 Task: Look for Airbnb properties in Rustavi, Georgia from 10th December, 2023 to 15th December, 2023 for 7 adults.4 bedrooms having 7 beds and 4 bathrooms. Property type can be house. Amenities needed are: wifi, TV, free parkinig on premises, gym, breakfast. Look for 4 properties as per requirement.
Action: Mouse moved to (514, 74)
Screenshot: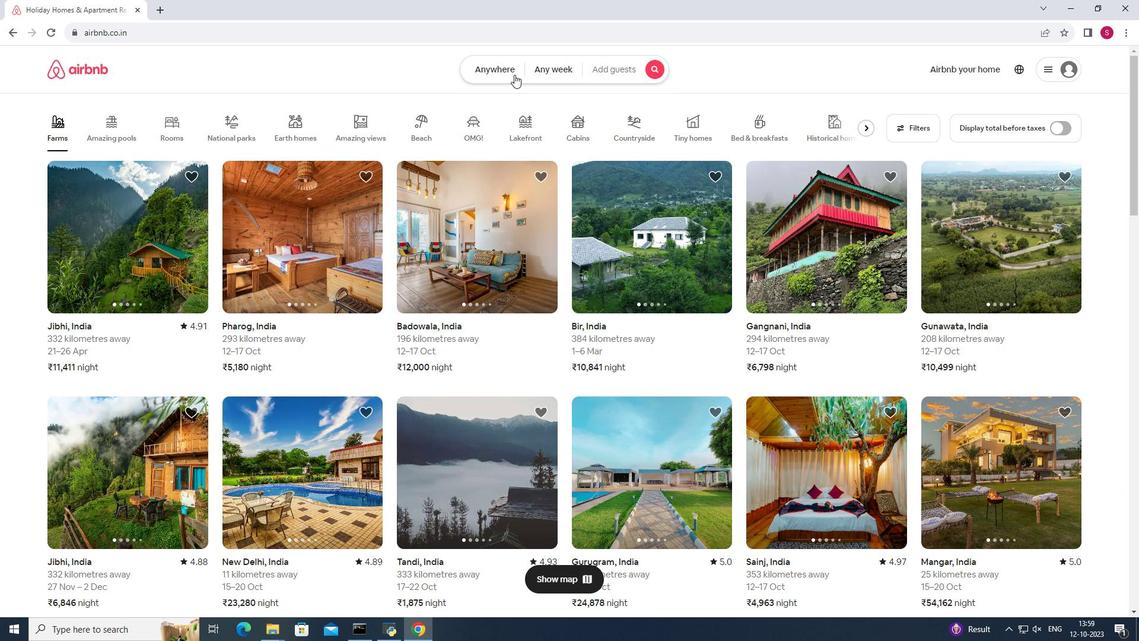 
Action: Mouse pressed left at (514, 74)
Screenshot: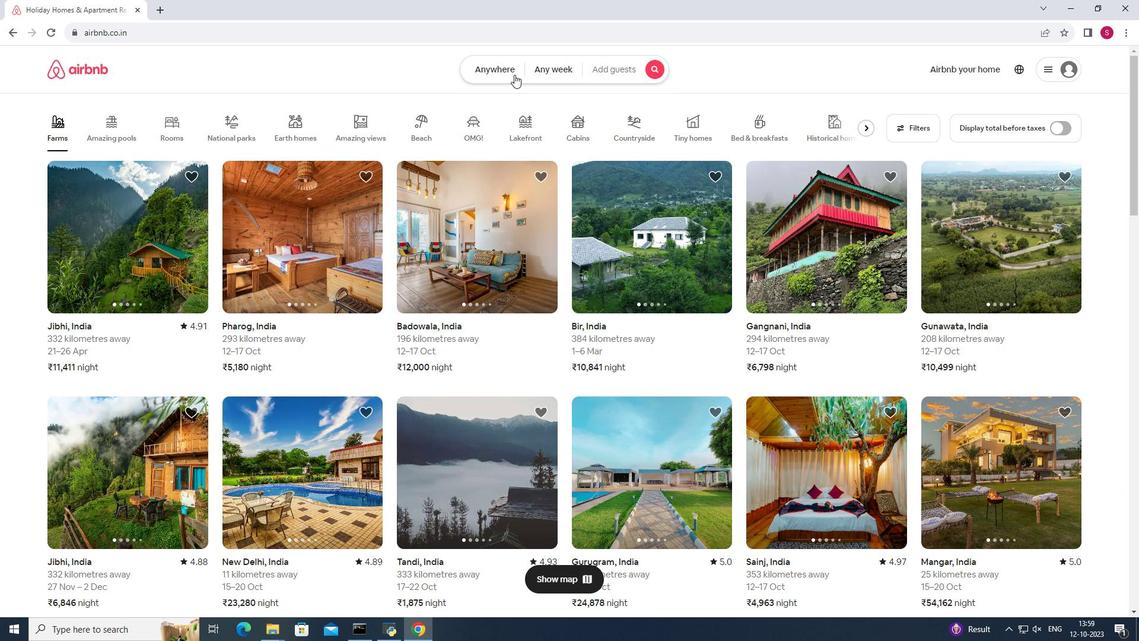 
Action: Mouse moved to (436, 122)
Screenshot: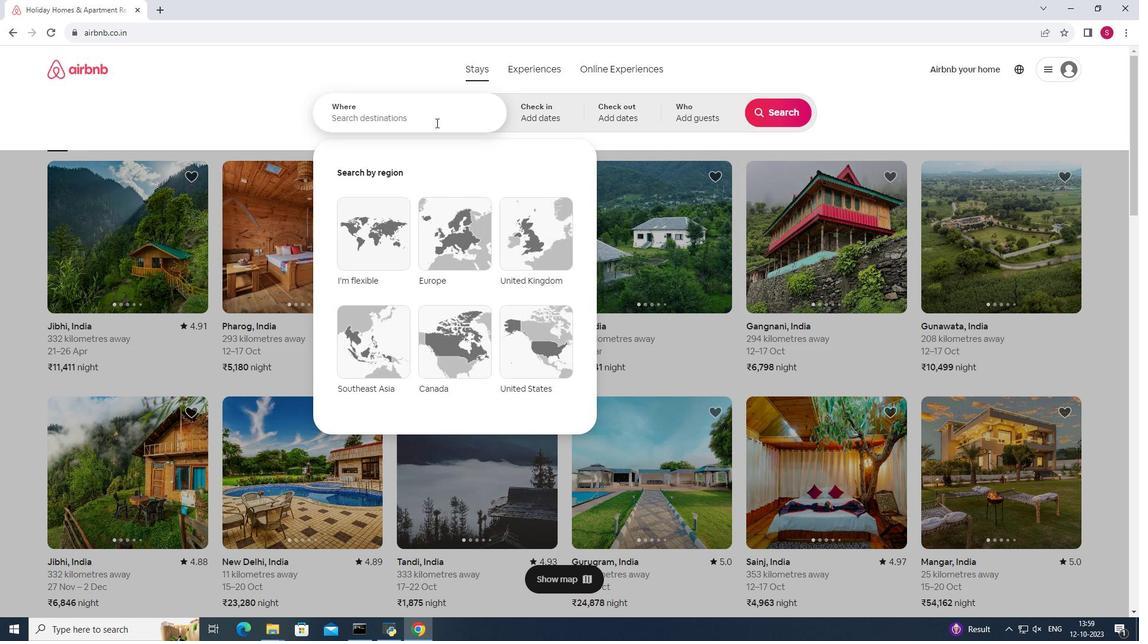 
Action: Mouse pressed left at (436, 122)
Screenshot: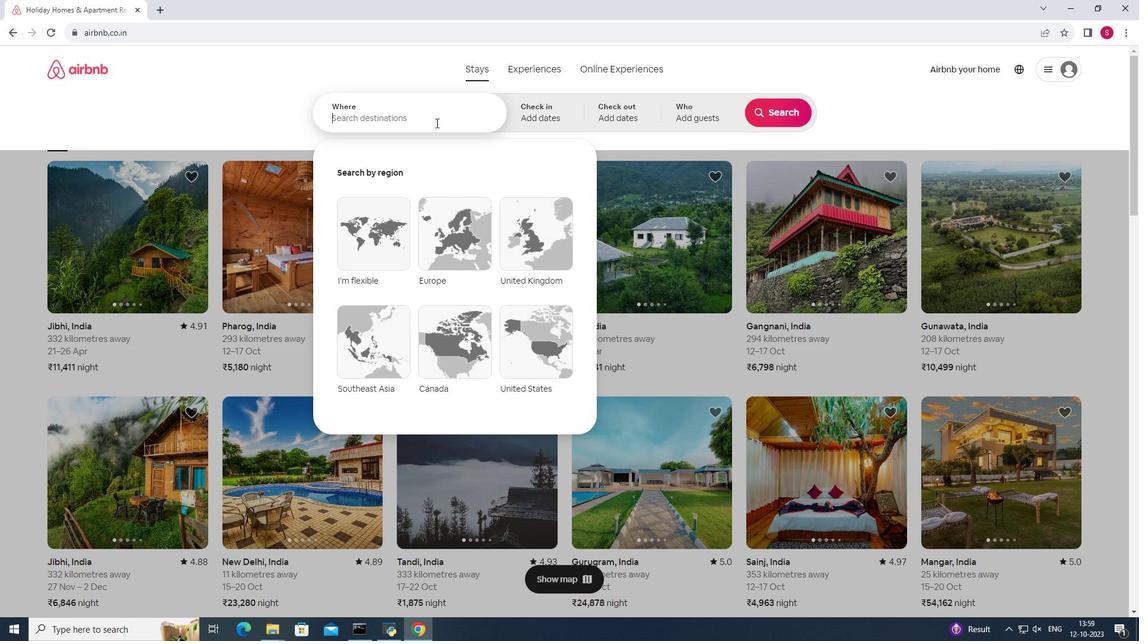 
Action: Key pressed <Key.shift>Rust'avi,<Key.space>georgia
Screenshot: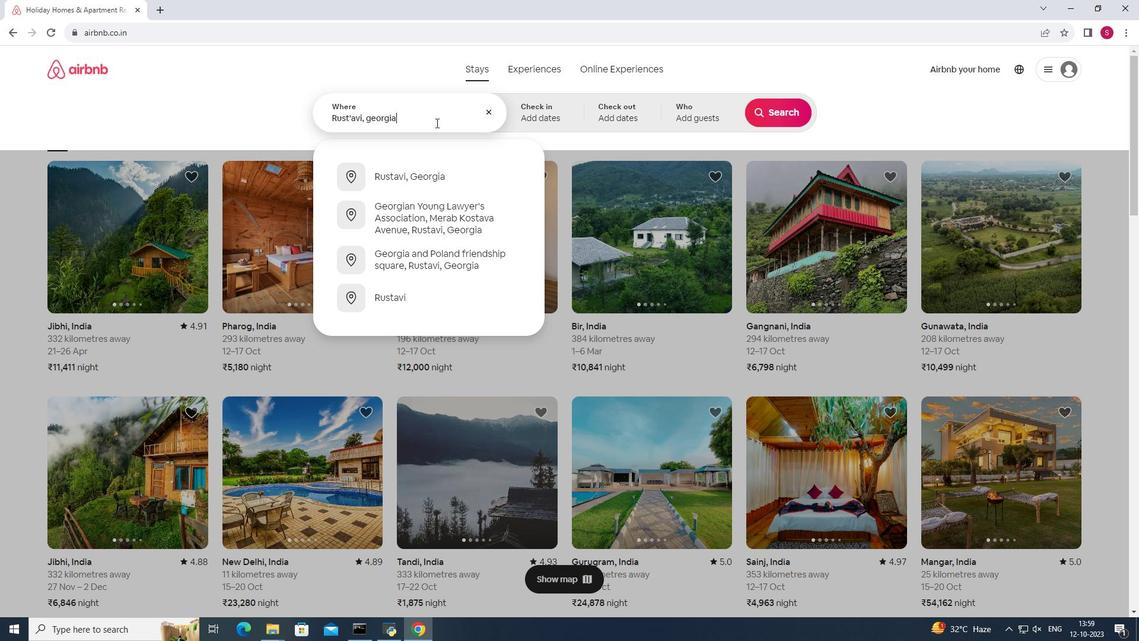 
Action: Mouse moved to (432, 179)
Screenshot: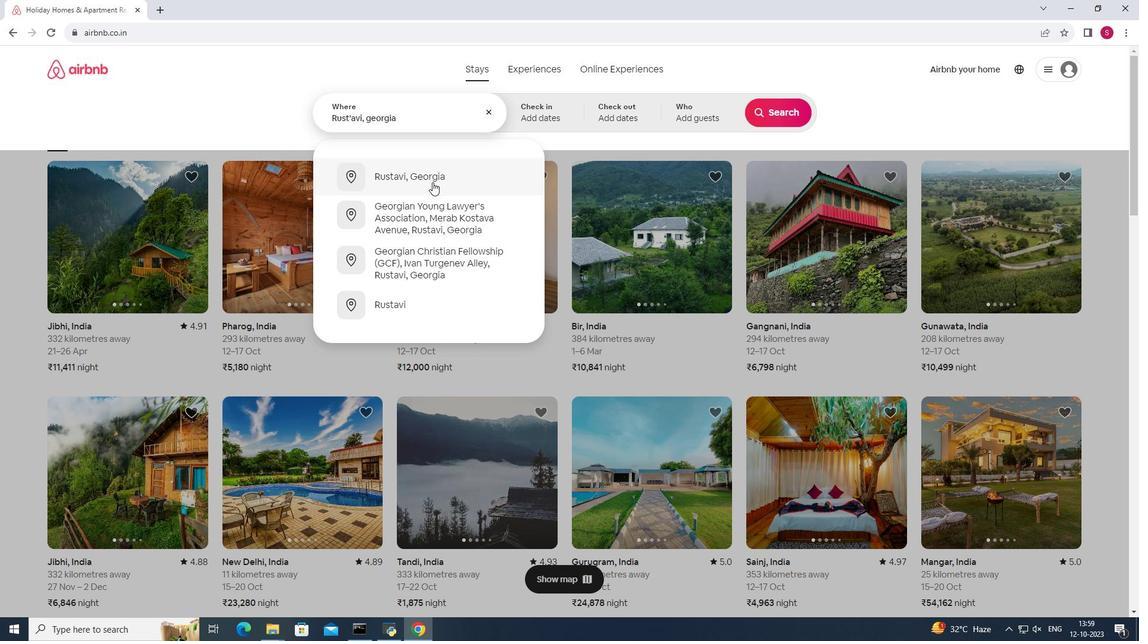 
Action: Mouse pressed left at (432, 179)
Screenshot: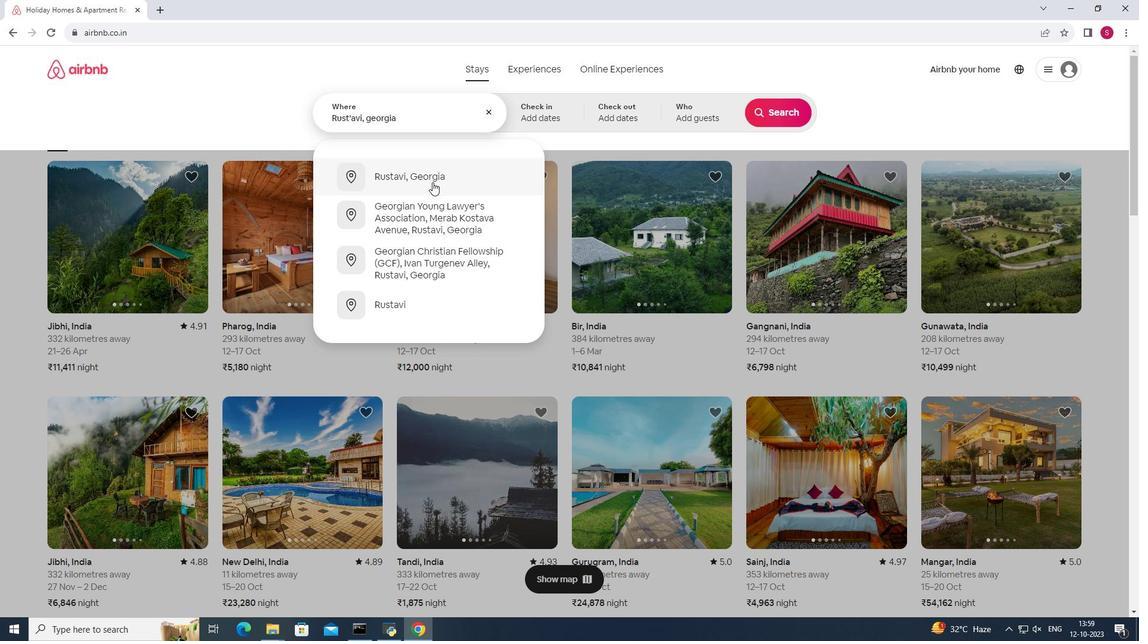
Action: Mouse moved to (776, 207)
Screenshot: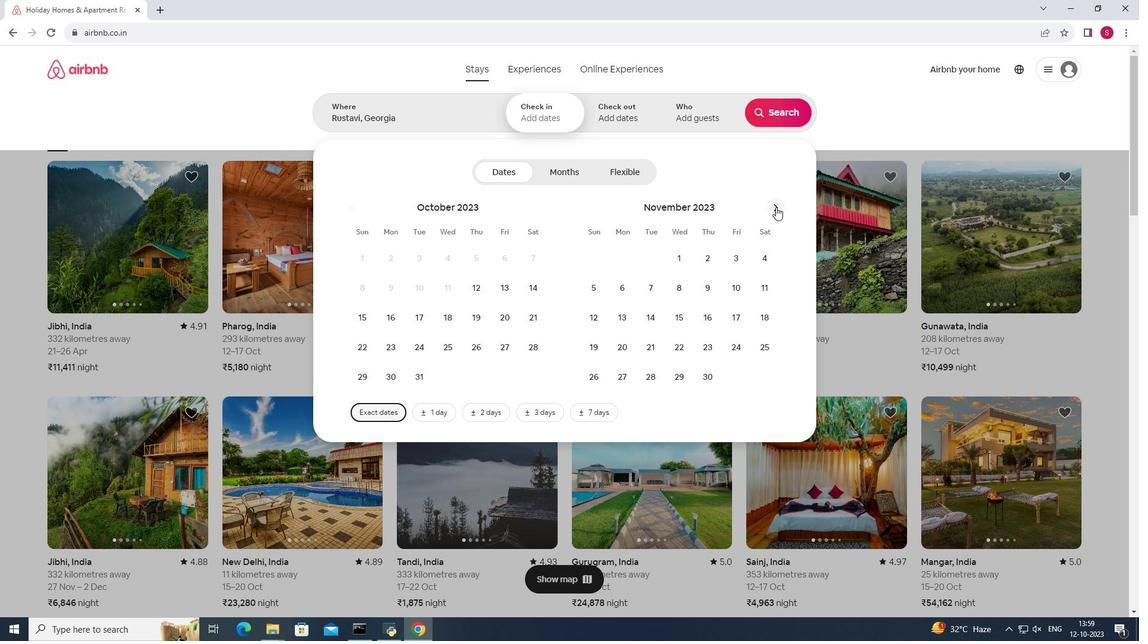 
Action: Mouse pressed left at (776, 207)
Screenshot: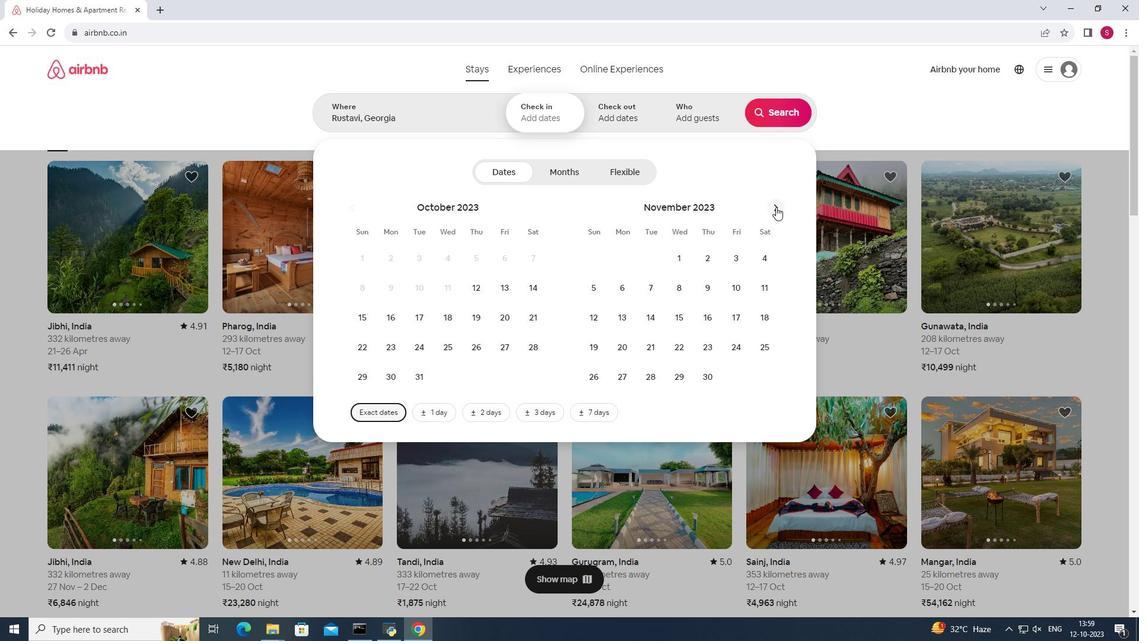 
Action: Mouse moved to (590, 312)
Screenshot: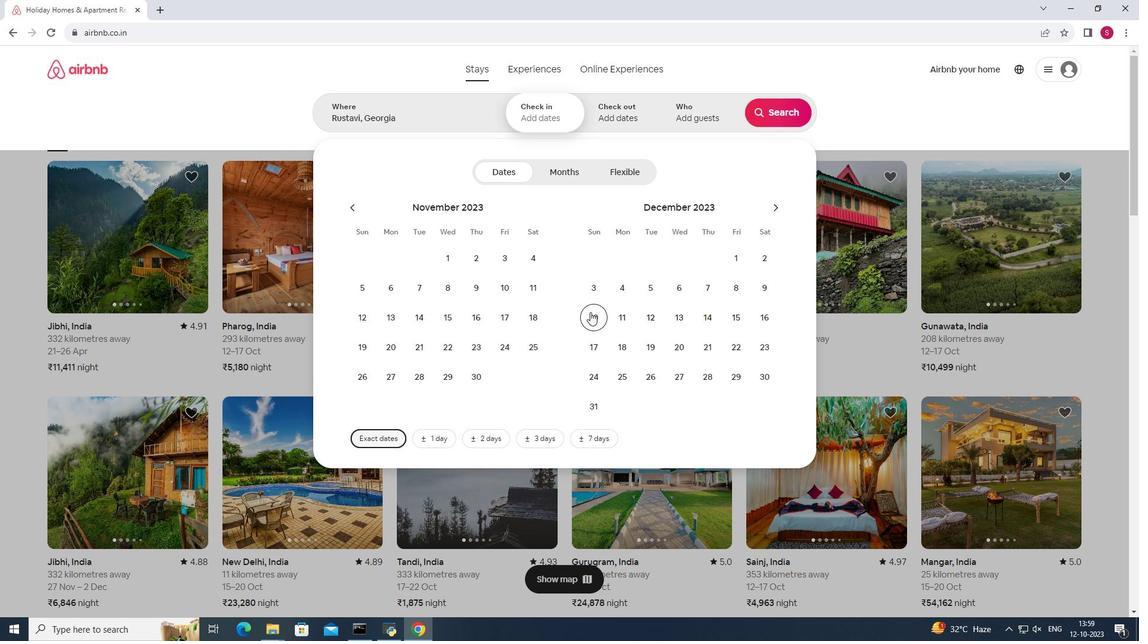 
Action: Mouse pressed left at (590, 312)
Screenshot: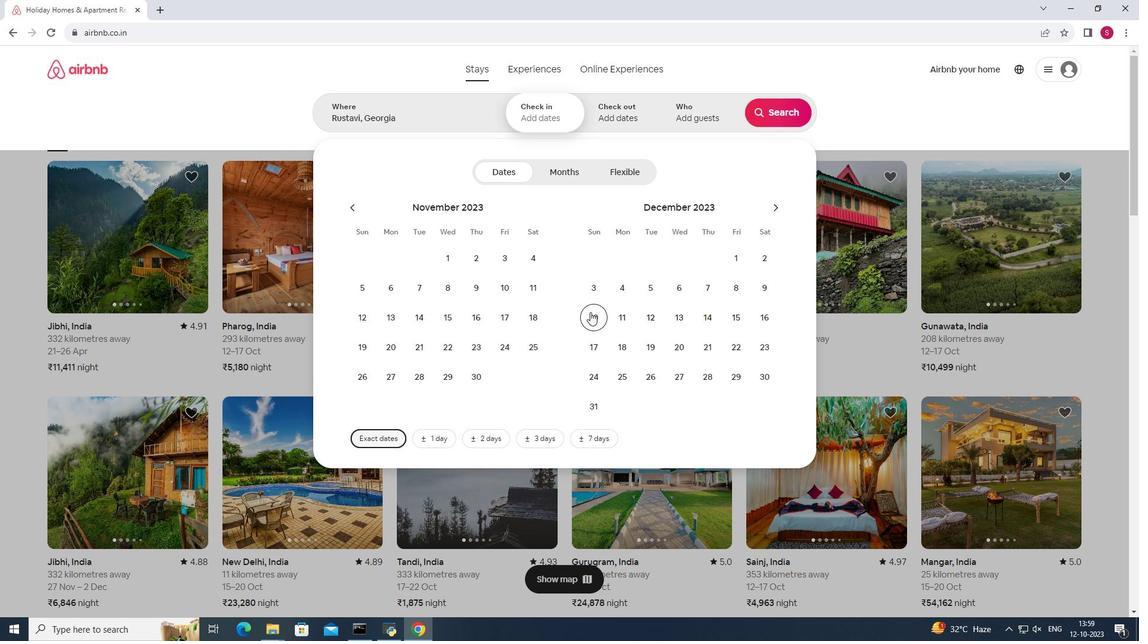 
Action: Mouse moved to (740, 316)
Screenshot: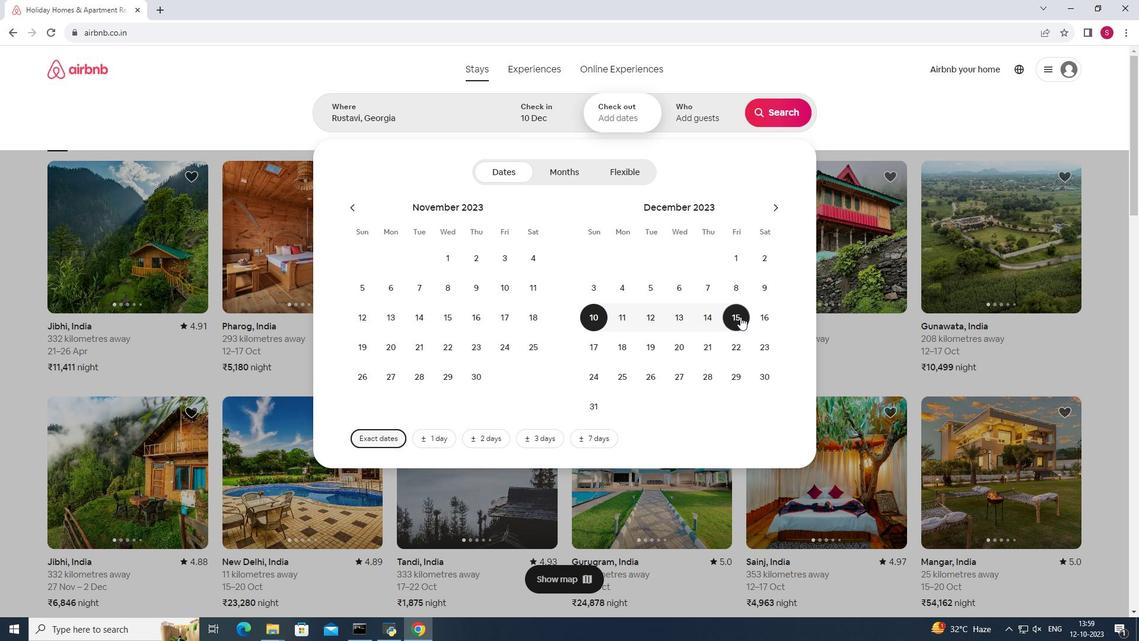 
Action: Mouse pressed left at (740, 316)
Screenshot: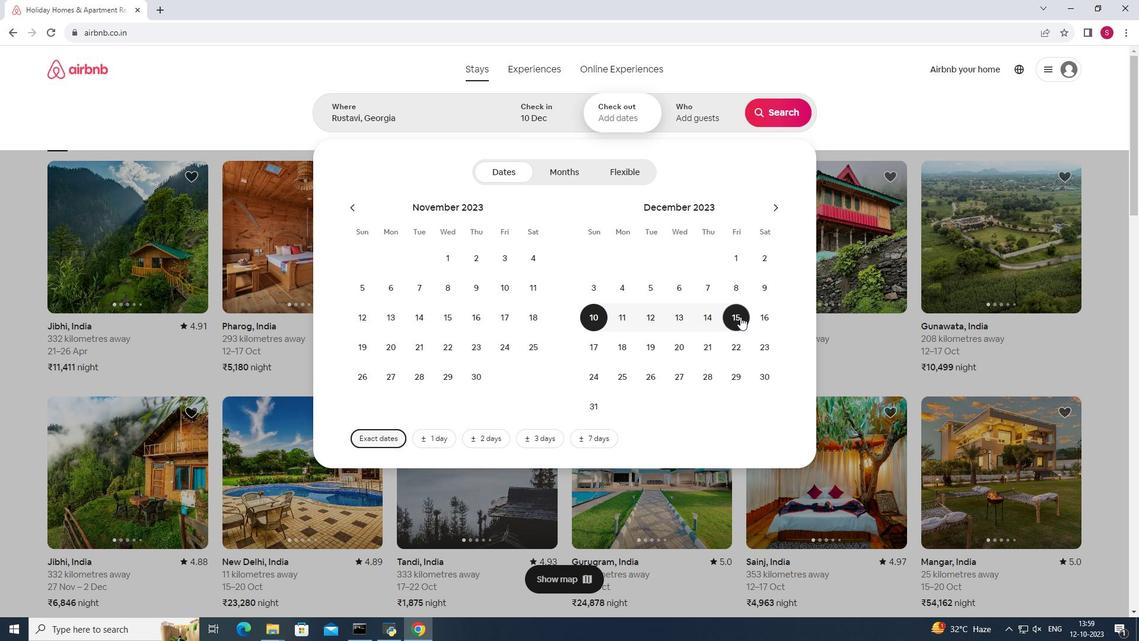 
Action: Mouse moved to (693, 112)
Screenshot: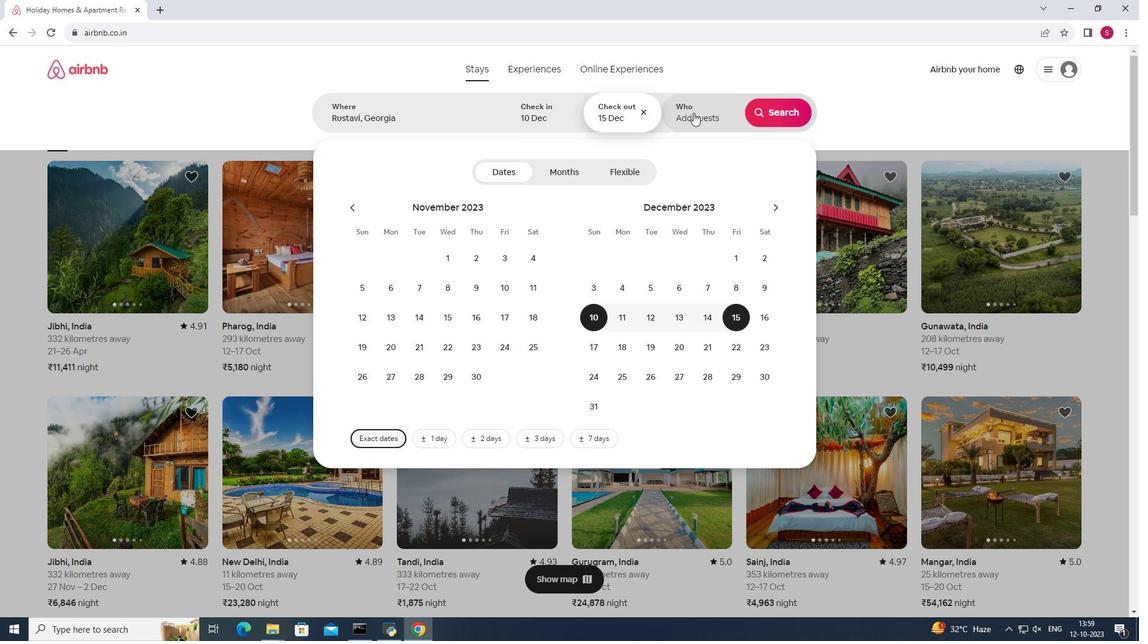 
Action: Mouse pressed left at (693, 112)
Screenshot: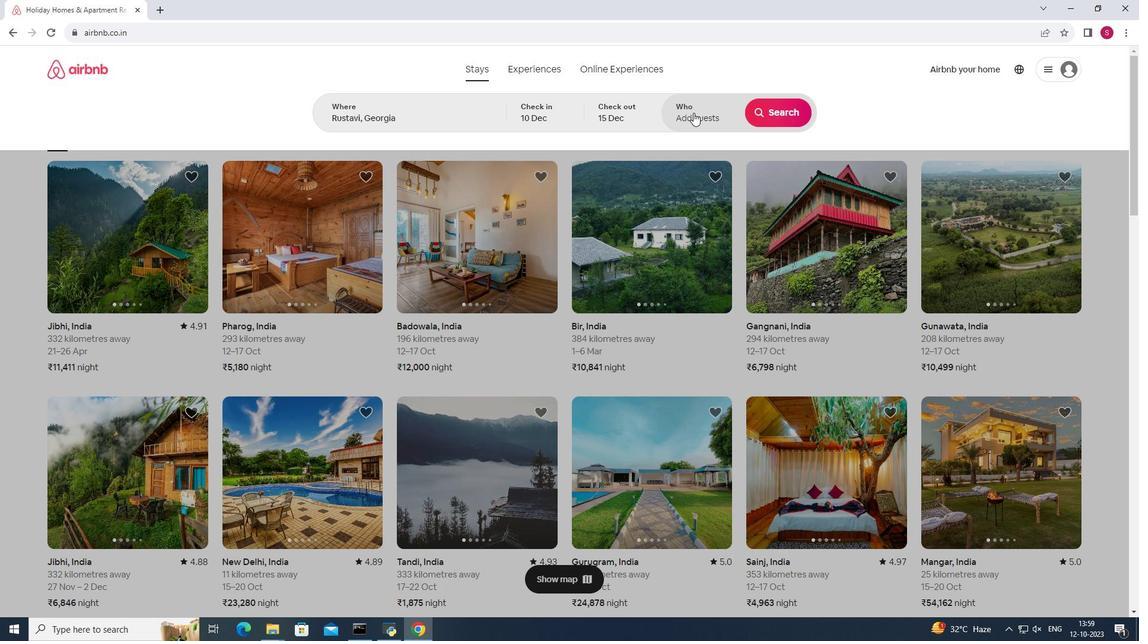 
Action: Mouse moved to (775, 176)
Screenshot: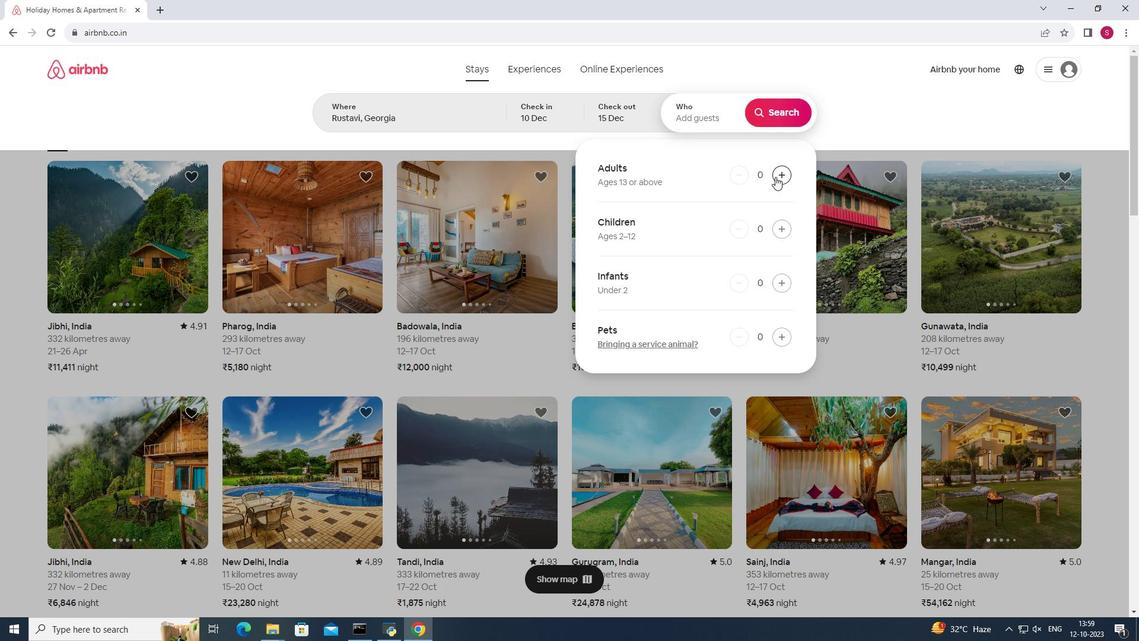 
Action: Mouse pressed left at (775, 176)
Screenshot: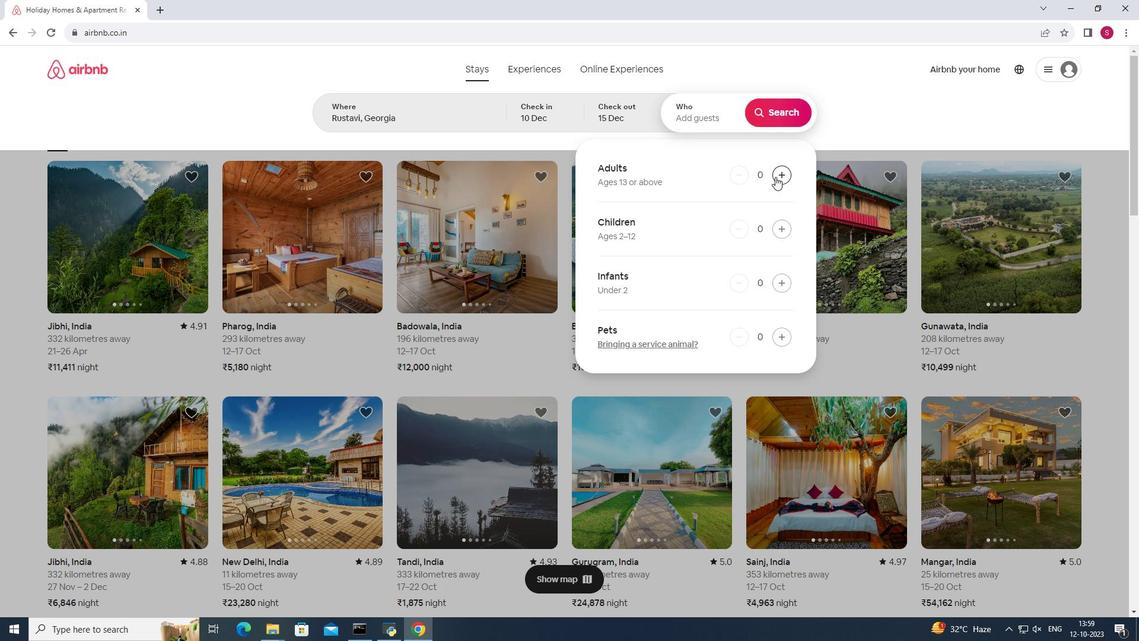 
Action: Mouse pressed left at (775, 176)
Screenshot: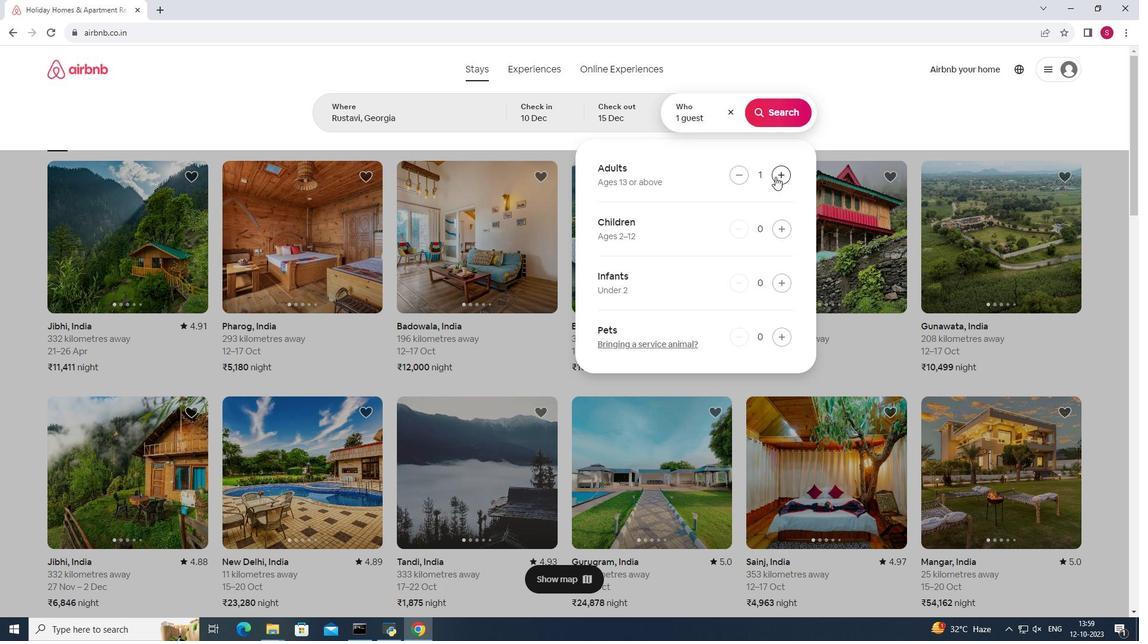 
Action: Mouse pressed left at (775, 176)
Screenshot: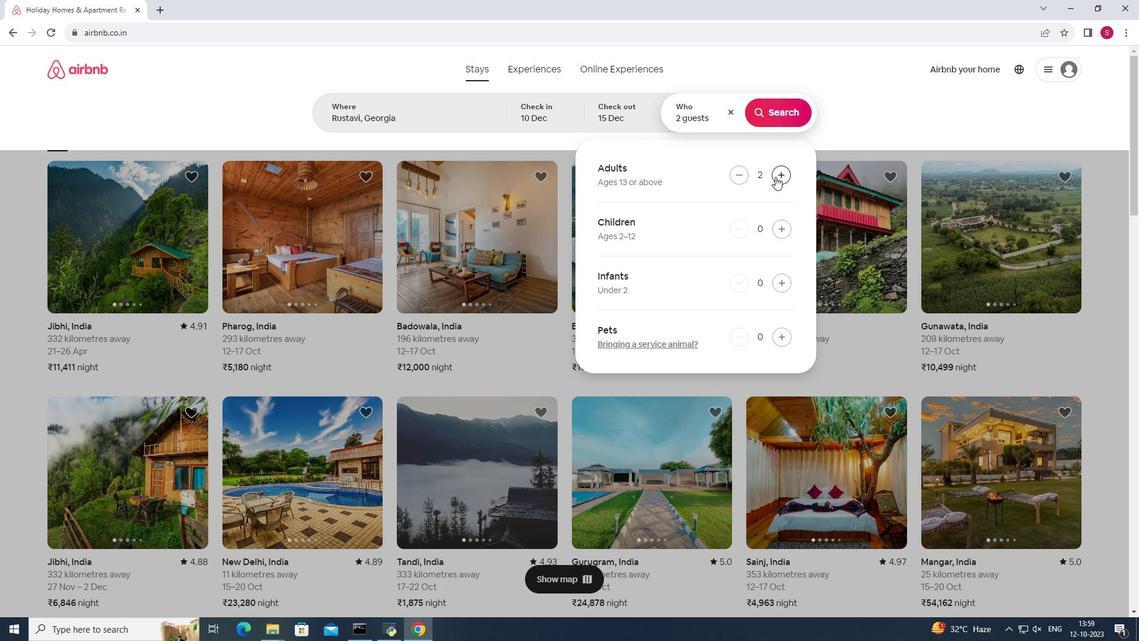 
Action: Mouse moved to (784, 177)
Screenshot: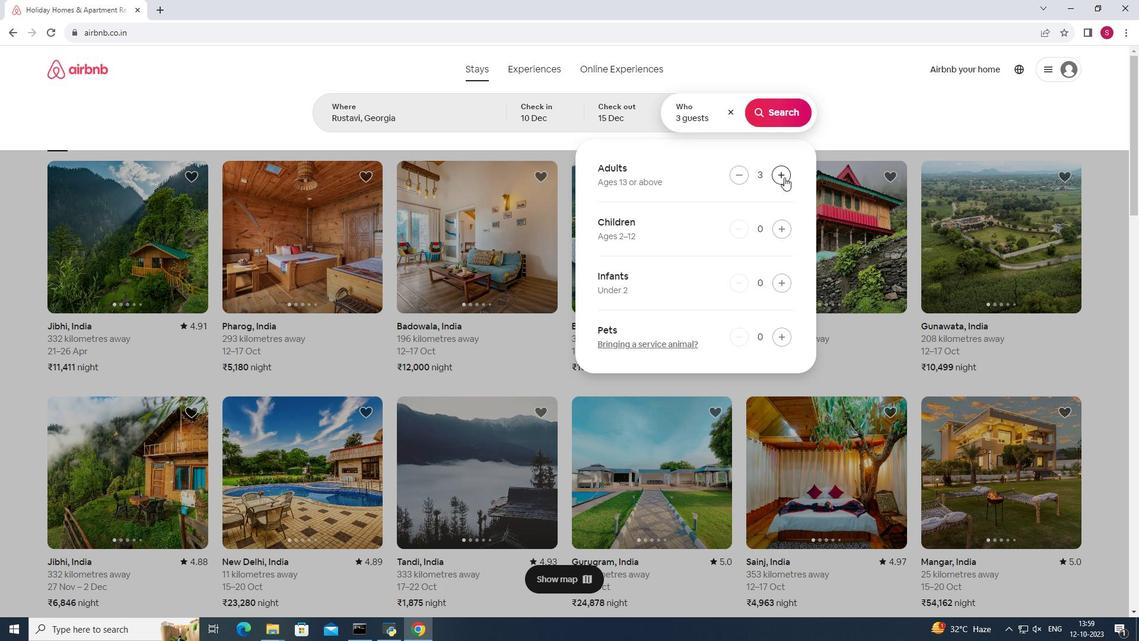 
Action: Mouse pressed left at (784, 177)
Screenshot: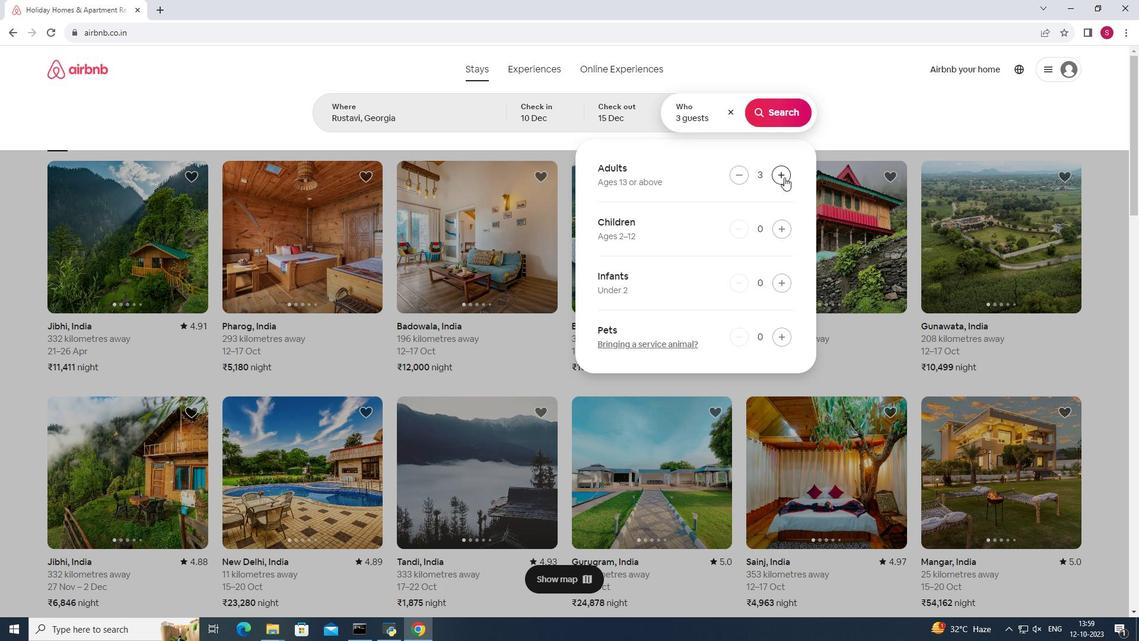 
Action: Mouse pressed left at (784, 177)
Screenshot: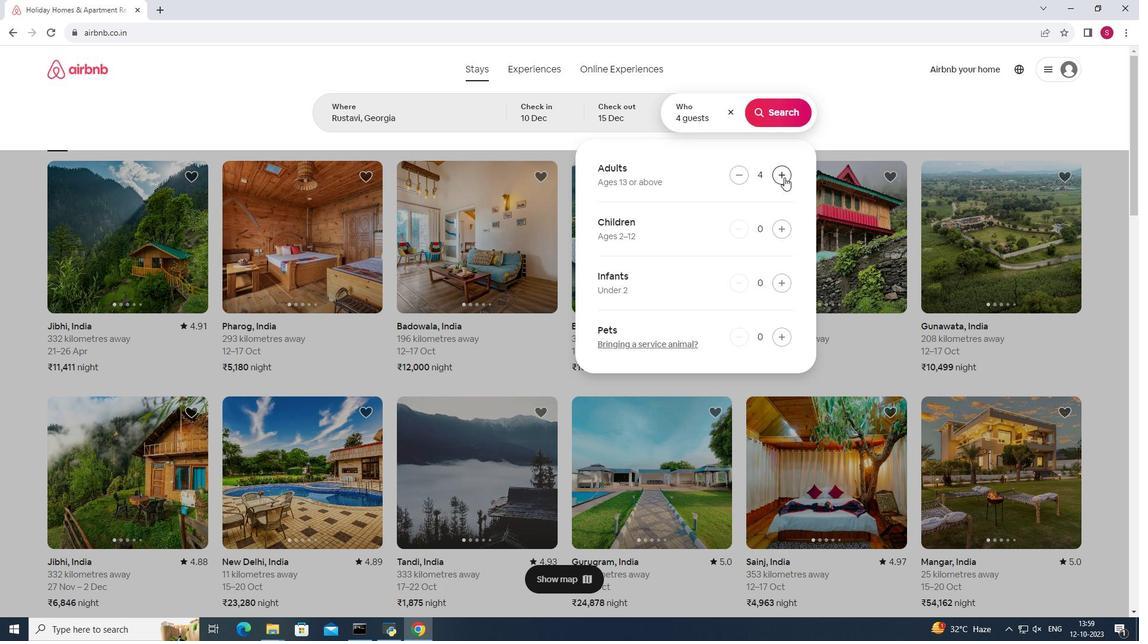 
Action: Mouse pressed left at (784, 177)
Screenshot: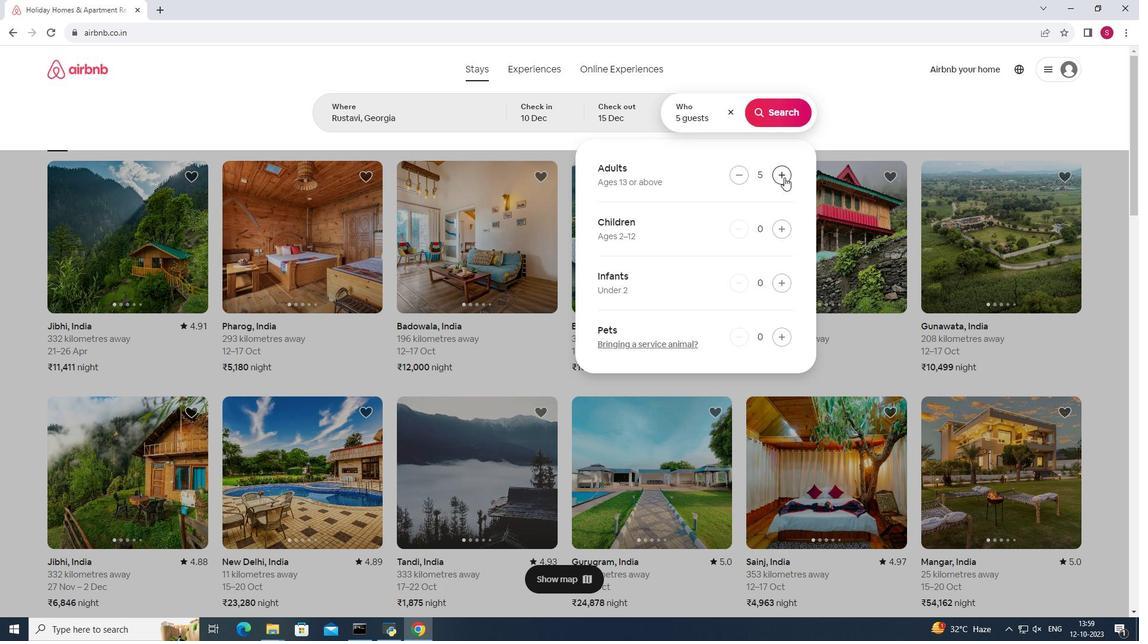 
Action: Mouse pressed left at (784, 177)
Screenshot: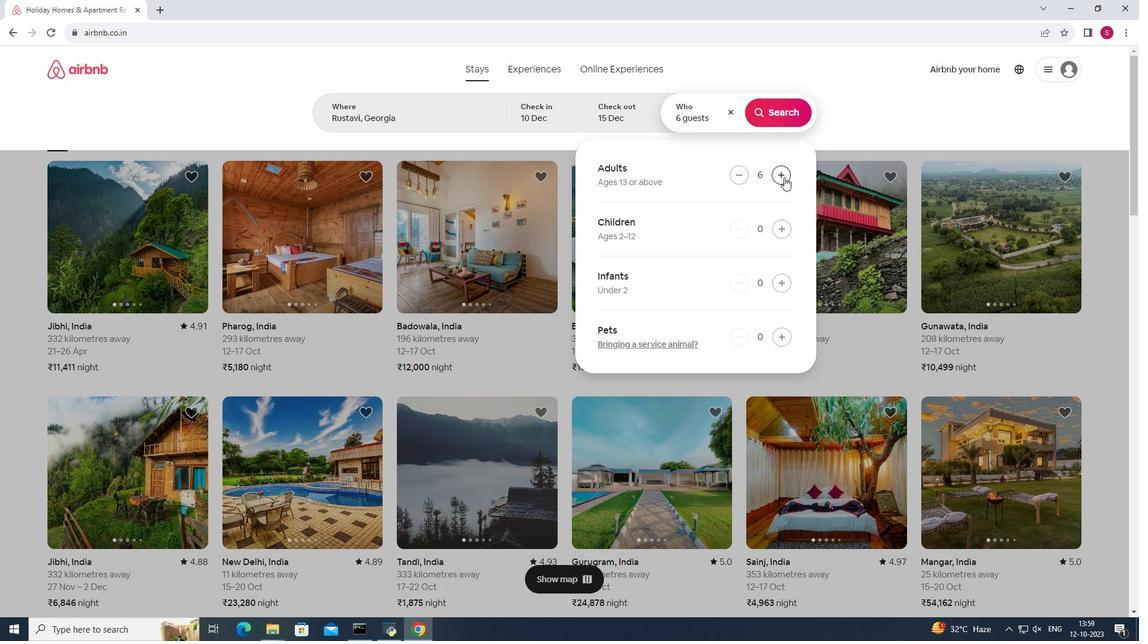 
Action: Mouse pressed left at (784, 177)
Screenshot: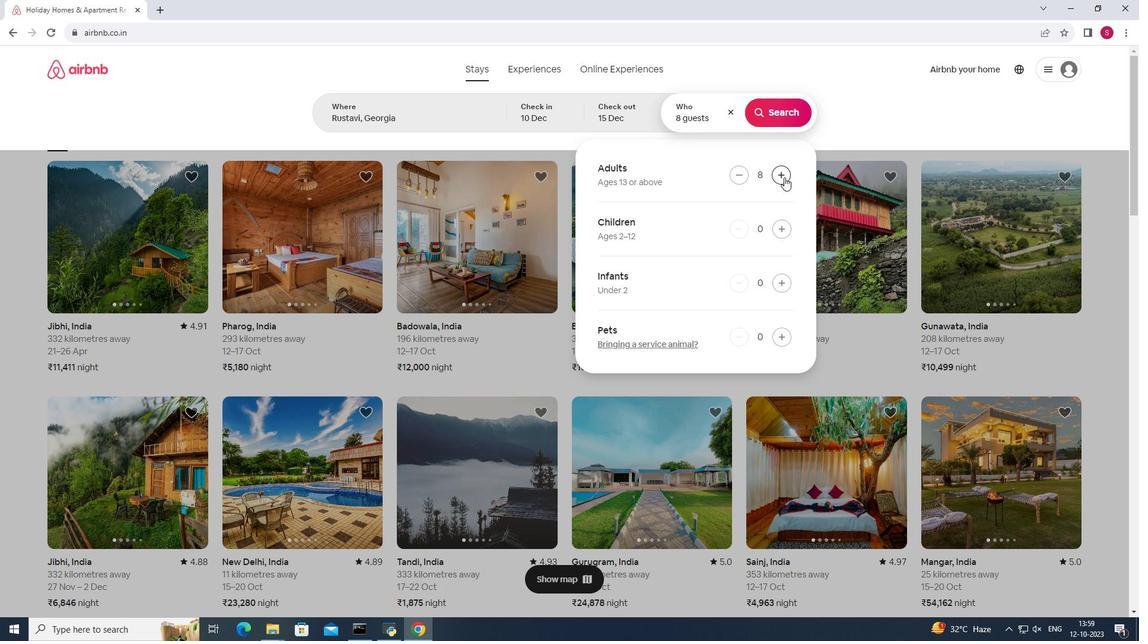 
Action: Mouse moved to (737, 177)
Screenshot: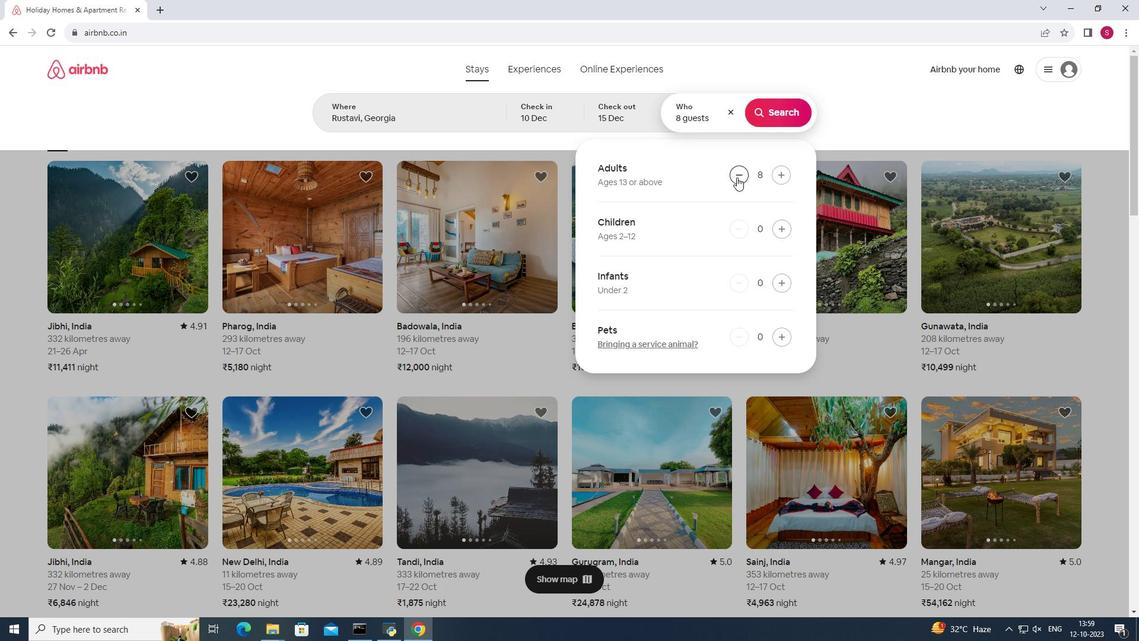 
Action: Mouse pressed left at (737, 177)
Screenshot: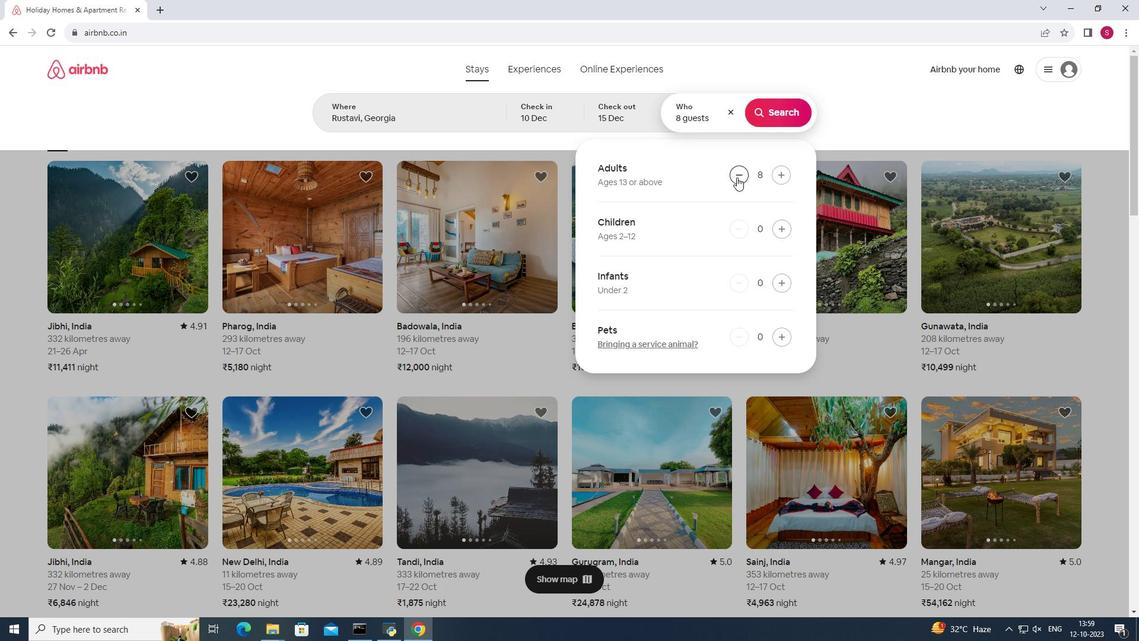 
Action: Mouse moved to (787, 115)
Screenshot: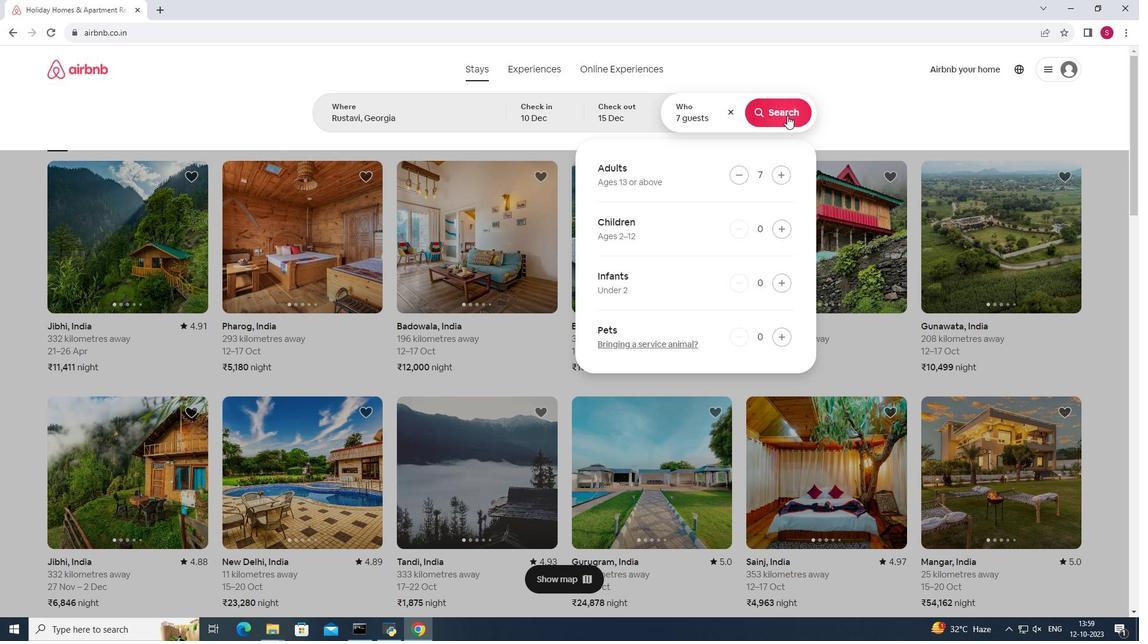 
Action: Mouse pressed left at (787, 115)
Screenshot: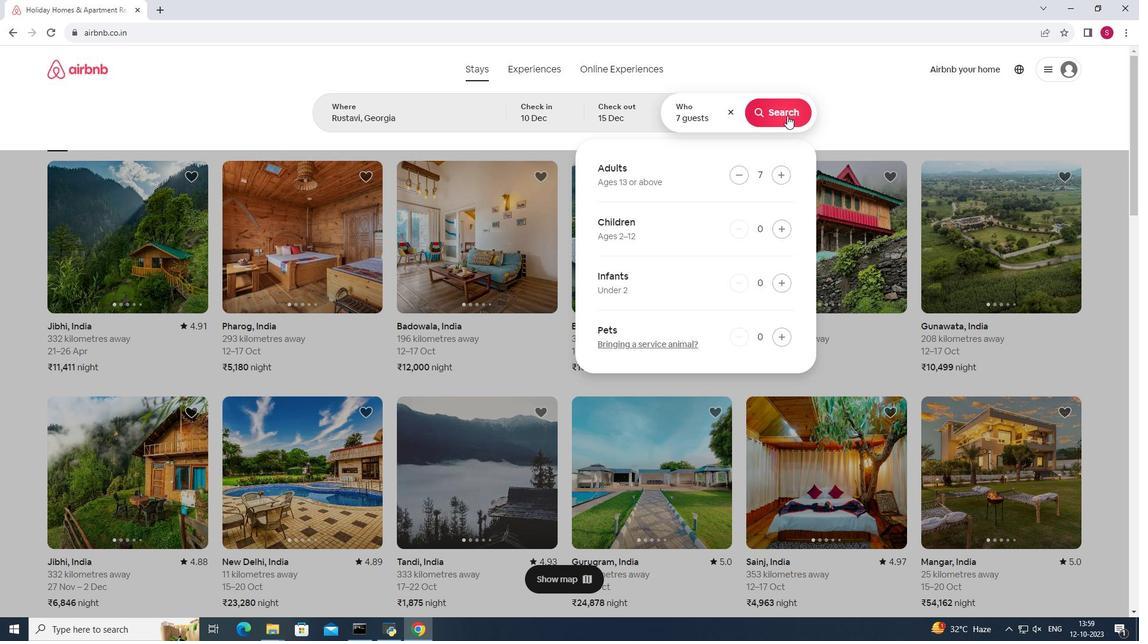 
Action: Mouse moved to (949, 118)
Screenshot: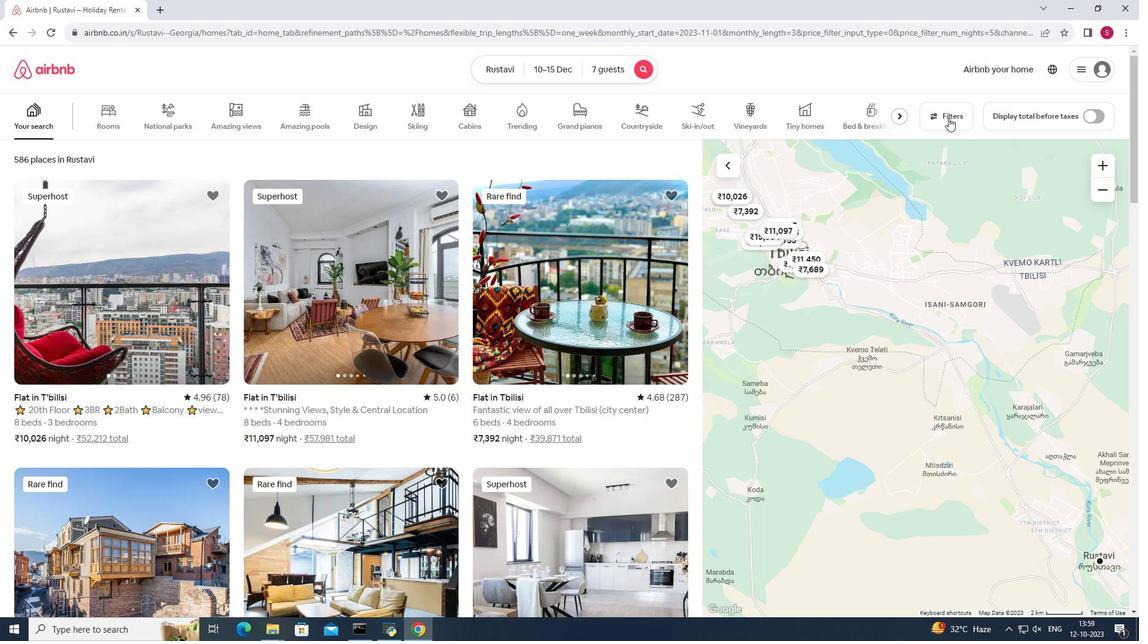 
Action: Mouse pressed left at (949, 118)
Screenshot: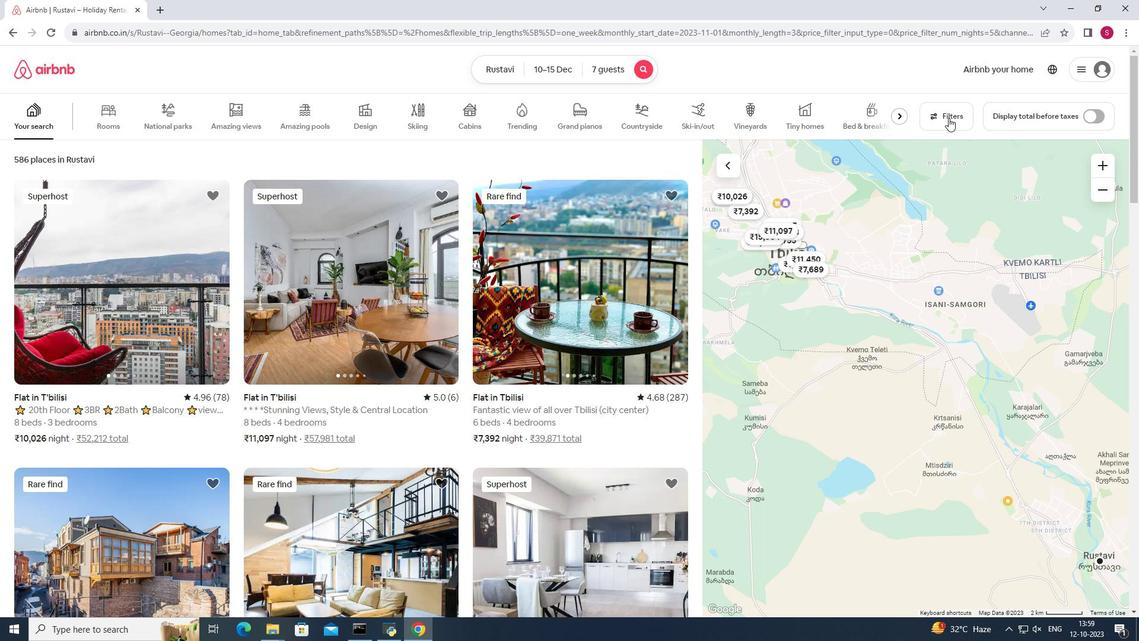 
Action: Mouse moved to (577, 318)
Screenshot: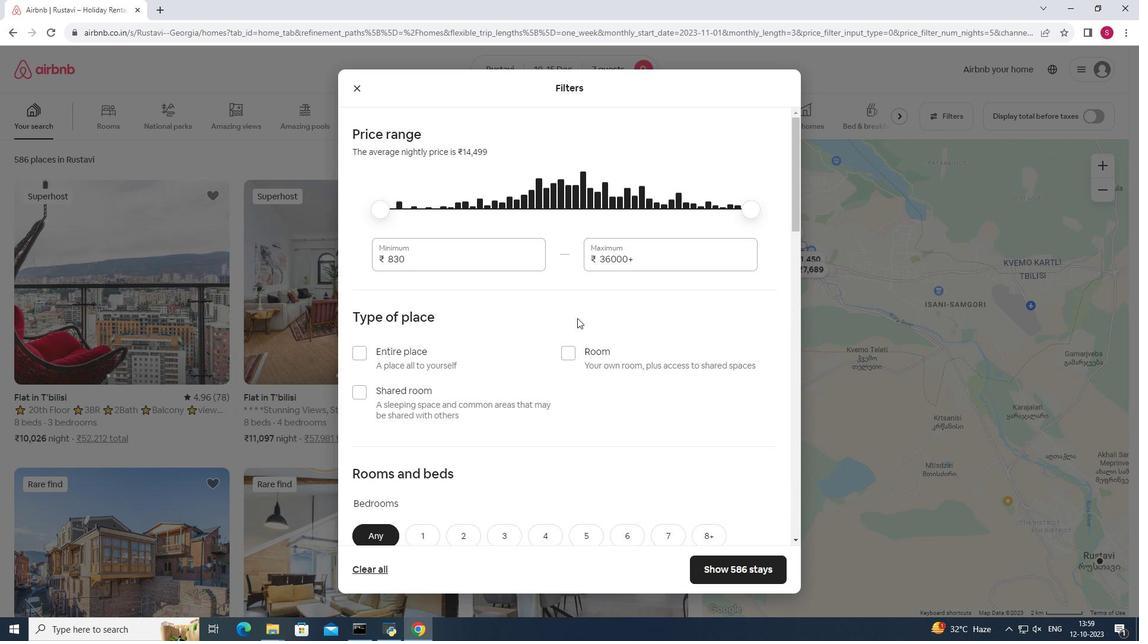
Action: Mouse scrolled (577, 317) with delta (0, 0)
Screenshot: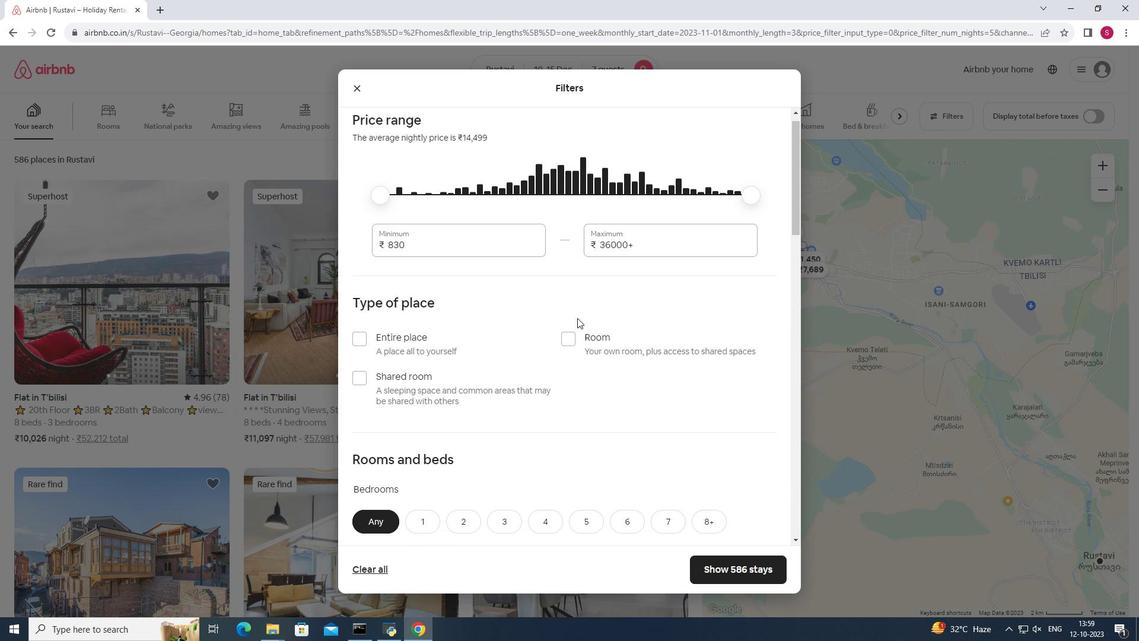 
Action: Mouse scrolled (577, 317) with delta (0, 0)
Screenshot: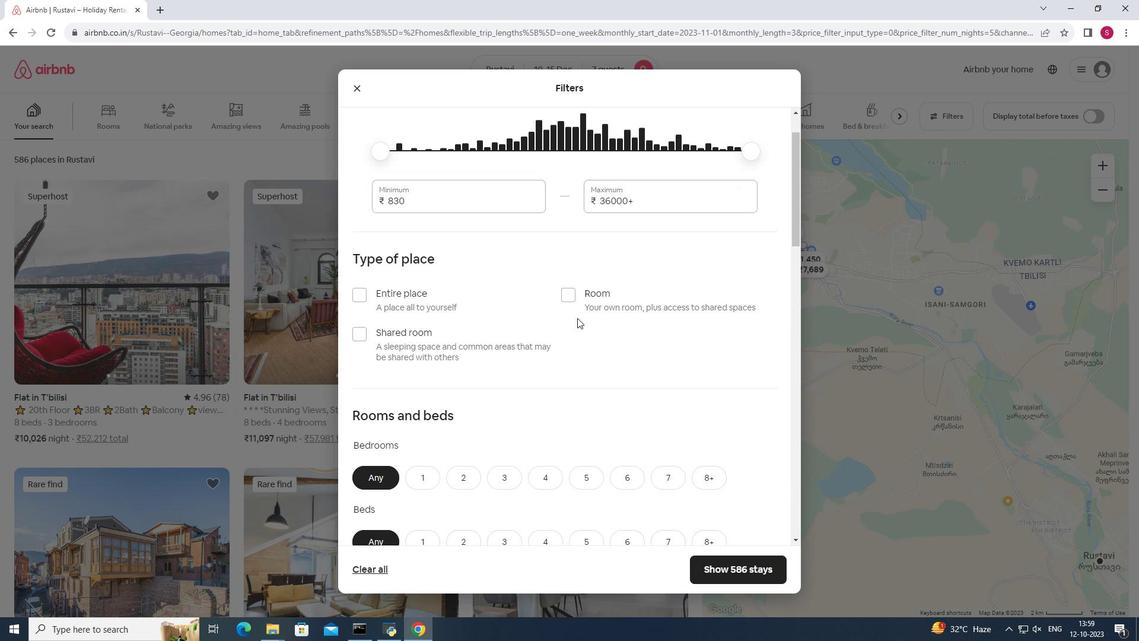 
Action: Mouse scrolled (577, 317) with delta (0, 0)
Screenshot: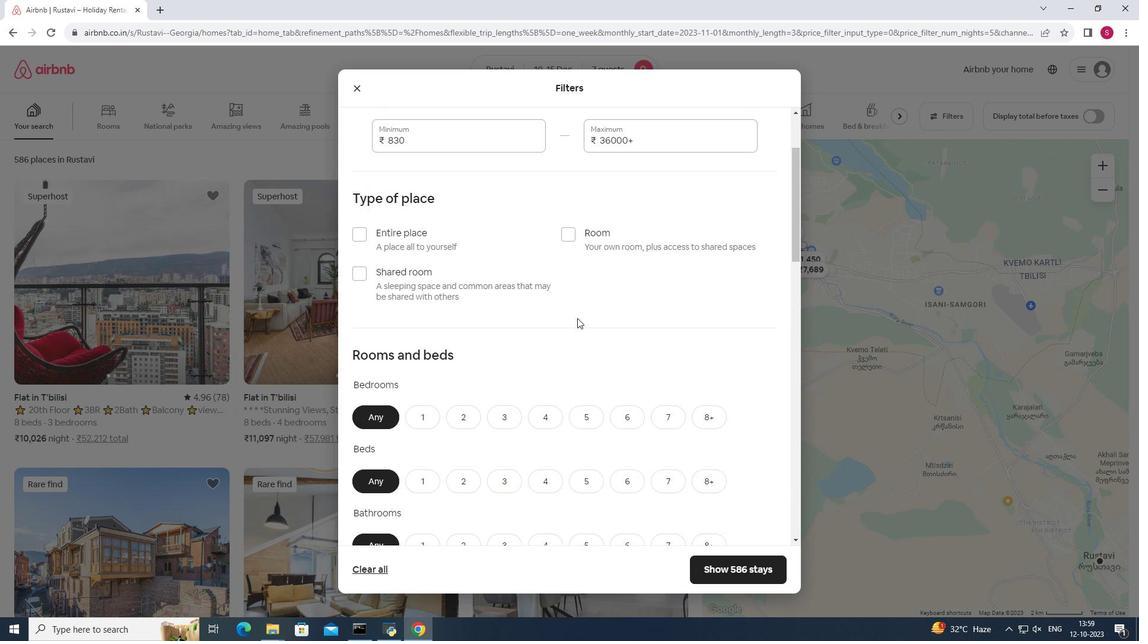 
Action: Mouse scrolled (577, 317) with delta (0, 0)
Screenshot: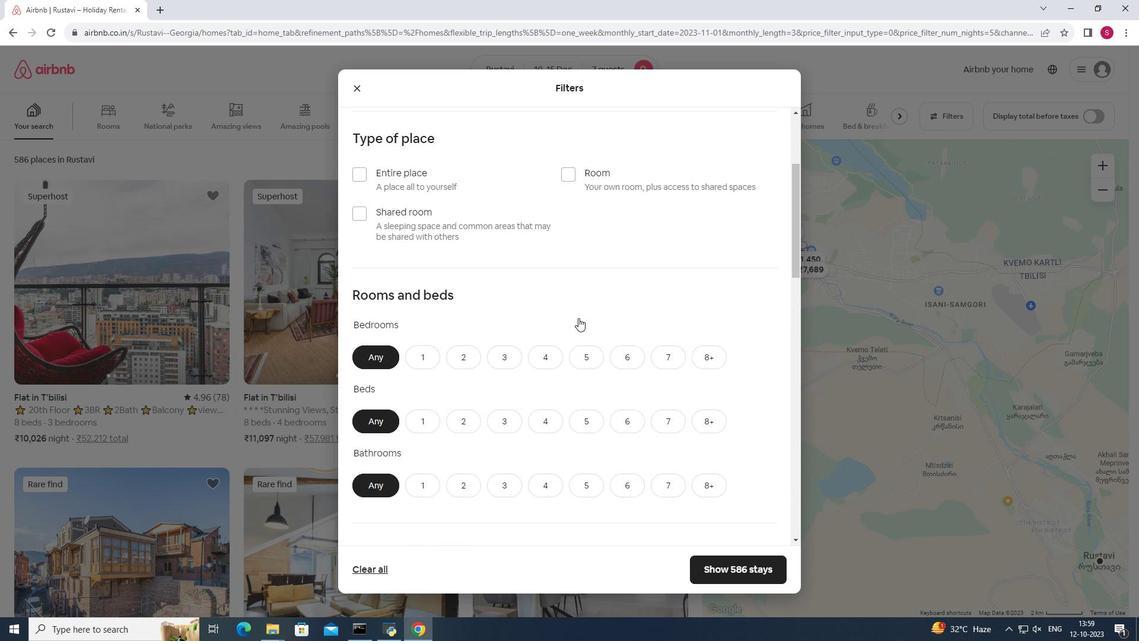 
Action: Mouse moved to (547, 308)
Screenshot: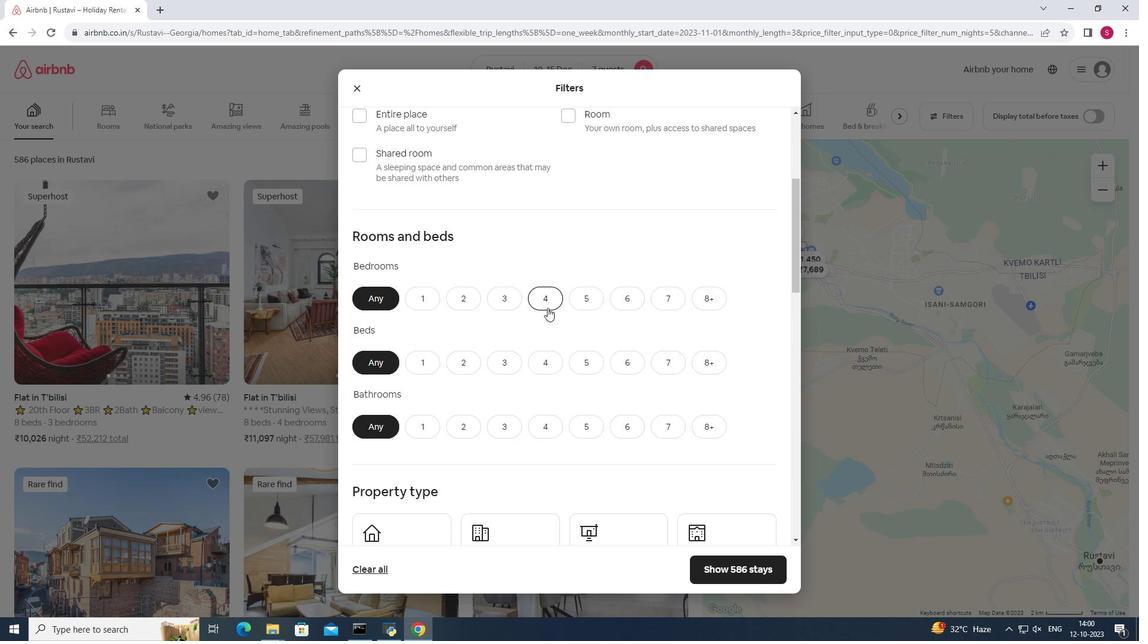 
Action: Mouse pressed left at (547, 308)
Screenshot: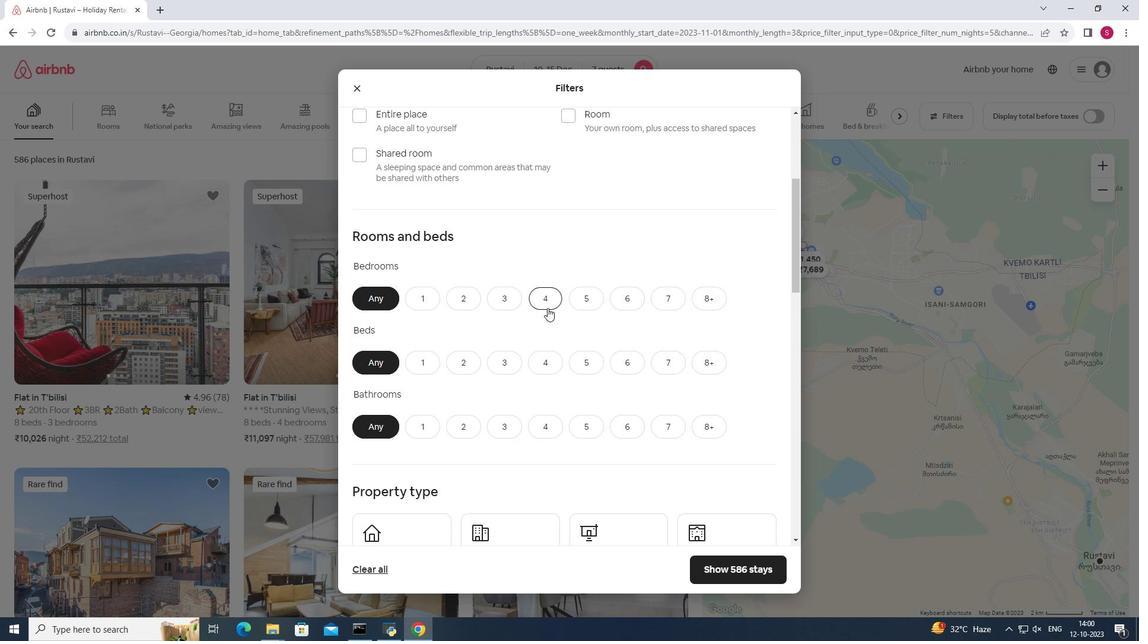 
Action: Mouse moved to (660, 367)
Screenshot: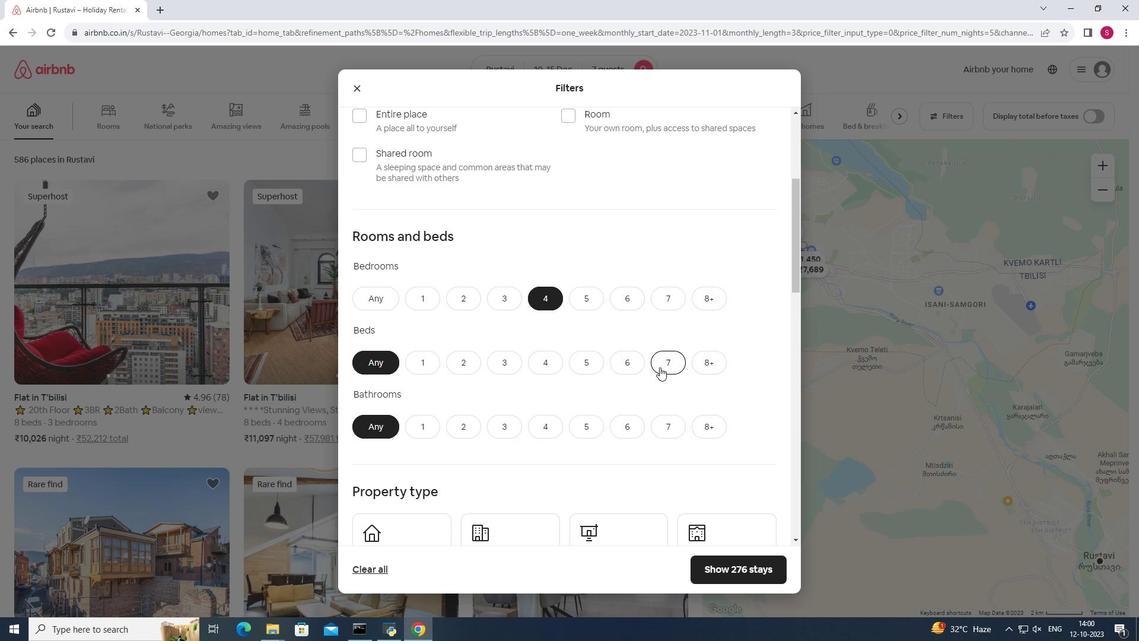 
Action: Mouse pressed left at (660, 367)
Screenshot: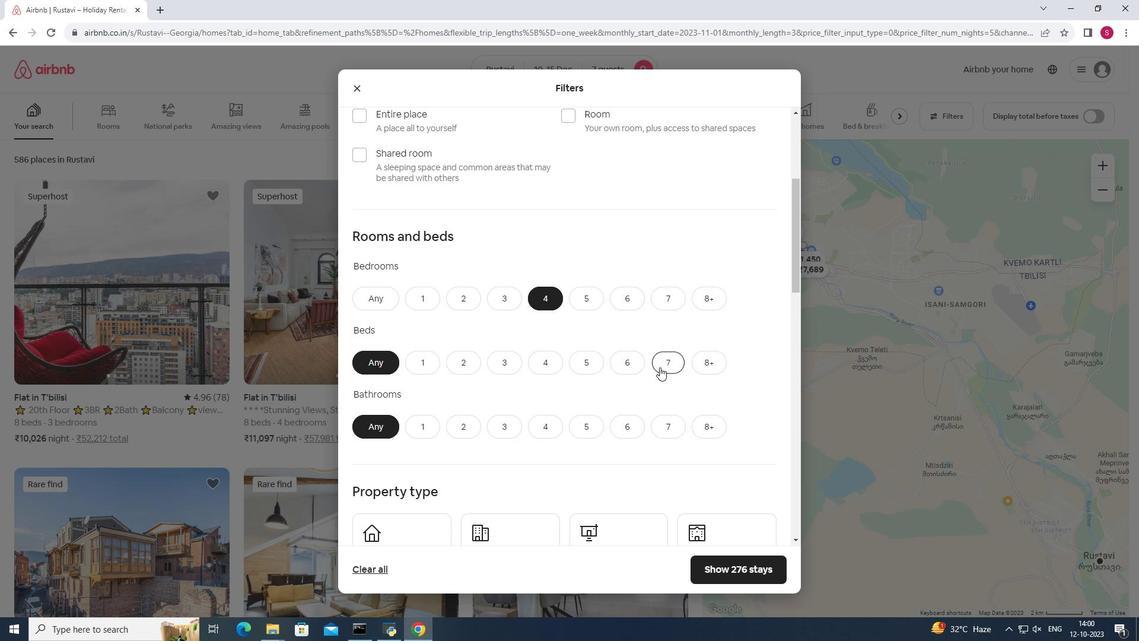 
Action: Mouse moved to (746, 338)
Screenshot: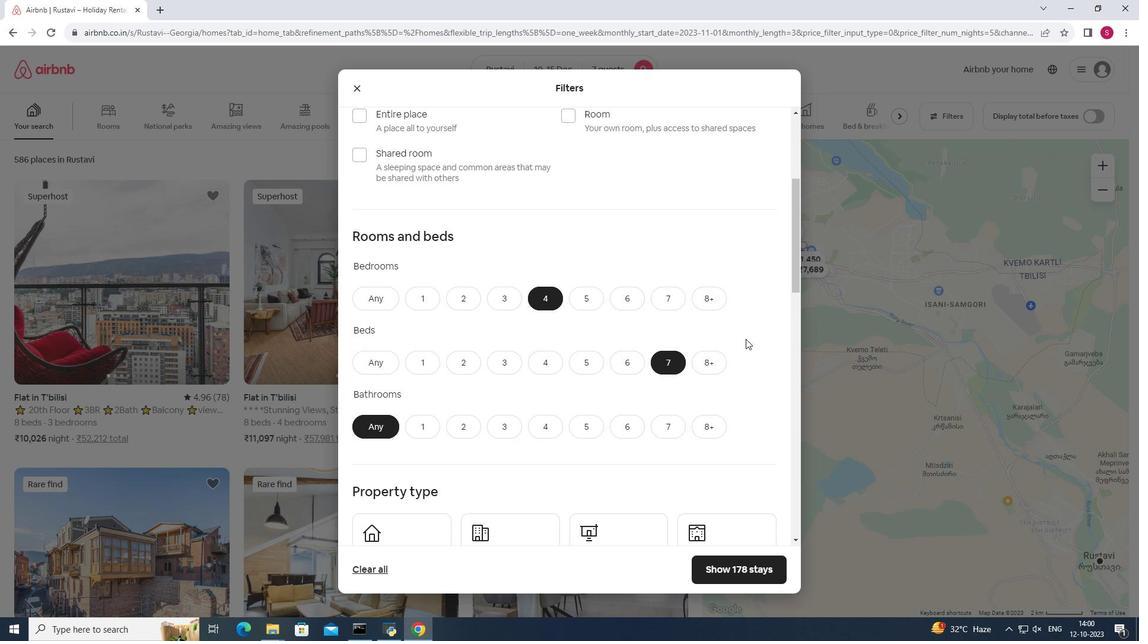 
Action: Mouse scrolled (746, 338) with delta (0, 0)
Screenshot: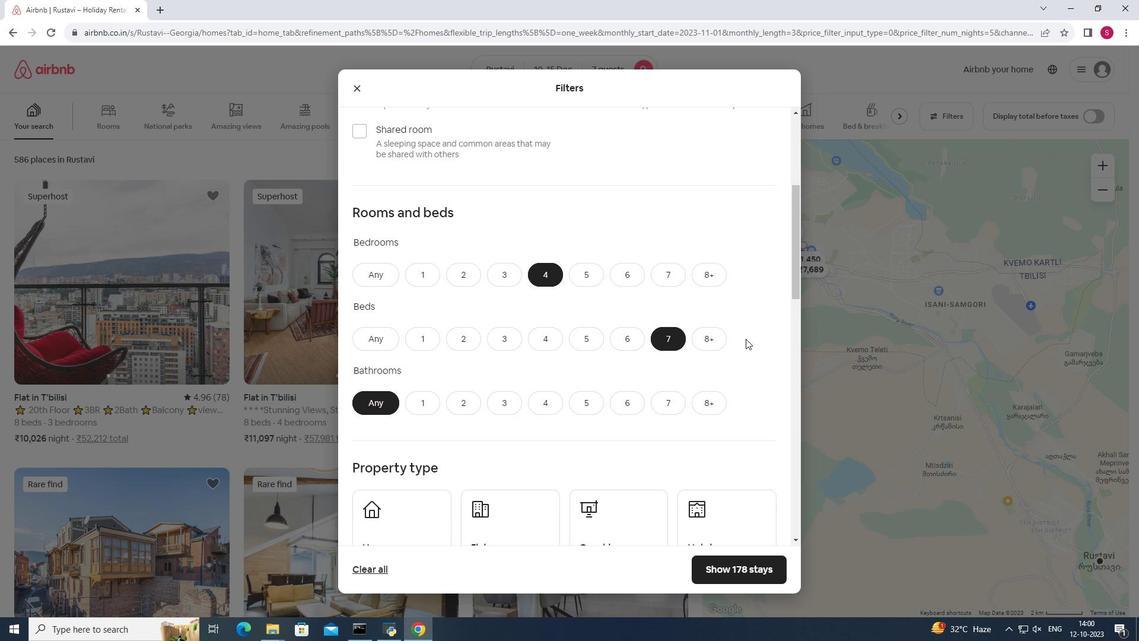 
Action: Mouse scrolled (746, 338) with delta (0, 0)
Screenshot: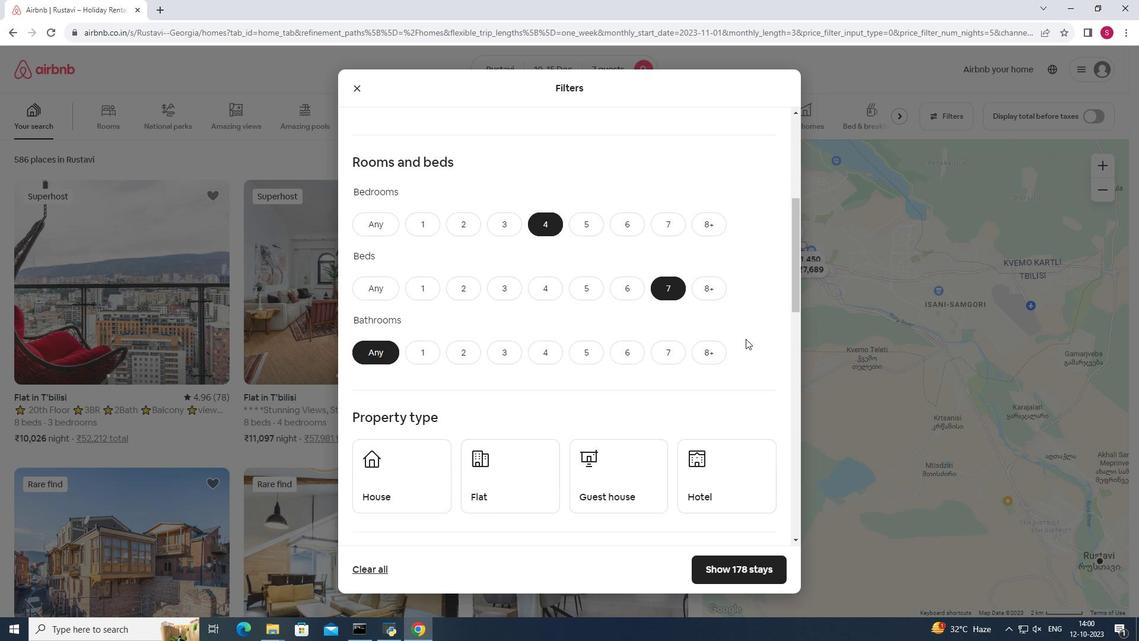
Action: Mouse moved to (544, 309)
Screenshot: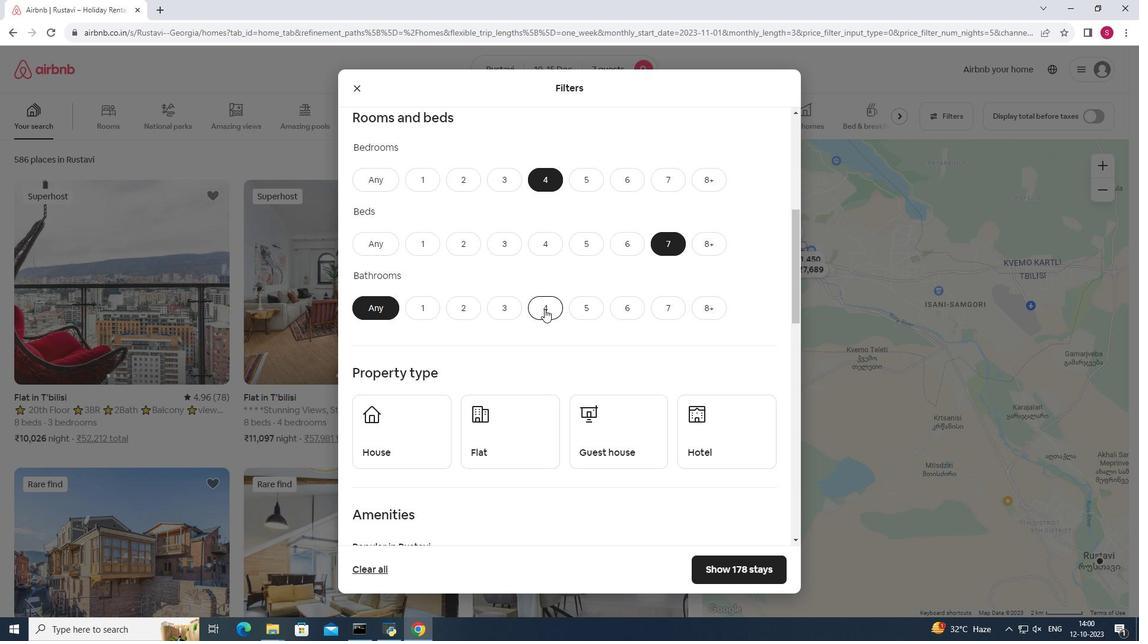 
Action: Mouse pressed left at (544, 309)
Screenshot: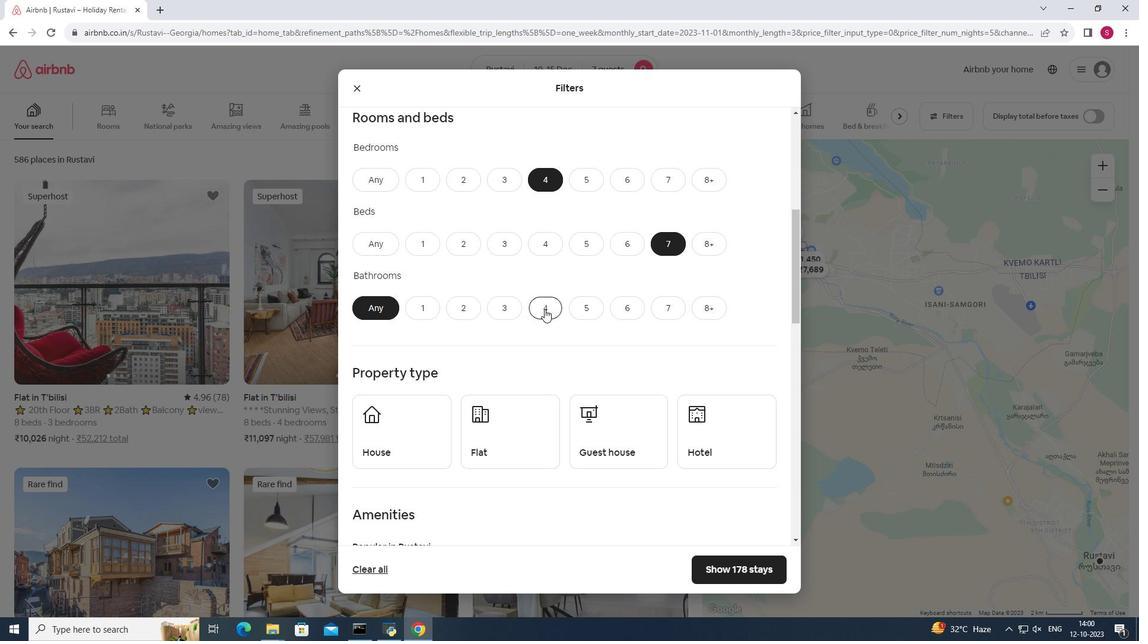 
Action: Mouse moved to (589, 319)
Screenshot: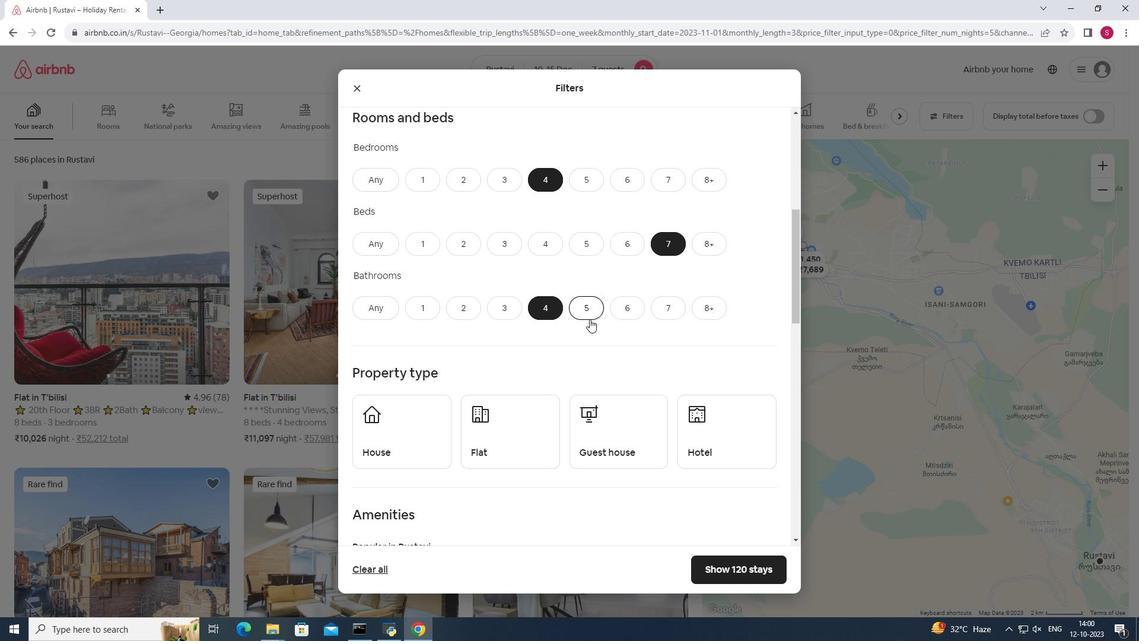 
Action: Mouse scrolled (589, 318) with delta (0, 0)
Screenshot: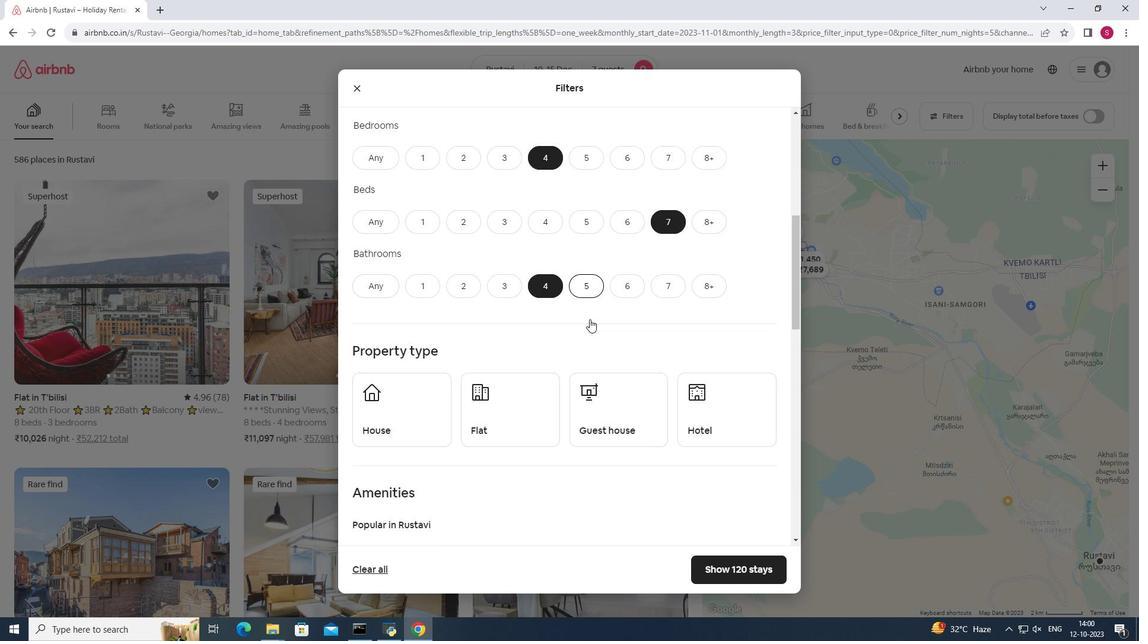 
Action: Mouse moved to (411, 375)
Screenshot: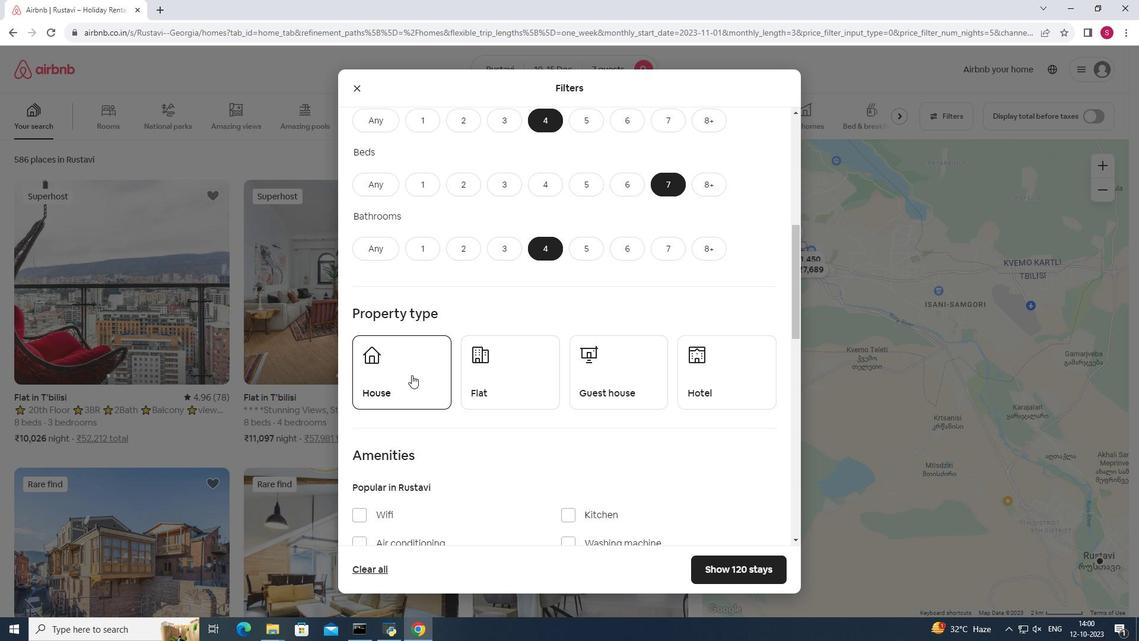 
Action: Mouse pressed left at (411, 375)
Screenshot: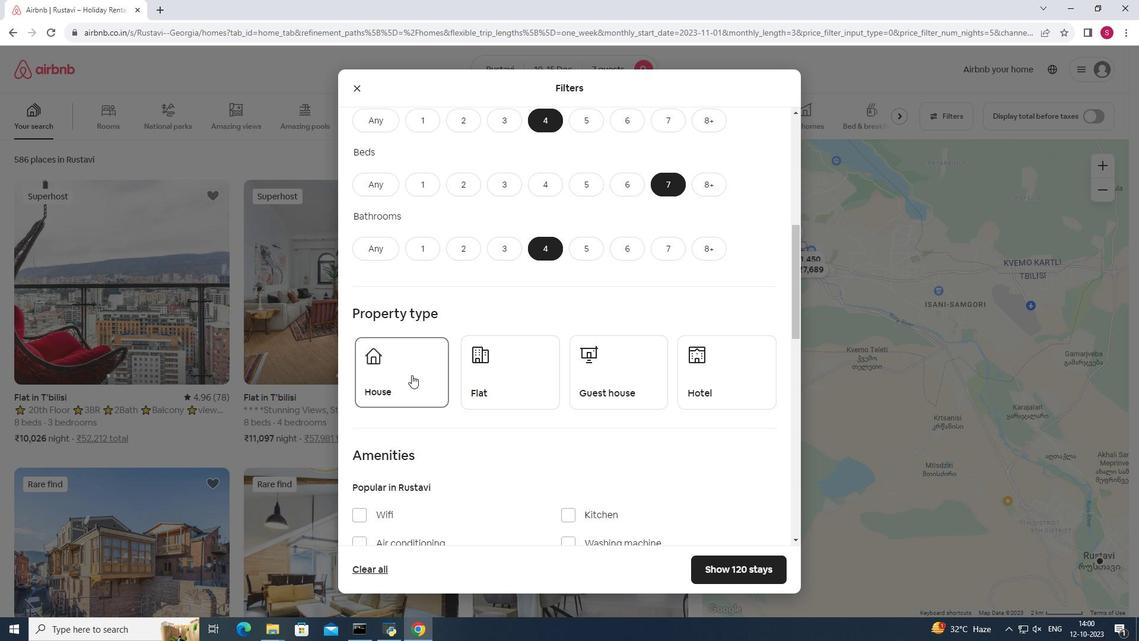 
Action: Mouse moved to (746, 306)
Screenshot: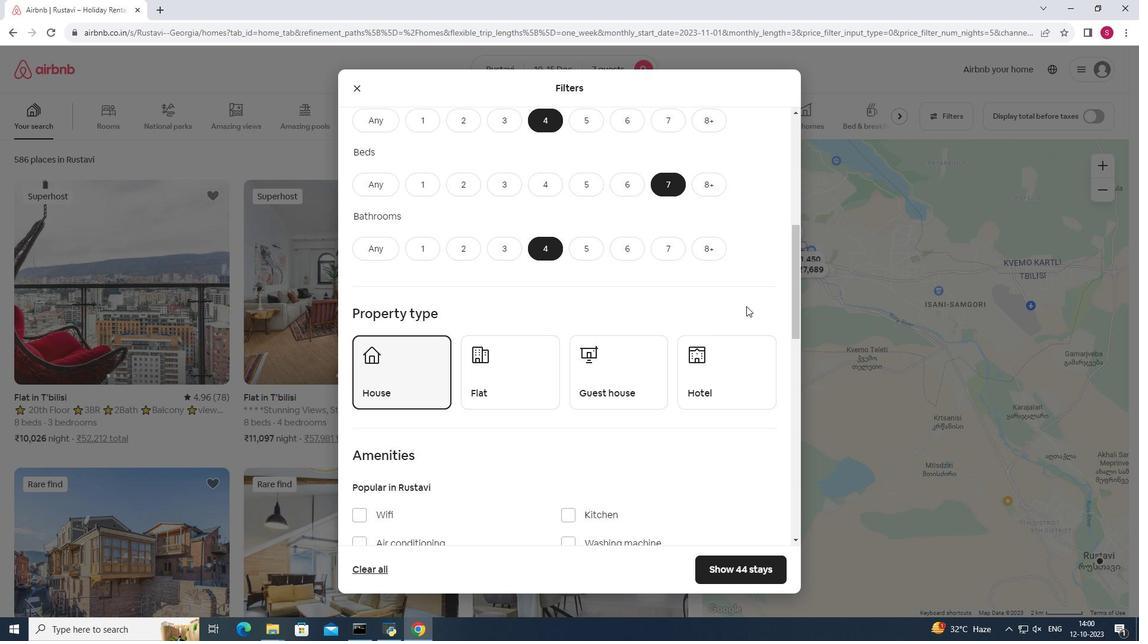 
Action: Mouse scrolled (746, 305) with delta (0, 0)
Screenshot: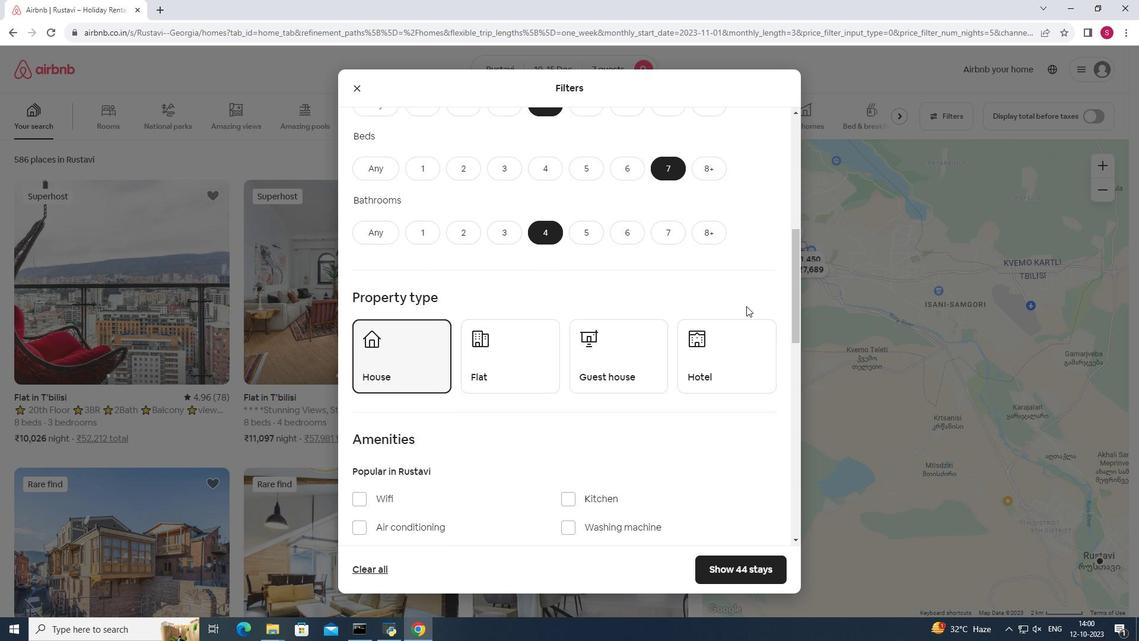 
Action: Mouse scrolled (746, 305) with delta (0, 0)
Screenshot: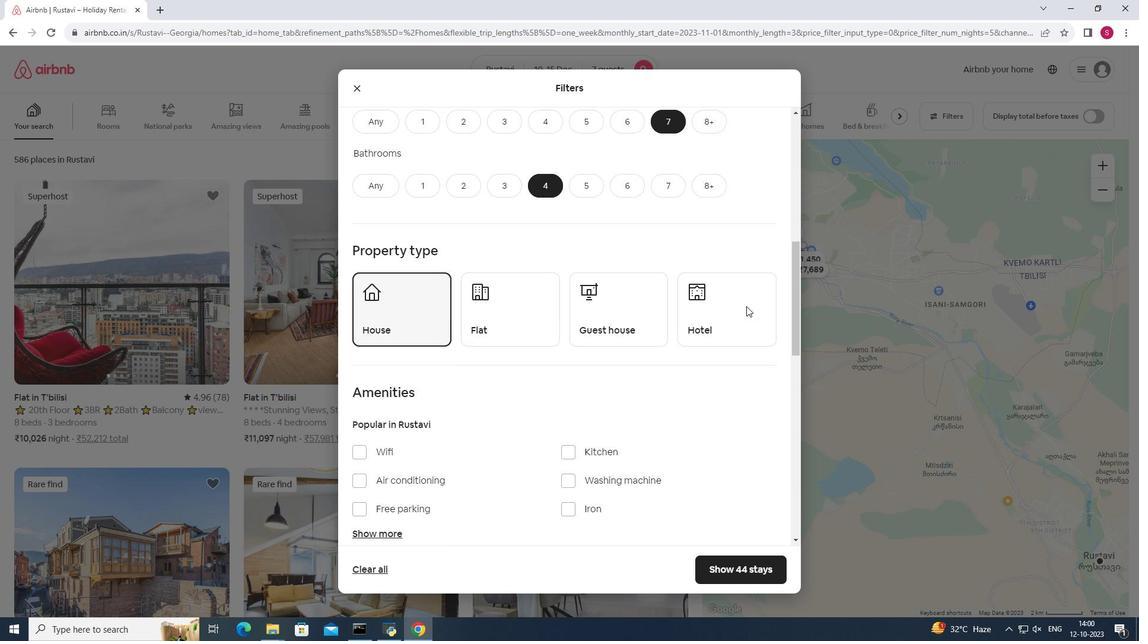 
Action: Mouse scrolled (746, 305) with delta (0, 0)
Screenshot: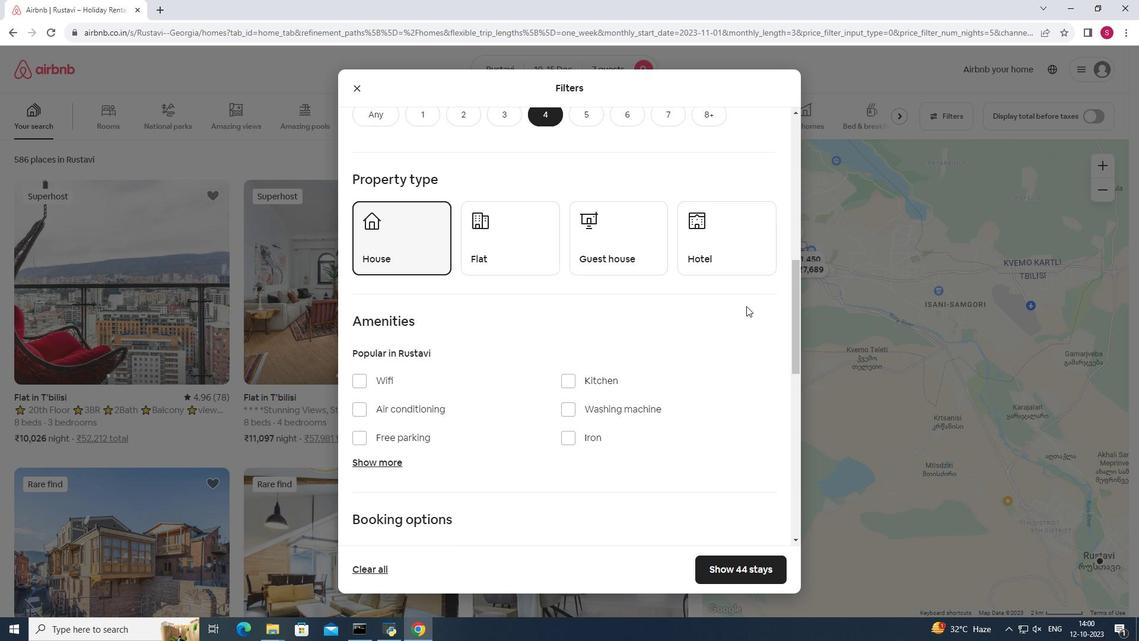 
Action: Mouse scrolled (746, 305) with delta (0, 0)
Screenshot: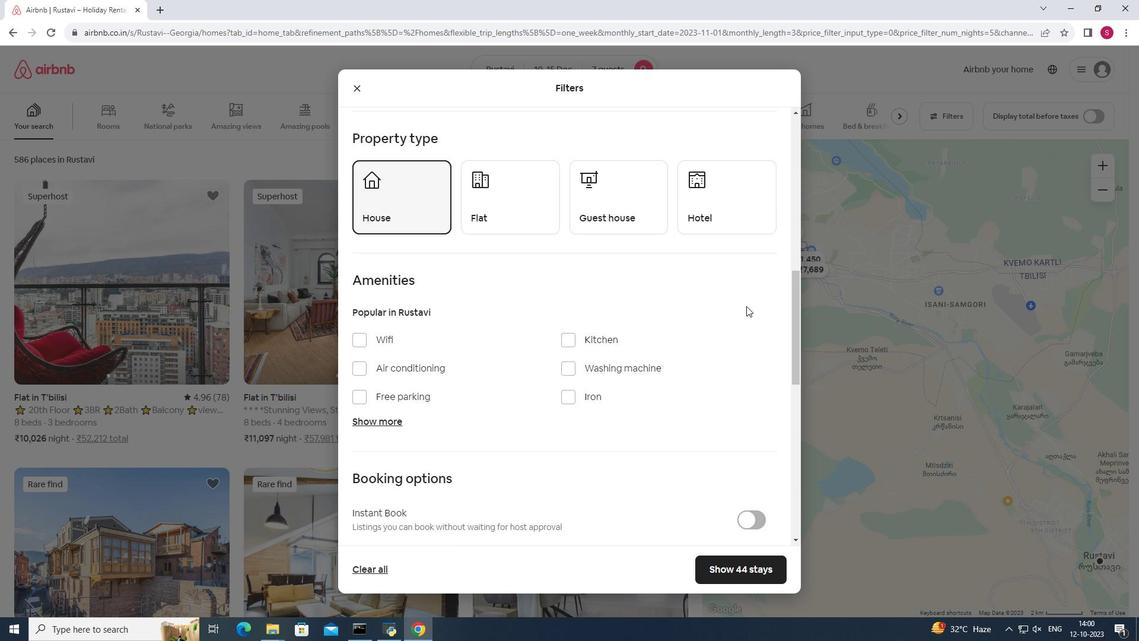 
Action: Mouse moved to (359, 284)
Screenshot: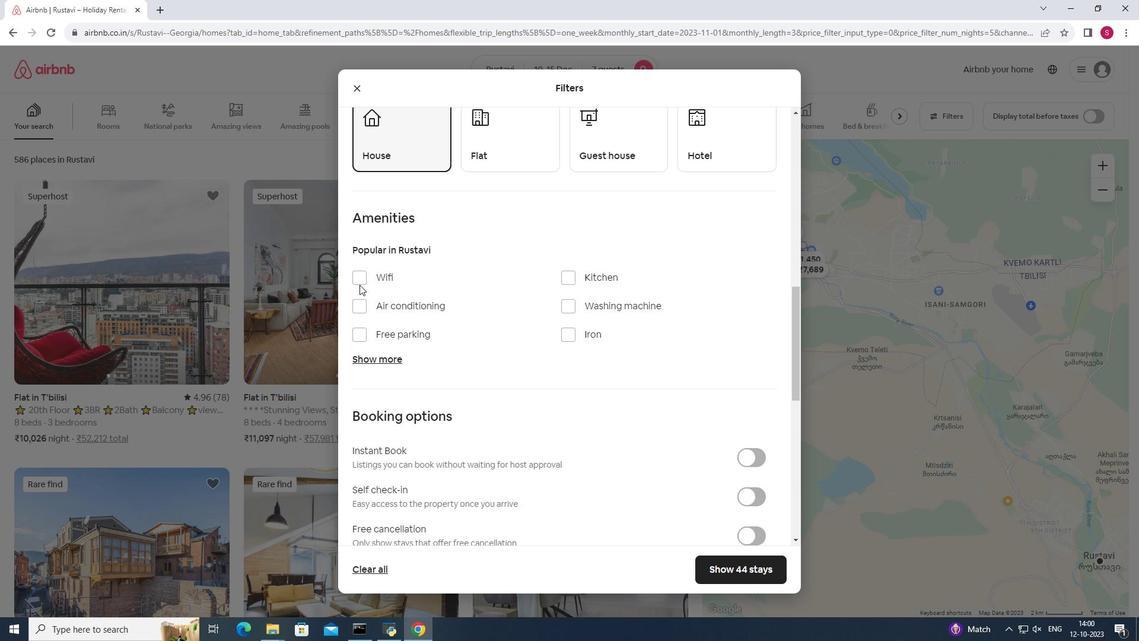 
Action: Mouse pressed left at (359, 284)
Screenshot: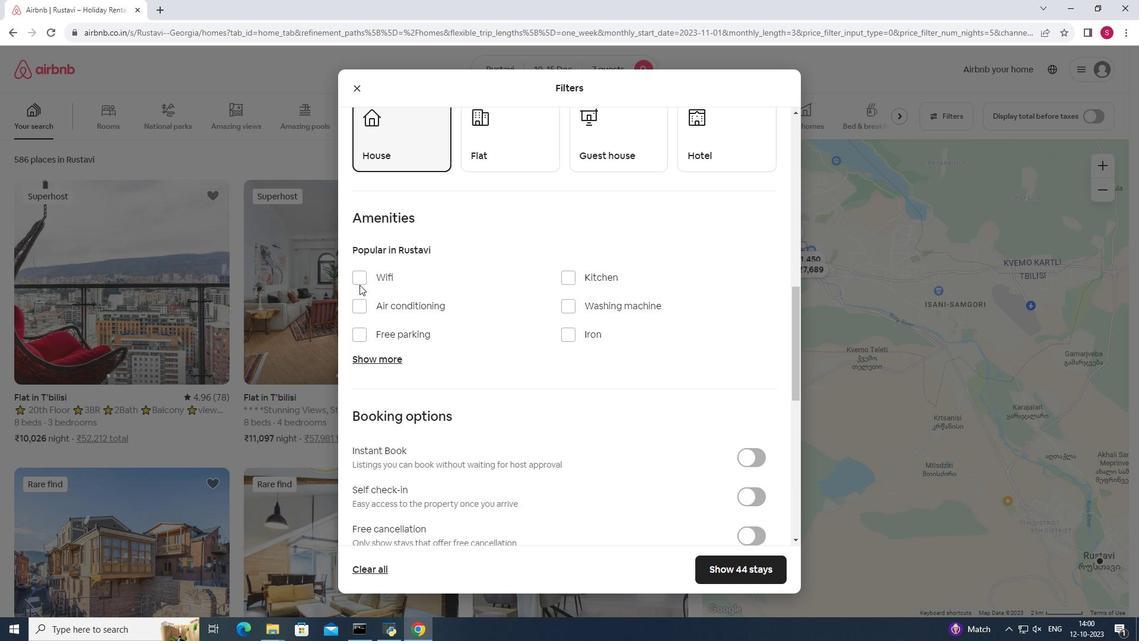 
Action: Mouse moved to (360, 279)
Screenshot: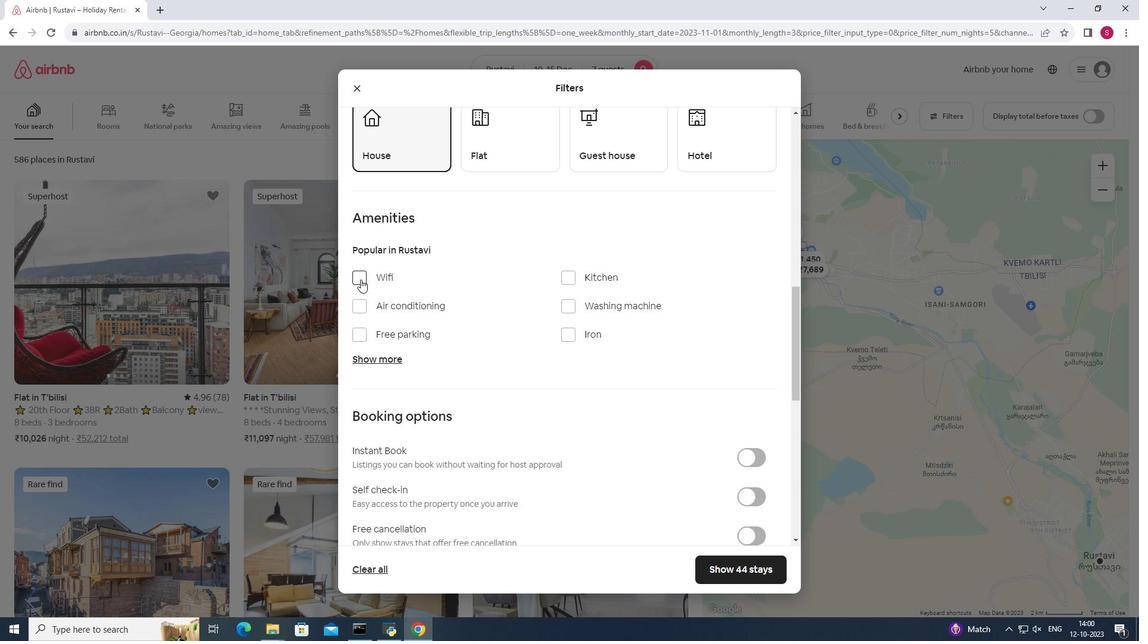 
Action: Mouse pressed left at (360, 279)
Screenshot: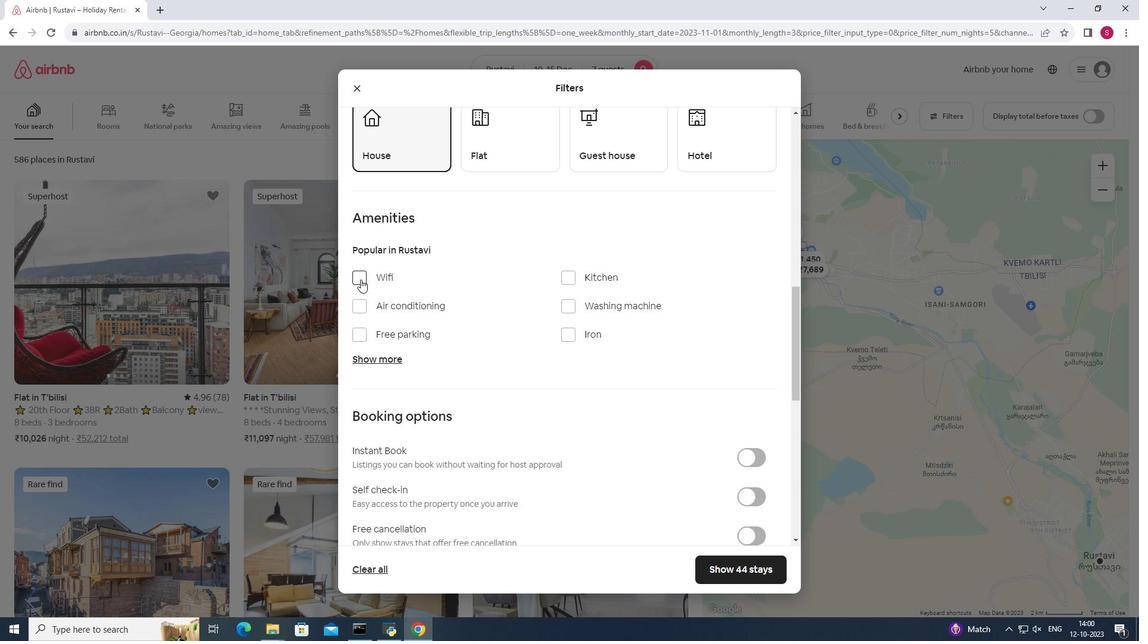 
Action: Mouse moved to (382, 359)
Screenshot: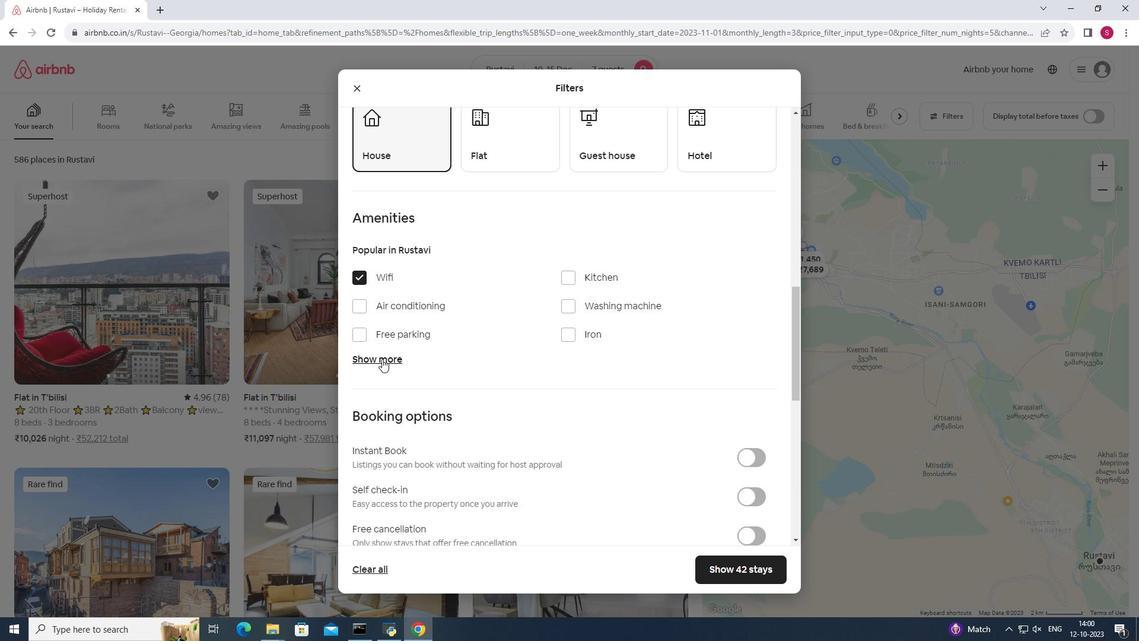 
Action: Mouse pressed left at (382, 359)
Screenshot: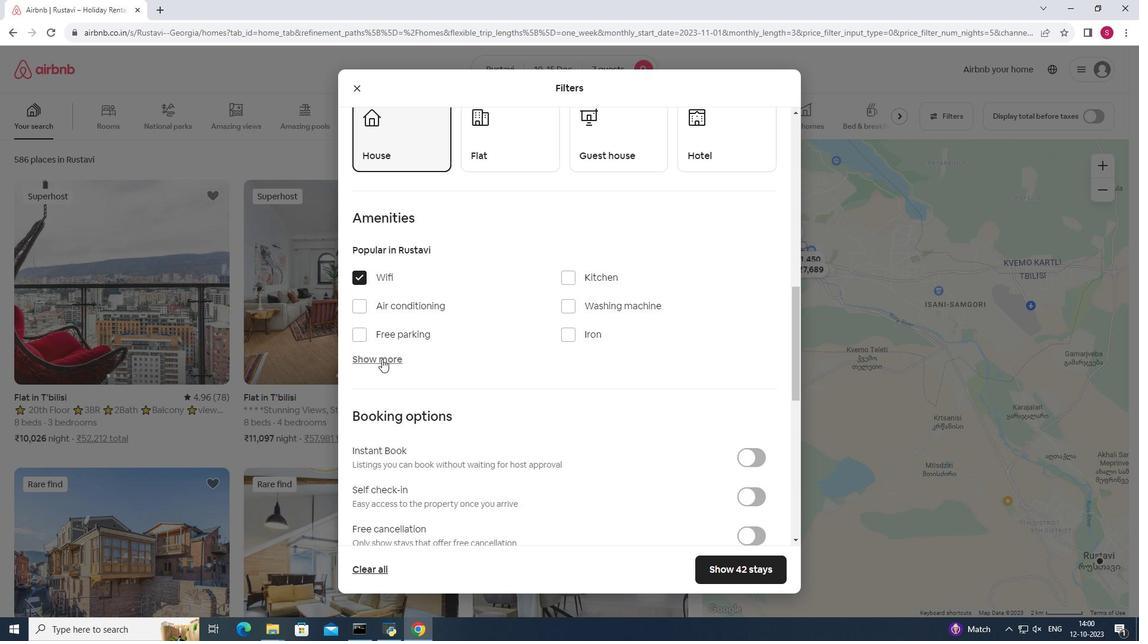 
Action: Mouse moved to (622, 350)
Screenshot: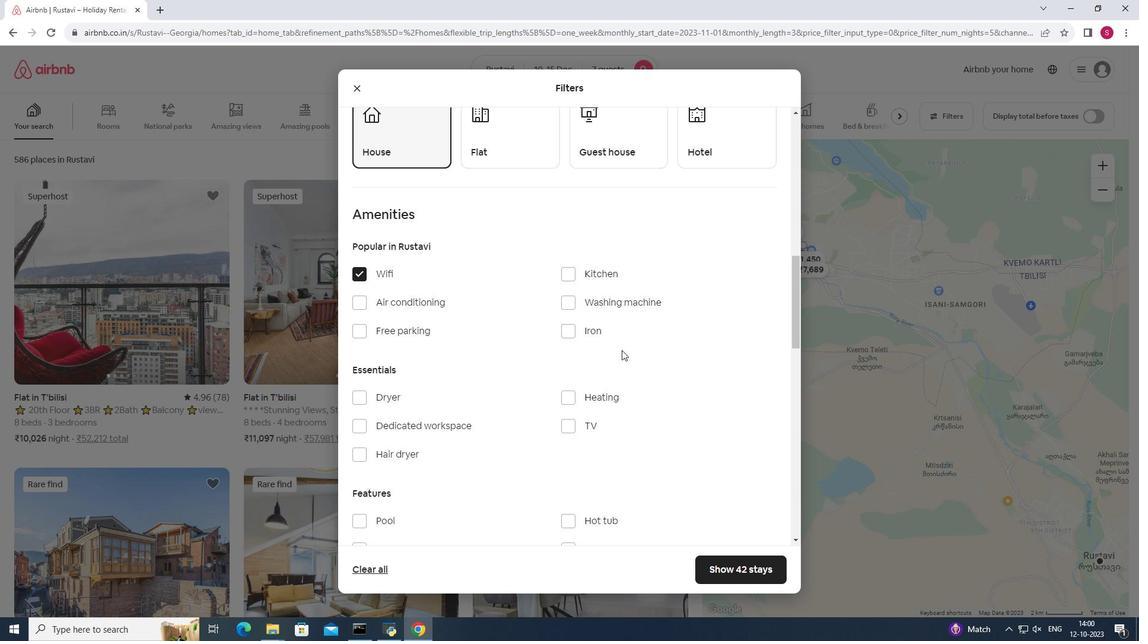 
Action: Mouse scrolled (622, 349) with delta (0, 0)
Screenshot: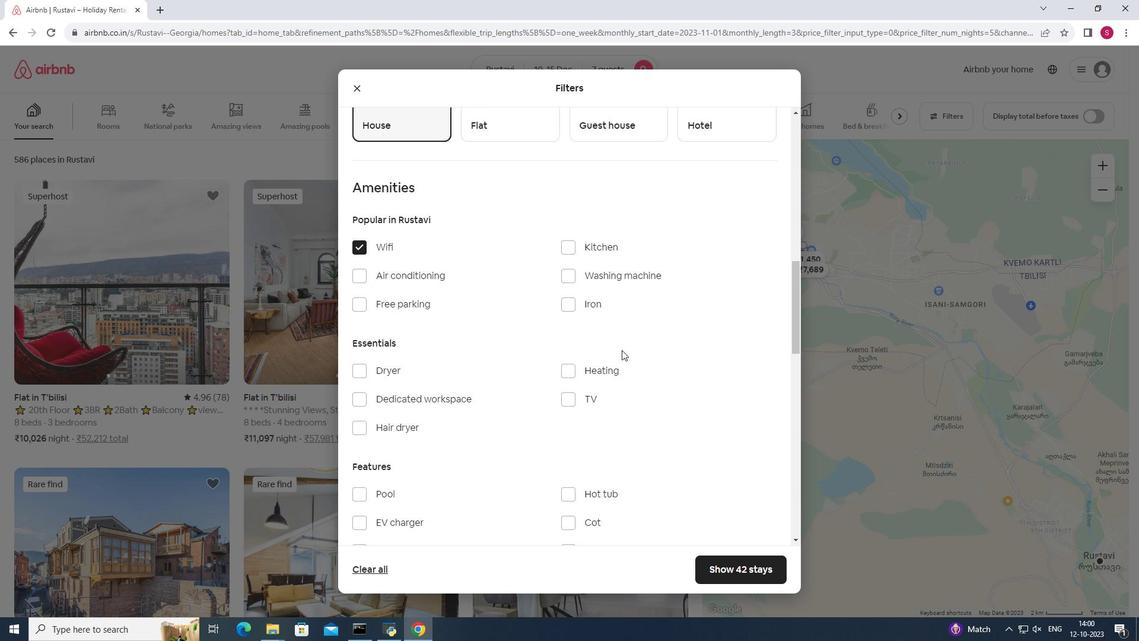 
Action: Mouse scrolled (622, 349) with delta (0, 0)
Screenshot: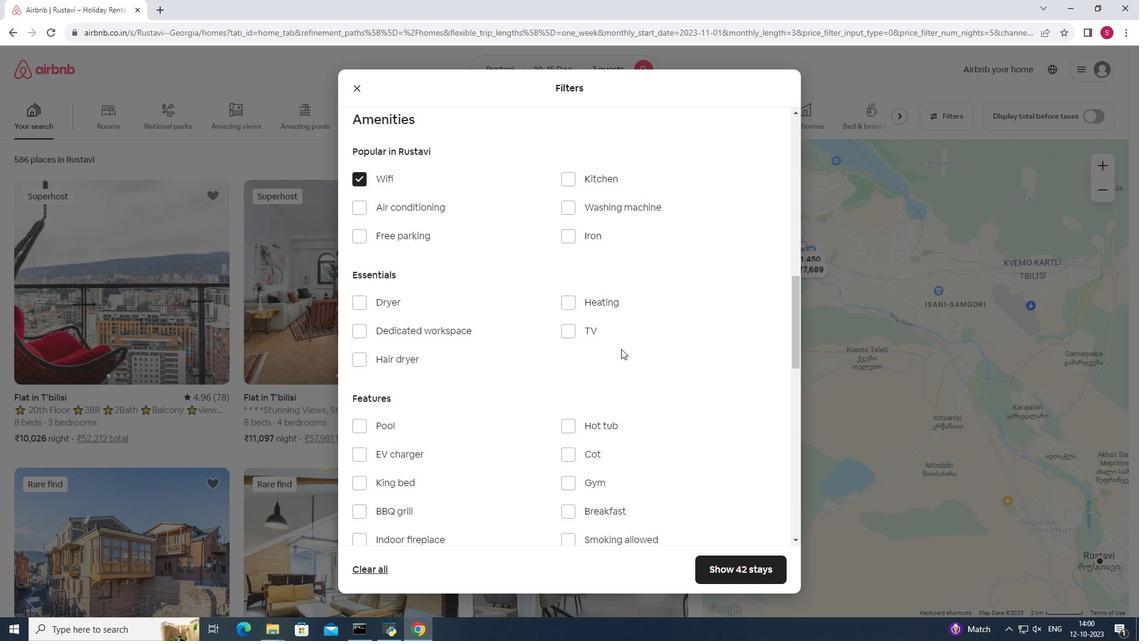 
Action: Mouse moved to (563, 309)
Screenshot: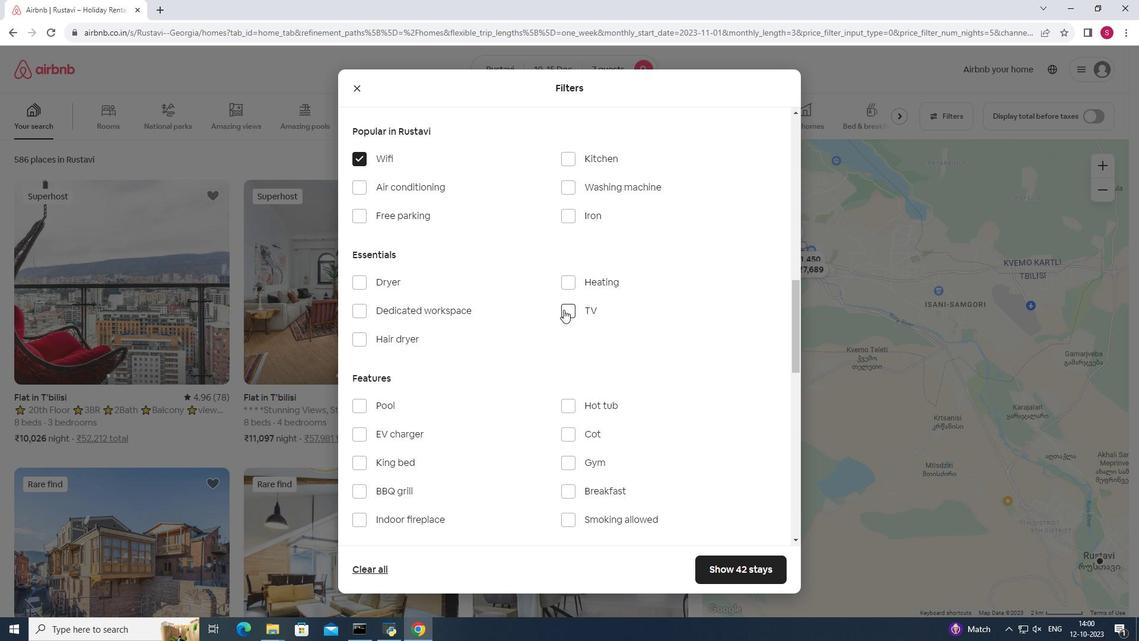 
Action: Mouse pressed left at (563, 309)
Screenshot: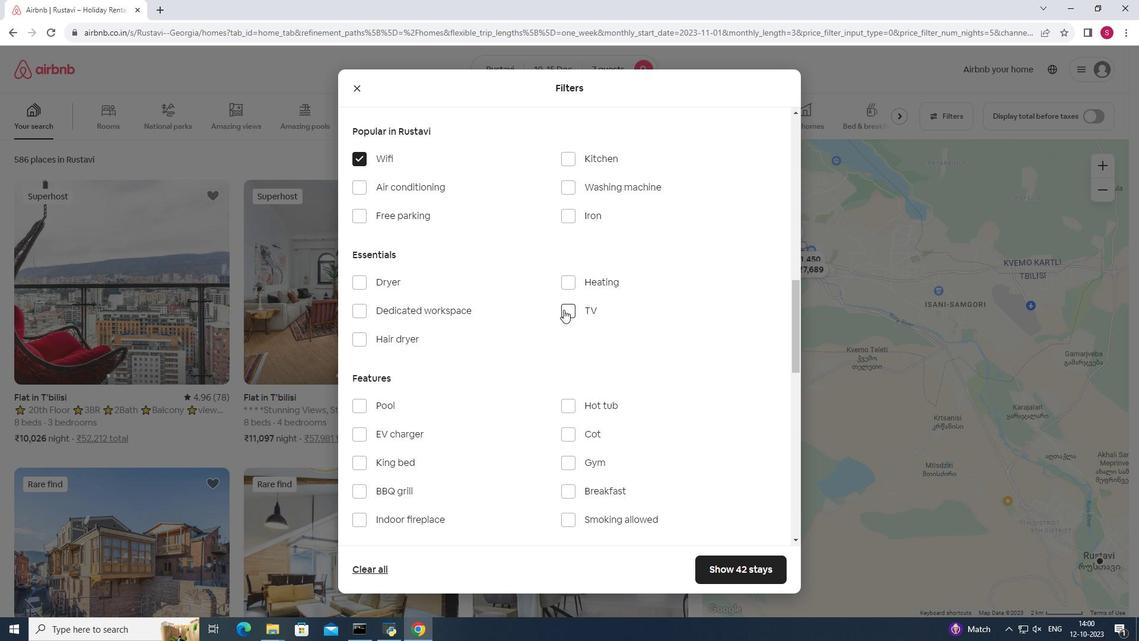 
Action: Mouse moved to (459, 347)
Screenshot: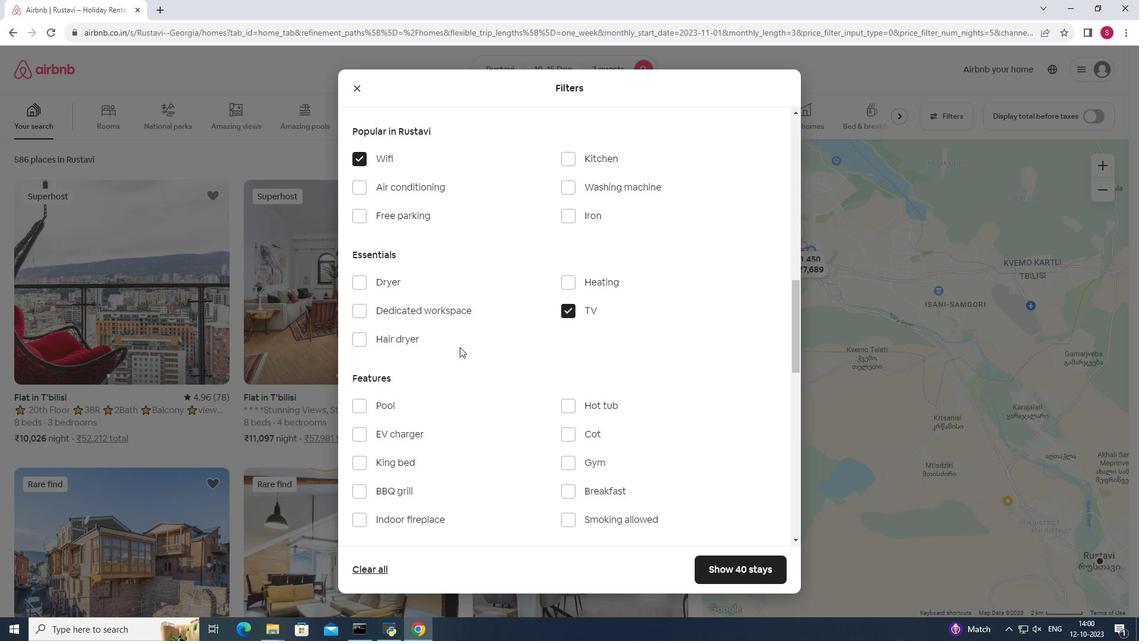 
Action: Mouse scrolled (459, 346) with delta (0, 0)
Screenshot: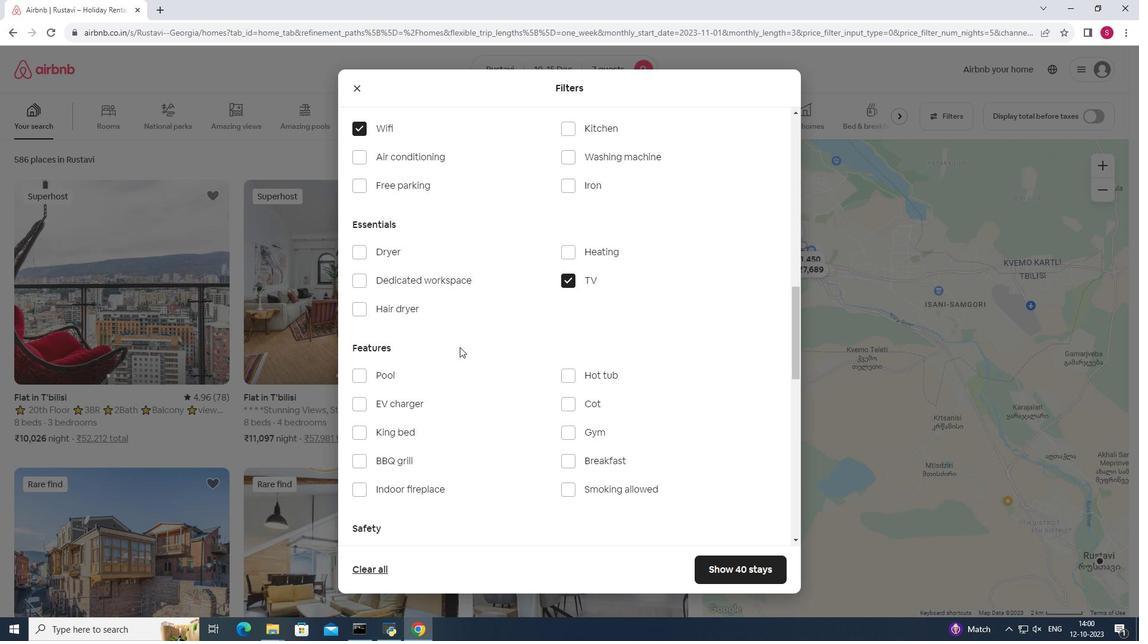 
Action: Mouse scrolled (459, 346) with delta (0, 0)
Screenshot: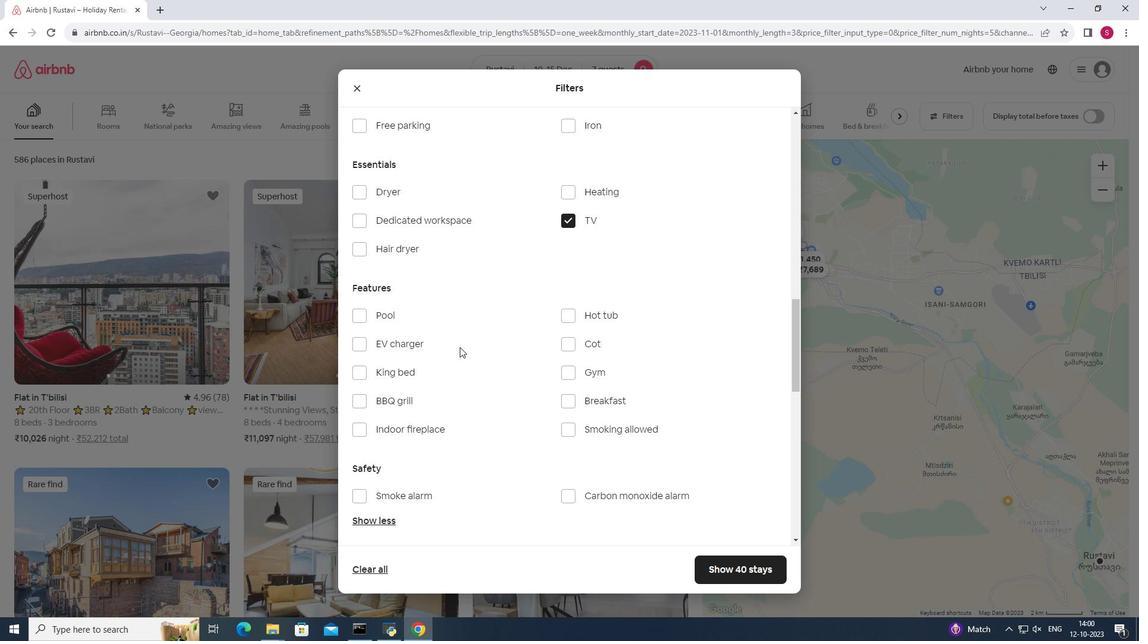 
Action: Mouse scrolled (459, 346) with delta (0, 0)
Screenshot: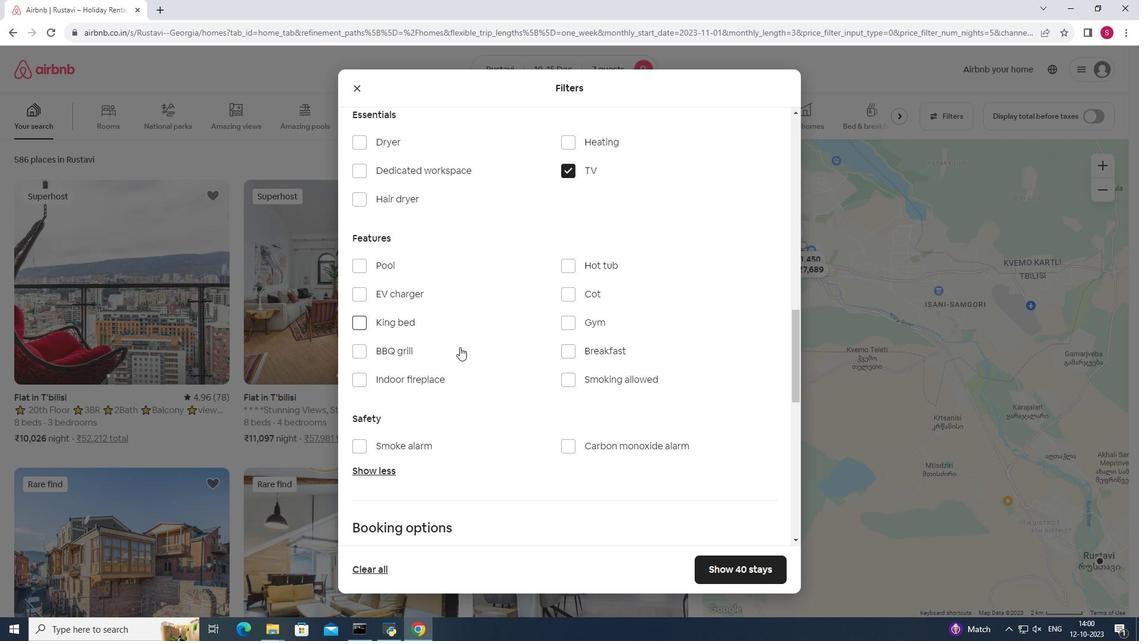 
Action: Mouse scrolled (459, 346) with delta (0, 0)
Screenshot: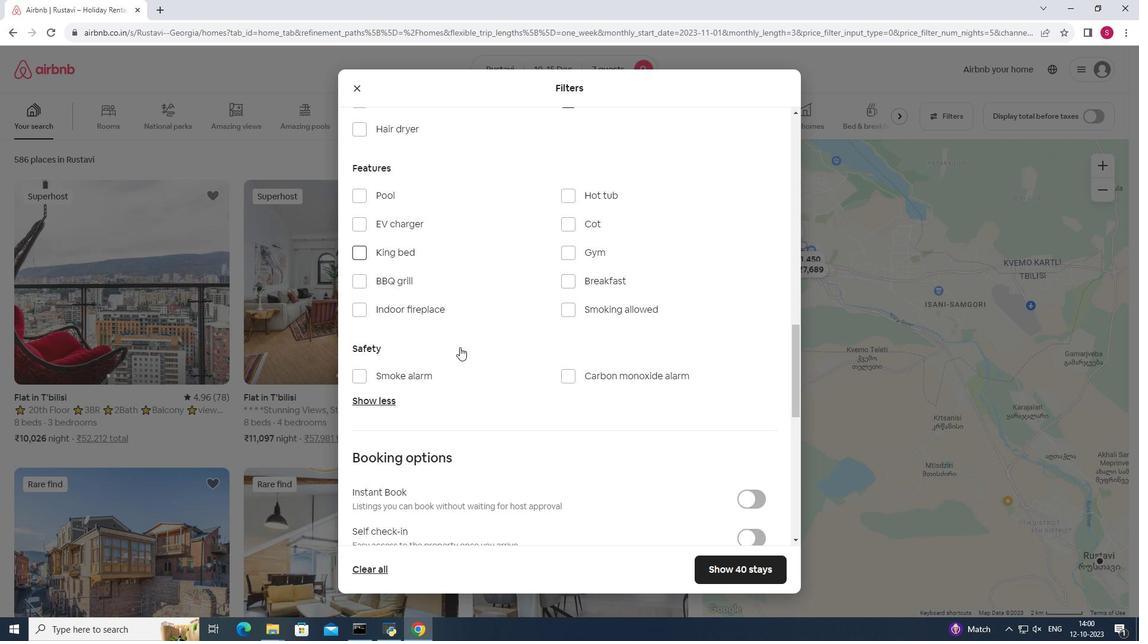 
Action: Mouse scrolled (459, 347) with delta (0, 0)
Screenshot: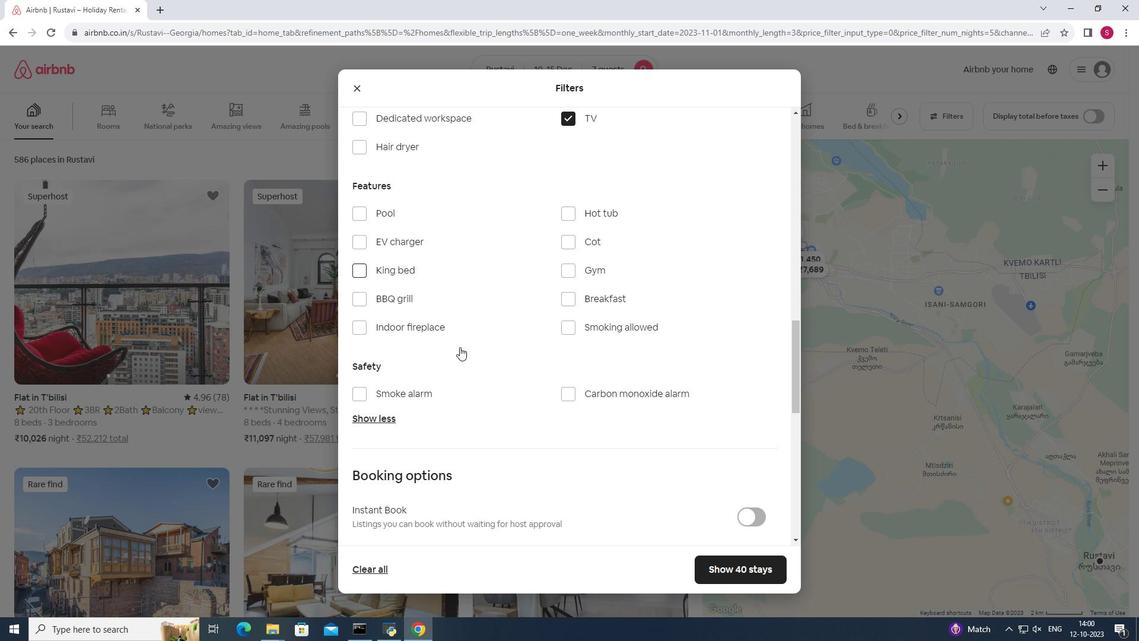 
Action: Mouse scrolled (459, 347) with delta (0, 0)
Screenshot: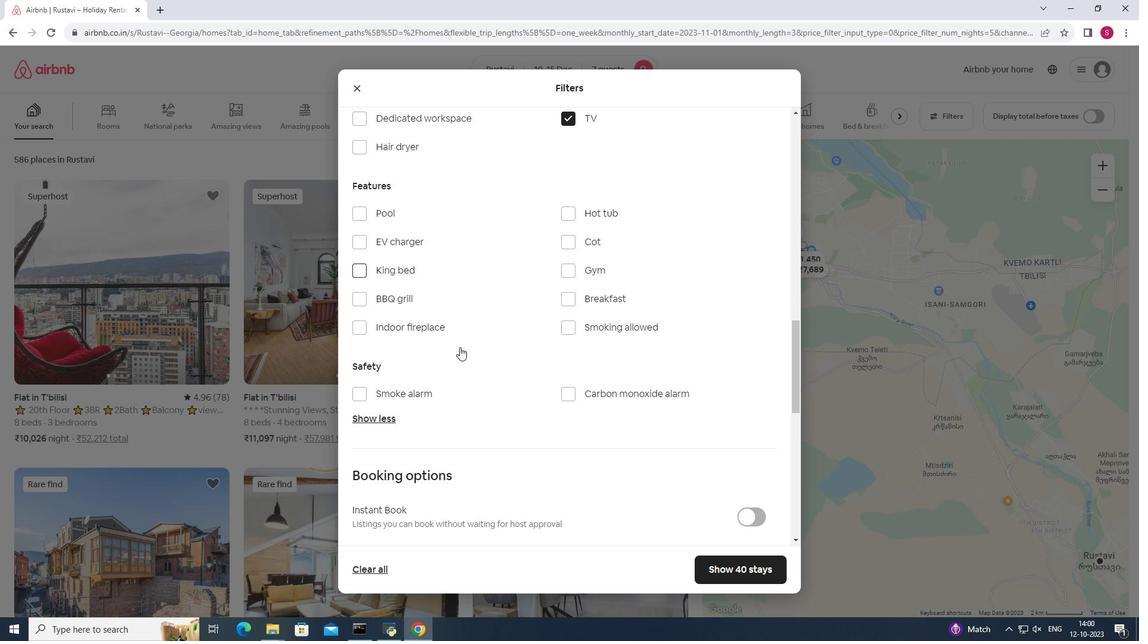 
Action: Mouse scrolled (459, 347) with delta (0, 0)
Screenshot: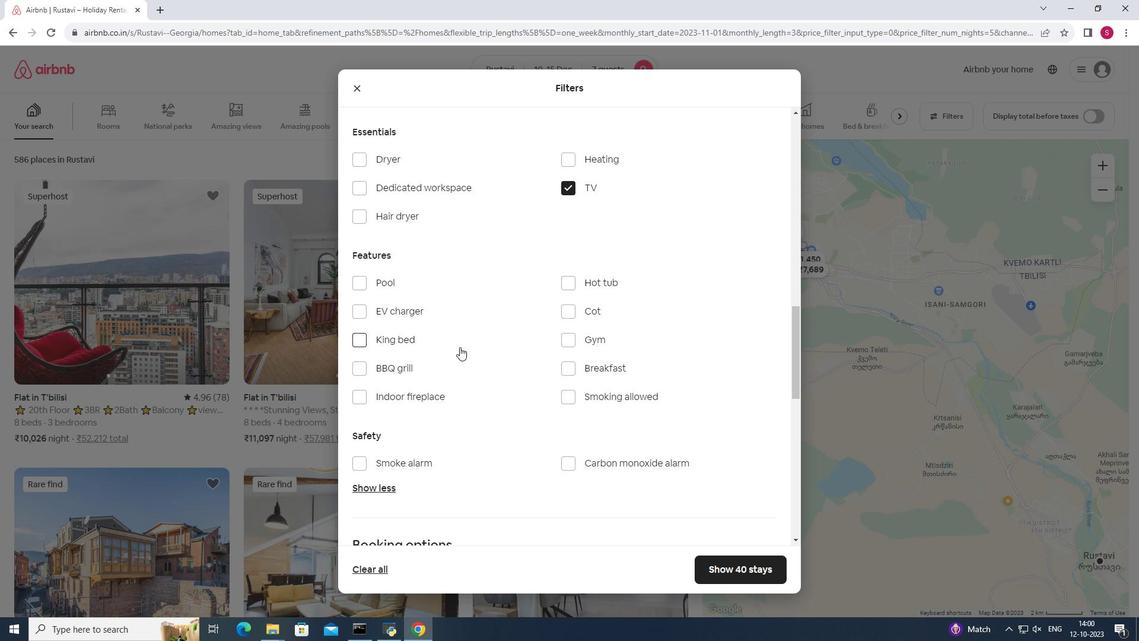 
Action: Mouse moved to (690, 357)
Screenshot: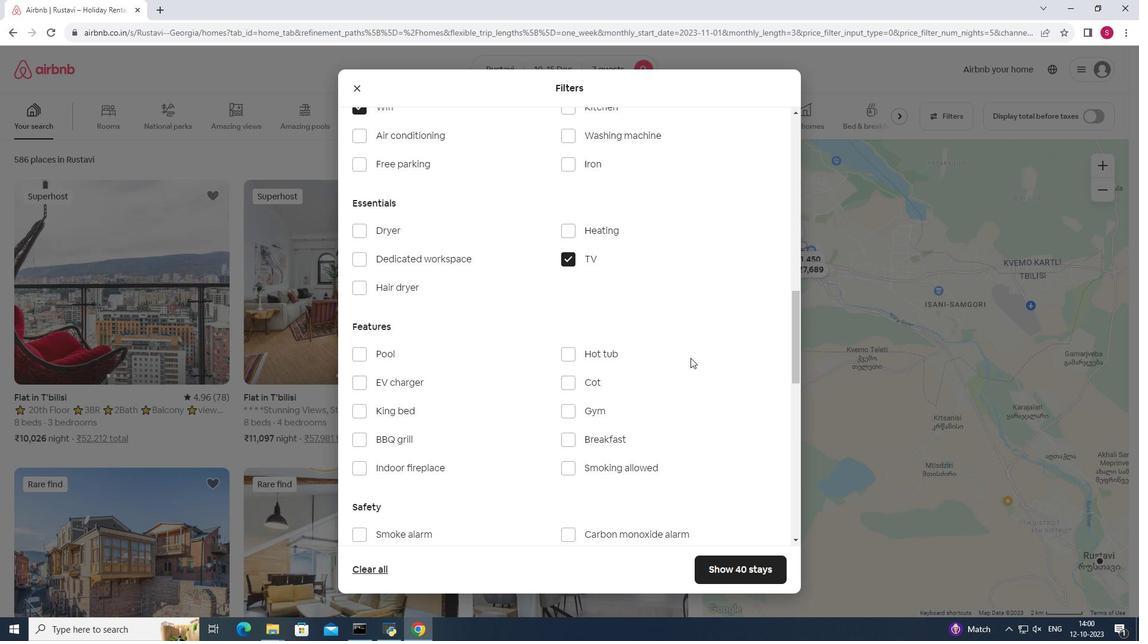 
Action: Mouse scrolled (690, 358) with delta (0, 0)
Screenshot: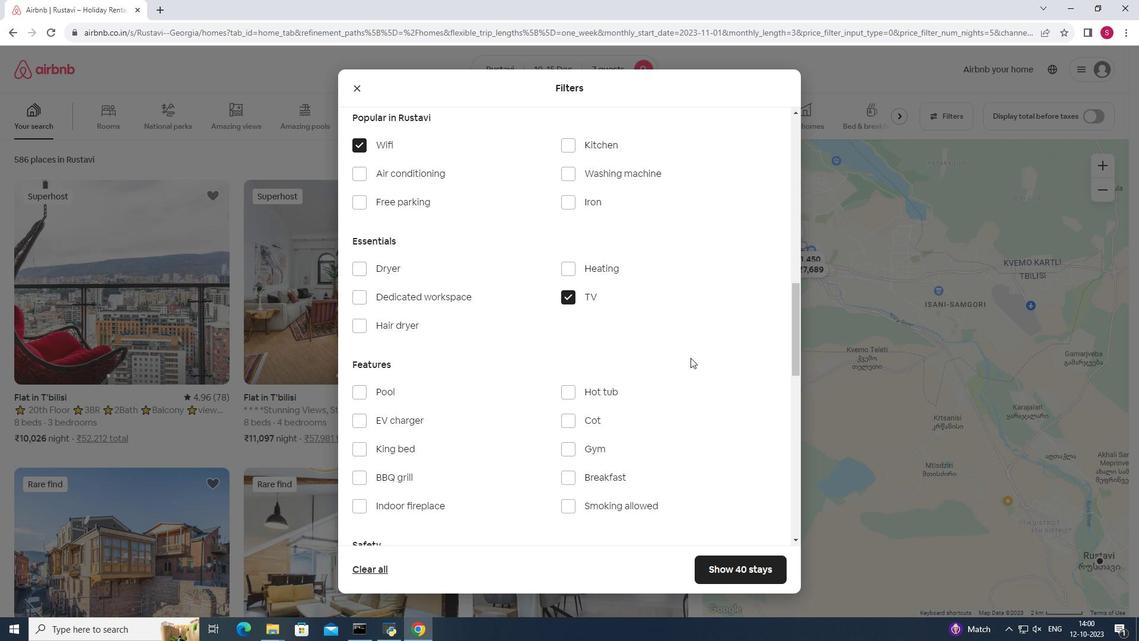 
Action: Mouse scrolled (690, 358) with delta (0, 0)
Screenshot: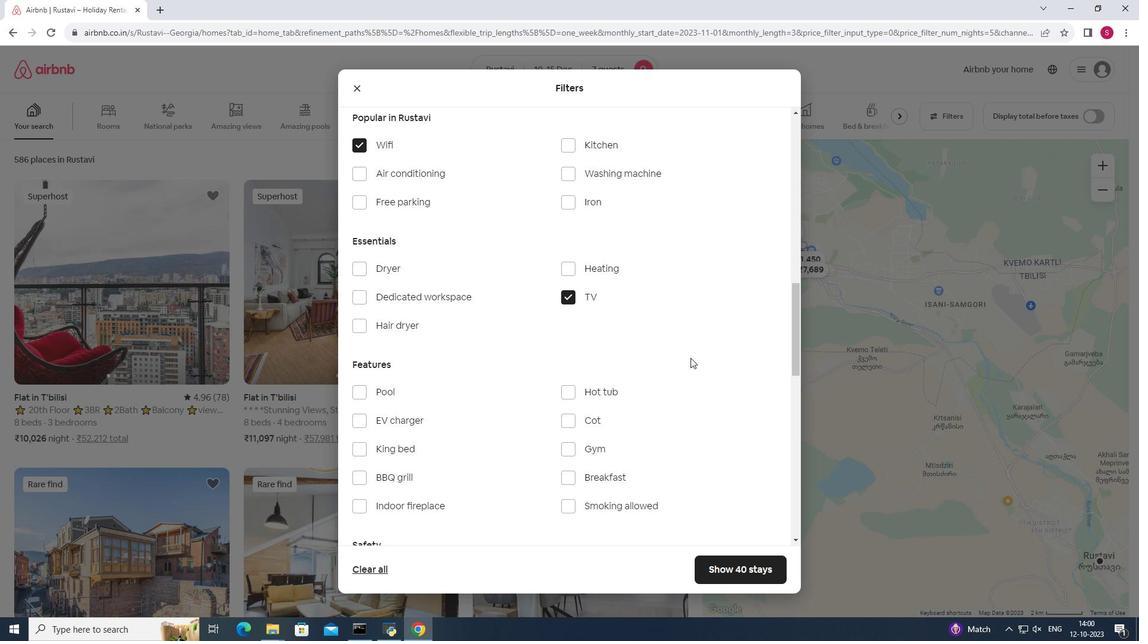 
Action: Mouse moved to (359, 278)
Screenshot: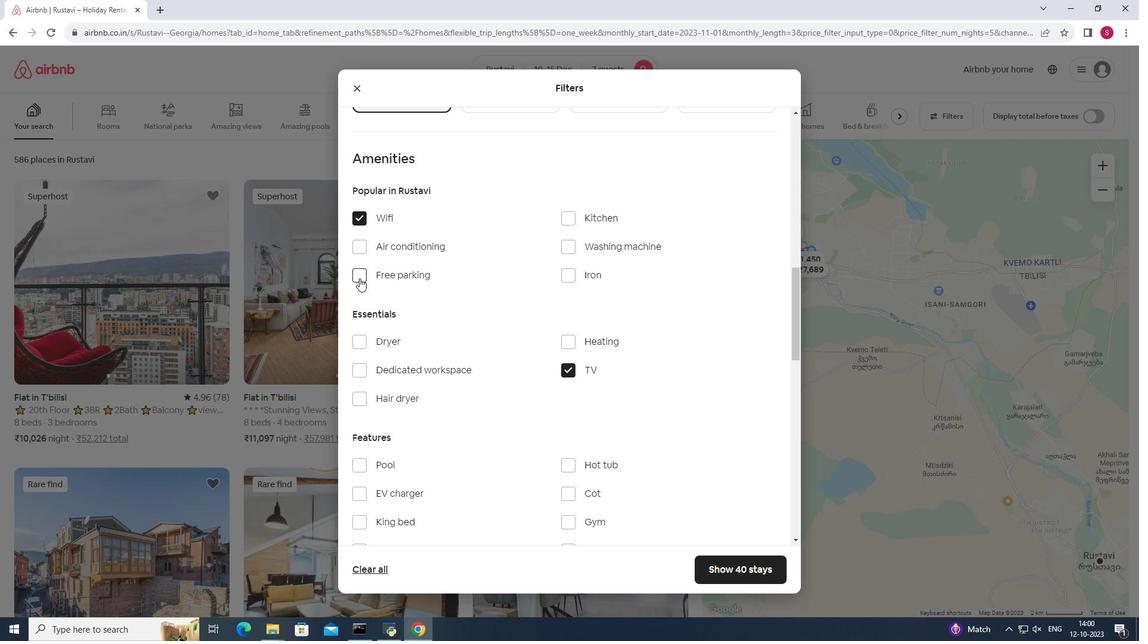 
Action: Mouse pressed left at (359, 278)
Screenshot: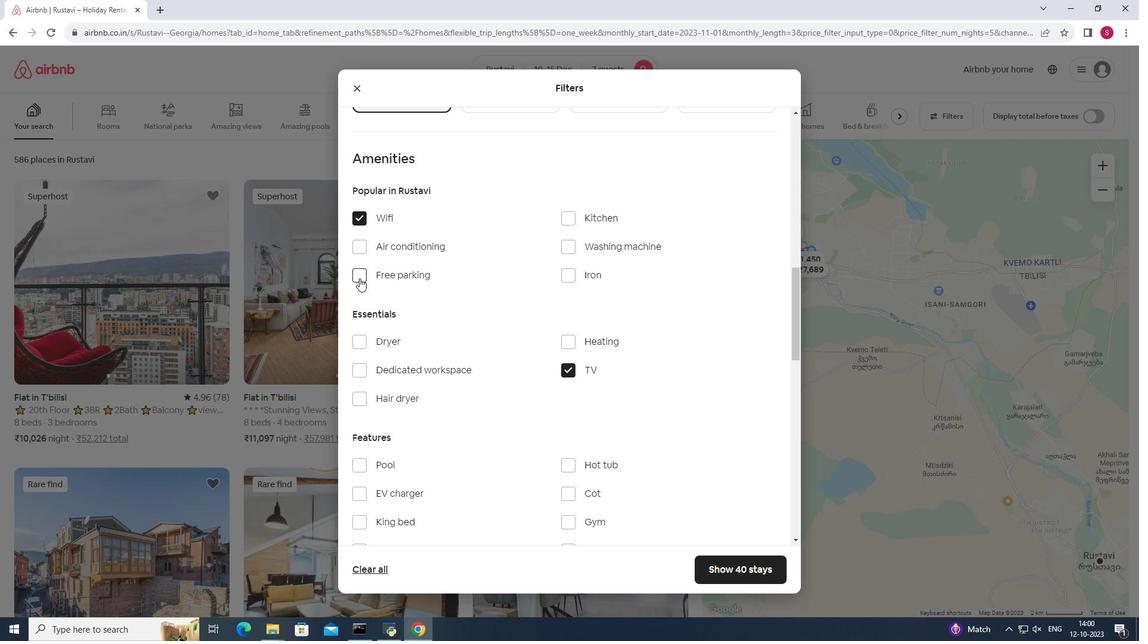 
Action: Mouse moved to (623, 367)
Screenshot: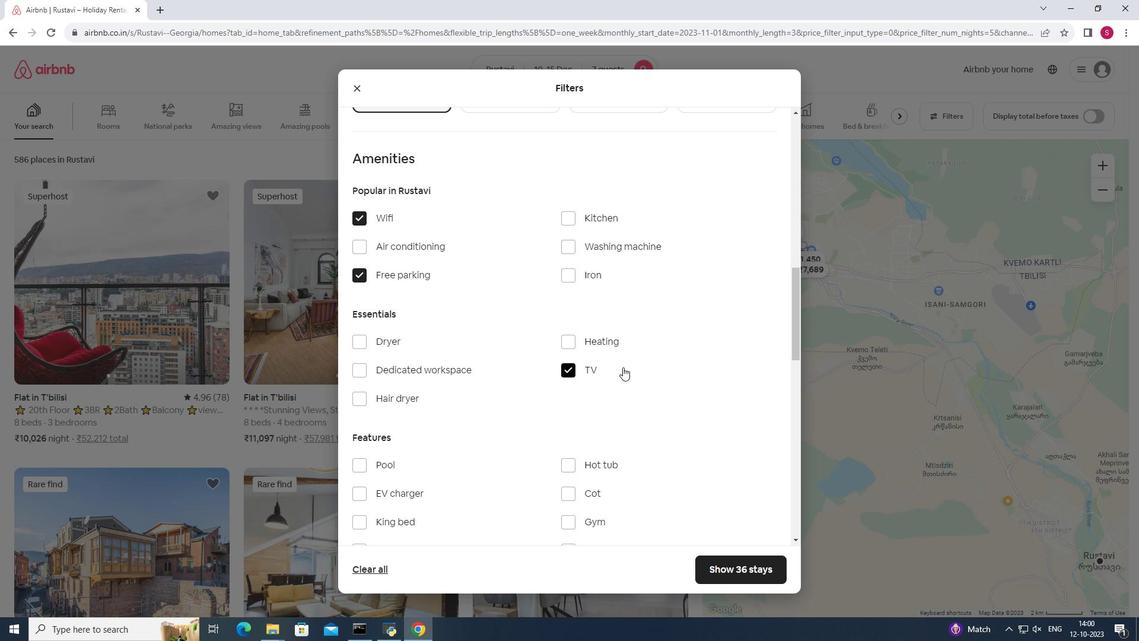 
Action: Mouse scrolled (623, 366) with delta (0, 0)
Screenshot: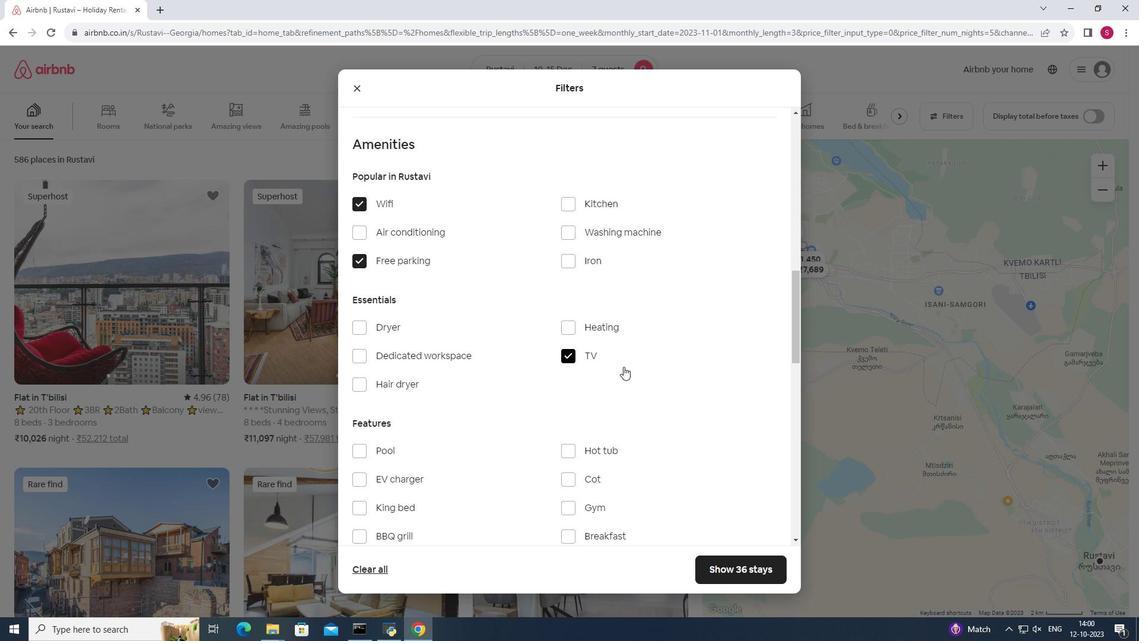 
Action: Mouse moved to (569, 463)
Screenshot: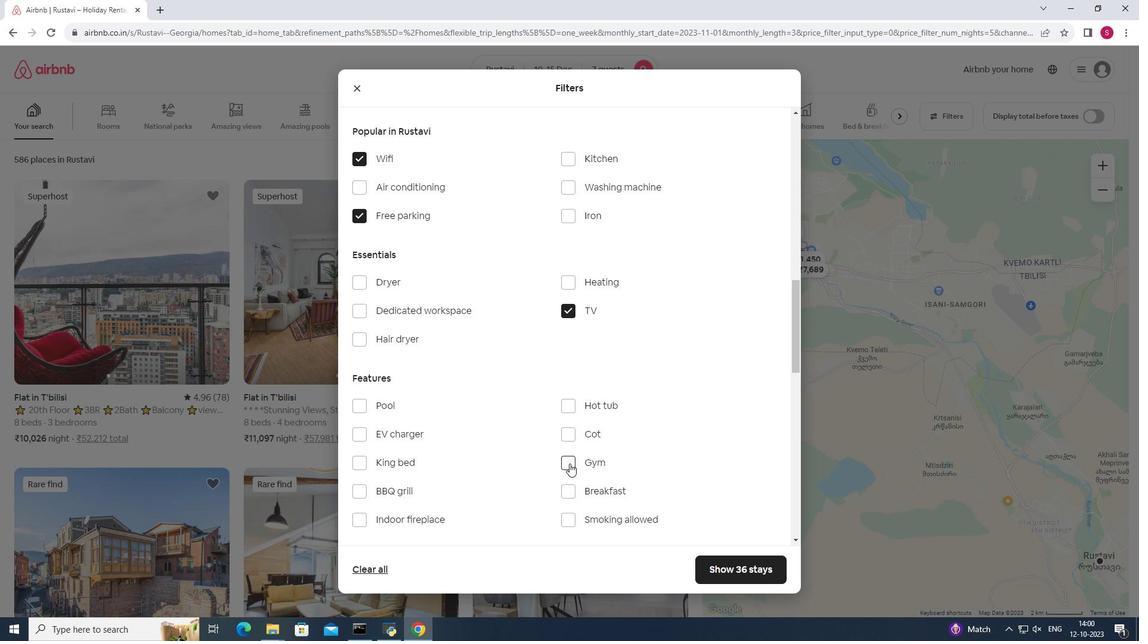 
Action: Mouse pressed left at (569, 463)
Screenshot: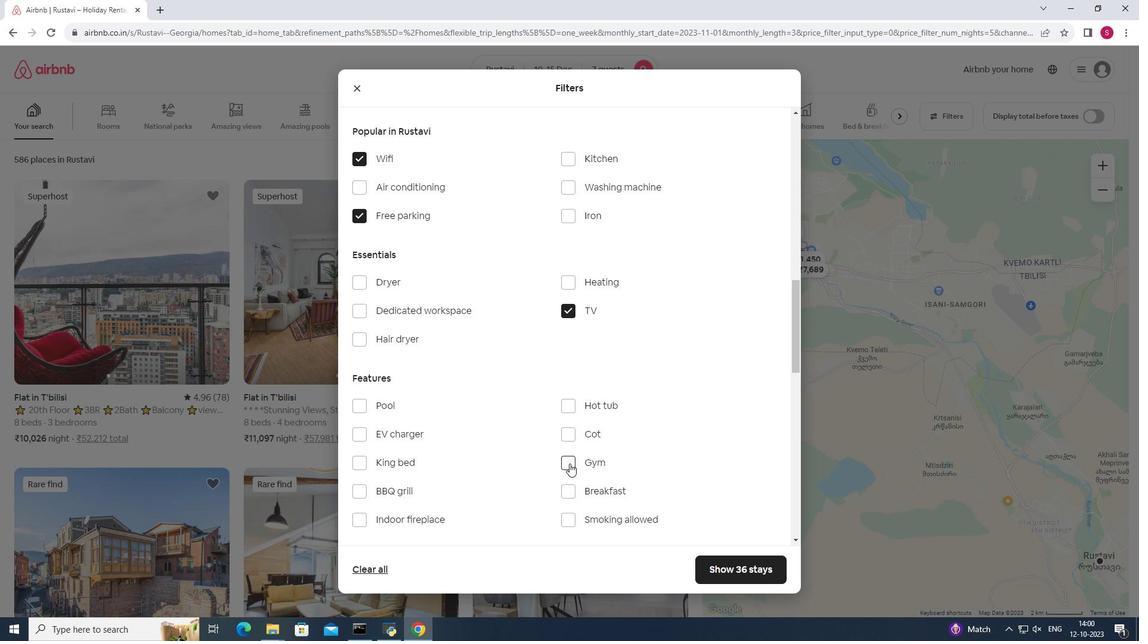 
Action: Mouse moved to (569, 492)
Screenshot: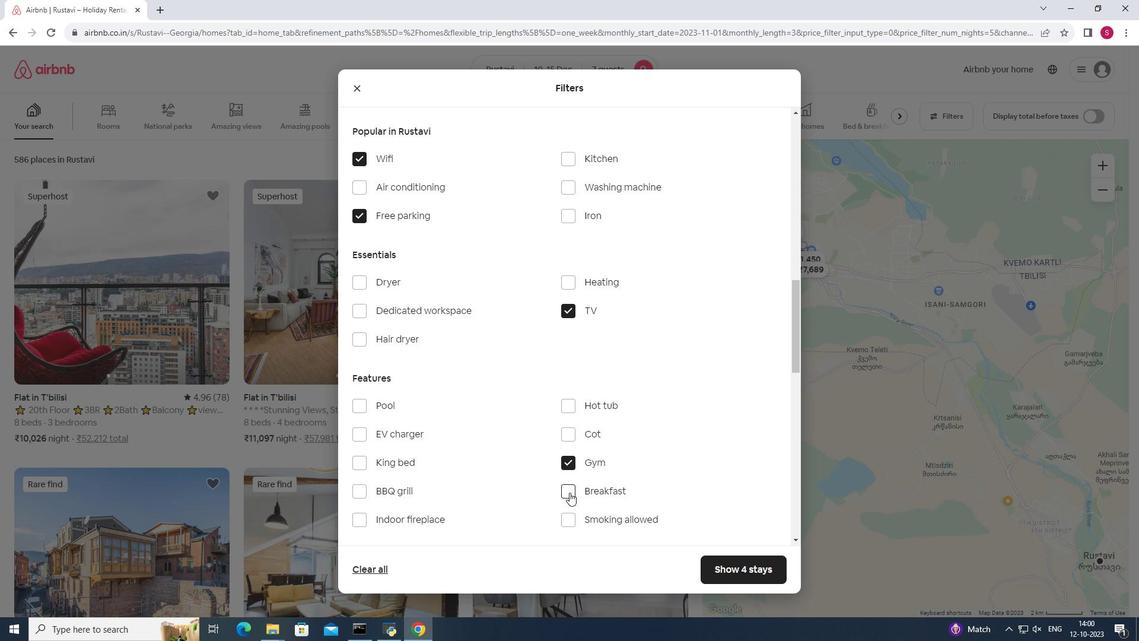
Action: Mouse pressed left at (569, 492)
Screenshot: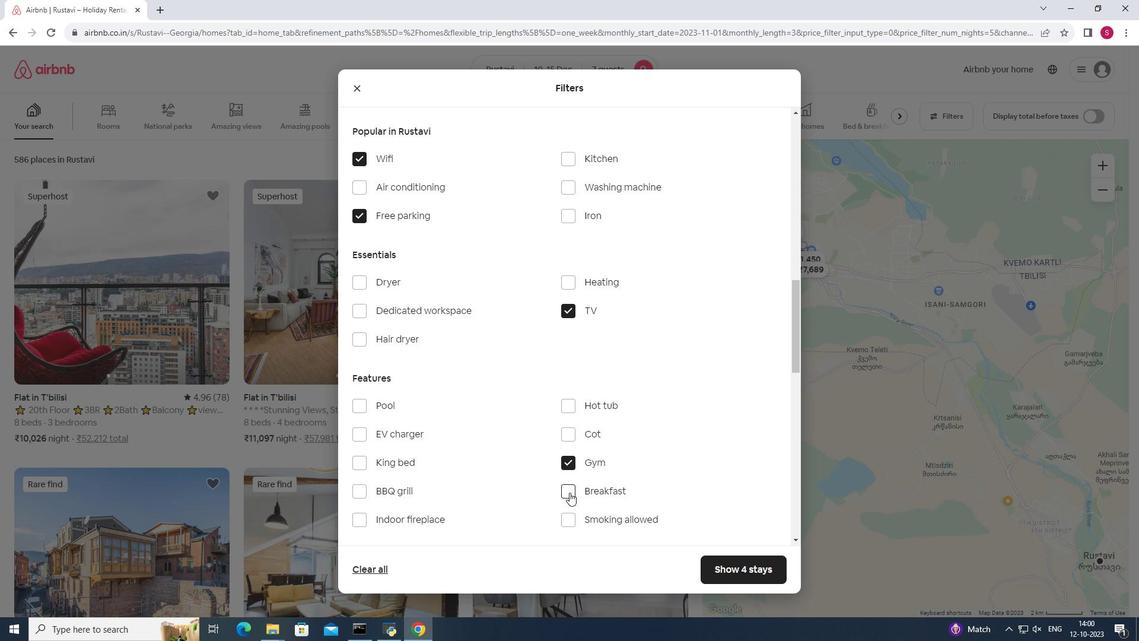 
Action: Mouse moved to (737, 568)
Screenshot: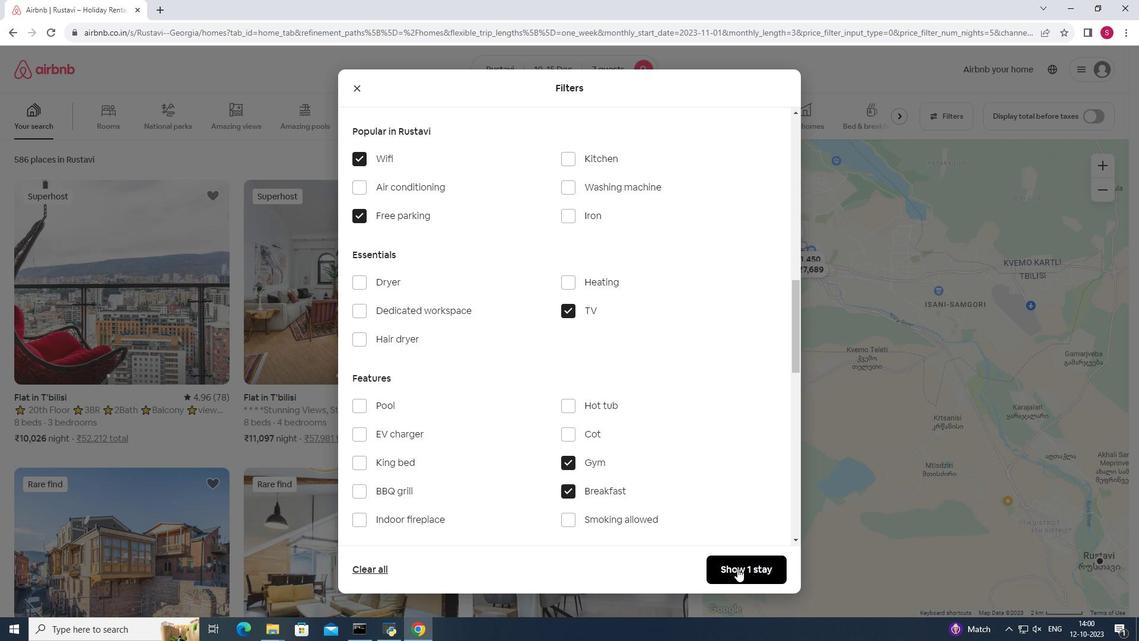 
Action: Mouse pressed left at (737, 568)
Screenshot: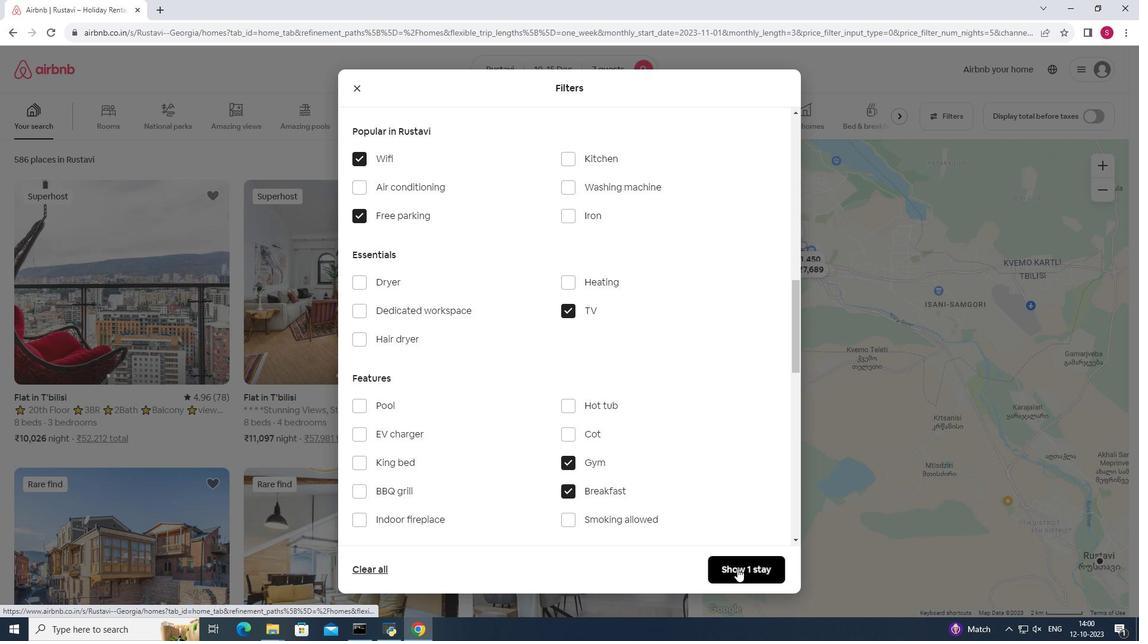 
Action: Mouse moved to (92, 267)
Screenshot: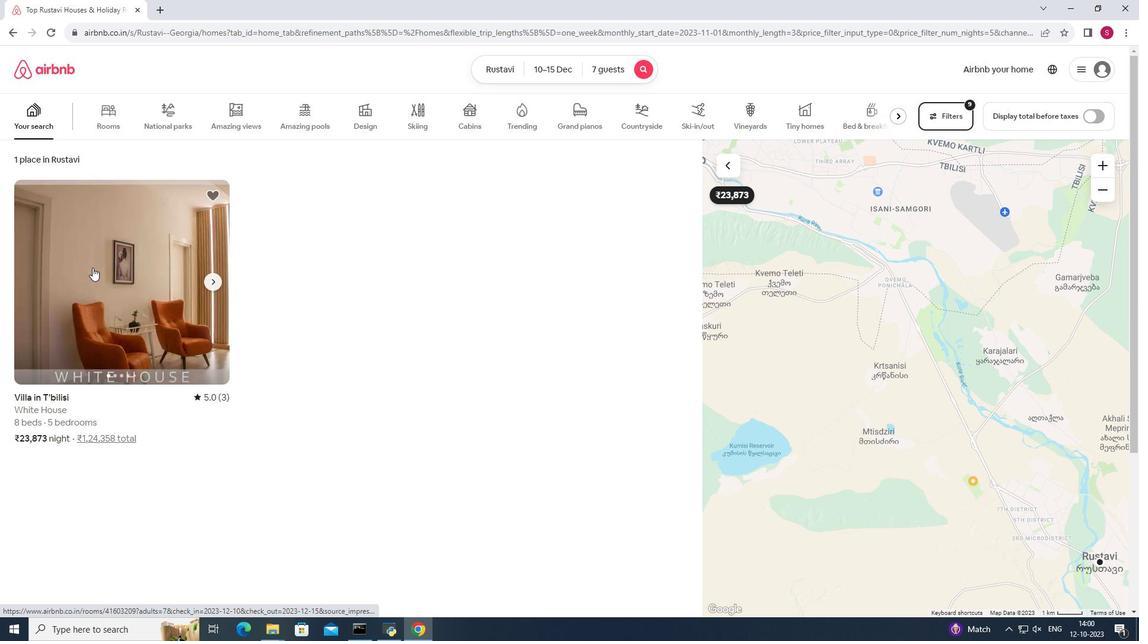 
Action: Mouse pressed left at (92, 267)
Screenshot: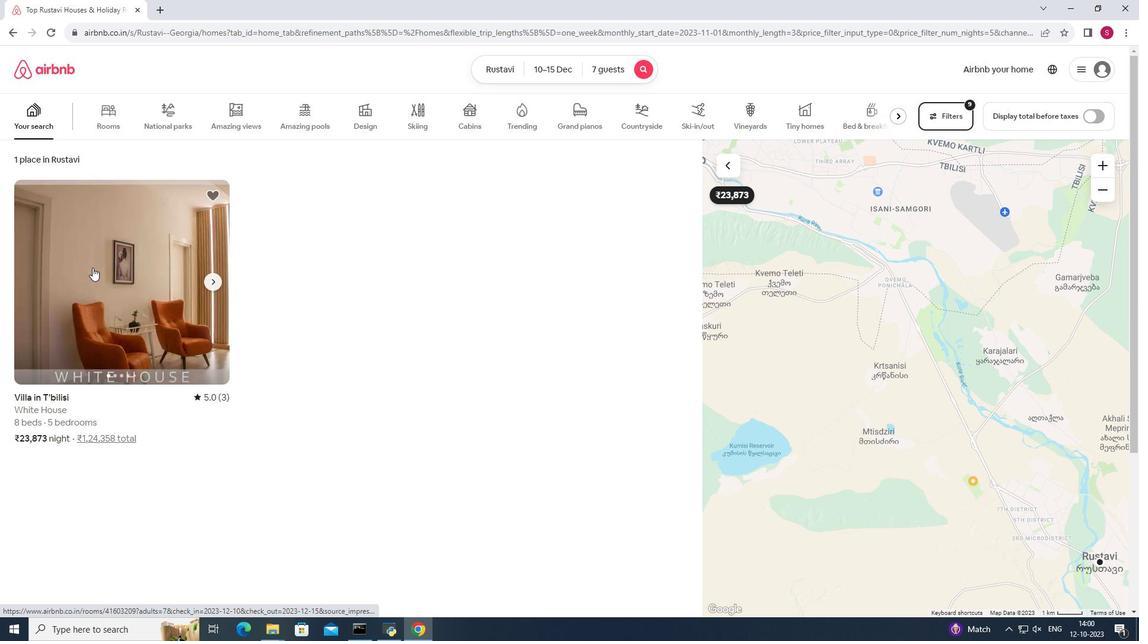 
Action: Mouse moved to (857, 439)
Screenshot: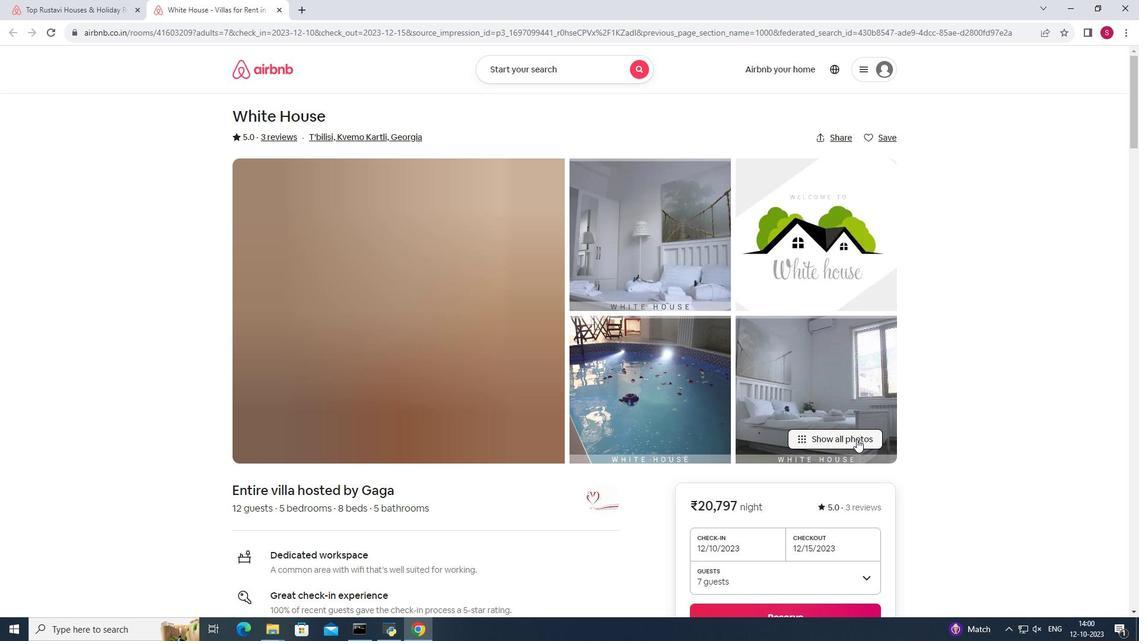 
Action: Mouse pressed left at (857, 439)
Screenshot: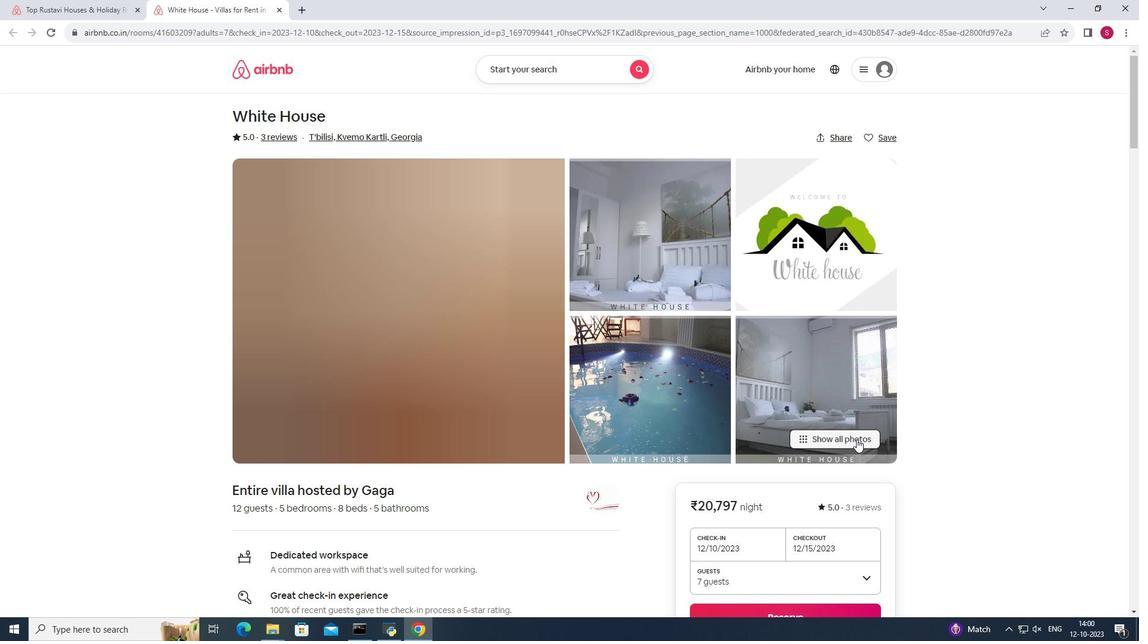 
Action: Mouse moved to (835, 388)
Screenshot: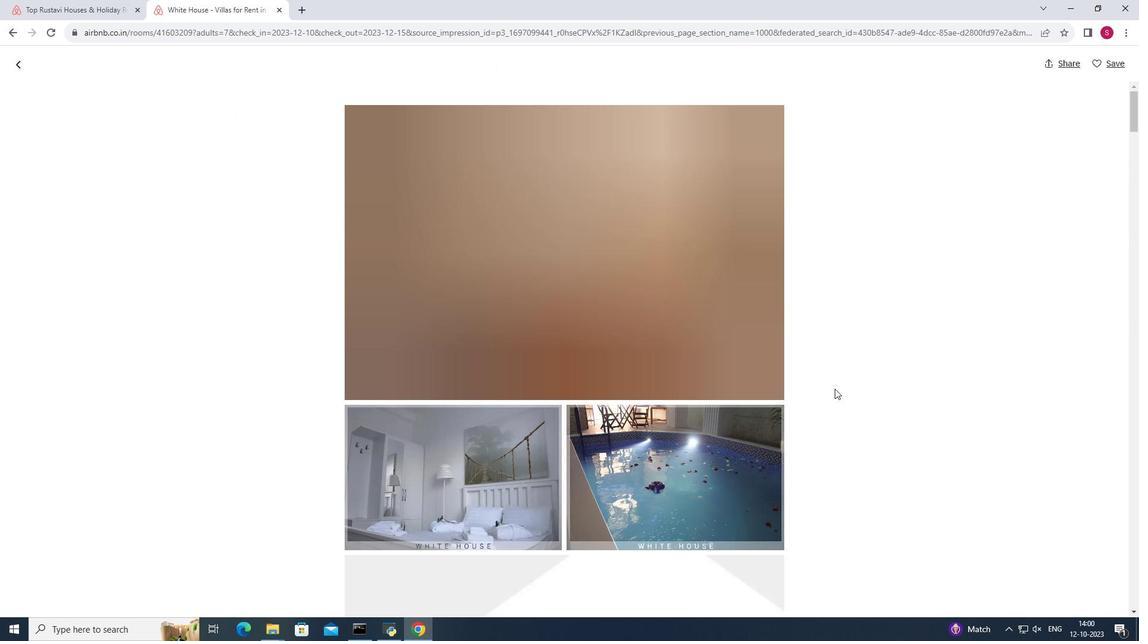 
Action: Mouse scrolled (835, 388) with delta (0, 0)
Screenshot: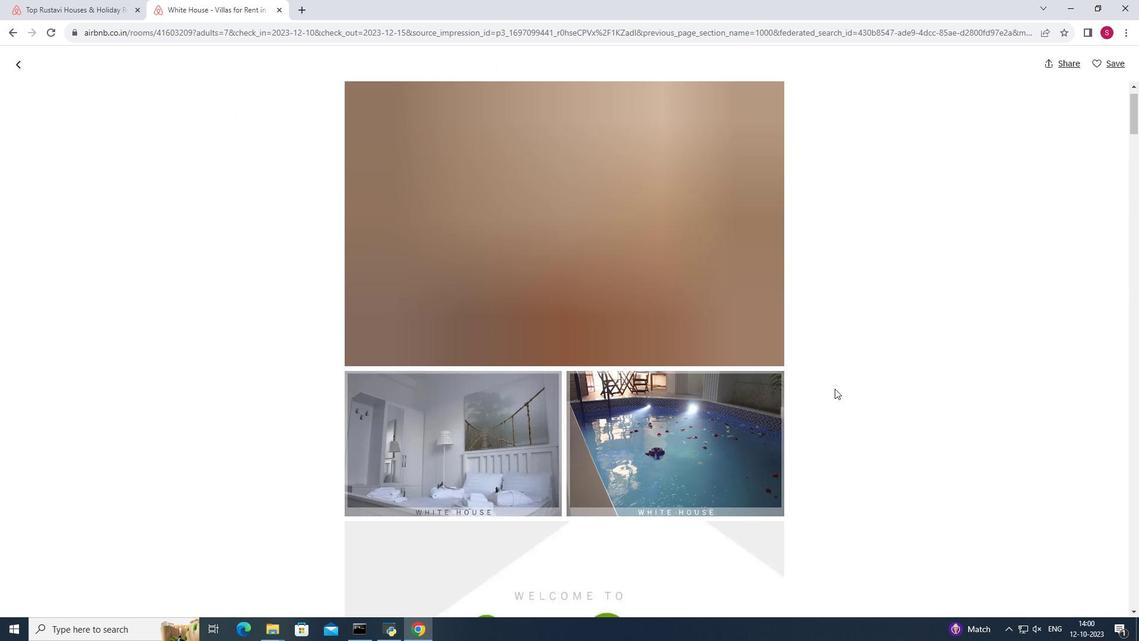 
Action: Mouse scrolled (835, 388) with delta (0, 0)
Screenshot: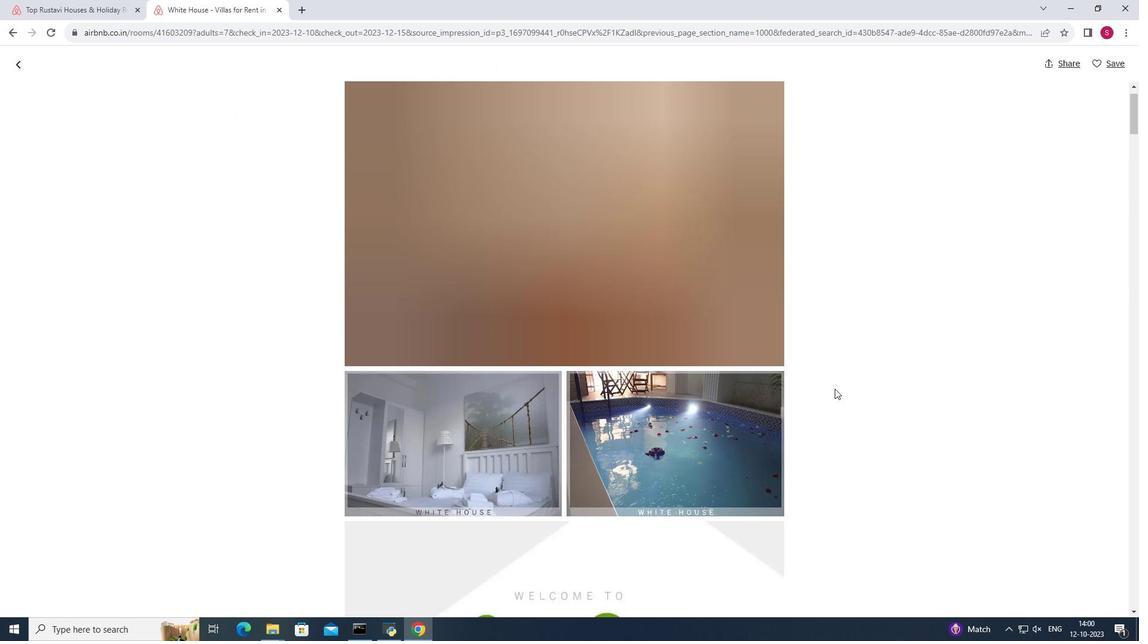 
Action: Mouse scrolled (835, 388) with delta (0, 0)
Screenshot: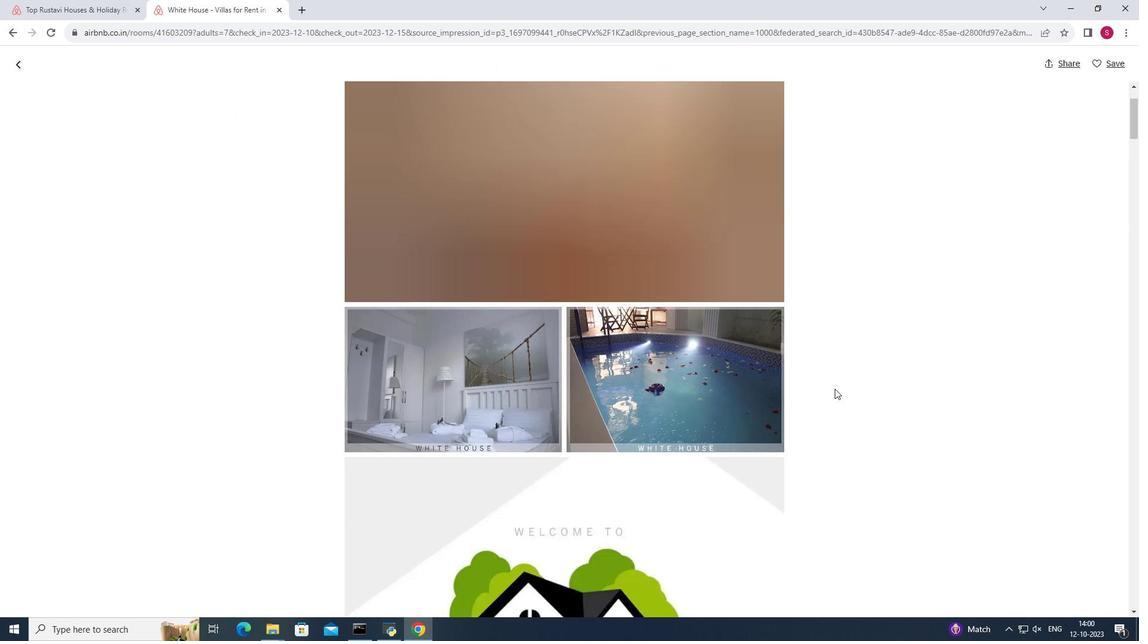 
Action: Mouse scrolled (835, 388) with delta (0, 0)
Screenshot: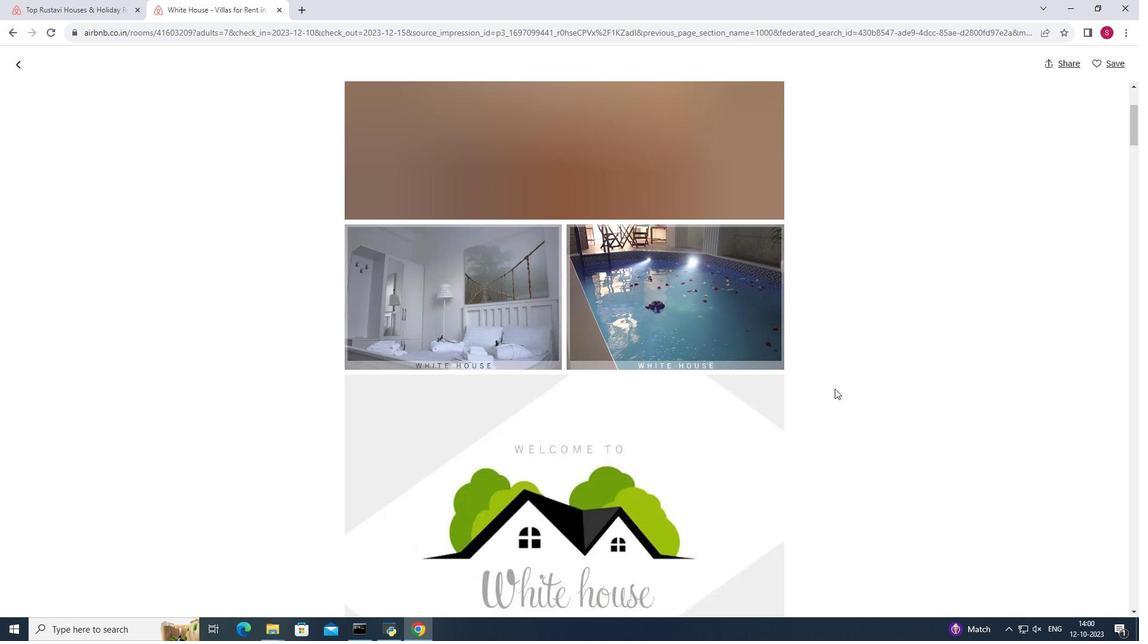 
Action: Mouse scrolled (835, 388) with delta (0, 0)
Screenshot: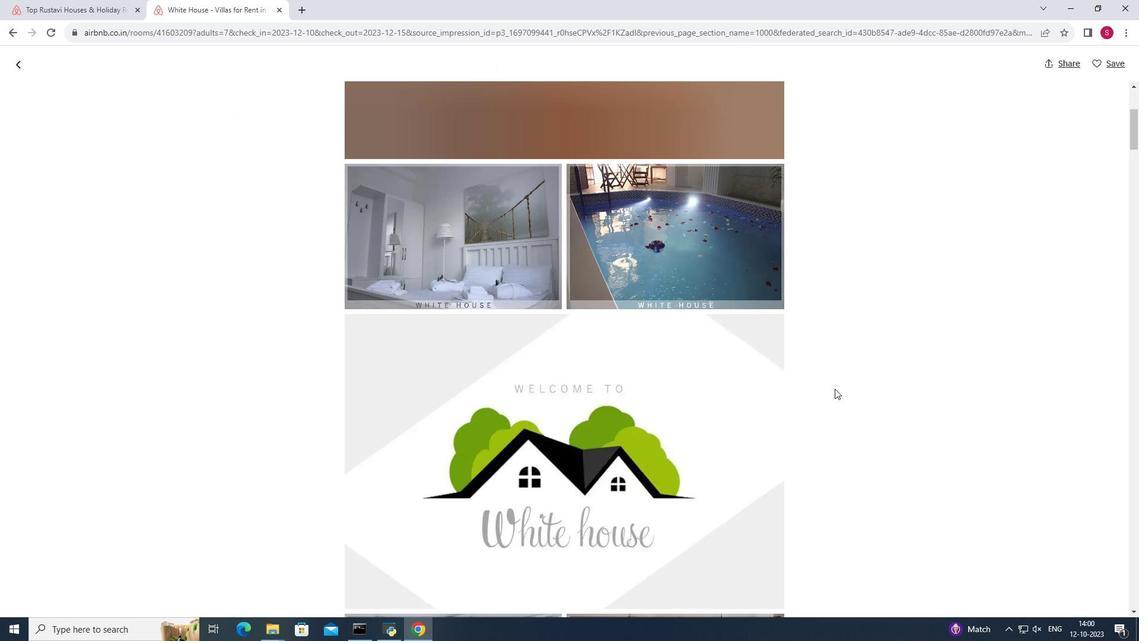 
Action: Mouse scrolled (835, 388) with delta (0, 0)
Screenshot: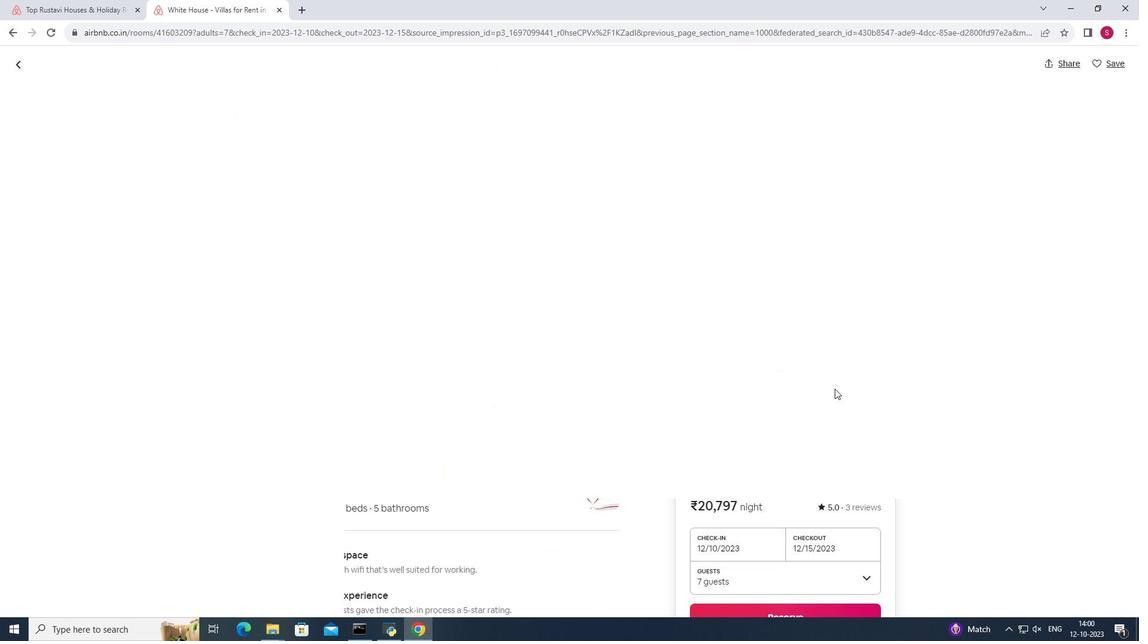 
Action: Mouse scrolled (835, 388) with delta (0, 0)
Screenshot: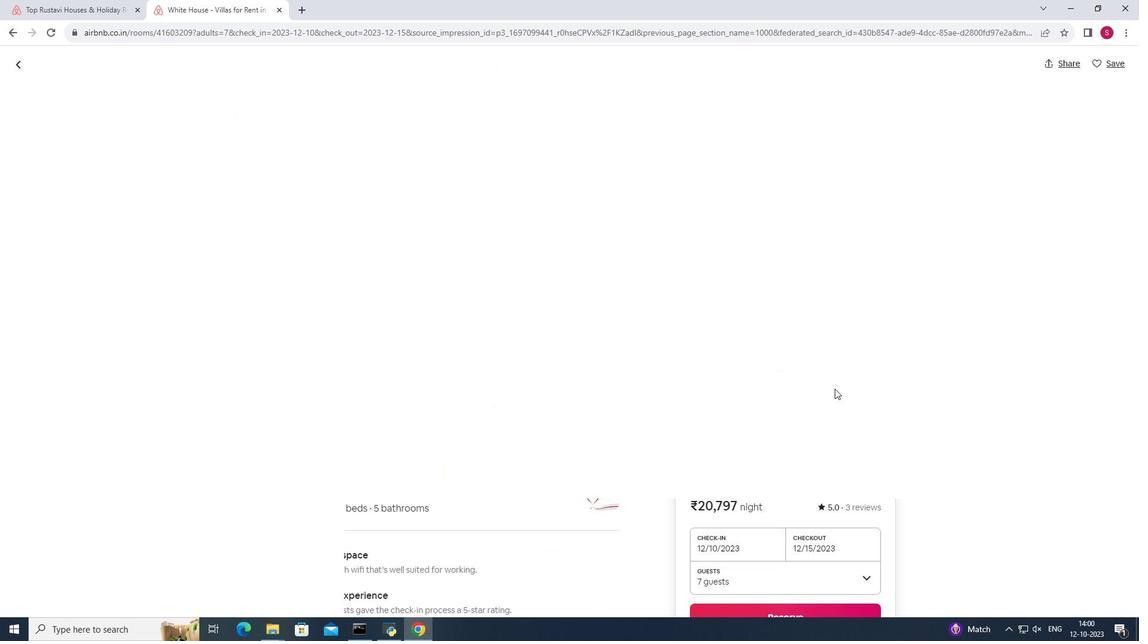 
Action: Mouse scrolled (835, 388) with delta (0, 0)
Screenshot: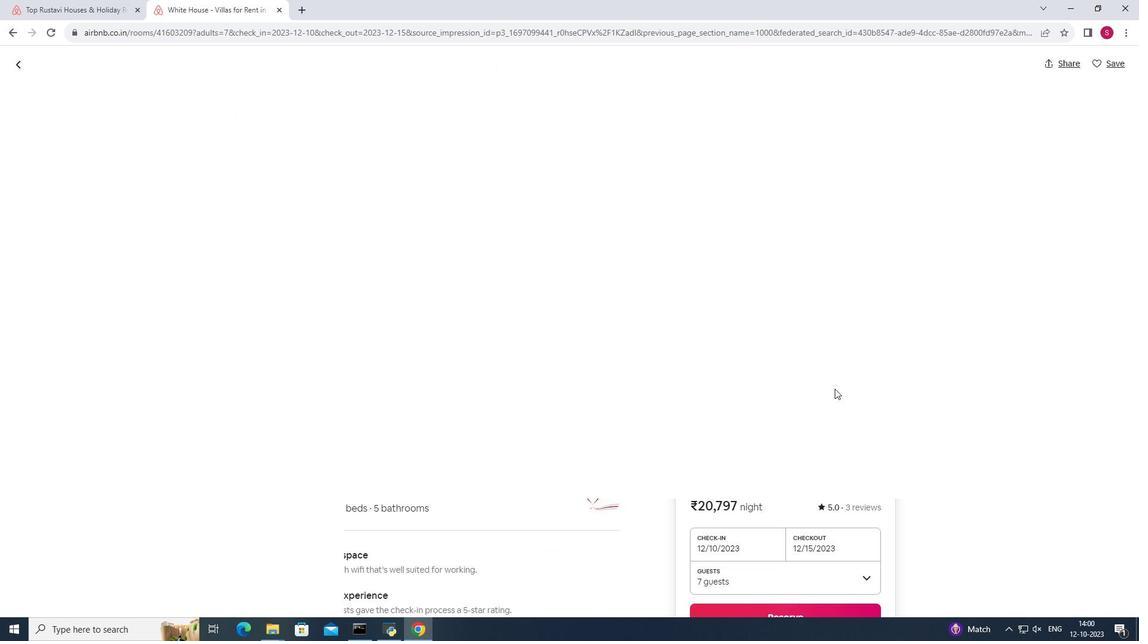 
Action: Mouse scrolled (835, 388) with delta (0, 0)
Screenshot: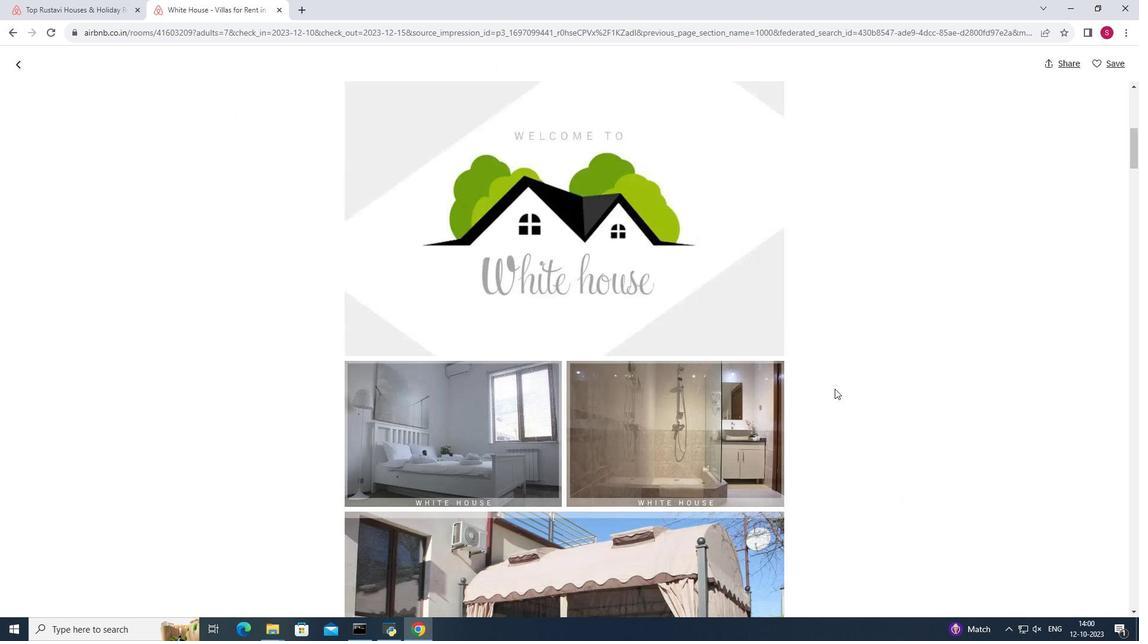 
Action: Mouse scrolled (835, 388) with delta (0, 0)
Screenshot: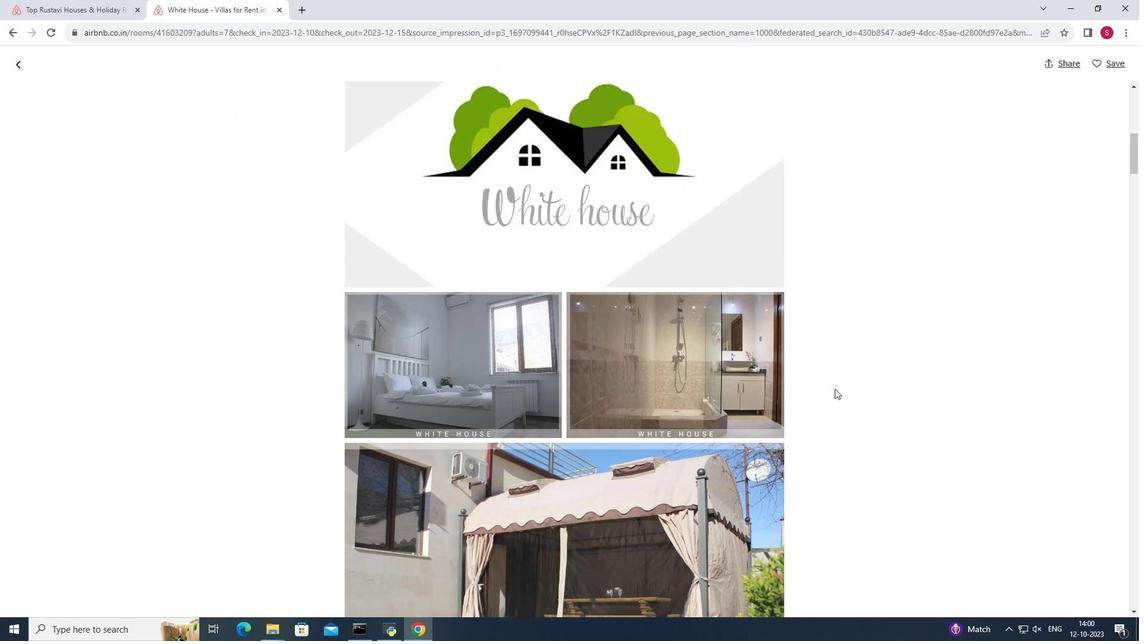 
Action: Mouse scrolled (835, 388) with delta (0, 0)
Screenshot: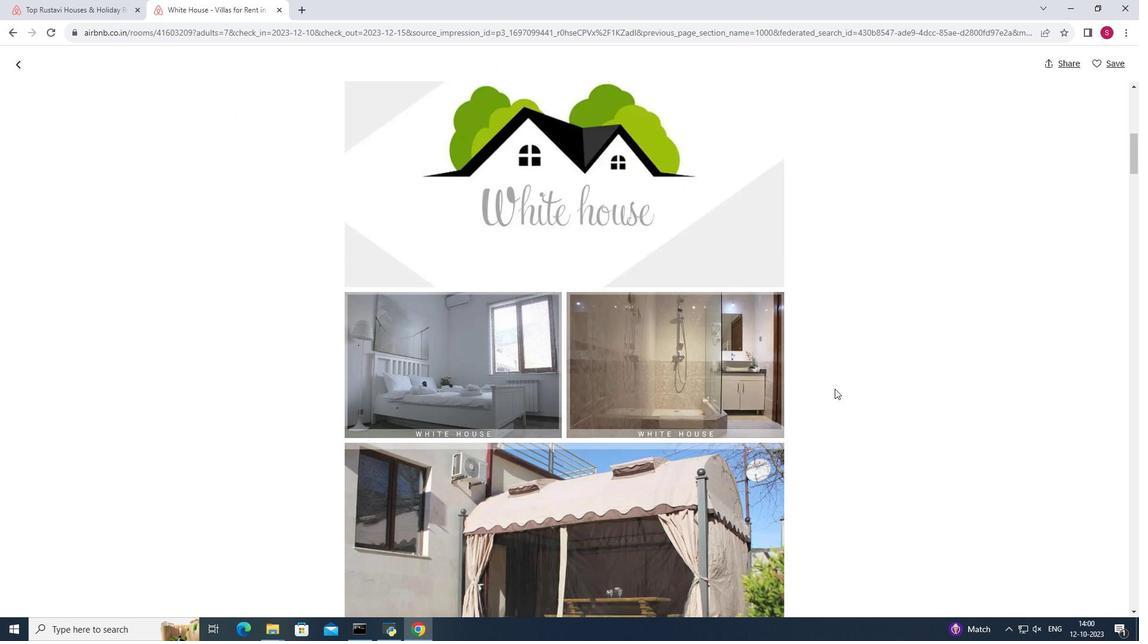 
Action: Mouse scrolled (835, 388) with delta (0, 0)
Screenshot: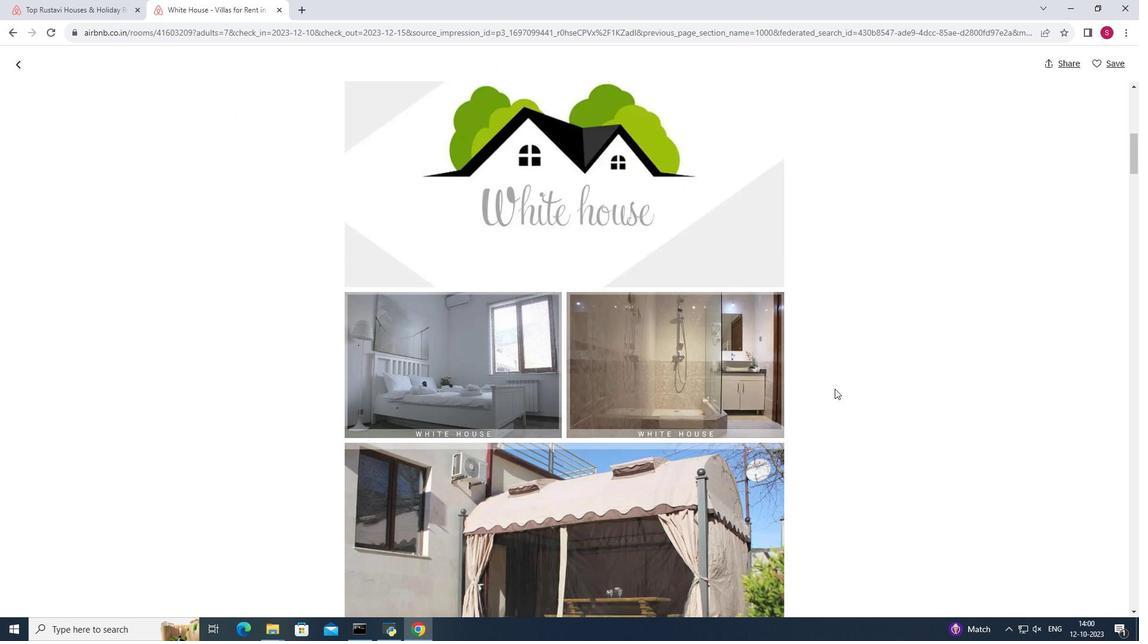 
Action: Mouse scrolled (835, 388) with delta (0, 0)
Screenshot: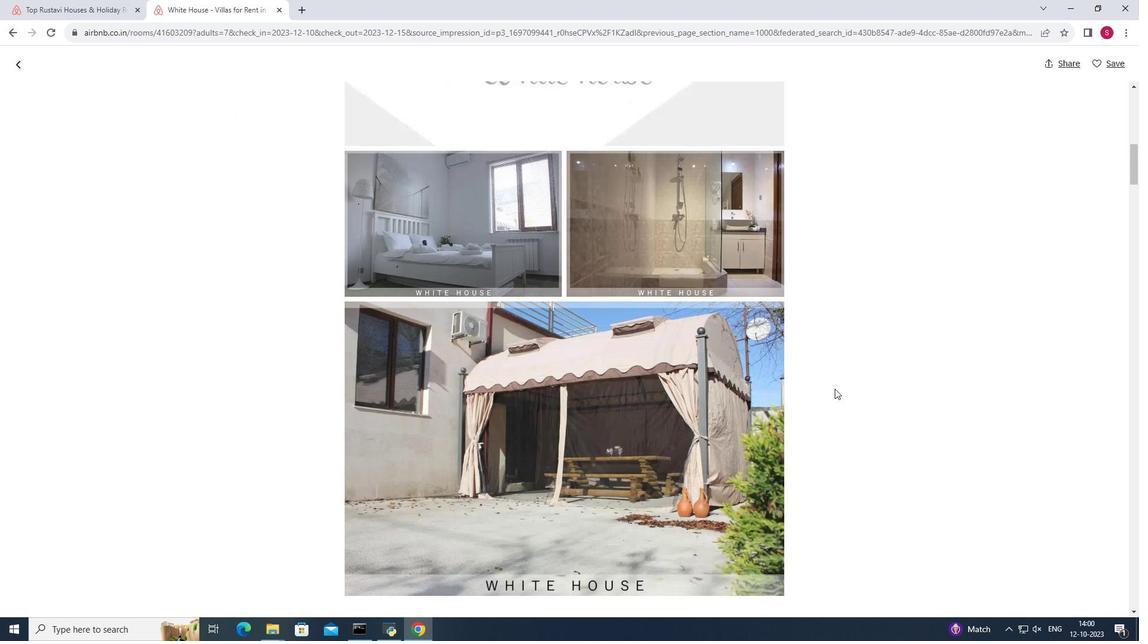 
Action: Mouse scrolled (835, 388) with delta (0, 0)
Screenshot: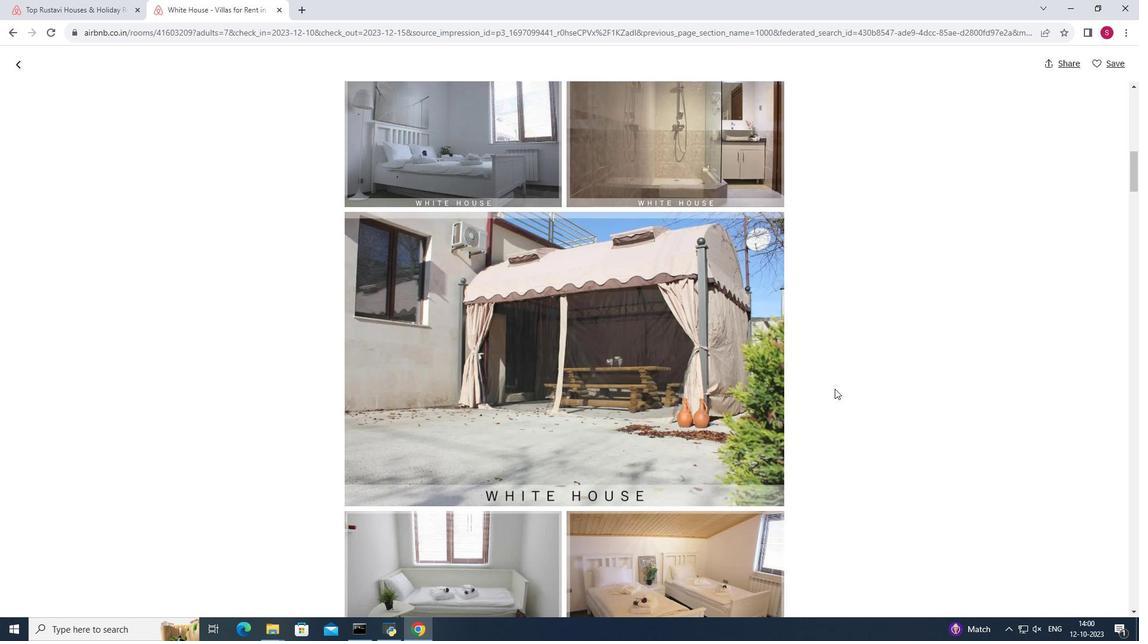 
Action: Mouse scrolled (835, 388) with delta (0, 0)
Screenshot: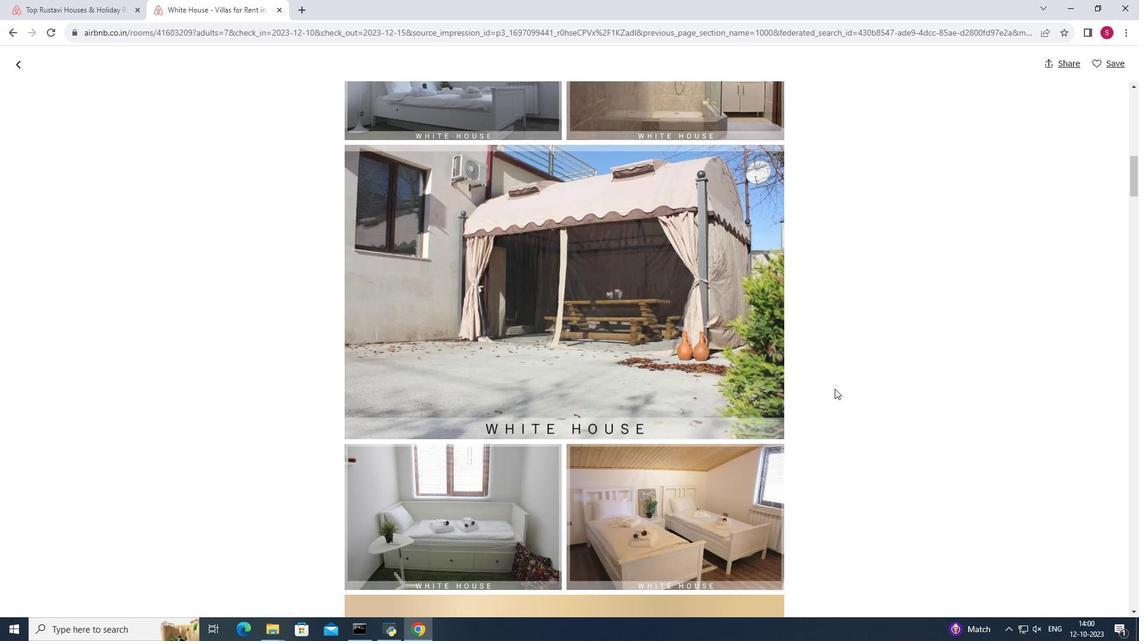 
Action: Mouse scrolled (835, 388) with delta (0, 0)
Screenshot: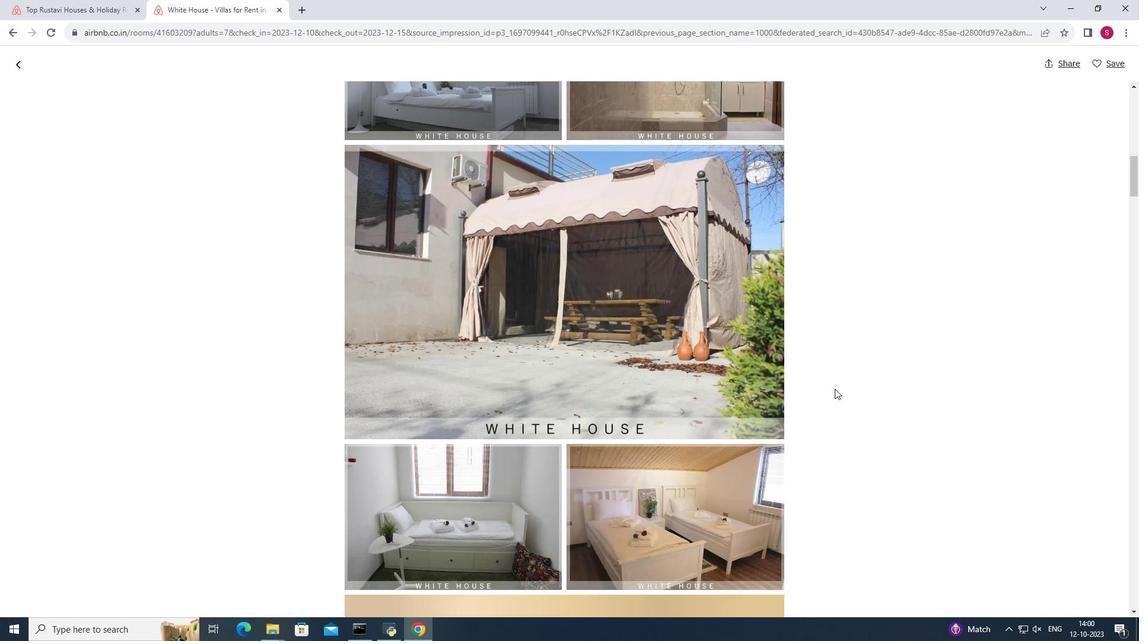 
Action: Mouse scrolled (835, 388) with delta (0, 0)
Screenshot: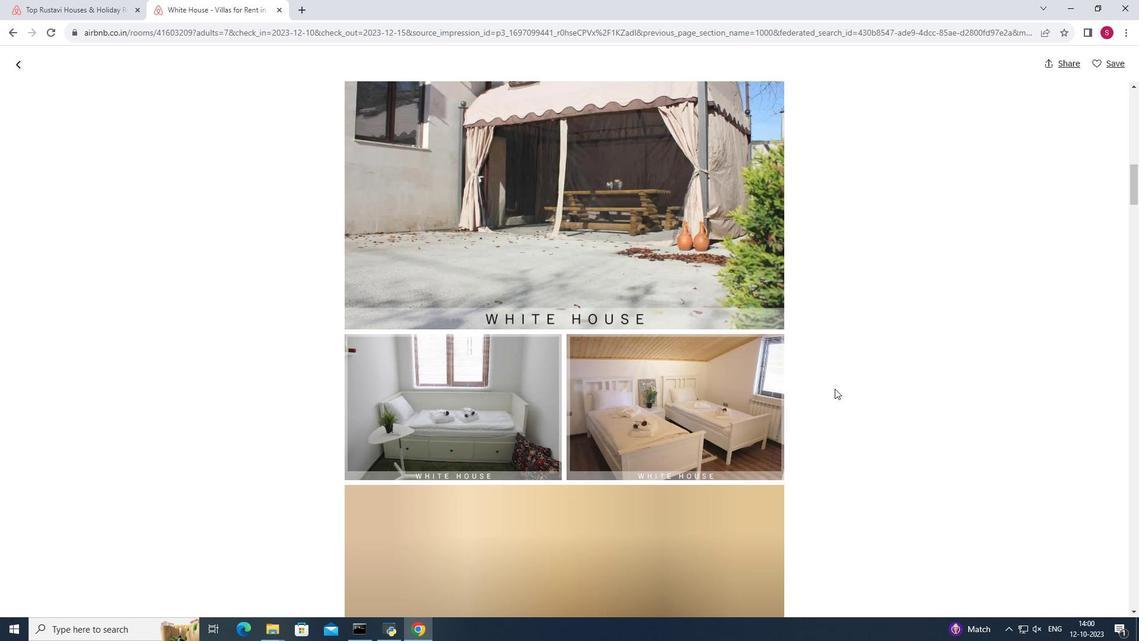 
Action: Mouse scrolled (835, 388) with delta (0, 0)
Screenshot: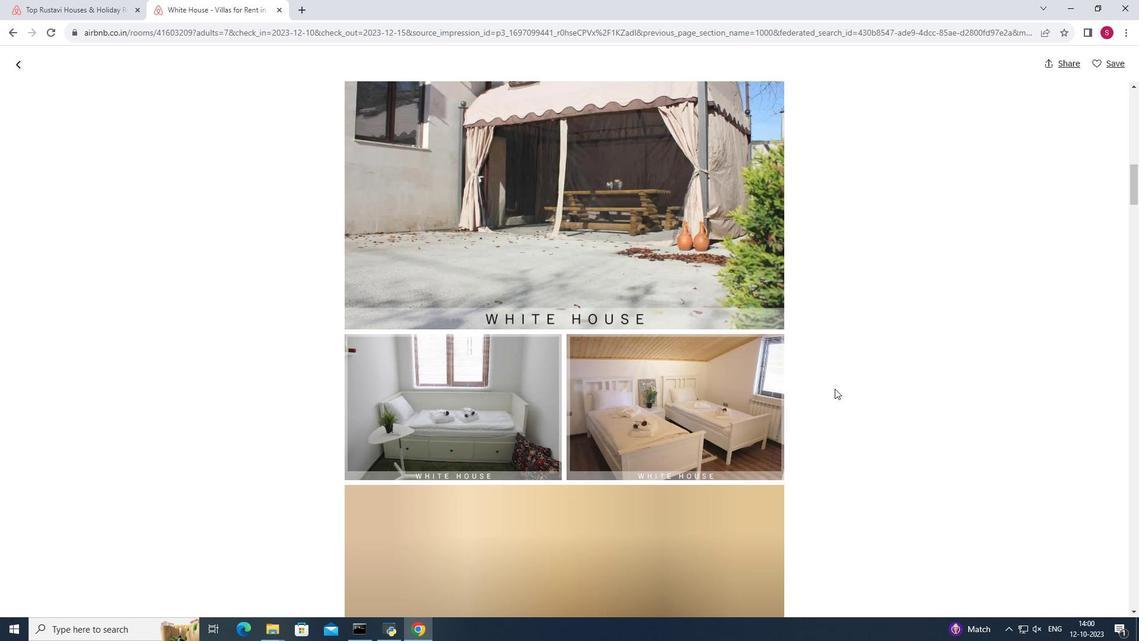 
Action: Mouse scrolled (835, 388) with delta (0, 0)
Screenshot: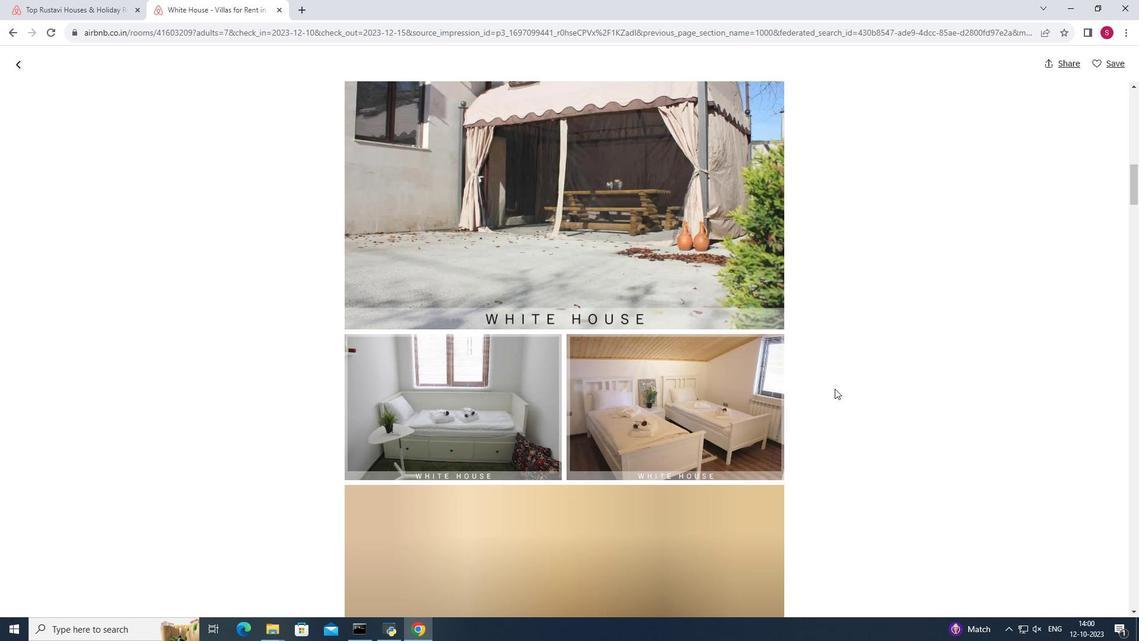 
Action: Mouse scrolled (835, 388) with delta (0, 0)
Screenshot: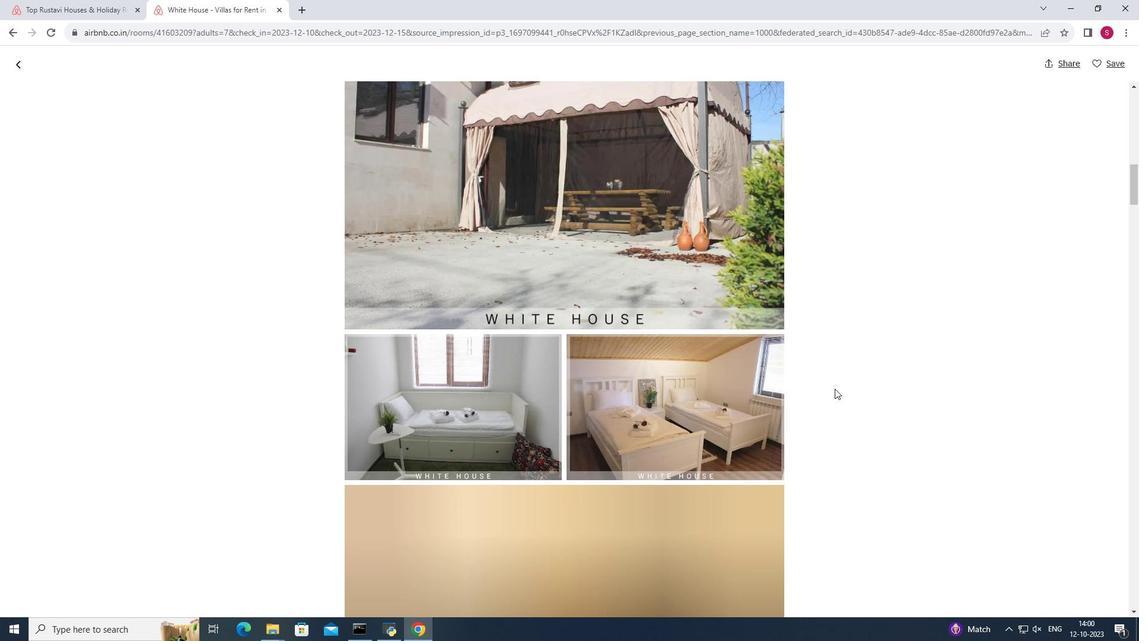 
Action: Mouse scrolled (835, 388) with delta (0, 0)
Screenshot: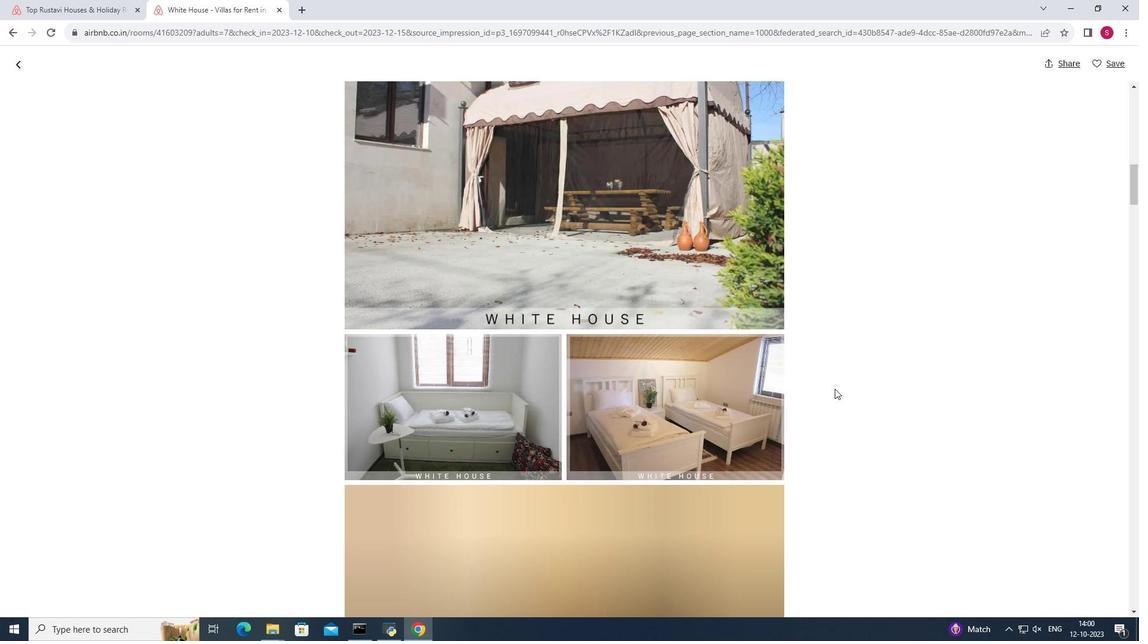 
Action: Mouse scrolled (835, 388) with delta (0, 0)
Screenshot: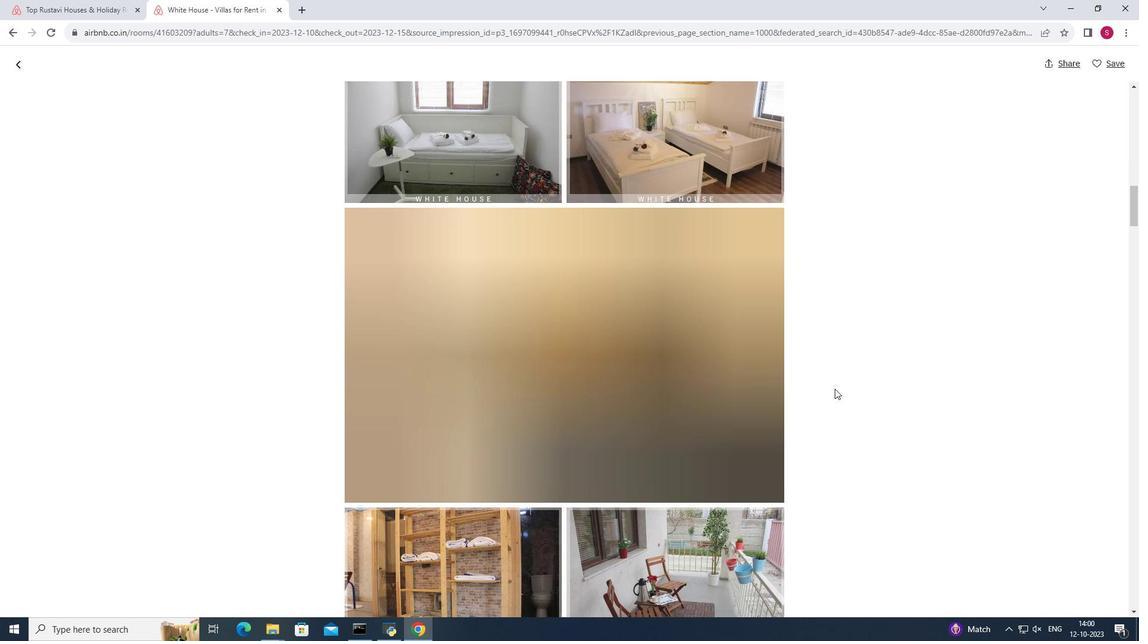
Action: Mouse scrolled (835, 388) with delta (0, 0)
Screenshot: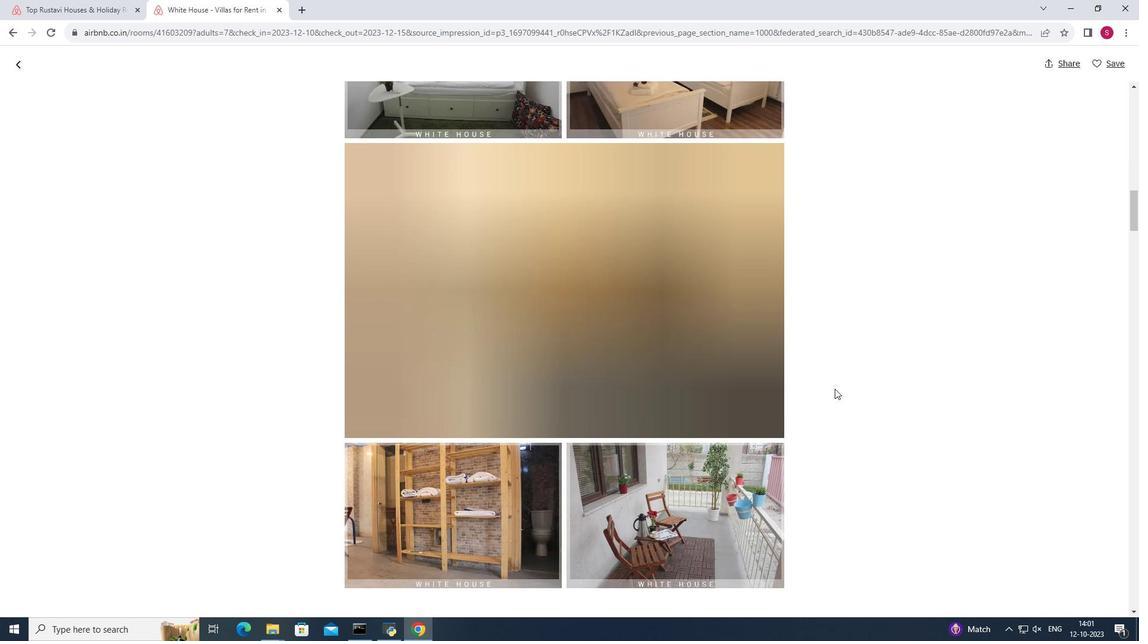 
Action: Mouse scrolled (835, 388) with delta (0, 0)
Screenshot: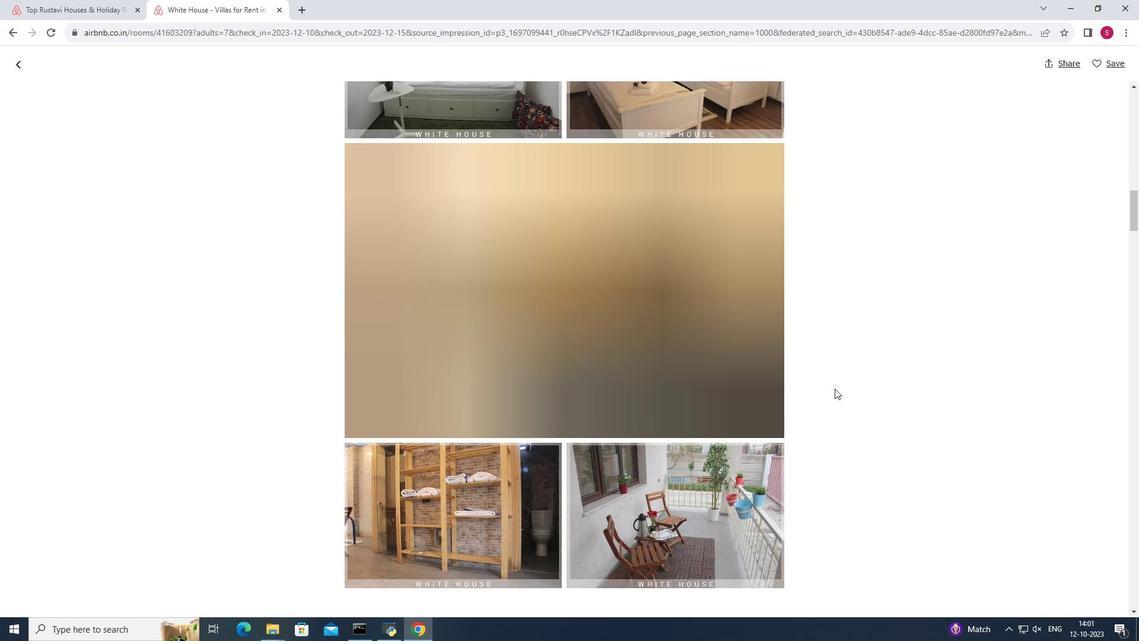 
Action: Mouse scrolled (835, 388) with delta (0, 0)
Screenshot: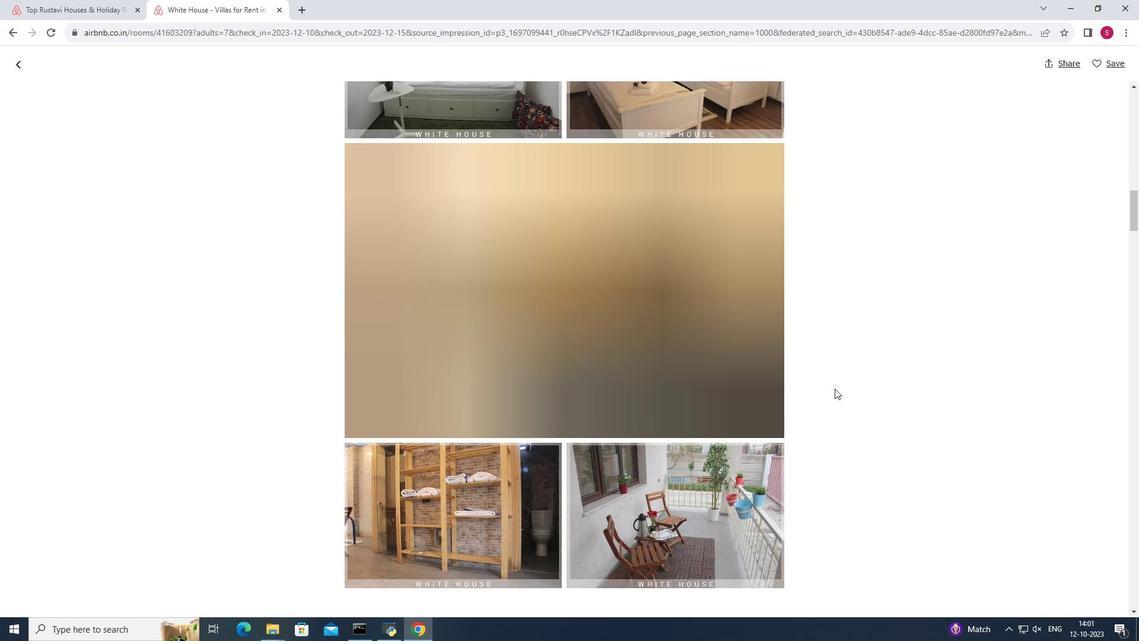 
Action: Mouse scrolled (835, 388) with delta (0, 0)
Screenshot: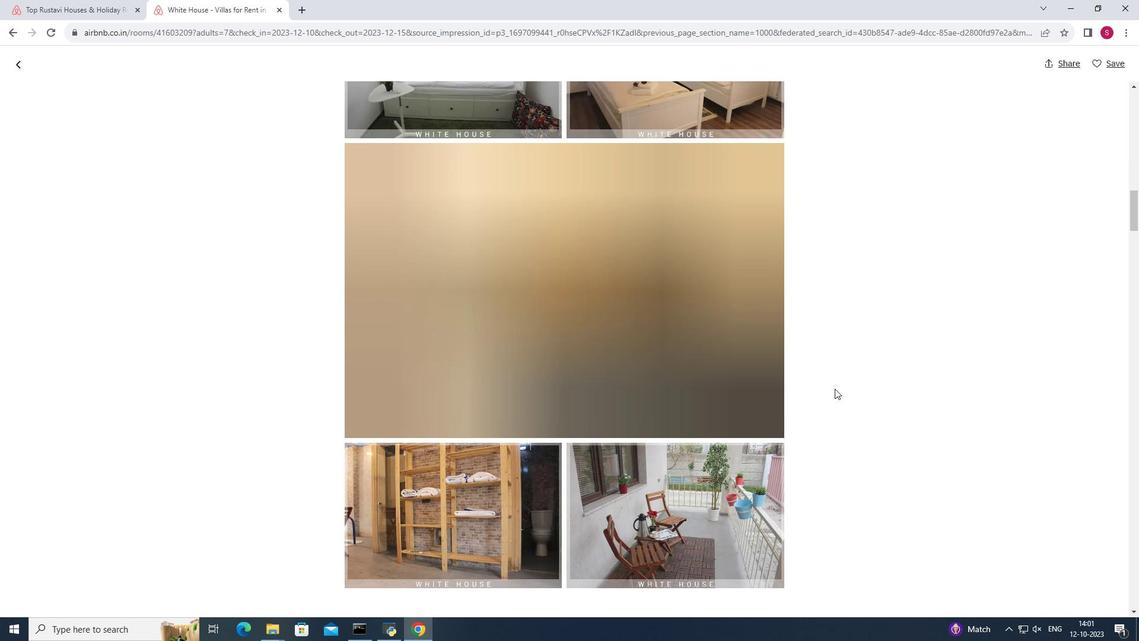 
Action: Mouse scrolled (835, 388) with delta (0, 0)
Screenshot: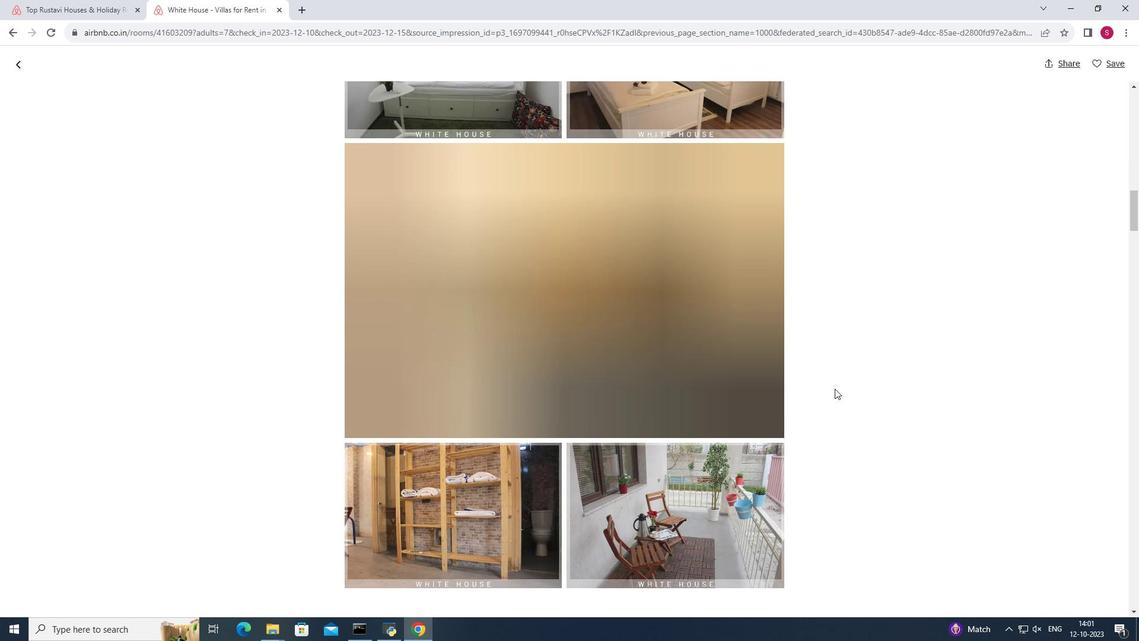 
Action: Mouse moved to (835, 388)
Screenshot: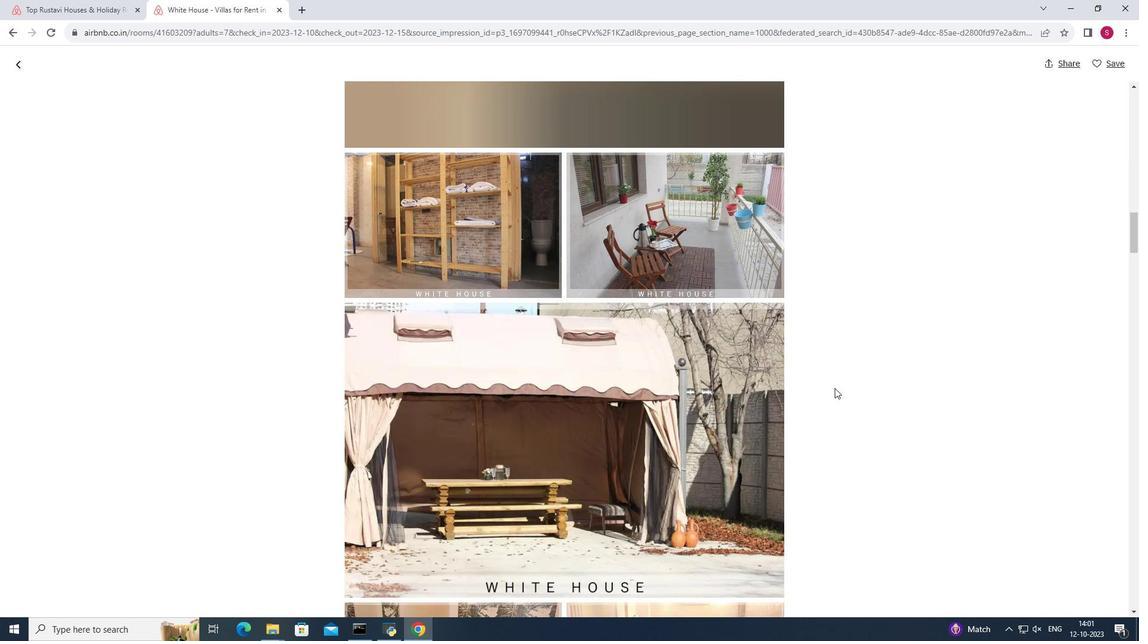 
Action: Mouse scrolled (835, 387) with delta (0, 0)
Screenshot: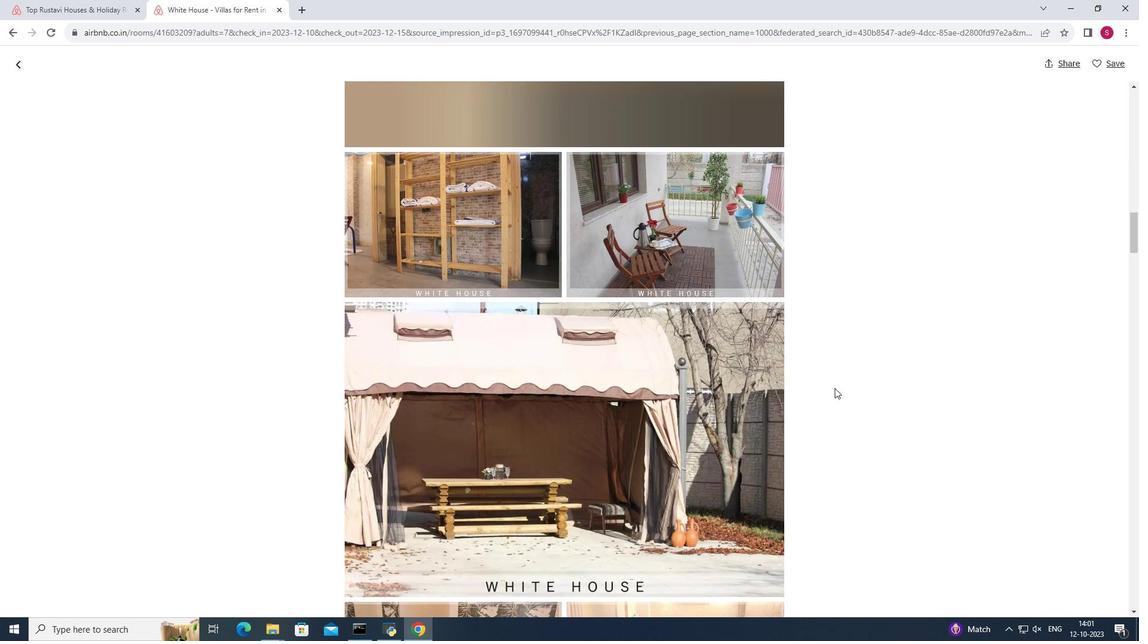 
Action: Mouse scrolled (835, 387) with delta (0, 0)
Screenshot: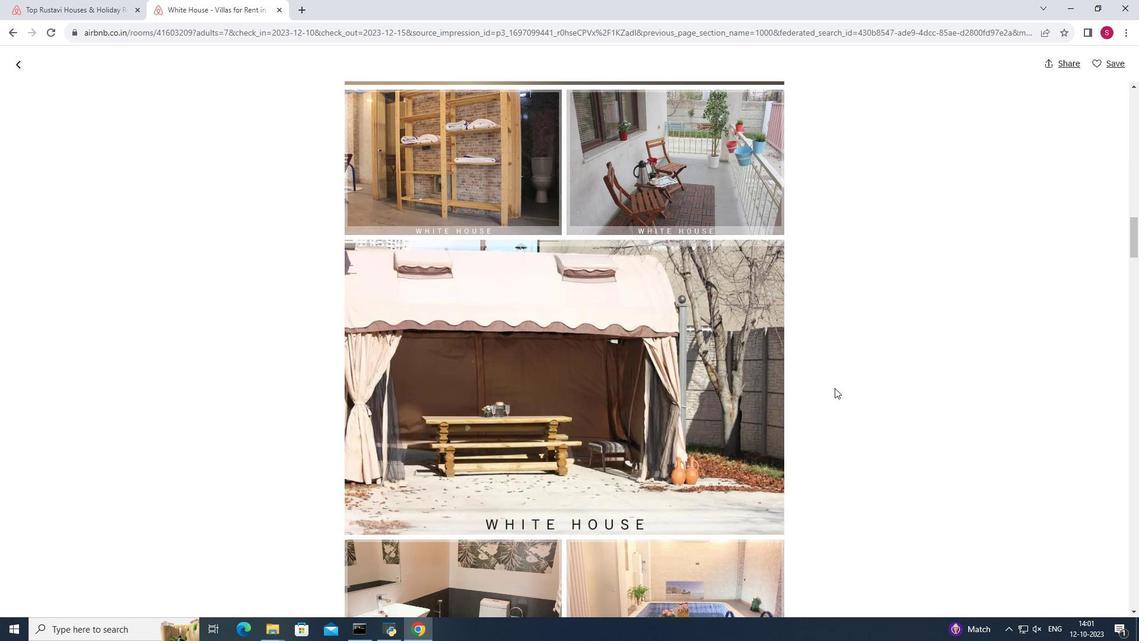 
Action: Mouse scrolled (835, 387) with delta (0, 0)
Screenshot: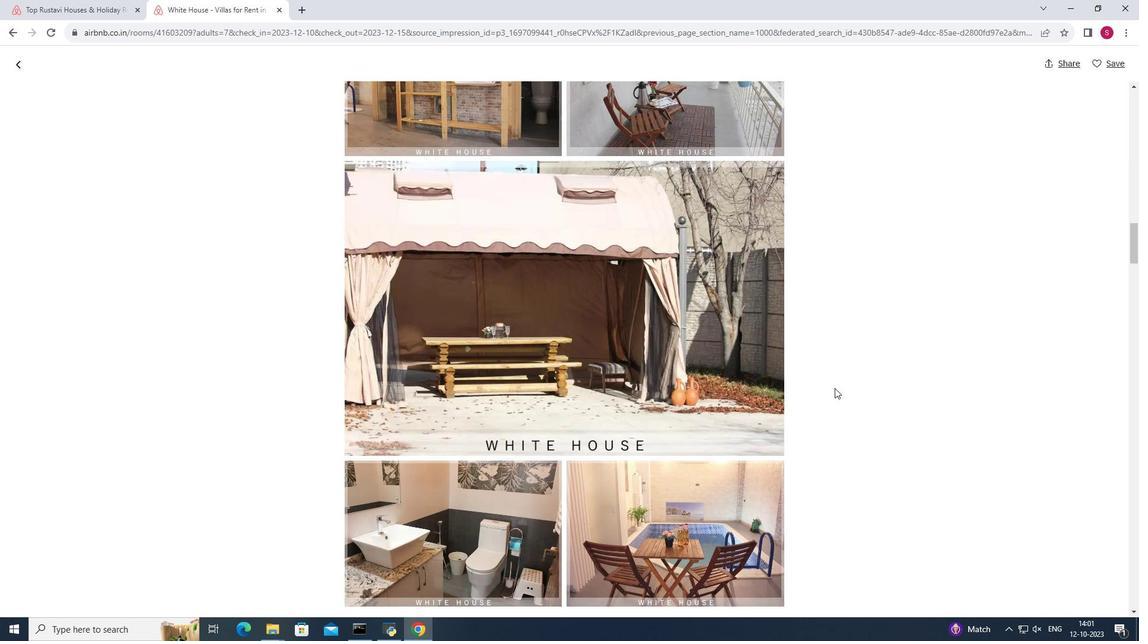 
Action: Mouse scrolled (835, 387) with delta (0, 0)
Screenshot: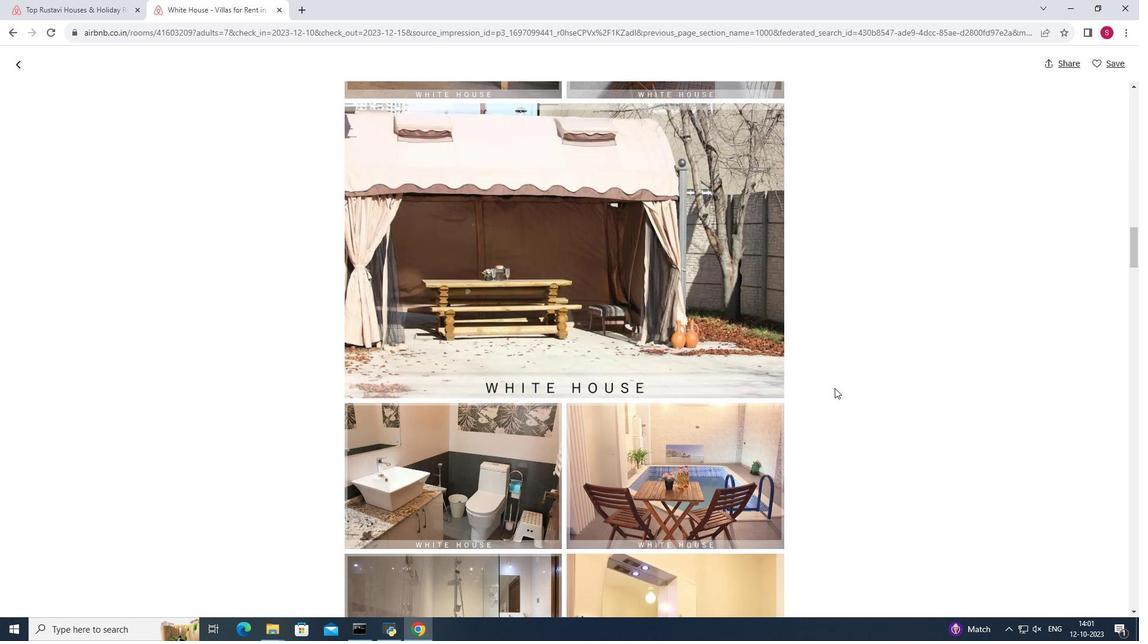 
Action: Mouse scrolled (835, 387) with delta (0, 0)
Screenshot: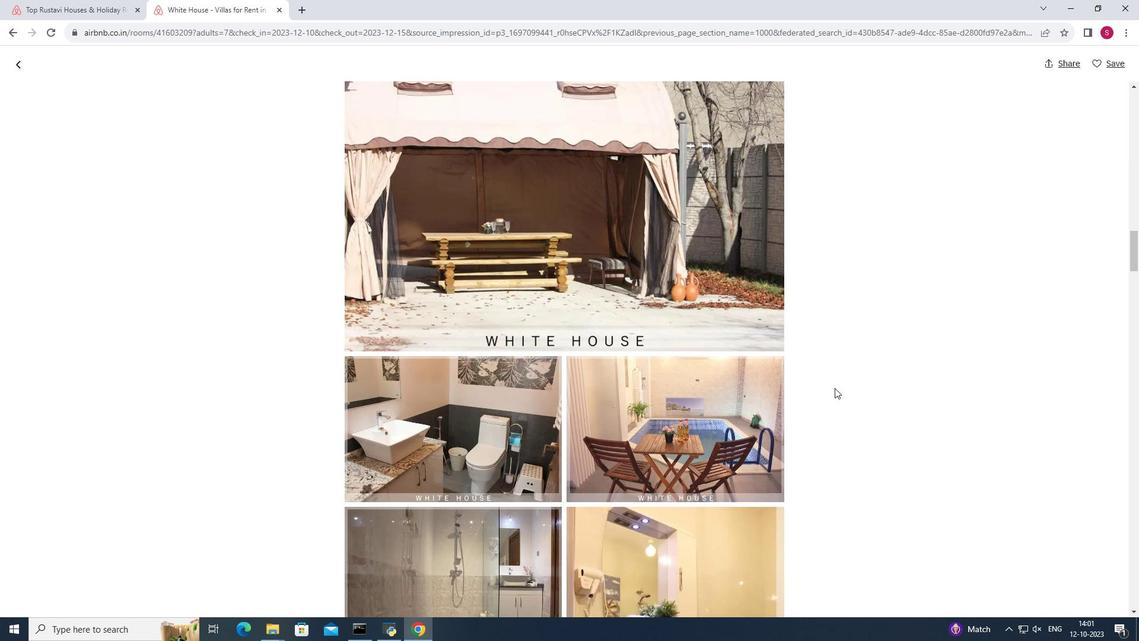 
Action: Mouse scrolled (835, 387) with delta (0, 0)
Screenshot: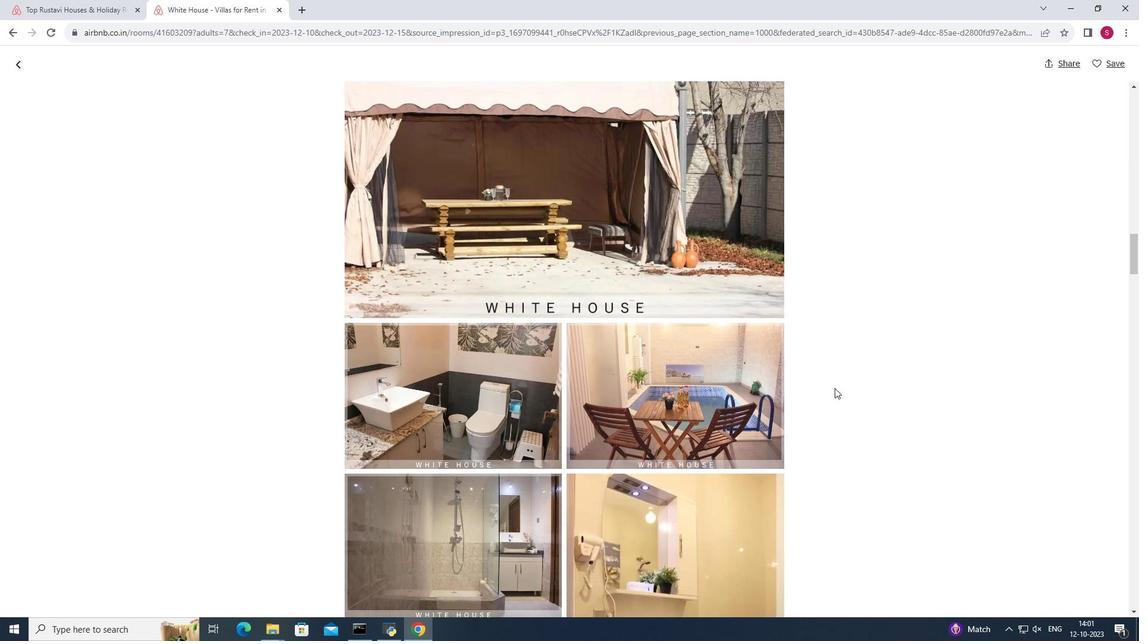 
Action: Mouse scrolled (835, 387) with delta (0, 0)
Screenshot: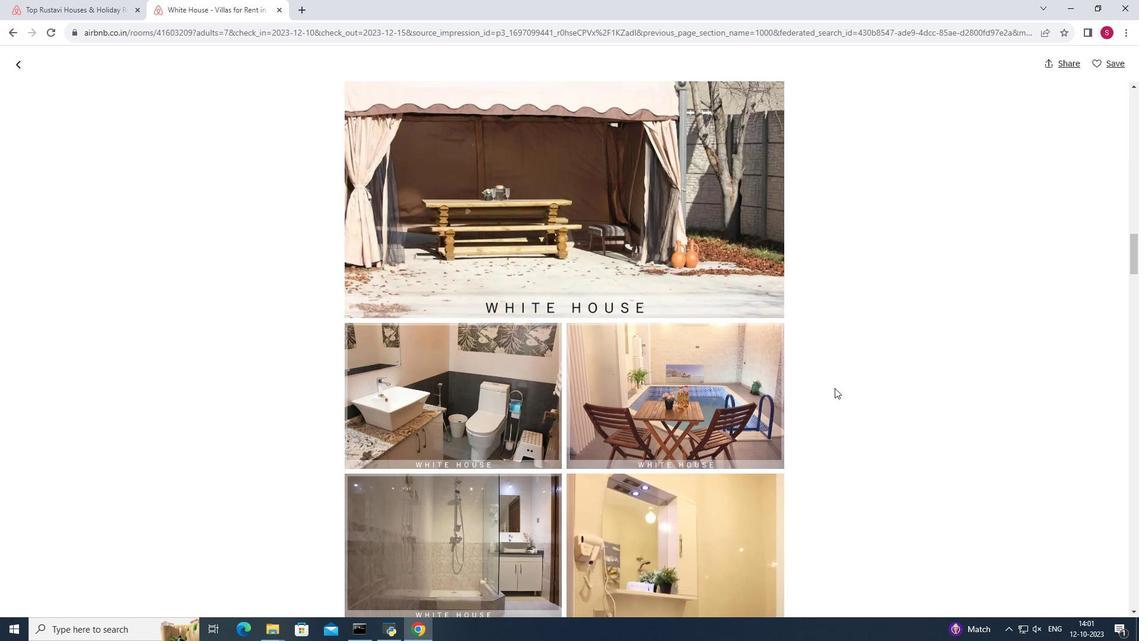 
Action: Mouse scrolled (835, 387) with delta (0, 0)
Screenshot: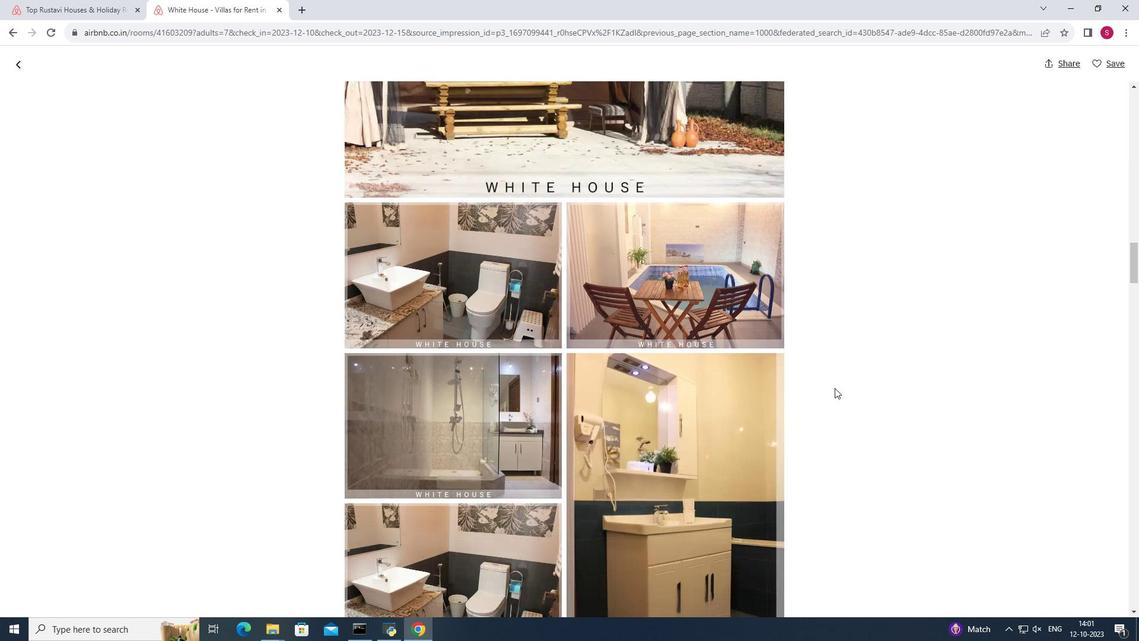 
Action: Mouse scrolled (835, 388) with delta (0, 0)
Screenshot: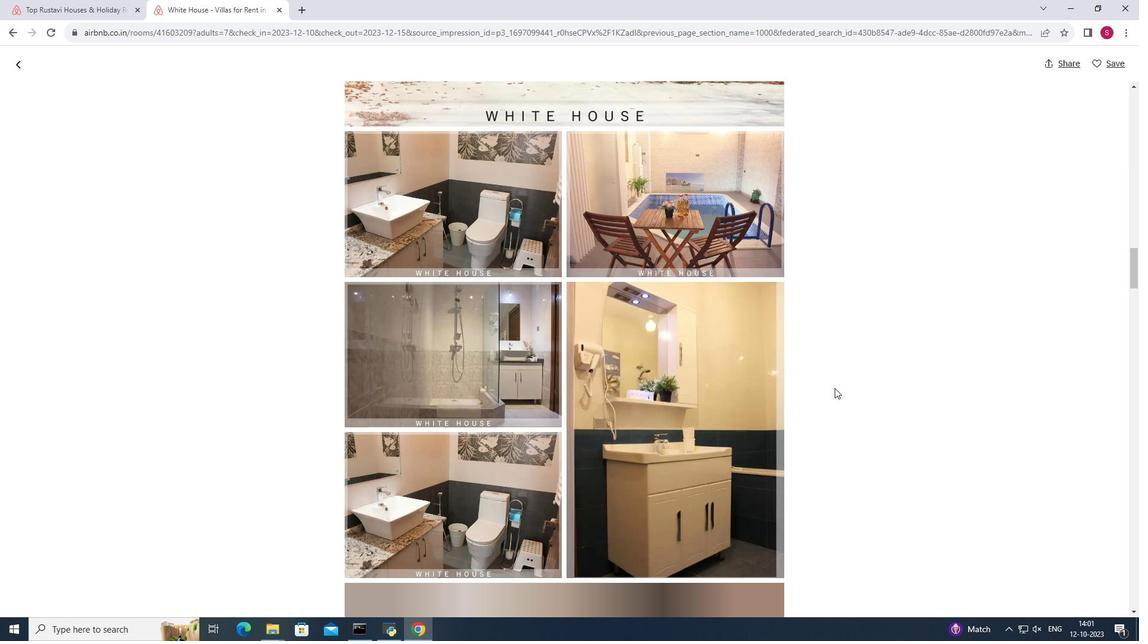 
Action: Mouse moved to (19, 61)
Screenshot: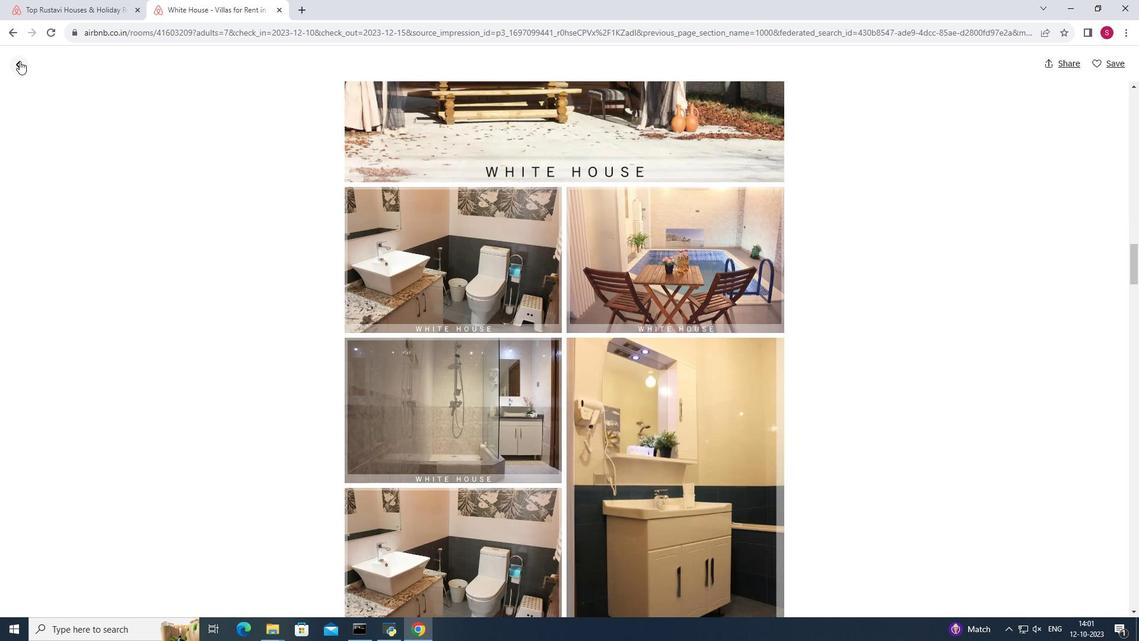 
Action: Mouse pressed left at (19, 61)
Screenshot: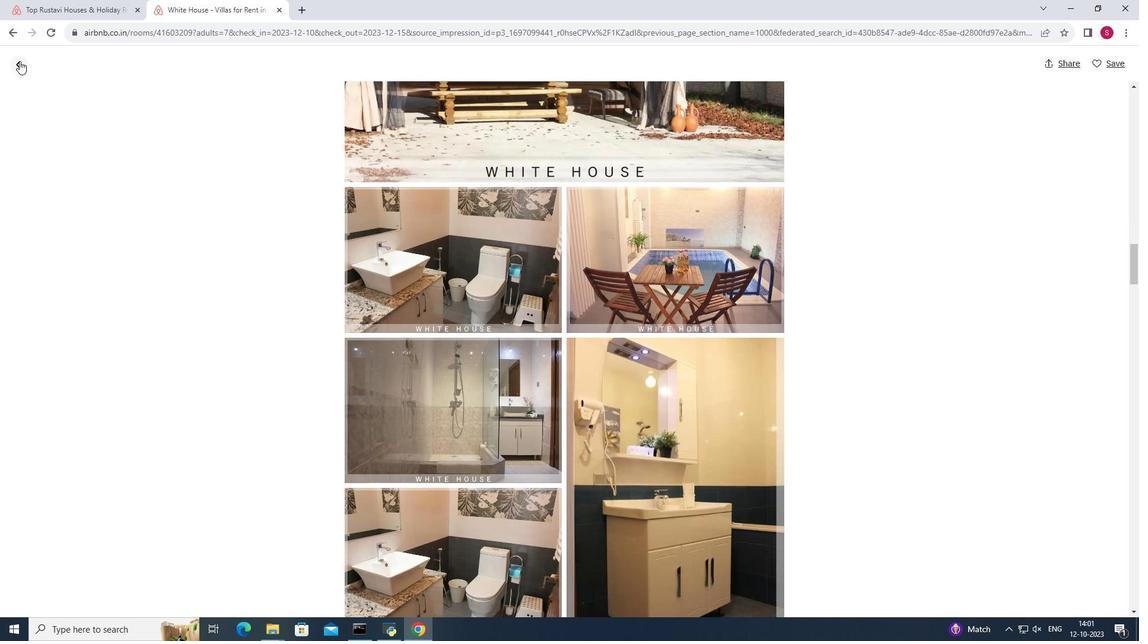 
Action: Mouse moved to (969, 341)
Screenshot: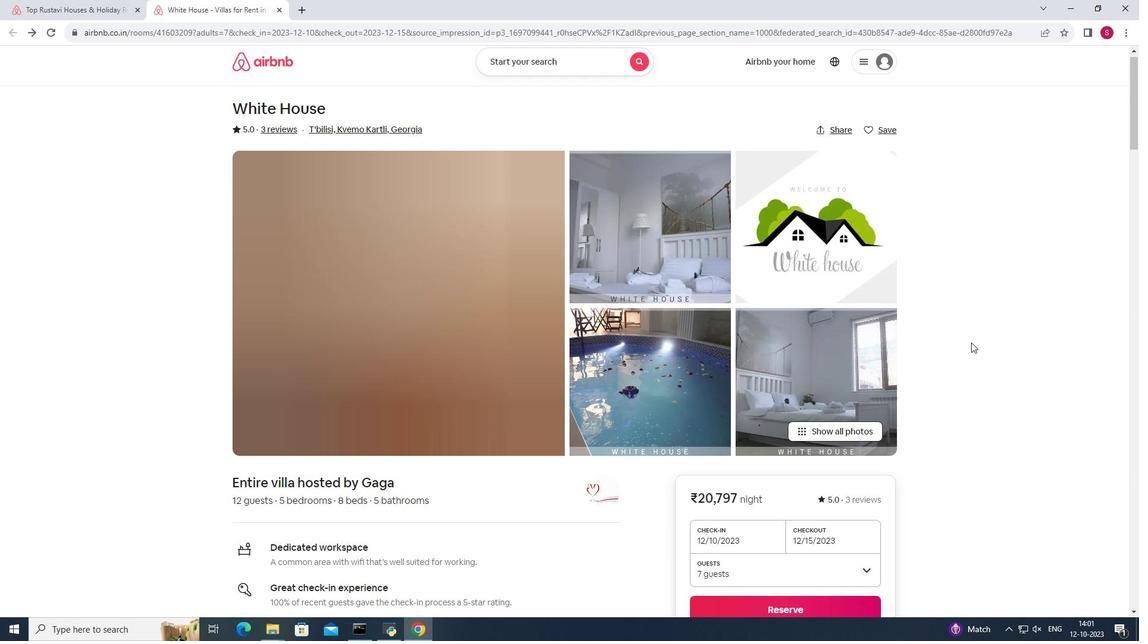 
Action: Mouse scrolled (969, 341) with delta (0, 0)
Screenshot: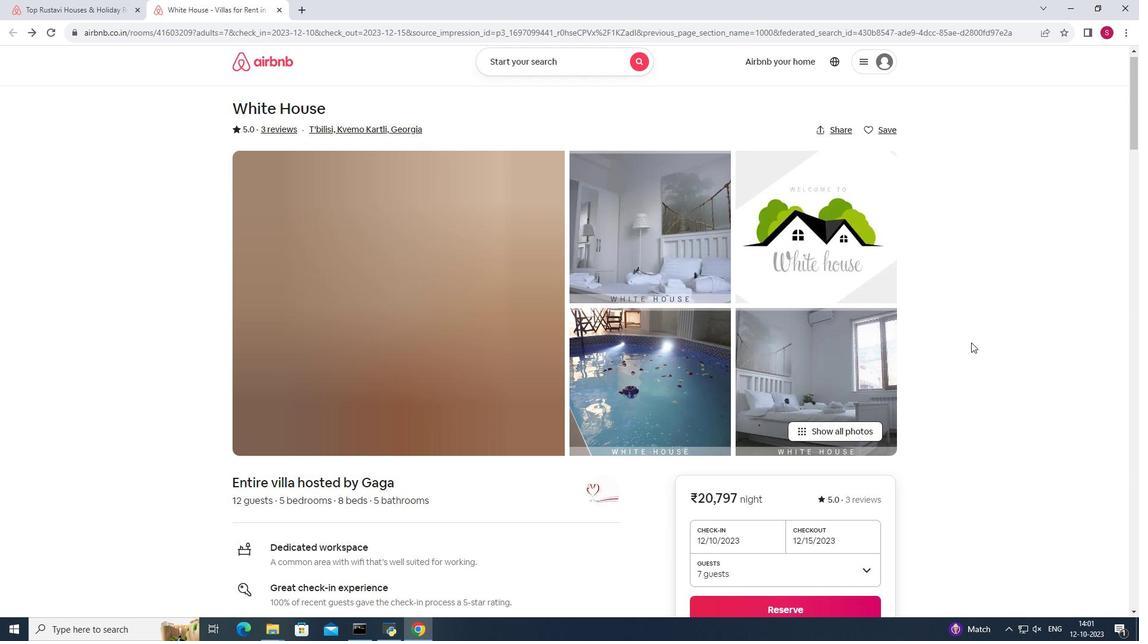 
Action: Mouse moved to (969, 341)
Screenshot: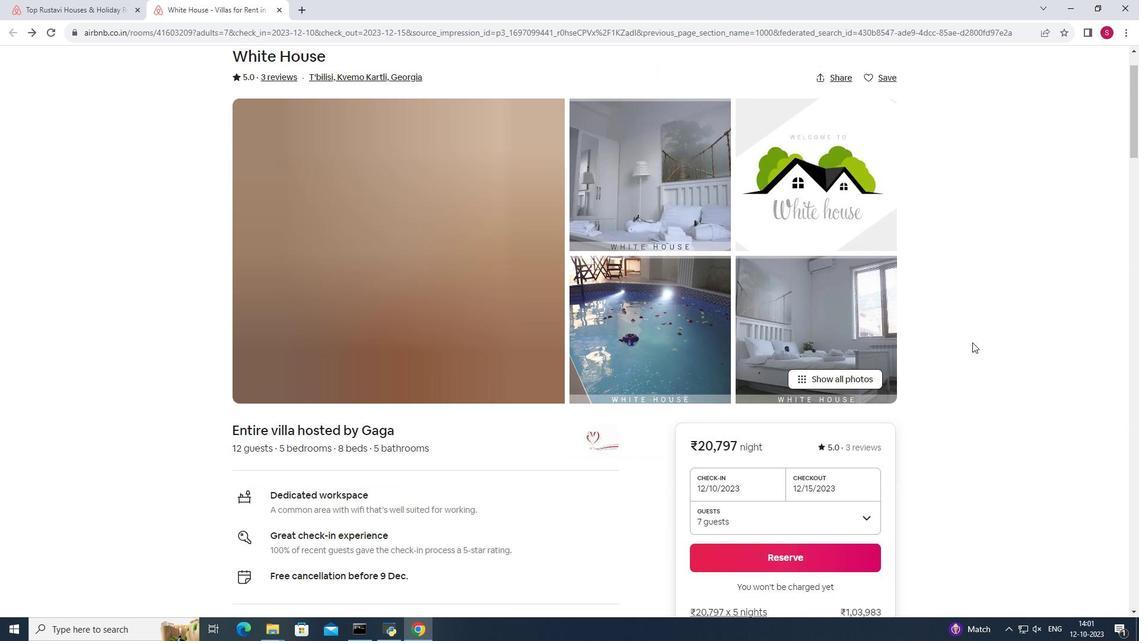 
Action: Mouse scrolled (969, 341) with delta (0, 0)
Screenshot: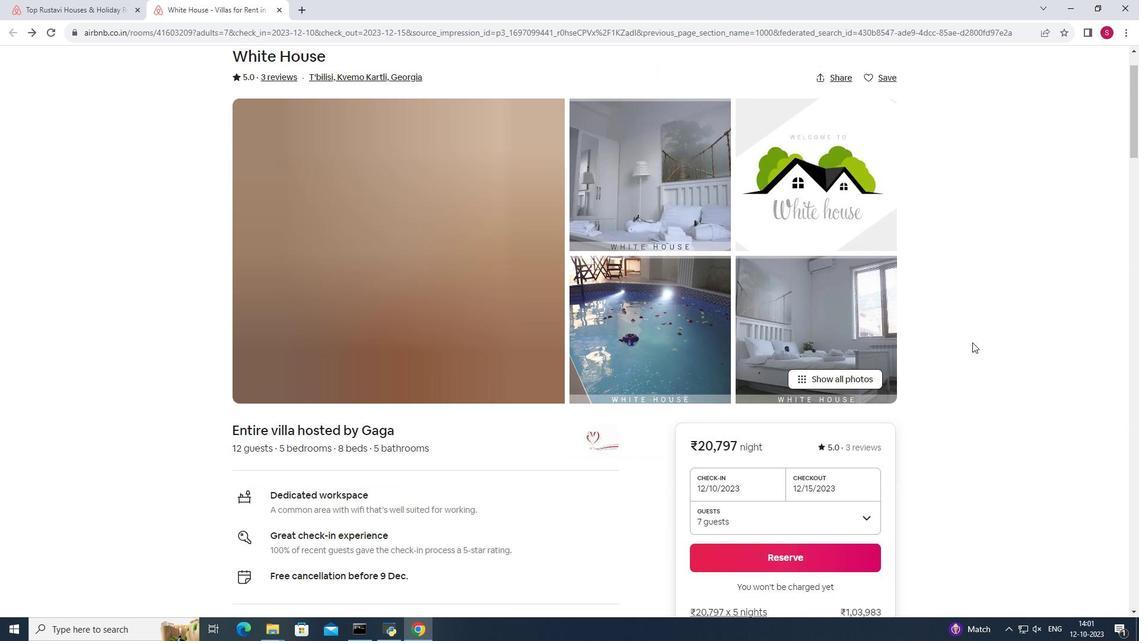 
Action: Mouse moved to (971, 342)
Screenshot: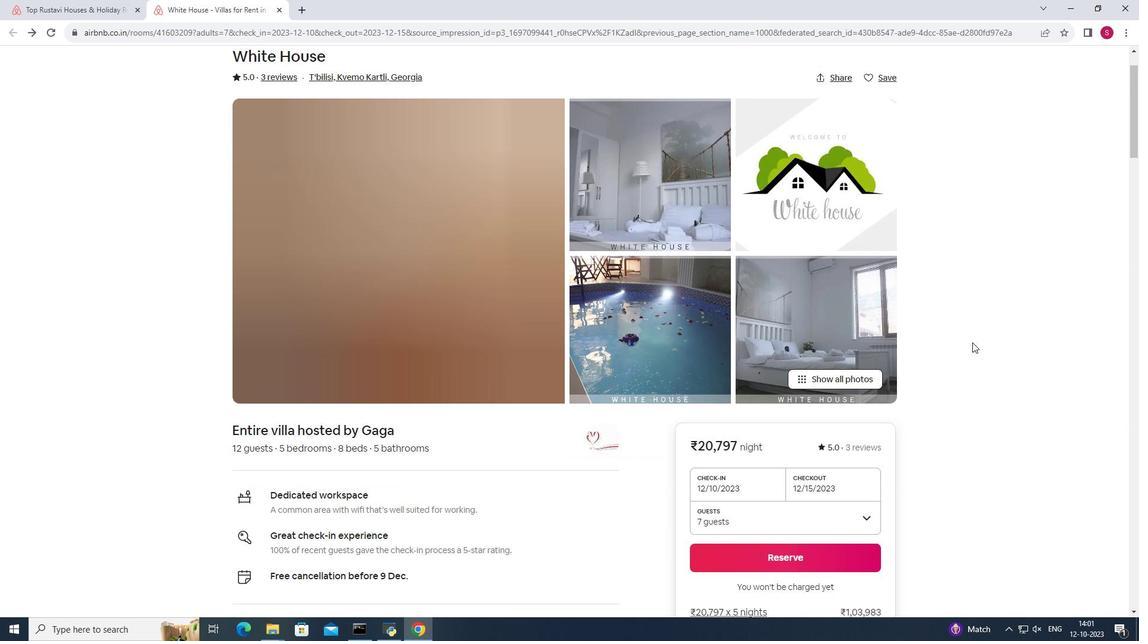 
Action: Mouse scrolled (971, 341) with delta (0, 0)
Screenshot: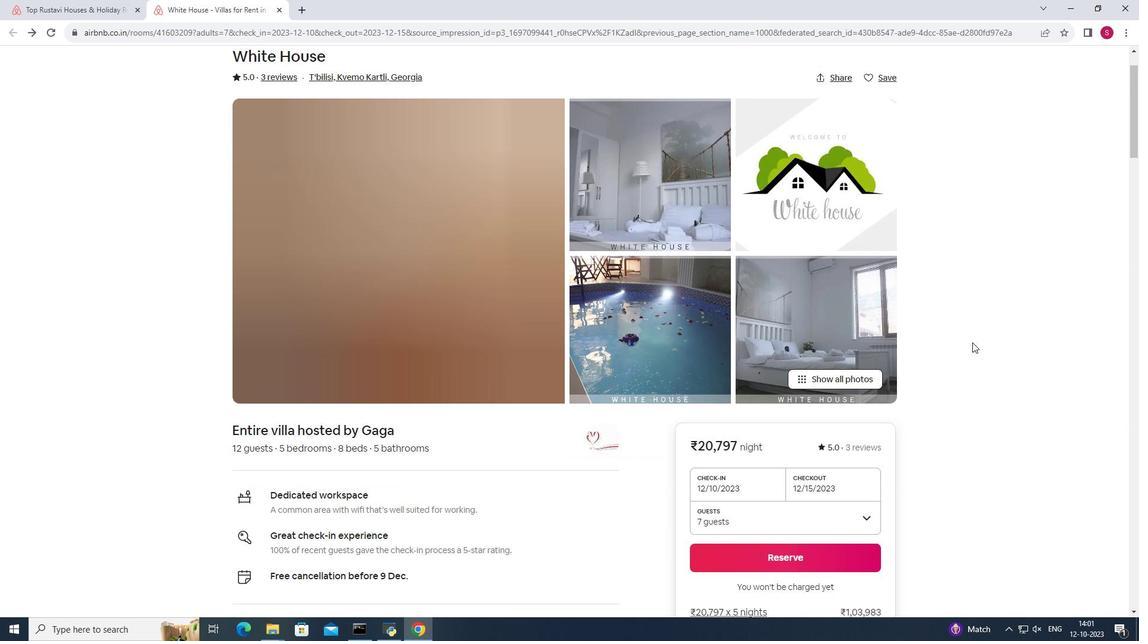
Action: Mouse moved to (972, 342)
Screenshot: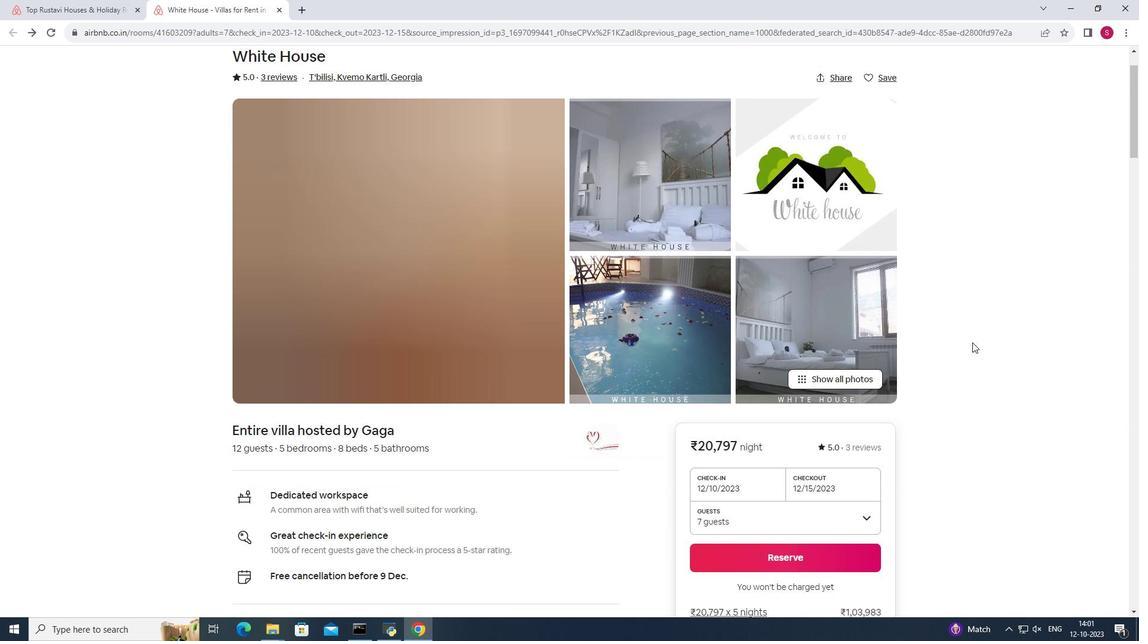 
Action: Mouse scrolled (972, 341) with delta (0, 0)
Screenshot: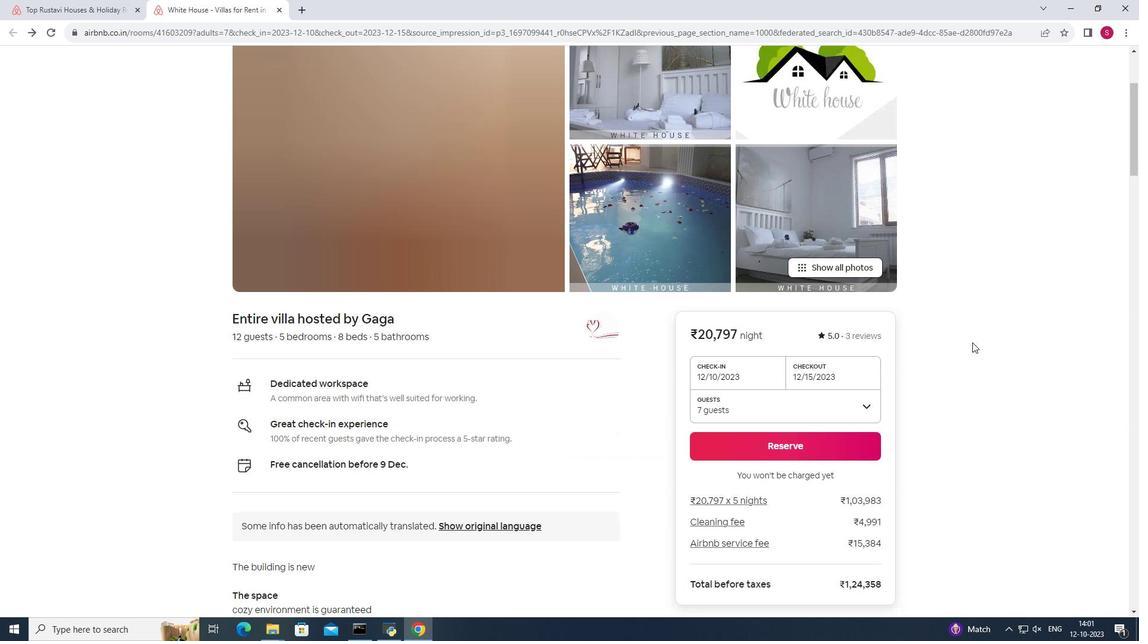 
Action: Mouse moved to (978, 338)
Screenshot: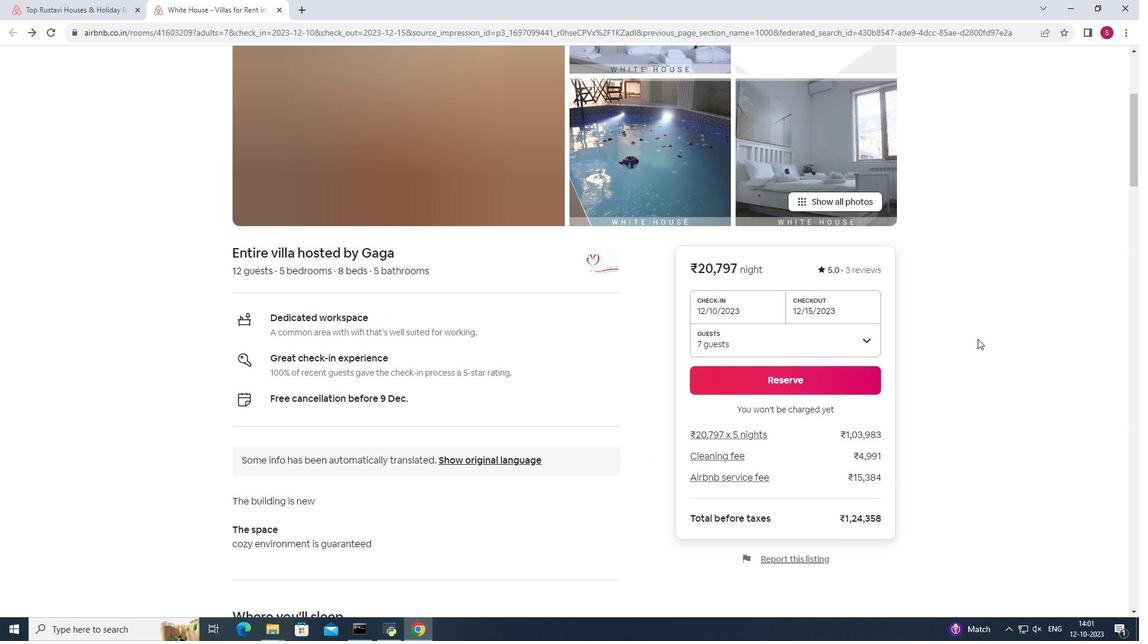 
Action: Mouse scrolled (978, 338) with delta (0, 0)
Screenshot: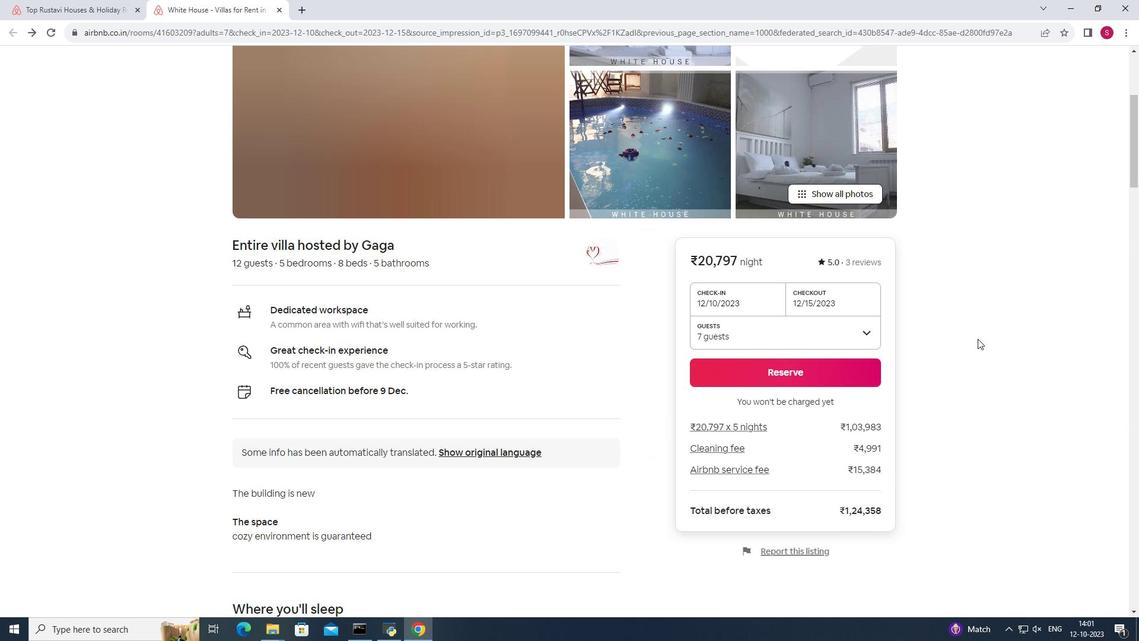 
Action: Mouse scrolled (978, 338) with delta (0, 0)
Screenshot: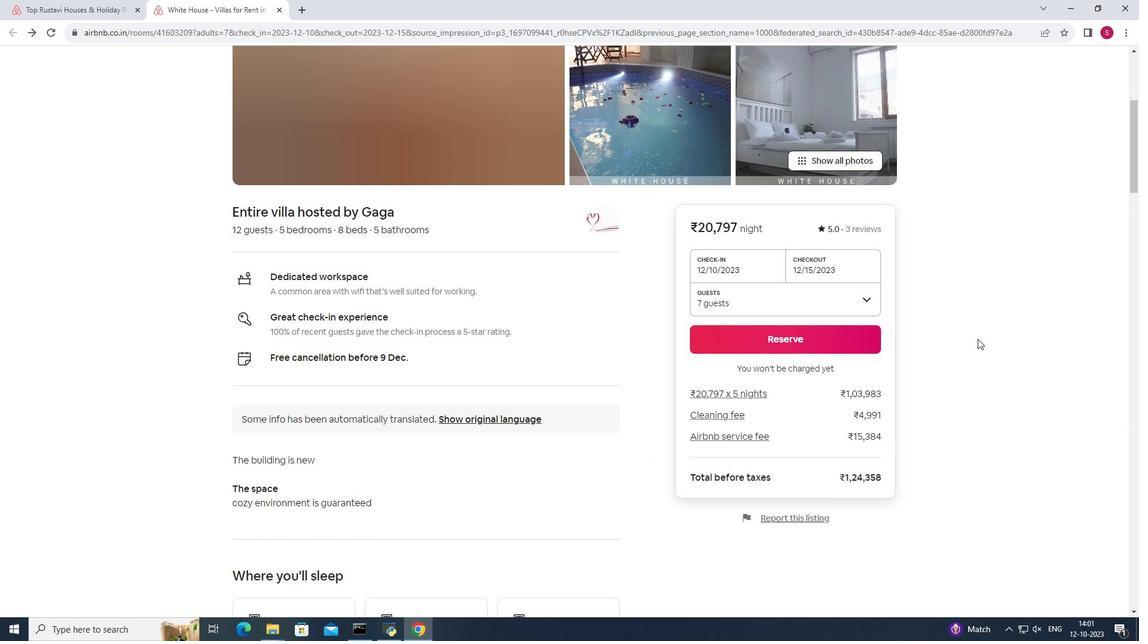 
Action: Mouse scrolled (978, 338) with delta (0, 0)
Screenshot: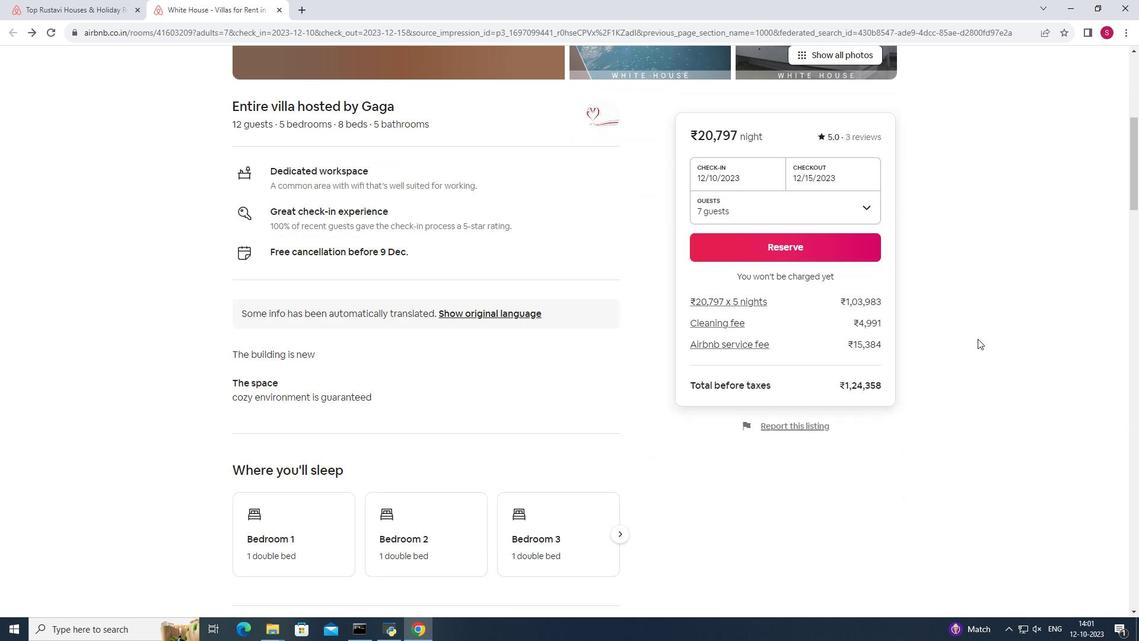 
Action: Mouse moved to (590, 274)
Screenshot: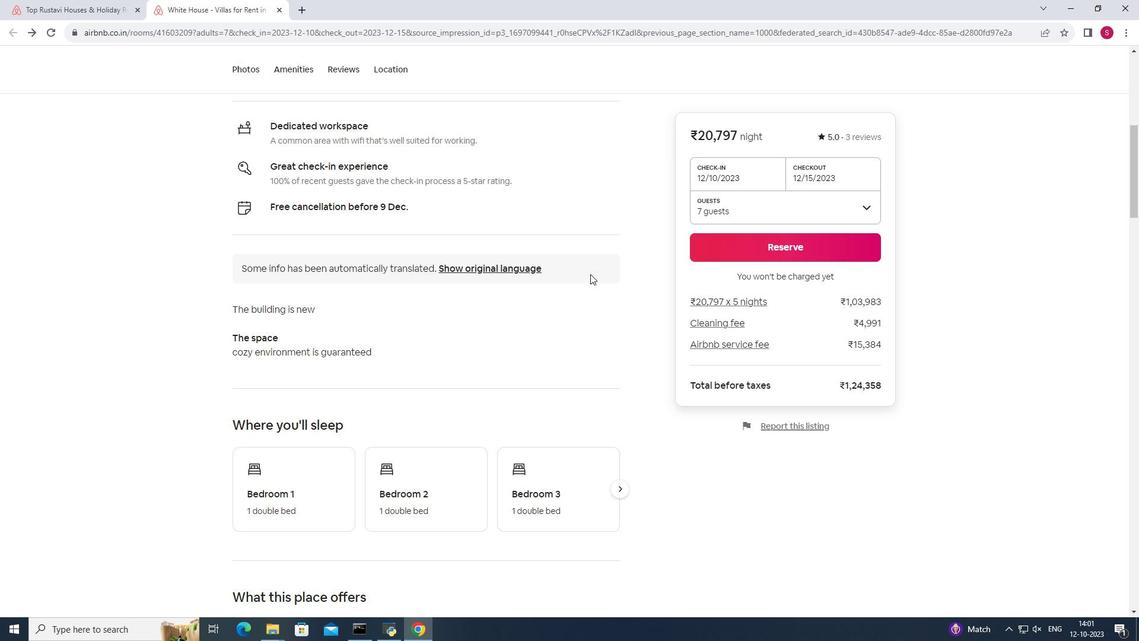 
Action: Mouse scrolled (590, 273) with delta (0, 0)
Screenshot: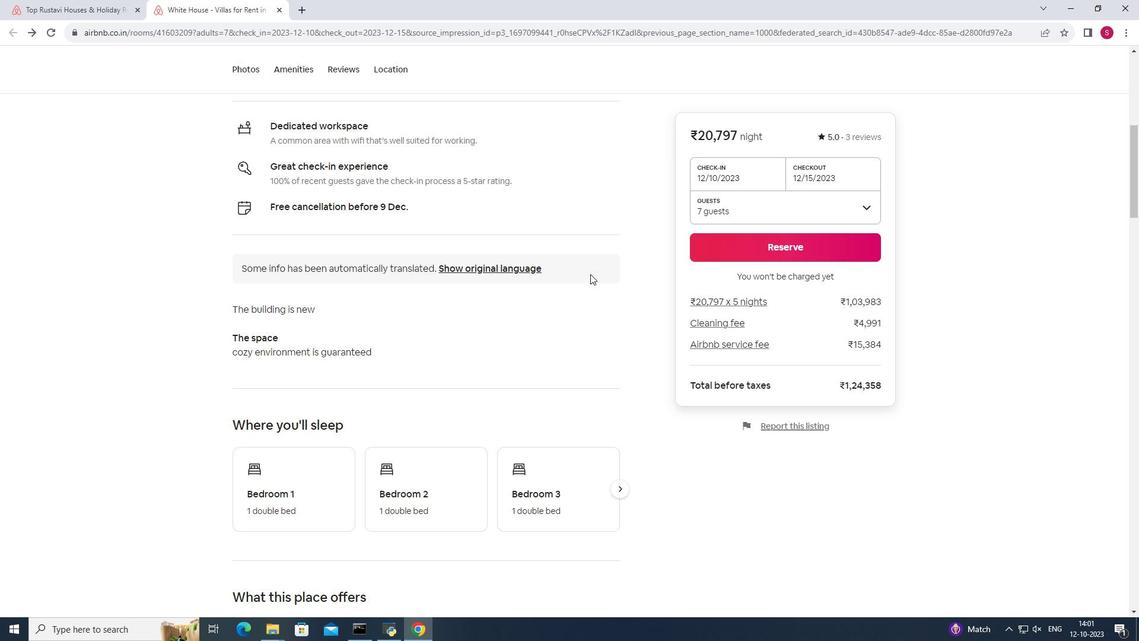 
Action: Mouse scrolled (590, 273) with delta (0, 0)
Screenshot: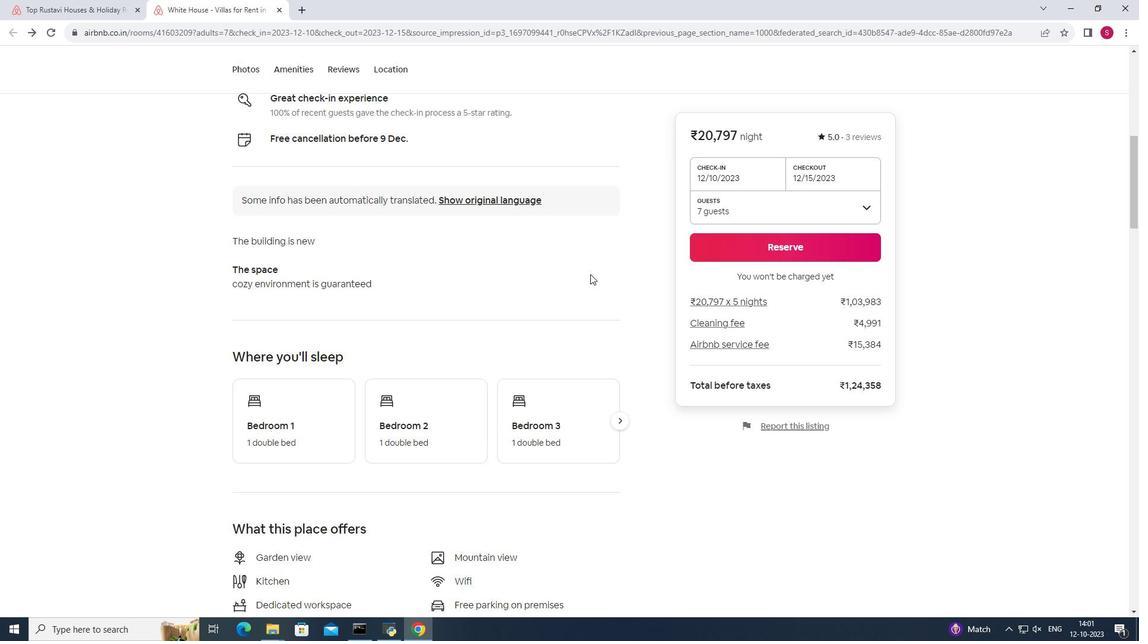 
Action: Mouse scrolled (590, 273) with delta (0, 0)
Screenshot: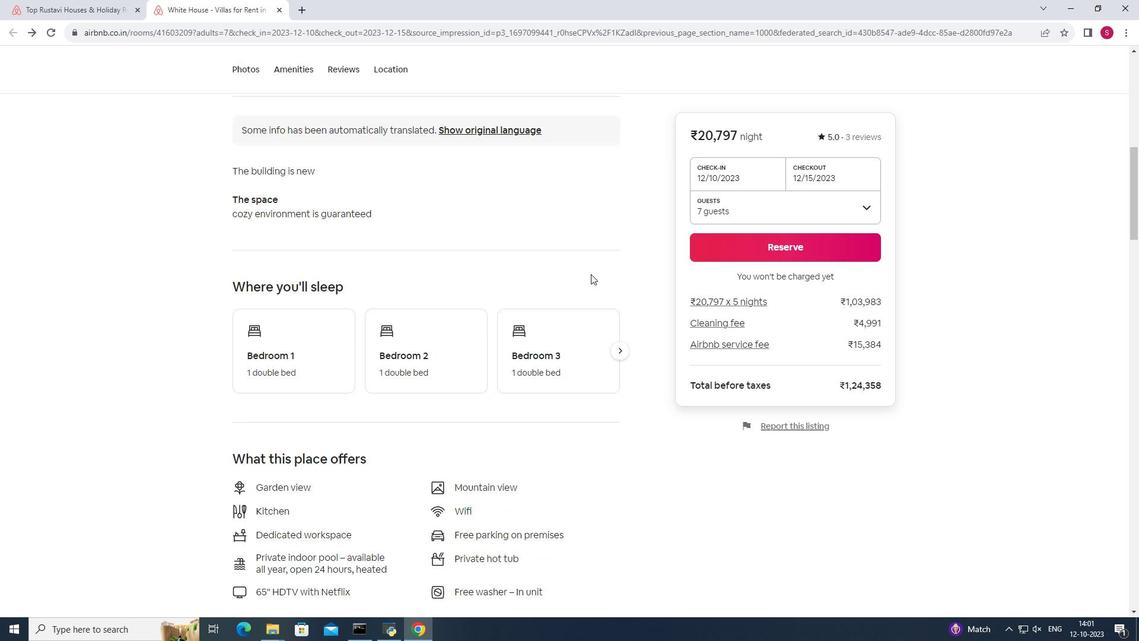 
Action: Mouse scrolled (590, 273) with delta (0, 0)
Screenshot: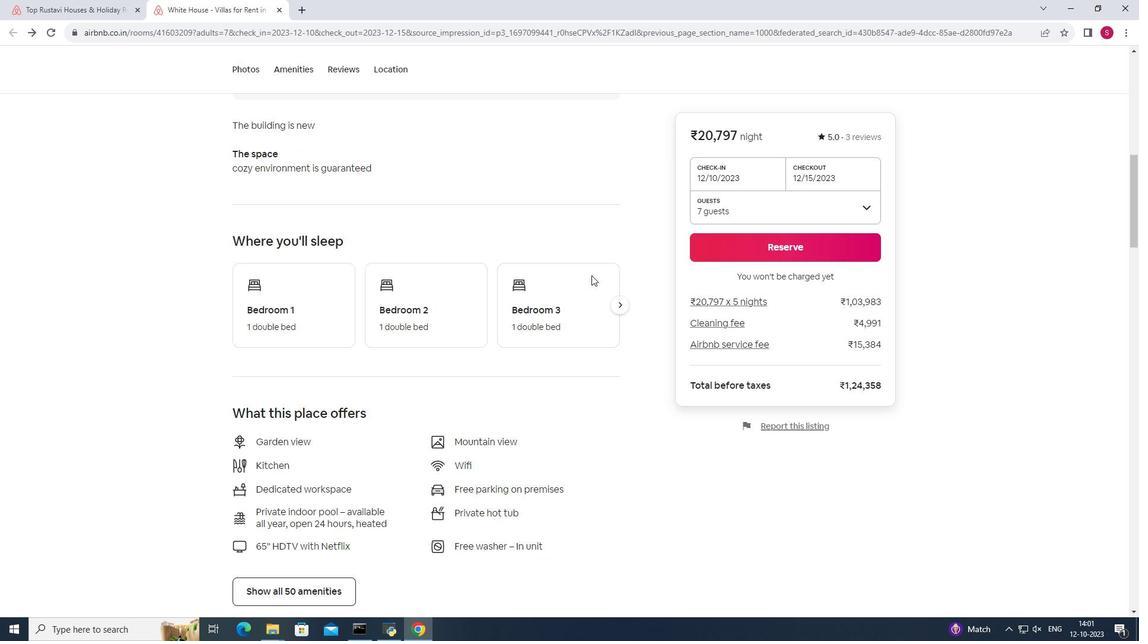 
Action: Mouse moved to (591, 274)
Screenshot: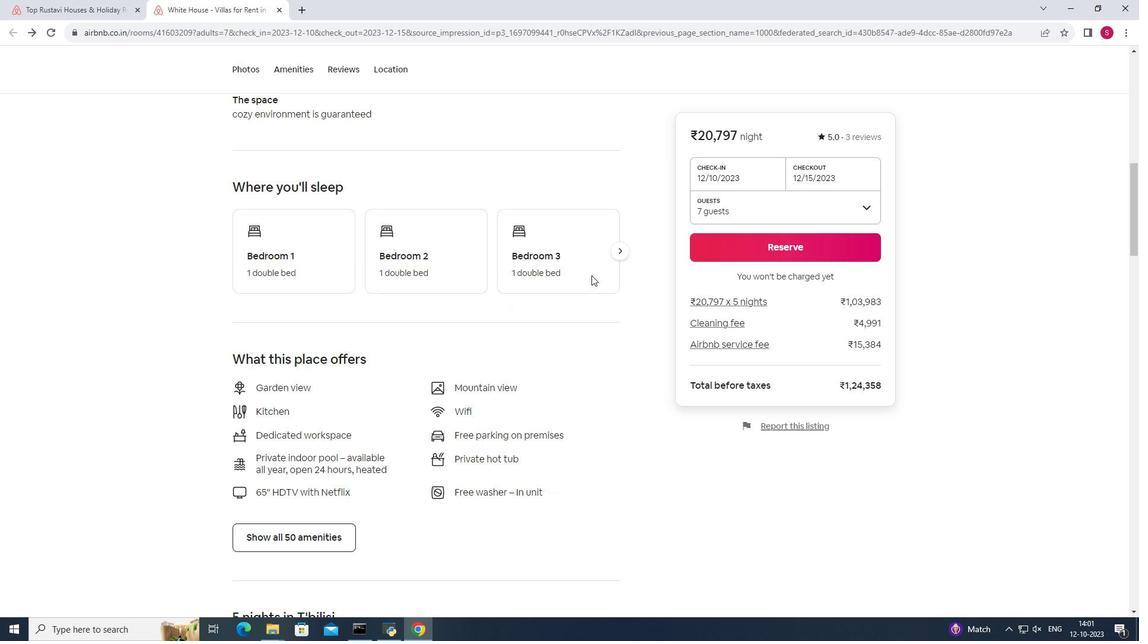 
Action: Mouse scrolled (591, 273) with delta (0, 0)
Screenshot: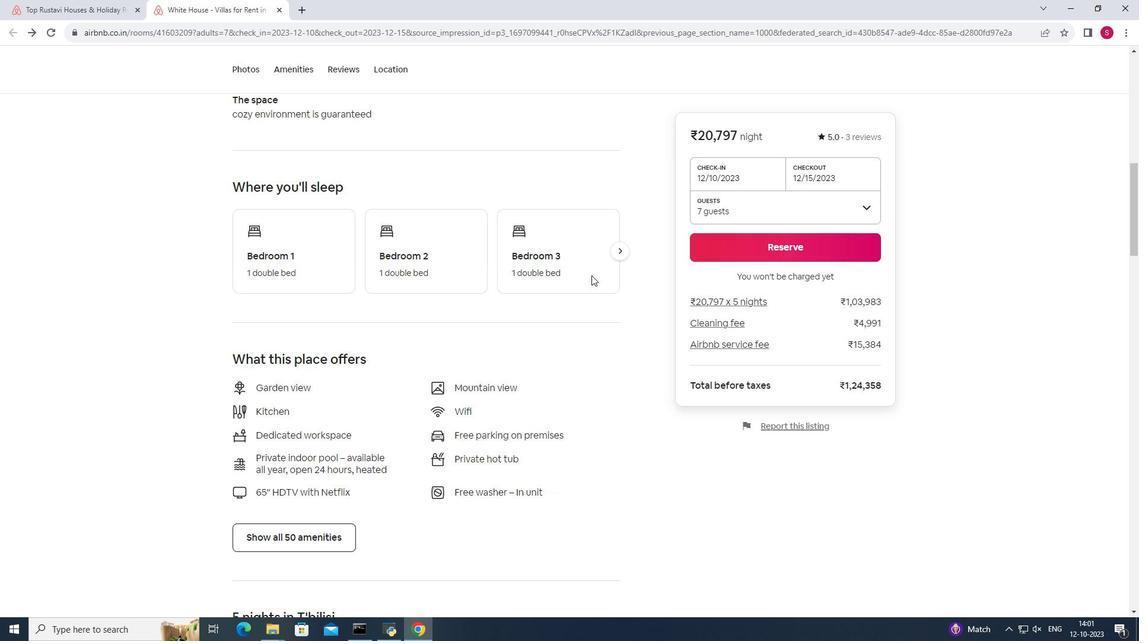 
Action: Mouse moved to (593, 281)
Screenshot: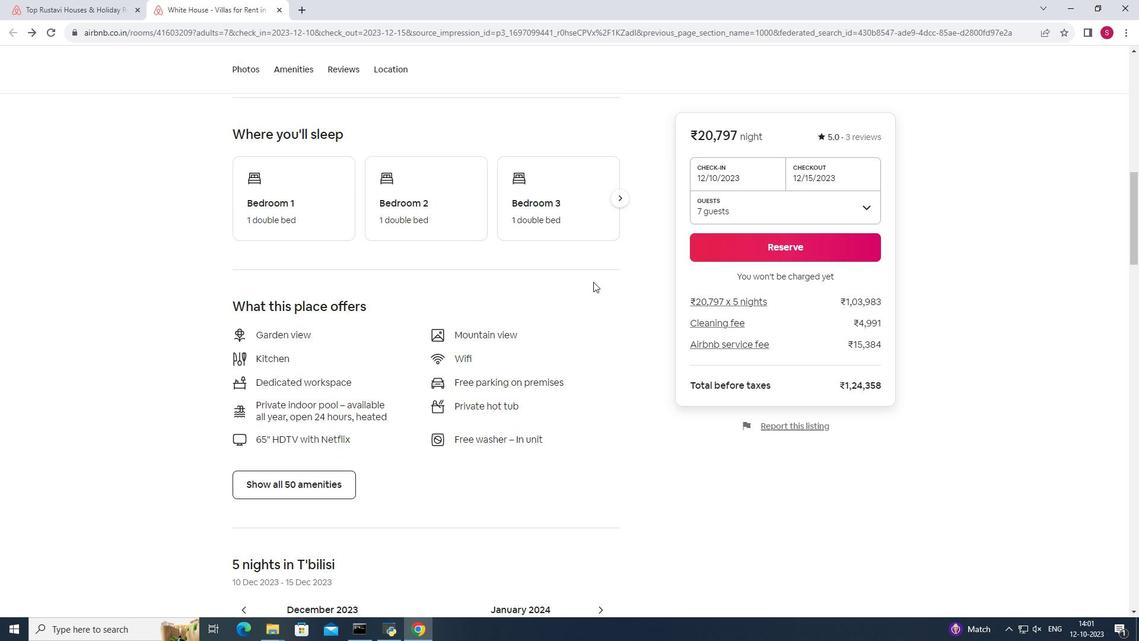 
Action: Mouse scrolled (593, 281) with delta (0, 0)
Screenshot: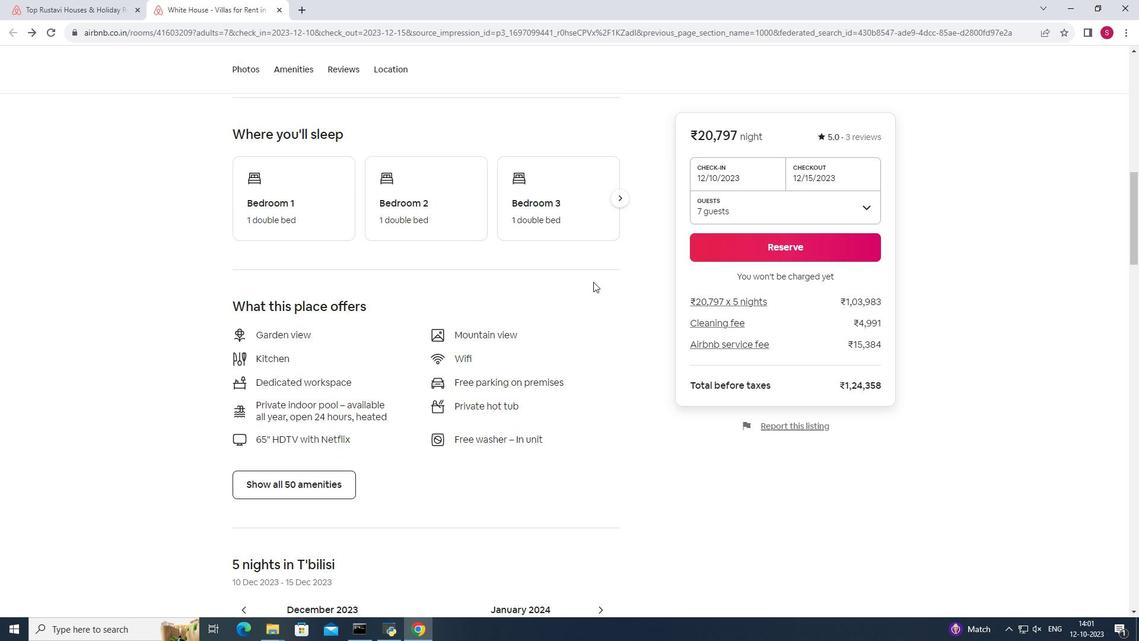 
Action: Mouse scrolled (593, 281) with delta (0, 0)
Screenshot: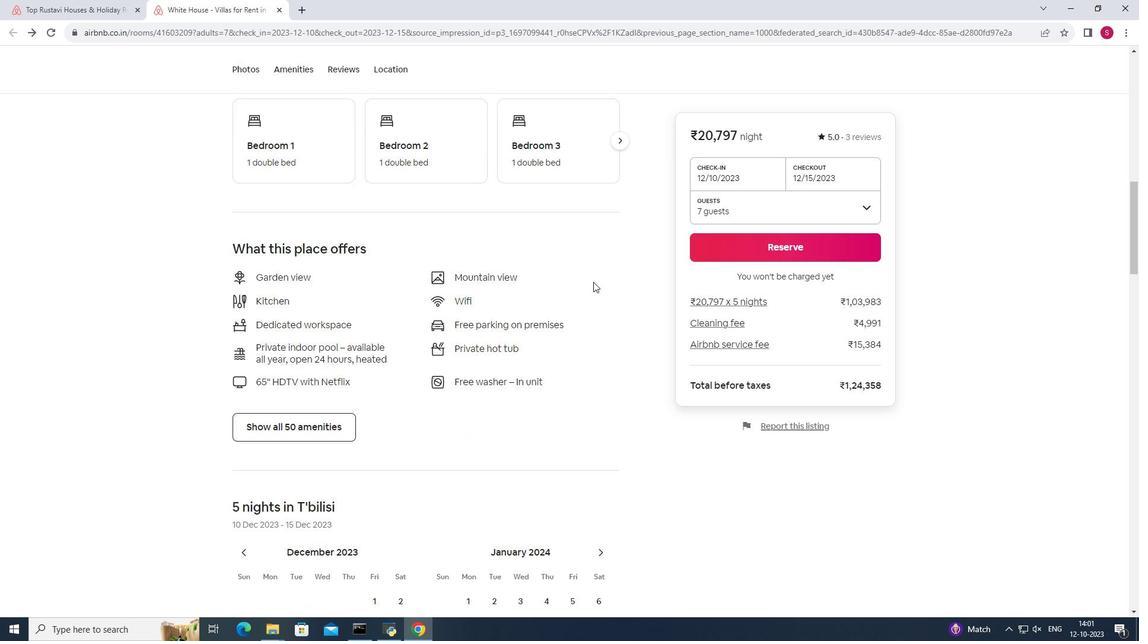 
Action: Mouse scrolled (593, 281) with delta (0, 0)
Screenshot: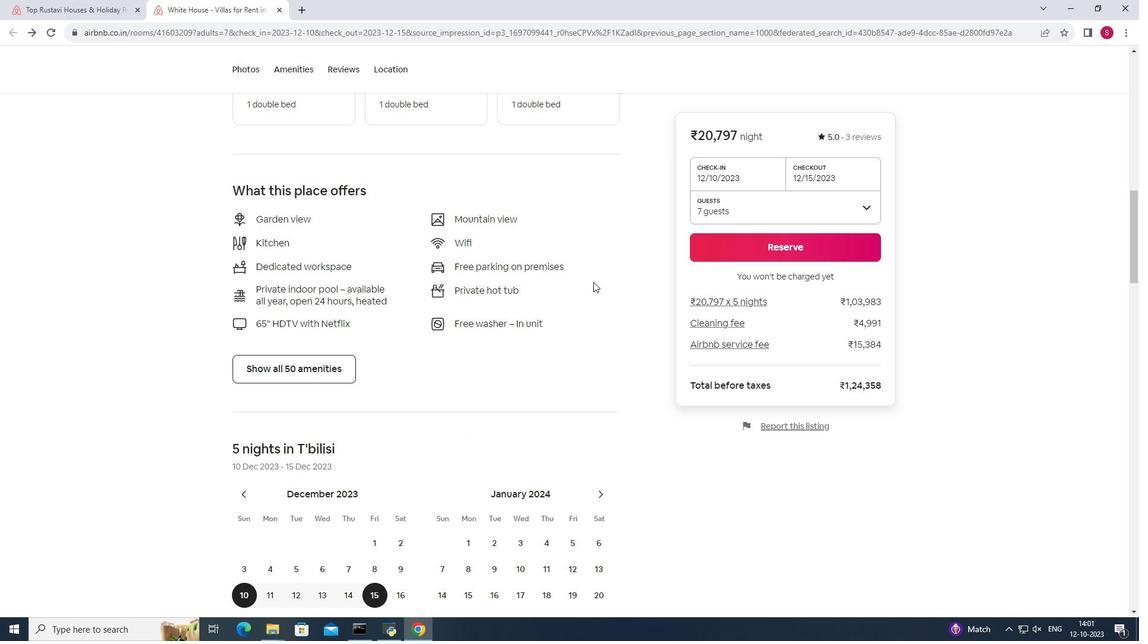 
Action: Mouse moved to (308, 314)
Screenshot: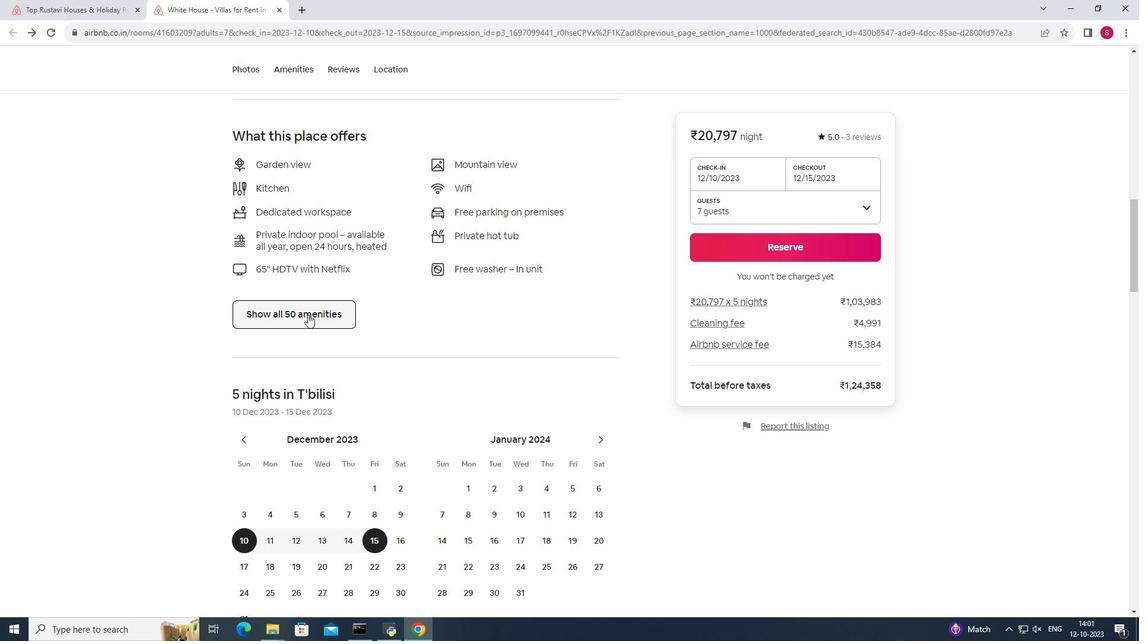 
Action: Mouse pressed left at (308, 314)
Screenshot: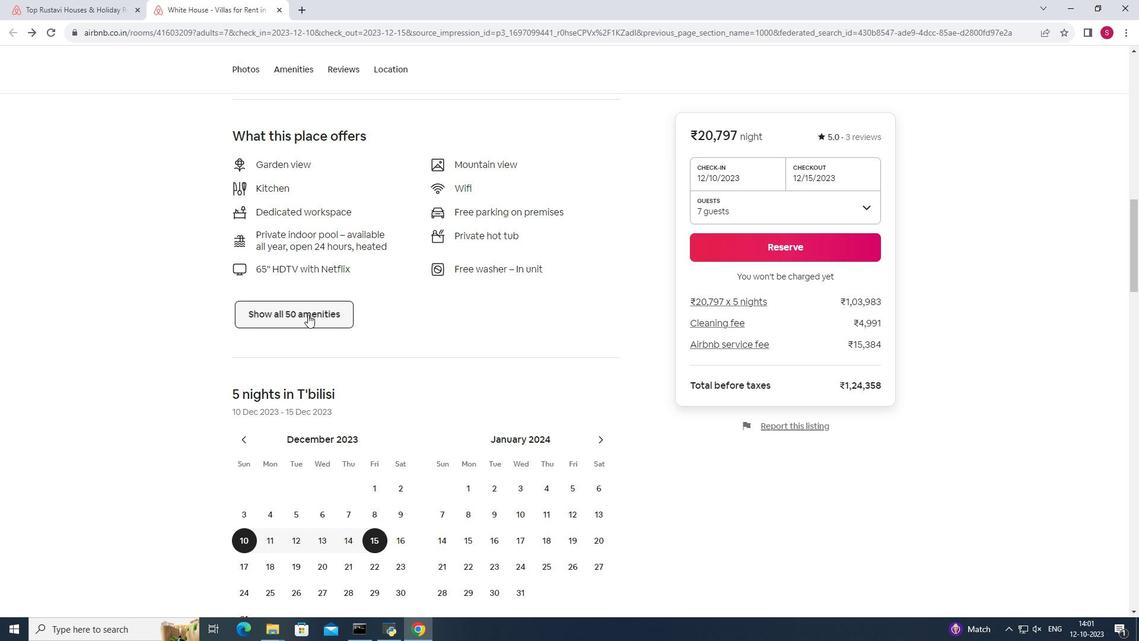 
Action: Mouse moved to (734, 233)
Screenshot: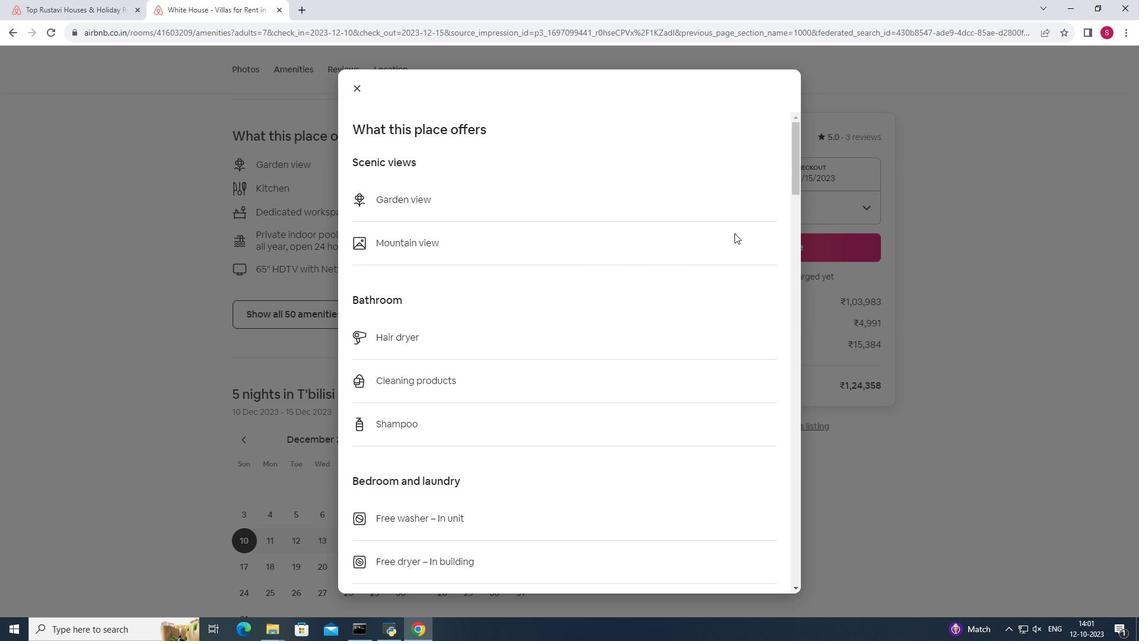 
Action: Mouse scrolled (734, 232) with delta (0, 0)
Screenshot: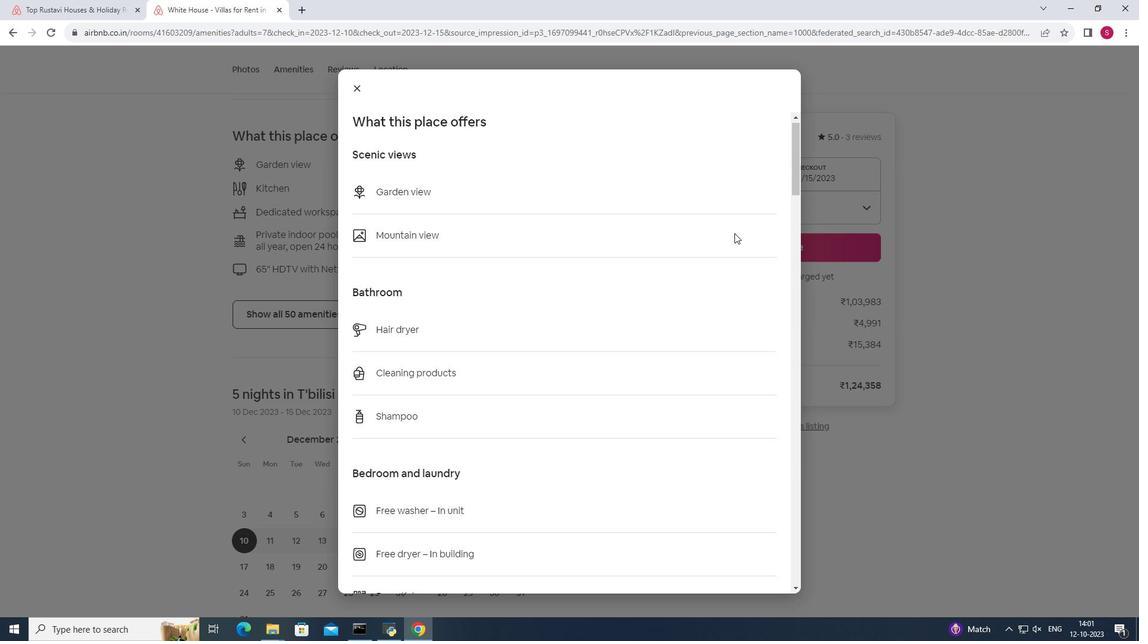 
Action: Mouse scrolled (734, 232) with delta (0, 0)
Screenshot: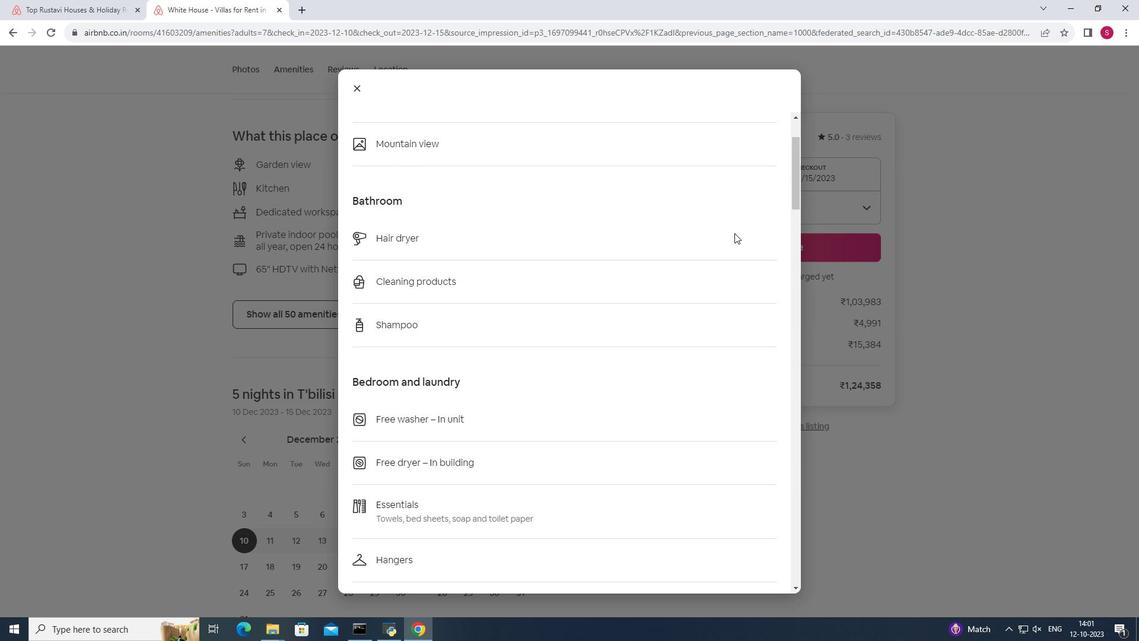 
Action: Mouse scrolled (734, 232) with delta (0, 0)
Screenshot: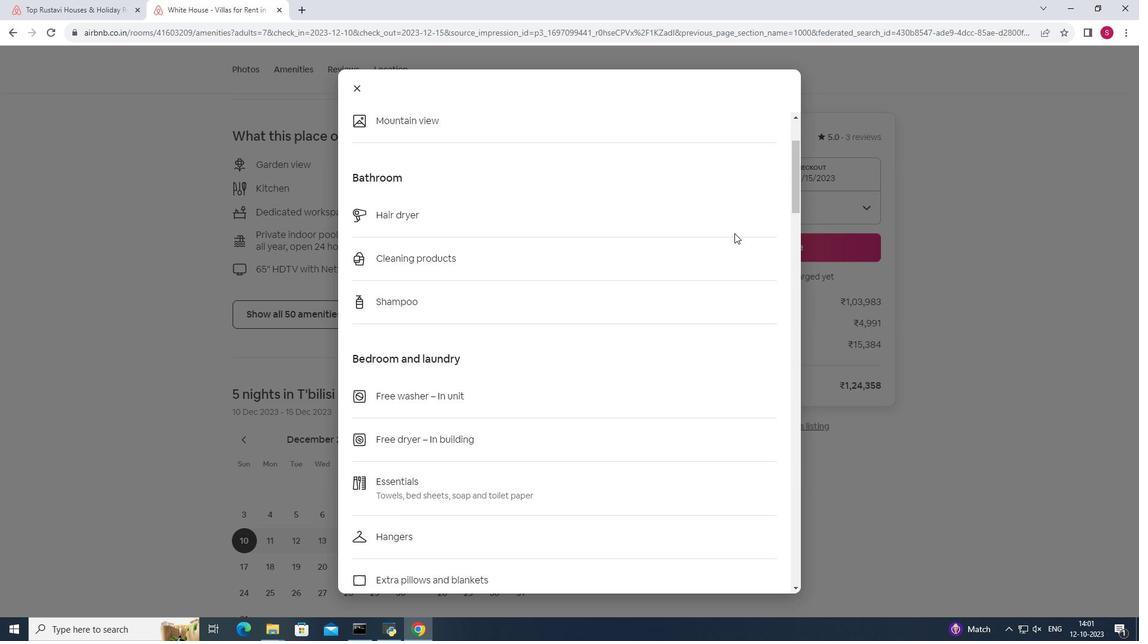 
Action: Mouse scrolled (734, 232) with delta (0, 0)
Screenshot: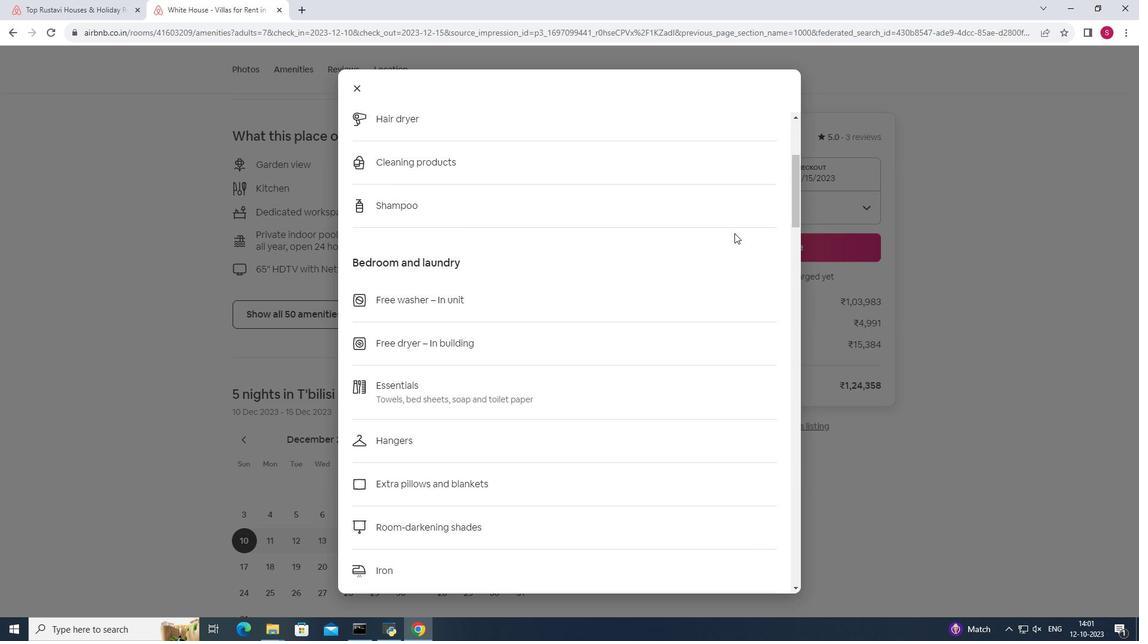 
Action: Mouse scrolled (734, 232) with delta (0, 0)
Screenshot: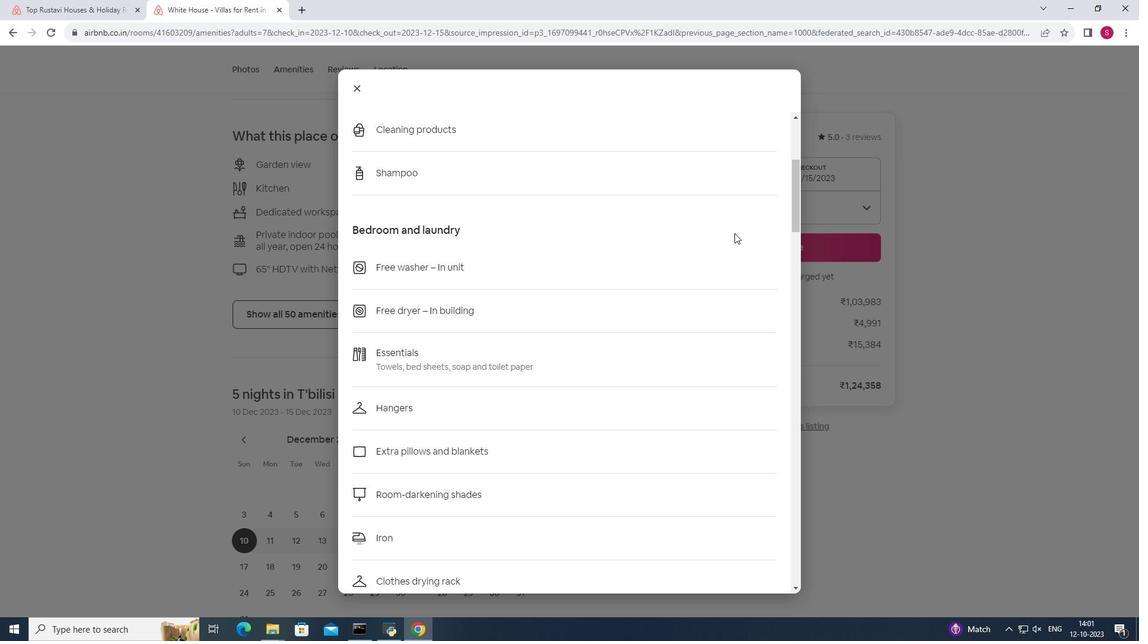 
Action: Mouse scrolled (734, 232) with delta (0, 0)
Screenshot: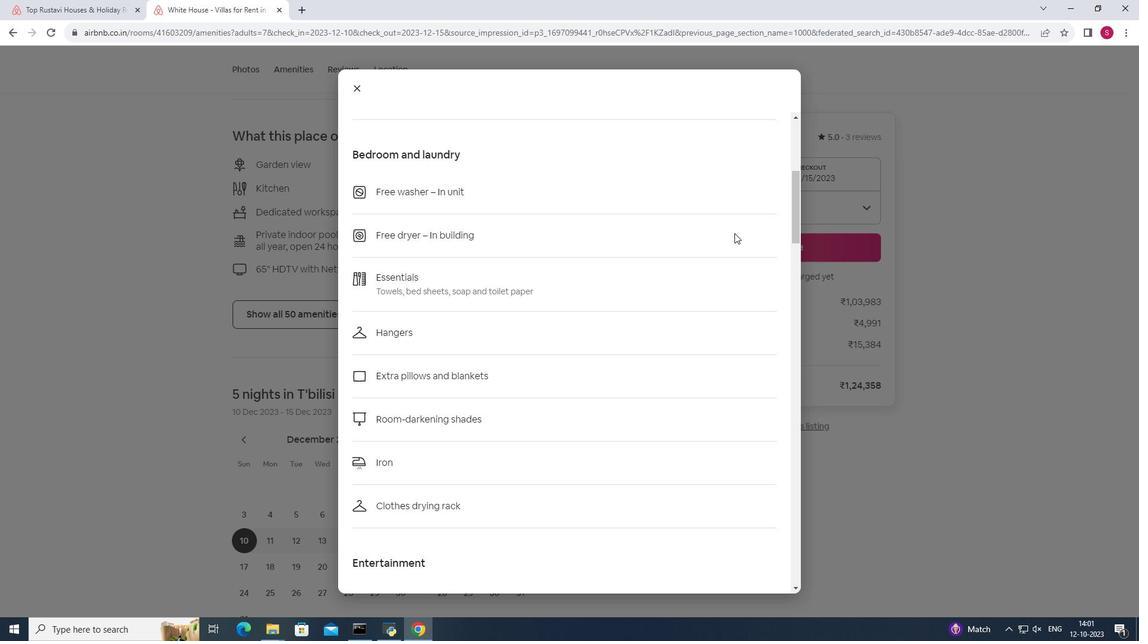 
Action: Mouse scrolled (734, 232) with delta (0, 0)
Screenshot: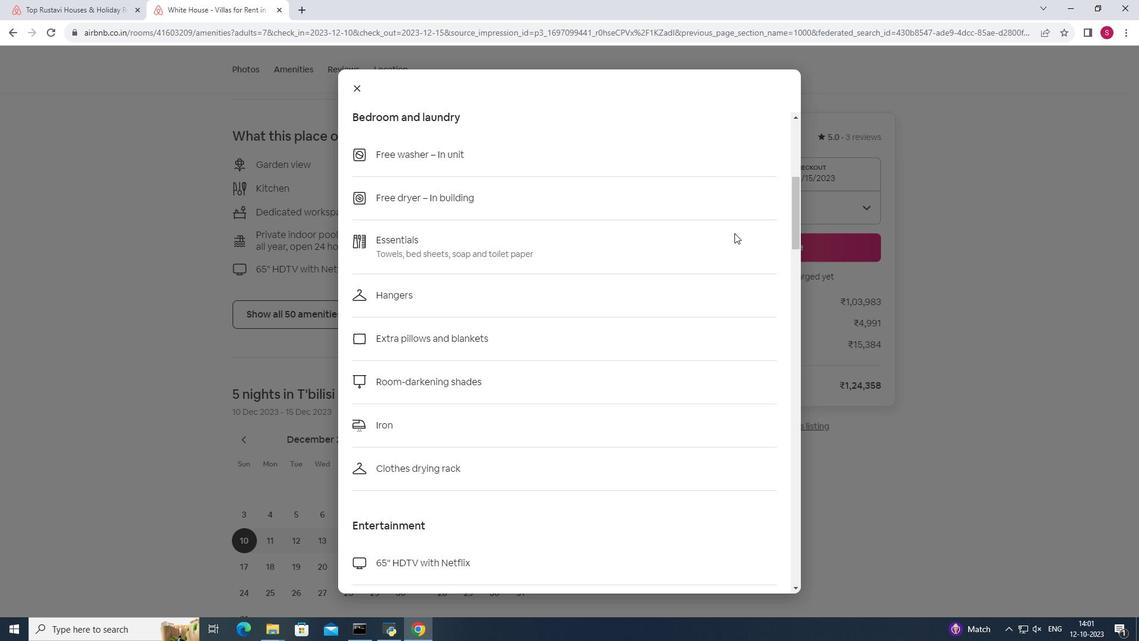 
Action: Mouse scrolled (734, 232) with delta (0, 0)
Screenshot: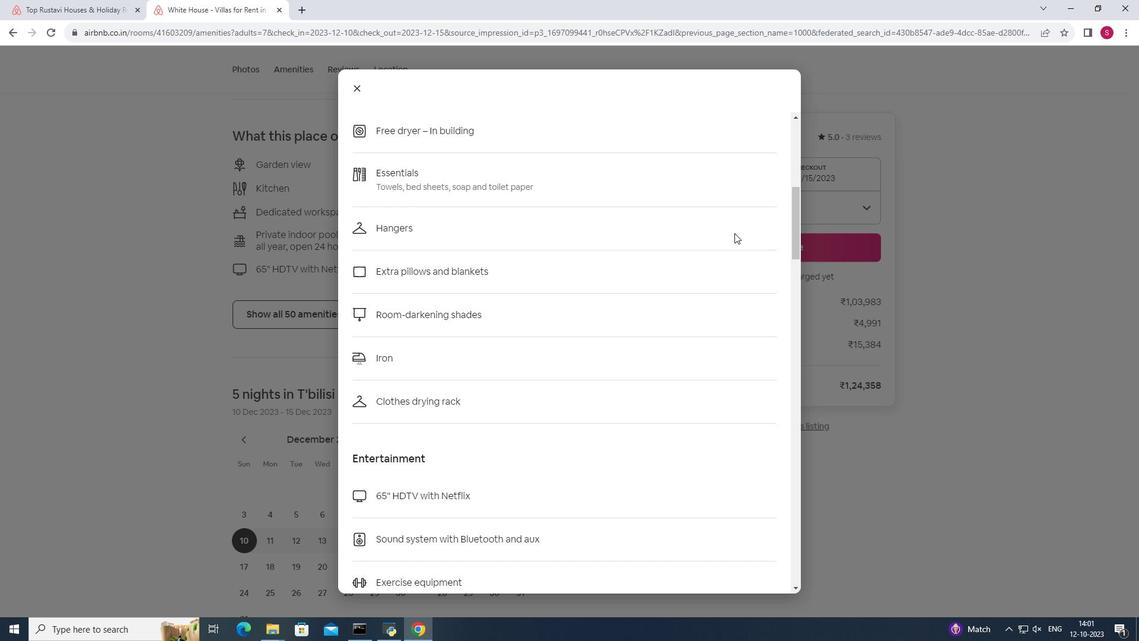 
Action: Mouse scrolled (734, 232) with delta (0, 0)
Screenshot: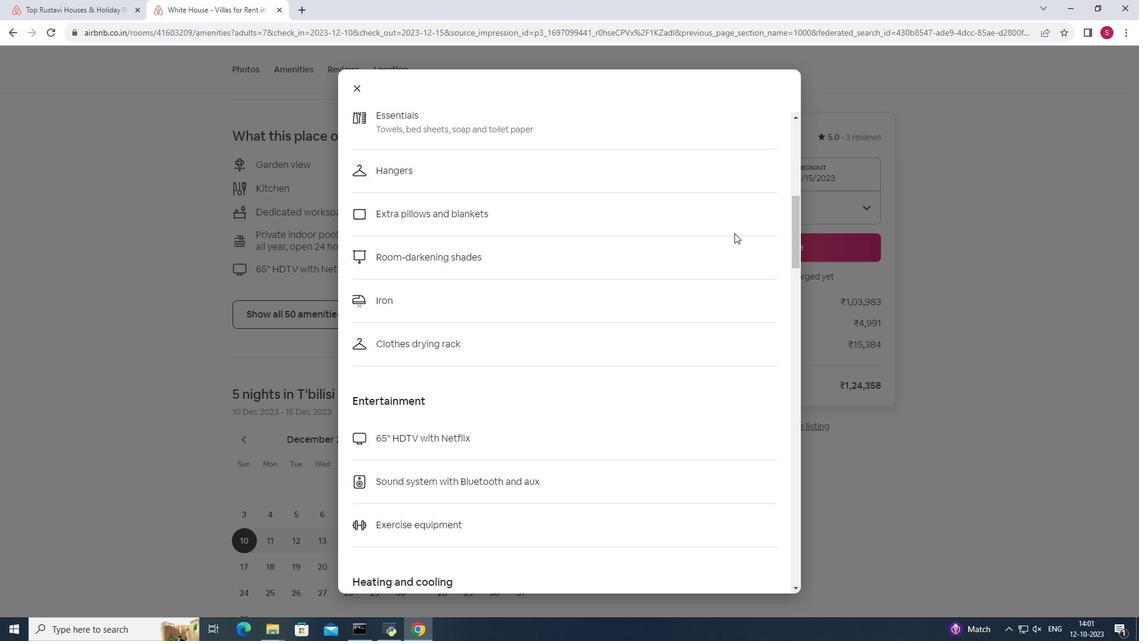 
Action: Mouse scrolled (734, 232) with delta (0, 0)
Screenshot: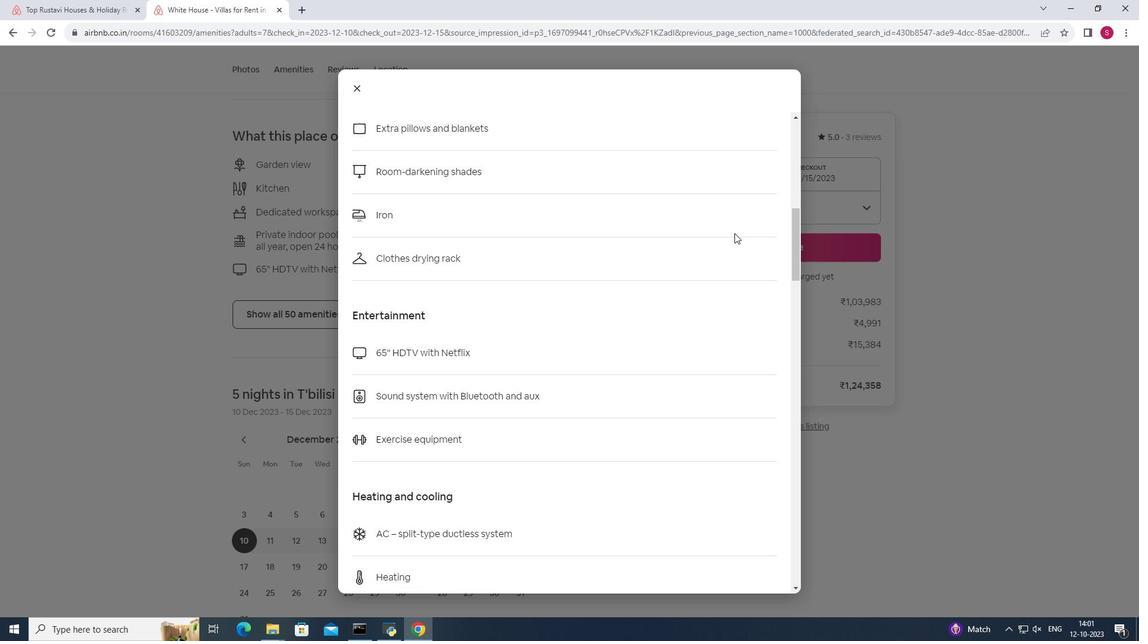 
Action: Mouse scrolled (734, 232) with delta (0, 0)
Screenshot: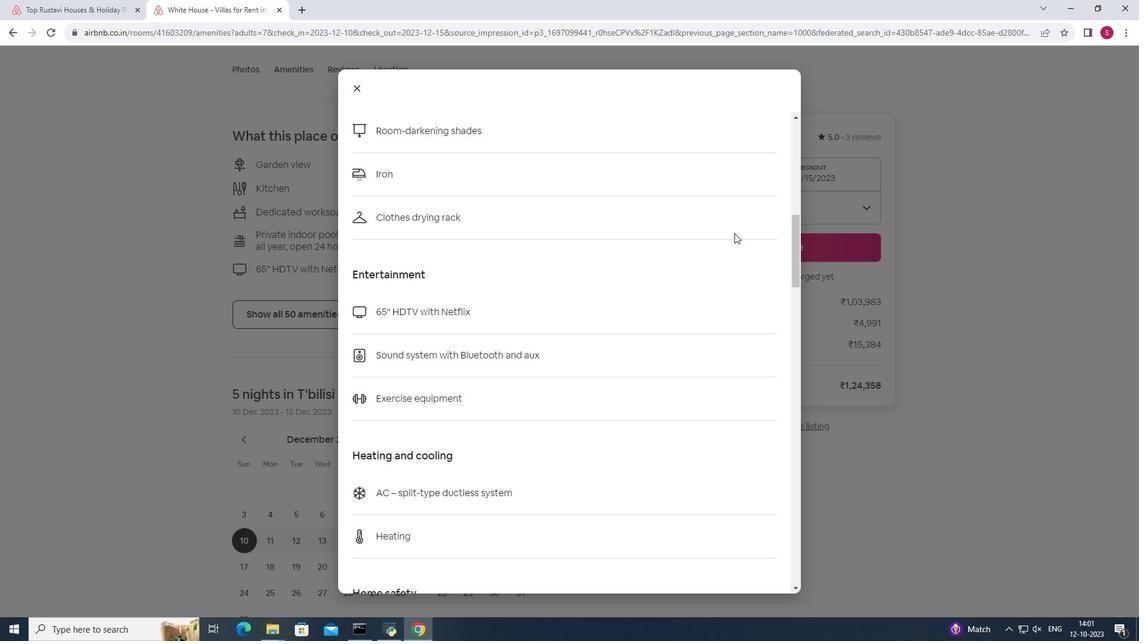 
Action: Mouse scrolled (734, 232) with delta (0, 0)
Screenshot: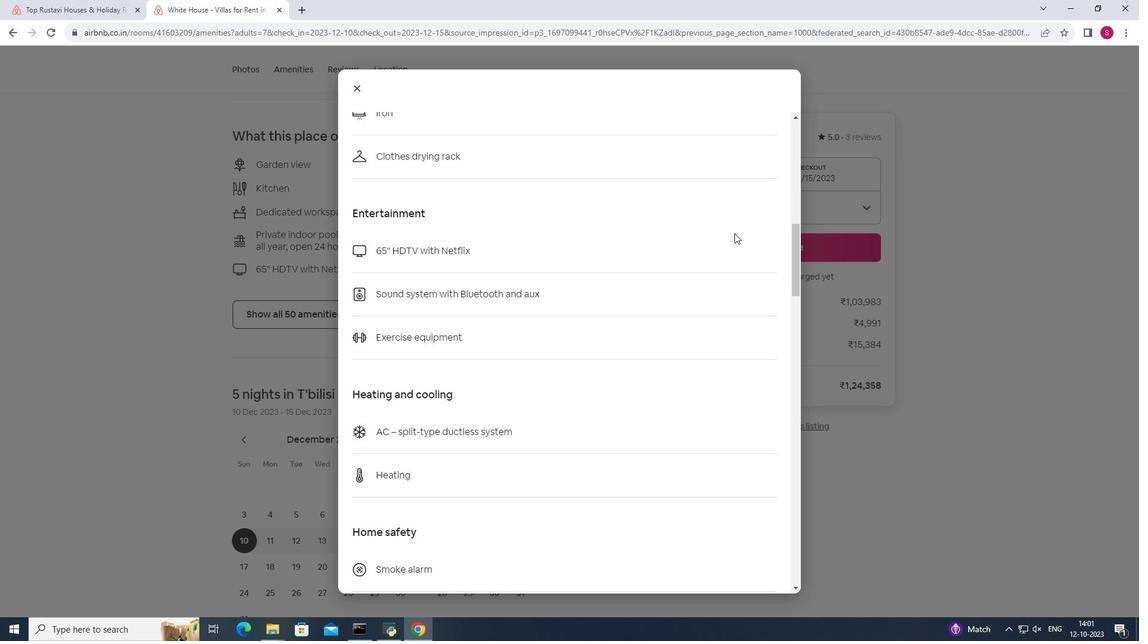 
Action: Mouse scrolled (734, 232) with delta (0, 0)
Screenshot: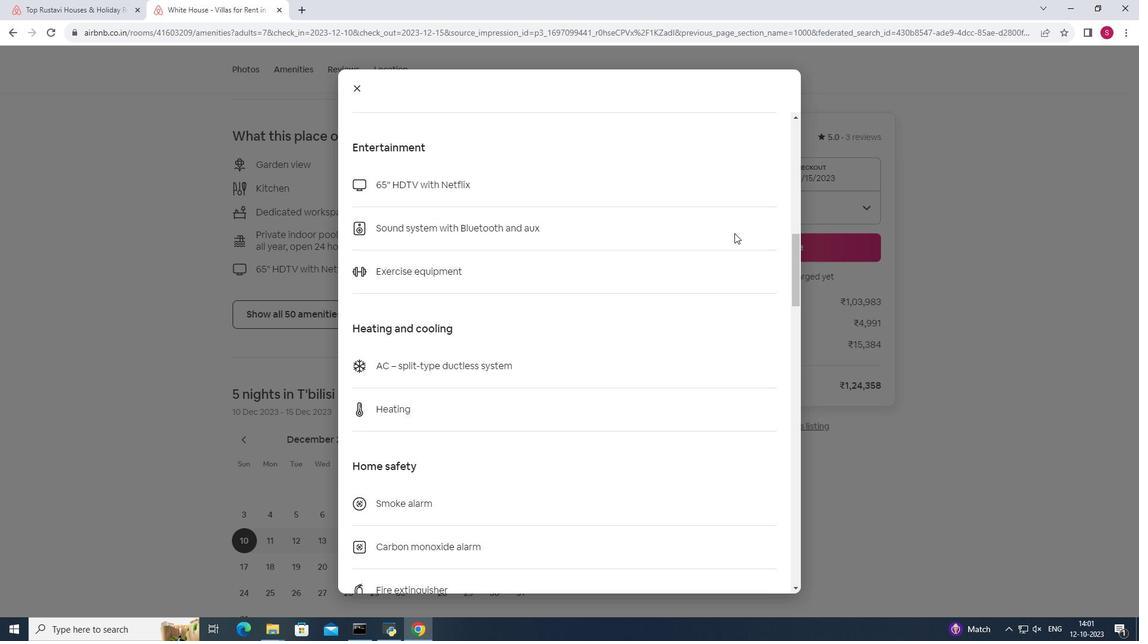 
Action: Mouse moved to (734, 233)
Screenshot: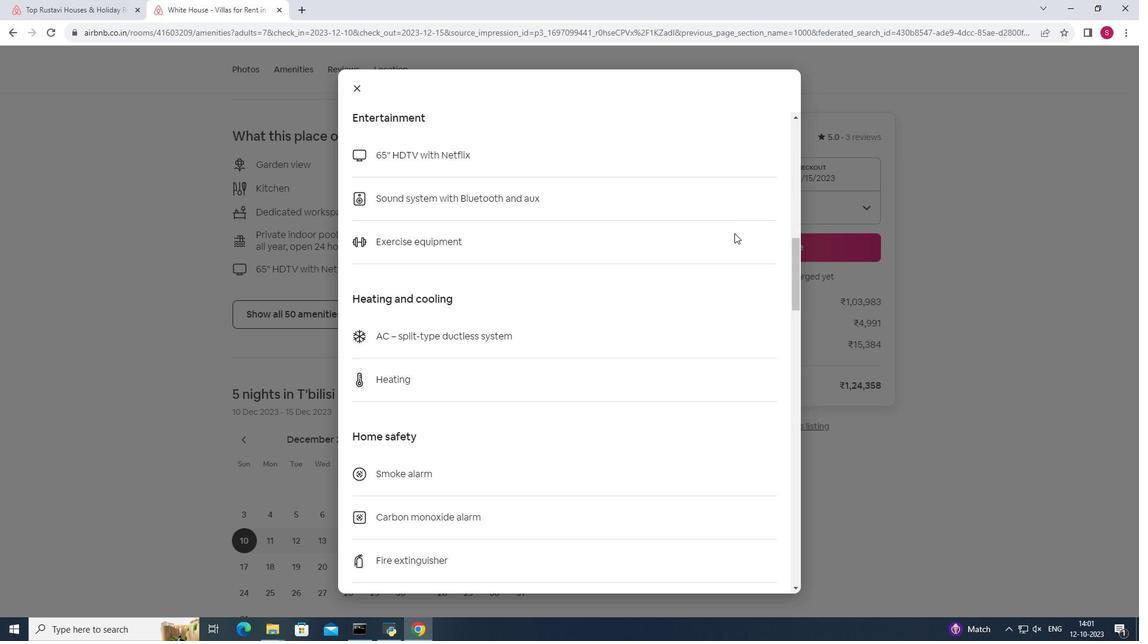 
Action: Mouse scrolled (734, 232) with delta (0, 0)
Screenshot: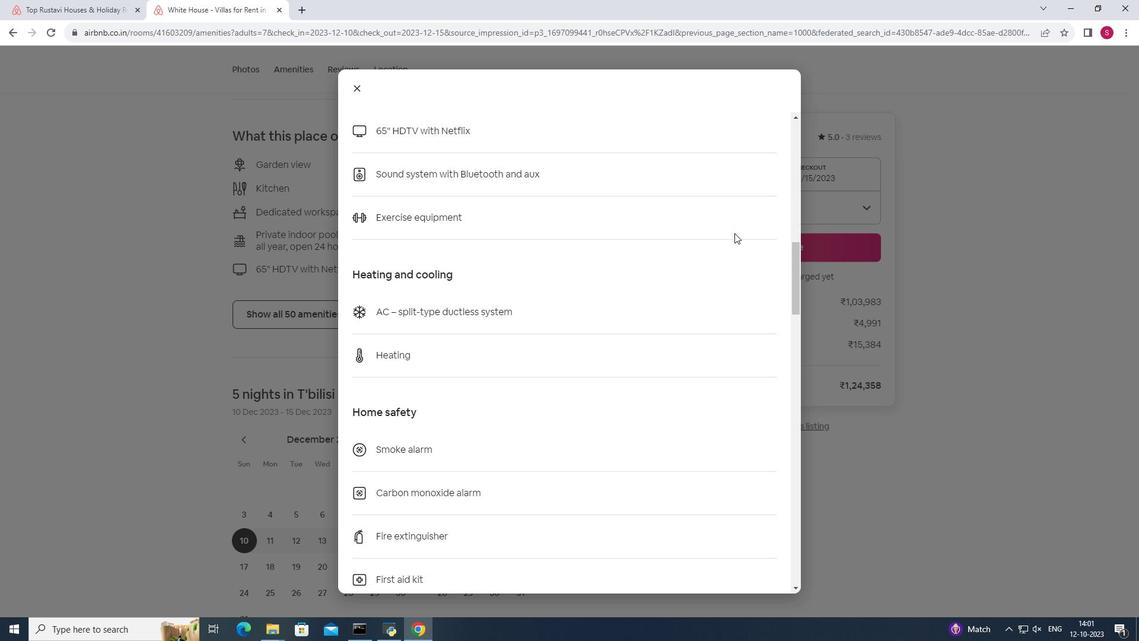 
Action: Mouse moved to (734, 233)
Screenshot: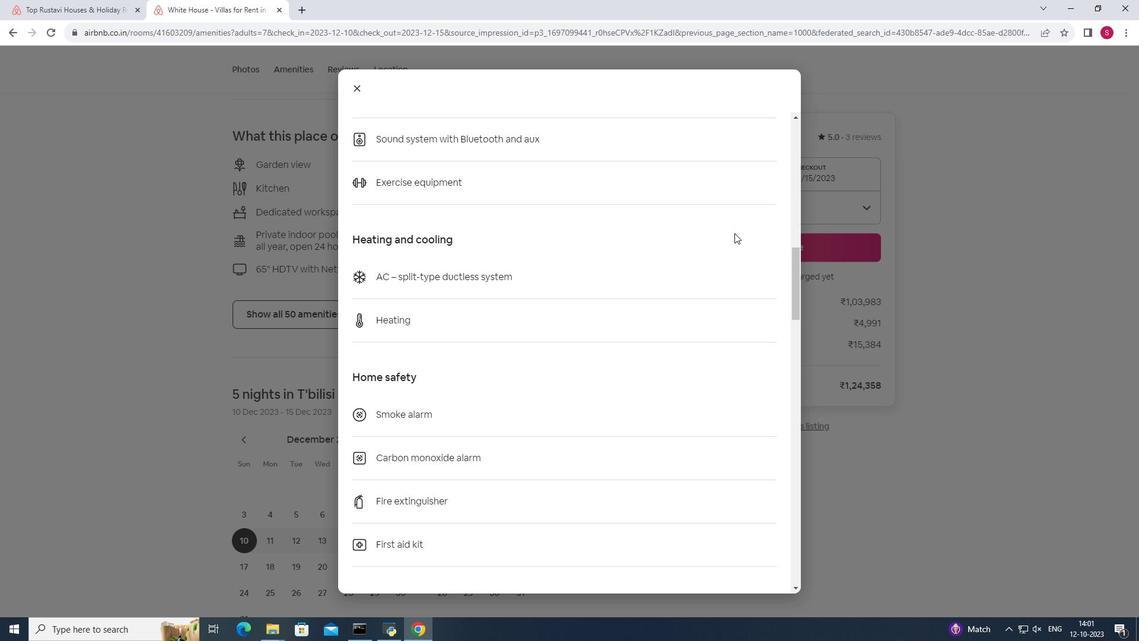 
Action: Mouse scrolled (734, 232) with delta (0, 0)
Screenshot: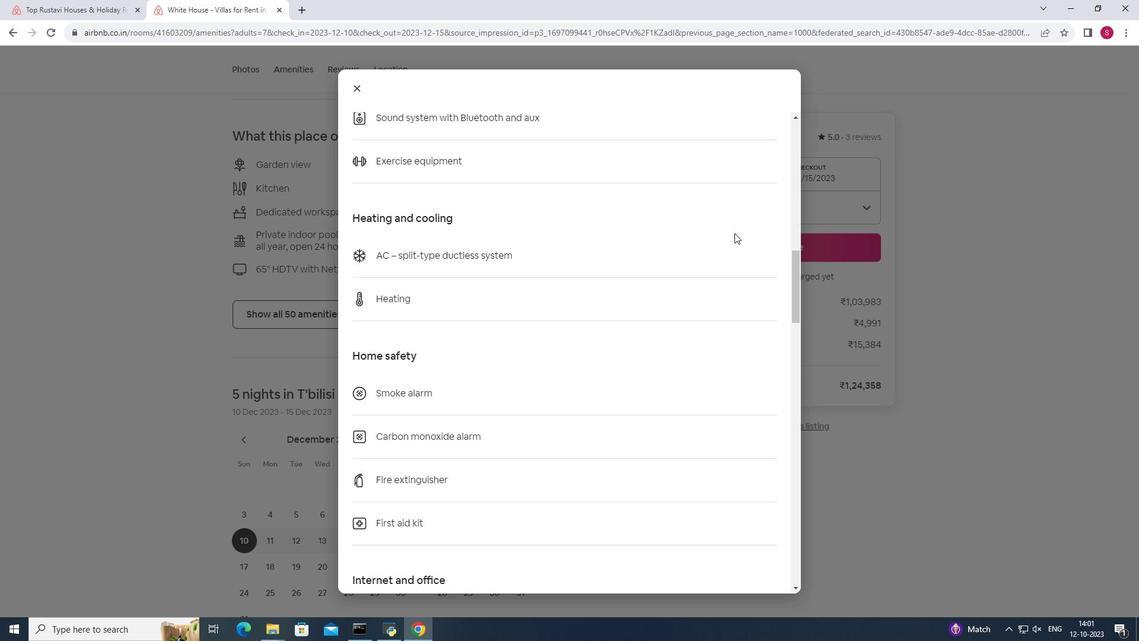 
Action: Mouse scrolled (734, 232) with delta (0, 0)
Screenshot: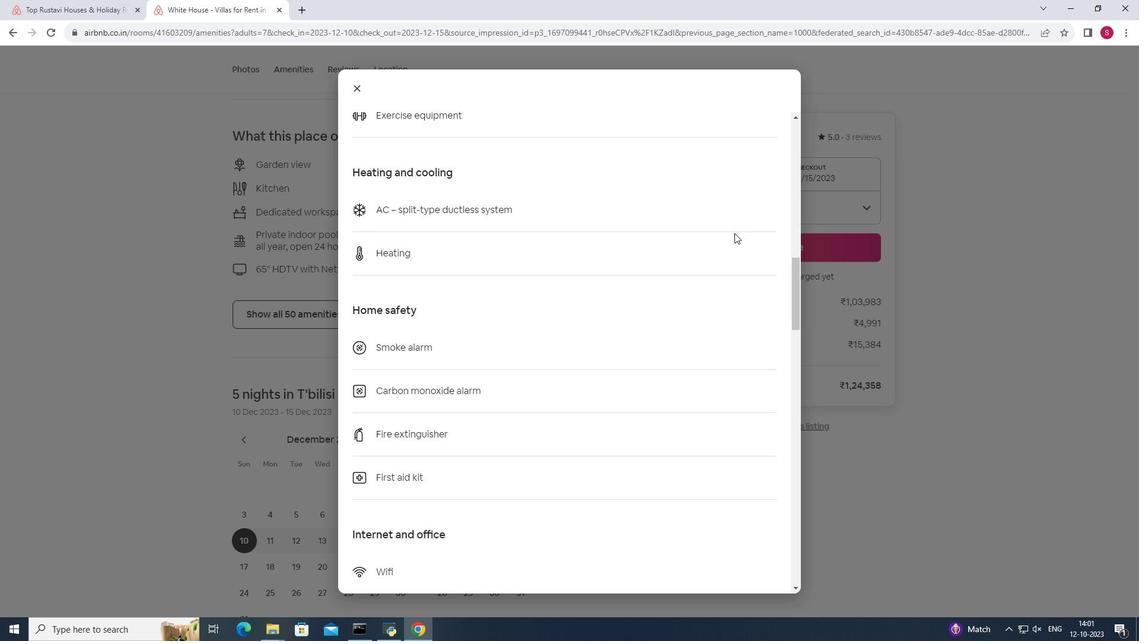 
Action: Mouse scrolled (734, 232) with delta (0, 0)
Screenshot: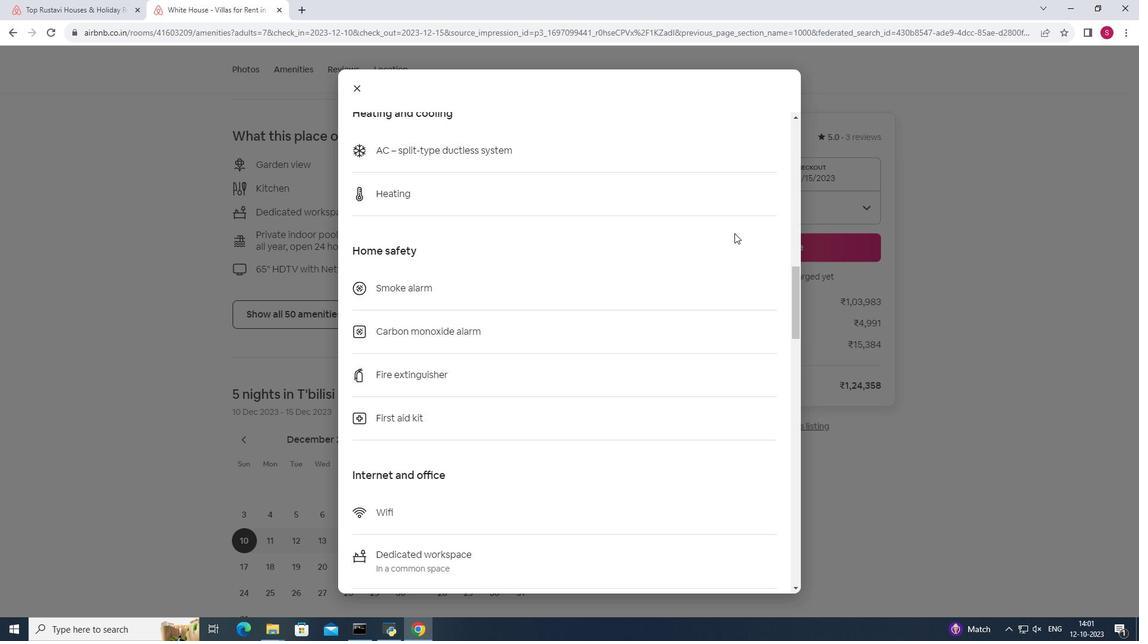 
Action: Mouse scrolled (734, 232) with delta (0, 0)
Screenshot: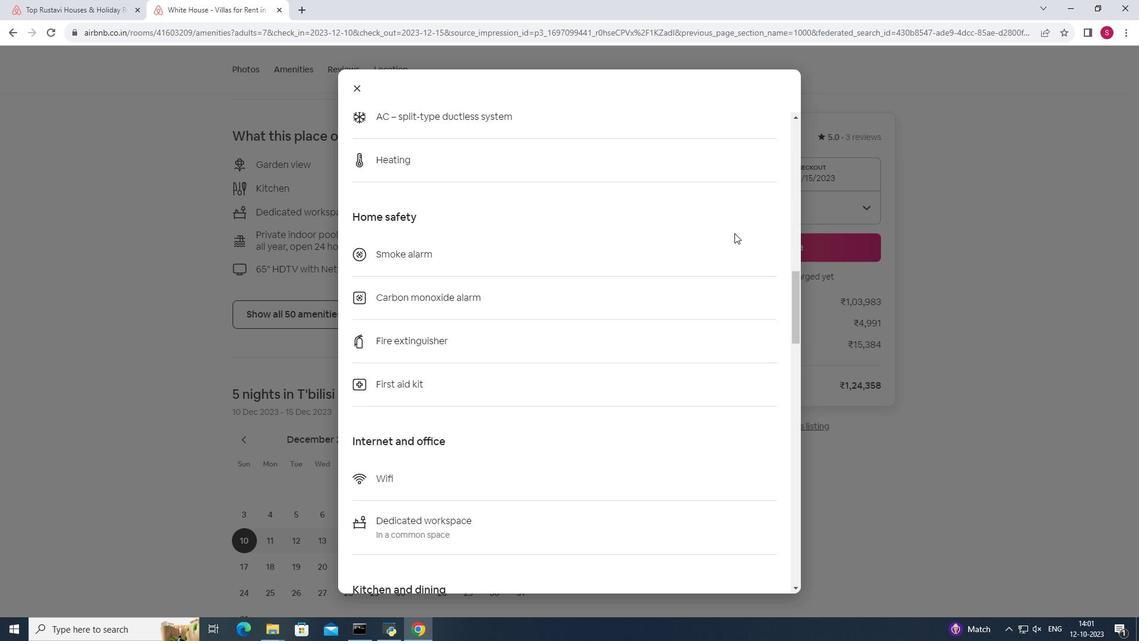 
Action: Mouse scrolled (734, 232) with delta (0, 0)
Screenshot: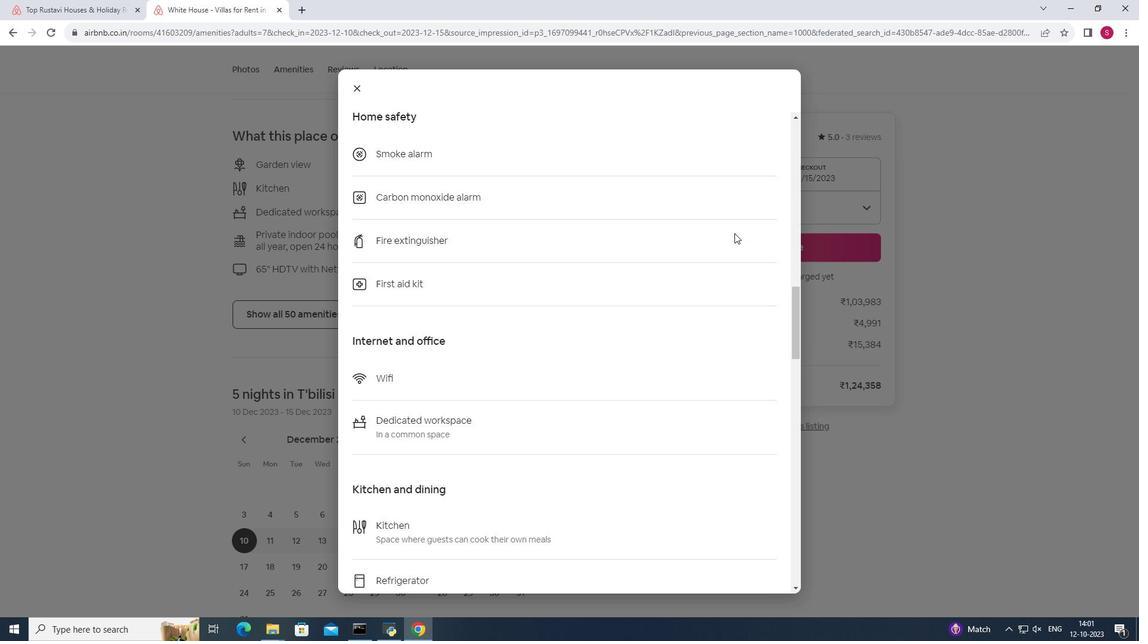 
Action: Mouse scrolled (734, 232) with delta (0, 0)
Screenshot: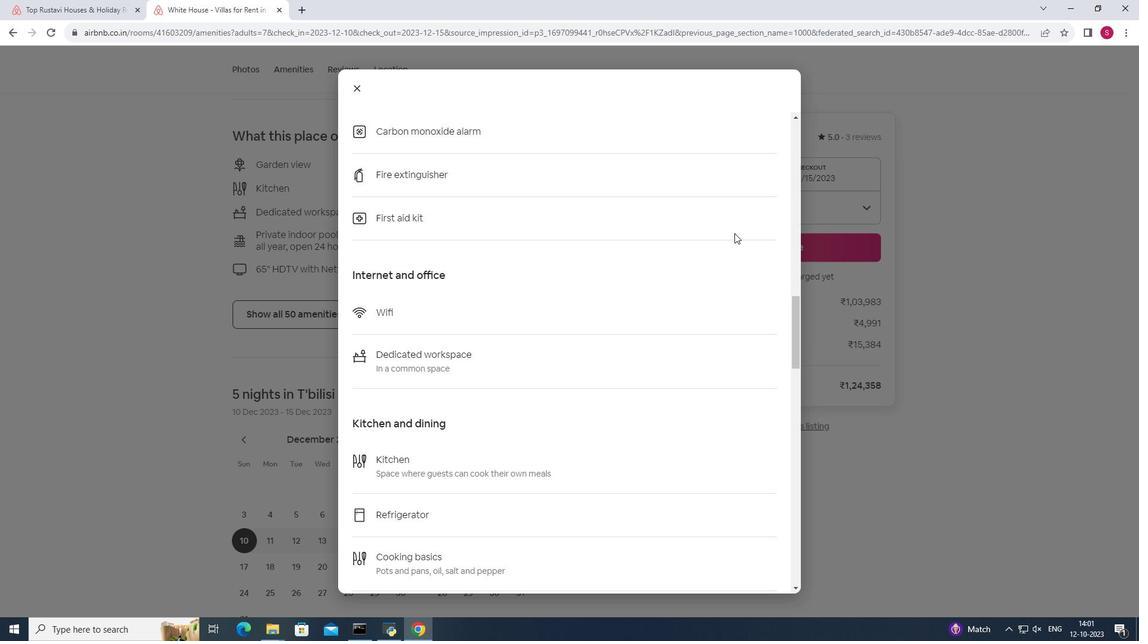 
Action: Mouse scrolled (734, 232) with delta (0, 0)
Screenshot: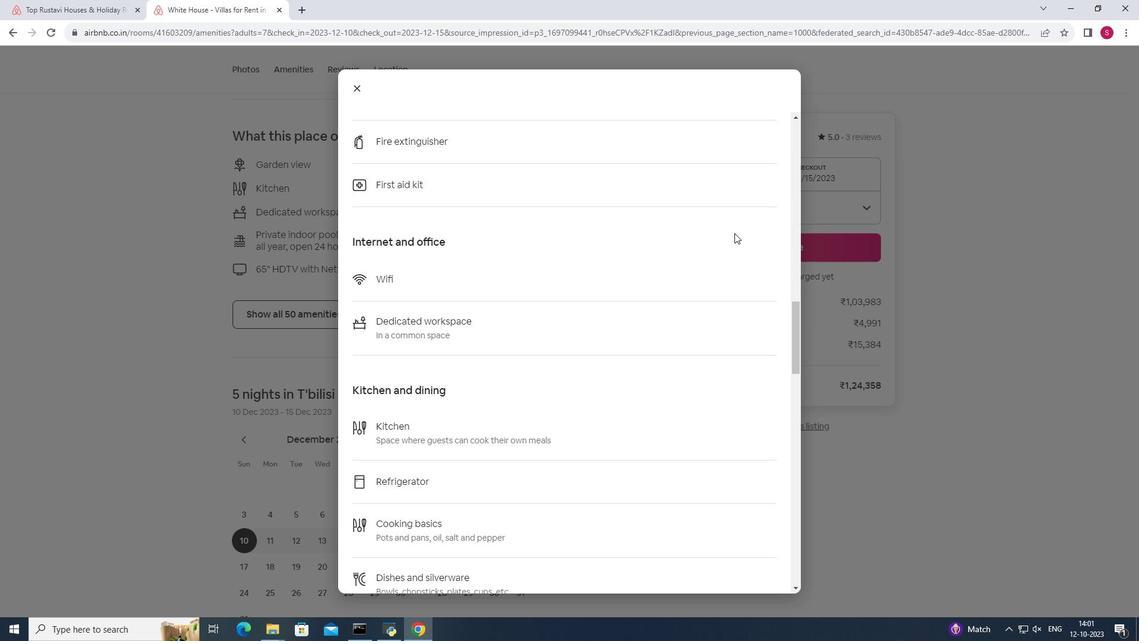 
Action: Mouse scrolled (734, 232) with delta (0, 0)
Screenshot: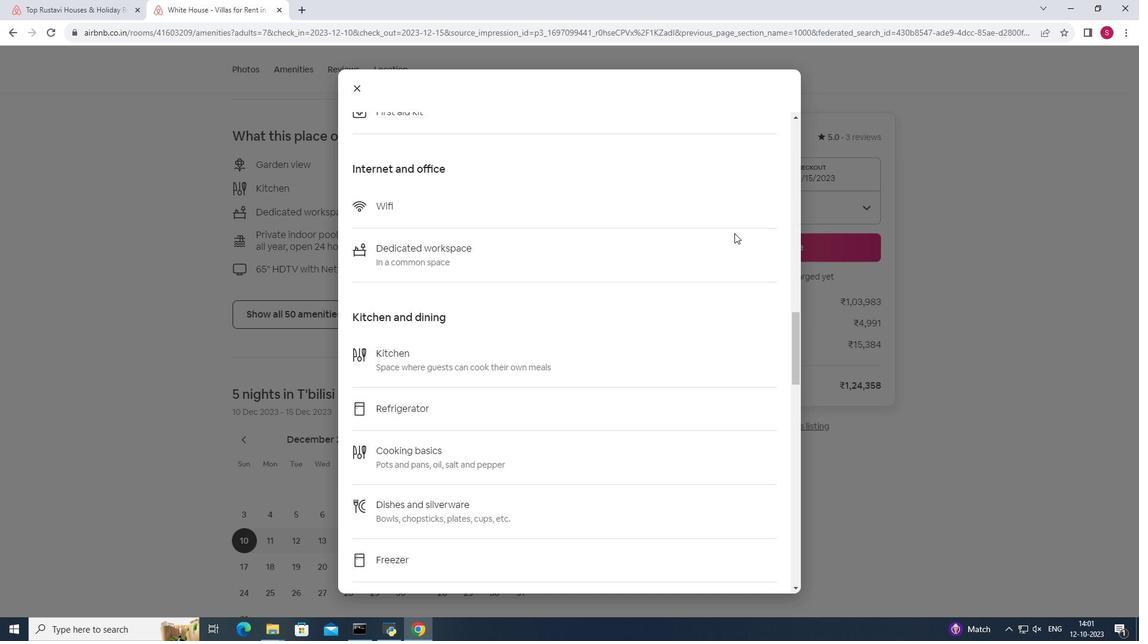 
Action: Mouse moved to (734, 232)
Screenshot: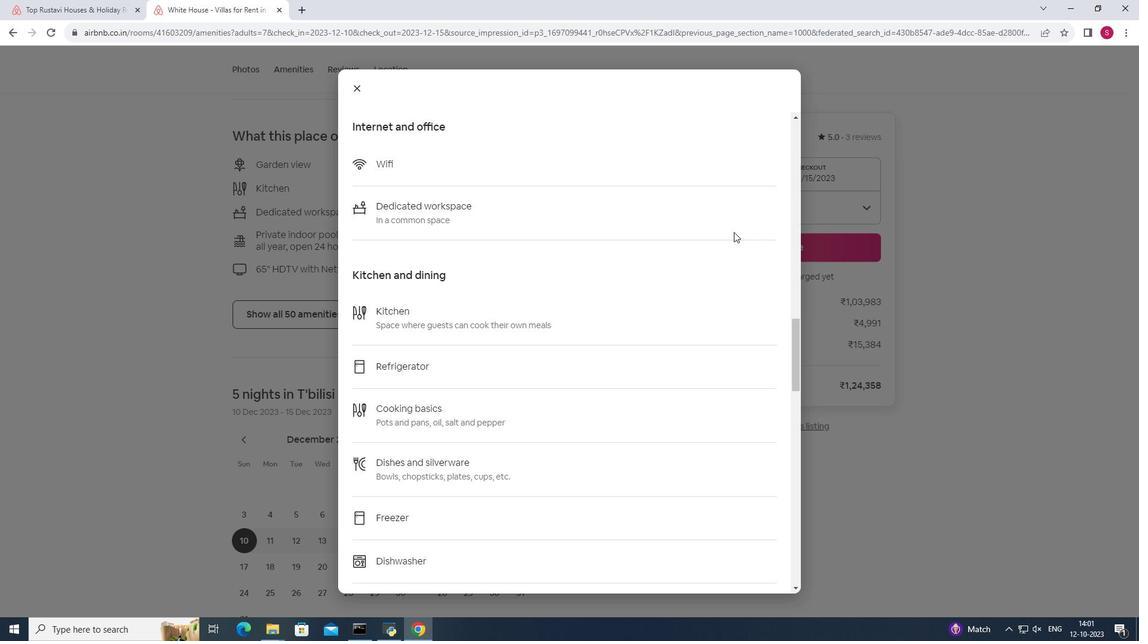 
Action: Mouse scrolled (734, 231) with delta (0, 0)
Screenshot: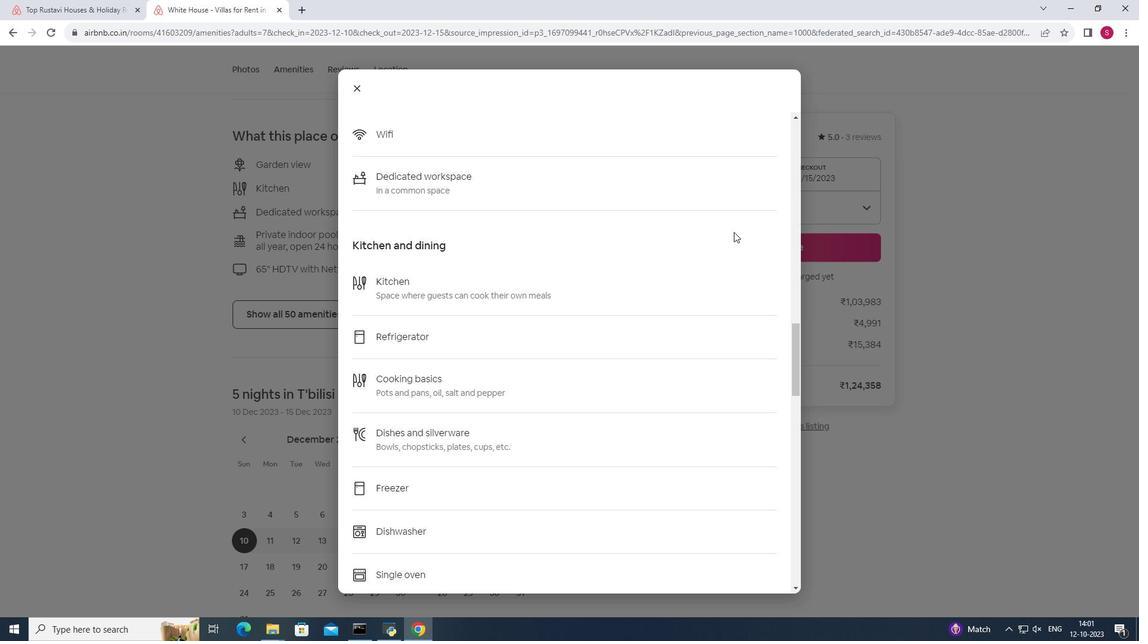 
Action: Mouse scrolled (734, 231) with delta (0, 0)
Screenshot: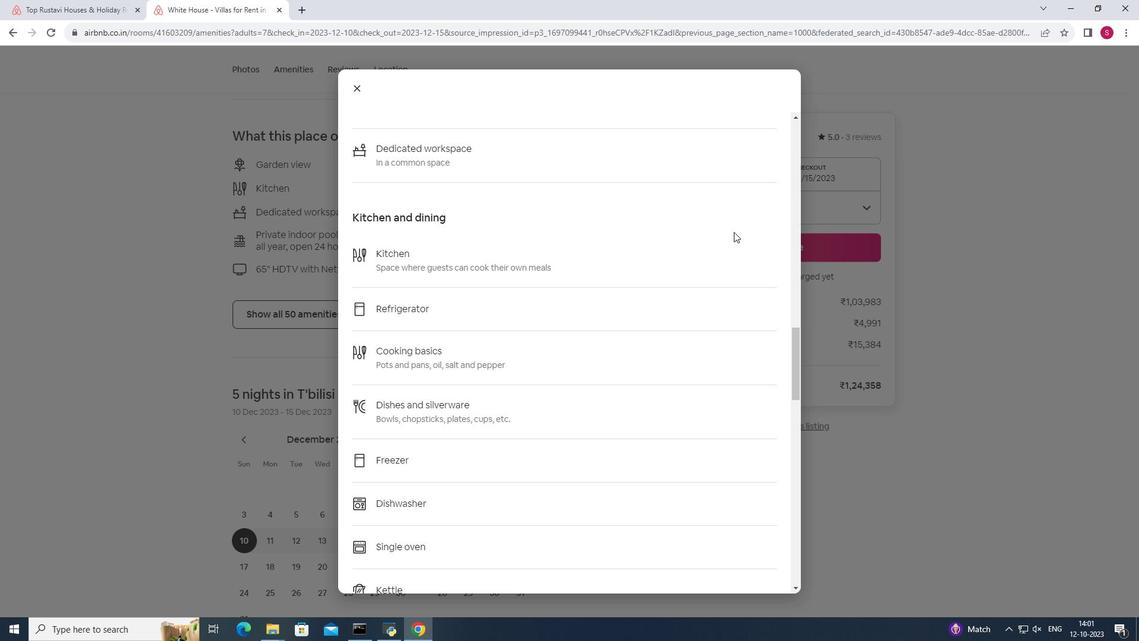 
Action: Mouse scrolled (734, 231) with delta (0, 0)
Screenshot: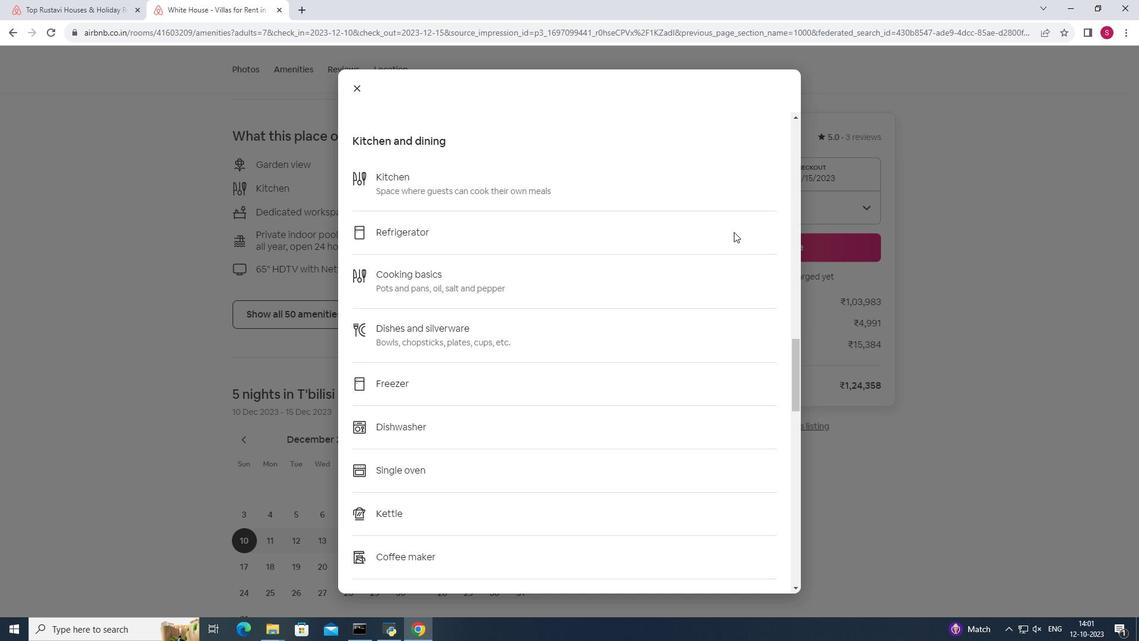 
Action: Mouse moved to (733, 231)
Screenshot: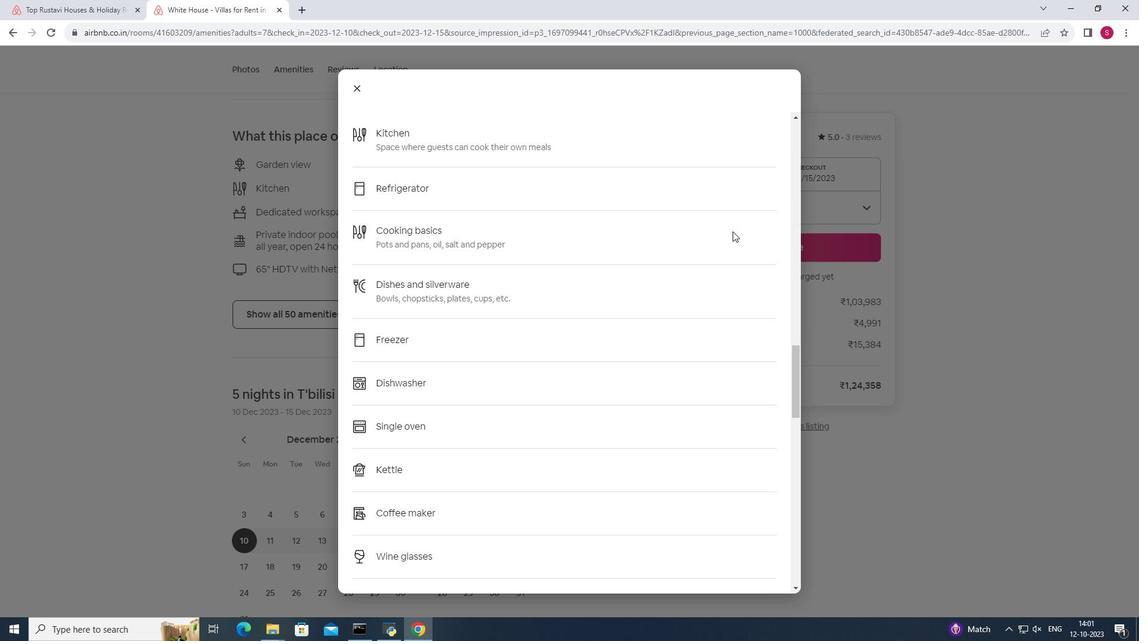 
Action: Mouse scrolled (733, 230) with delta (0, 0)
Screenshot: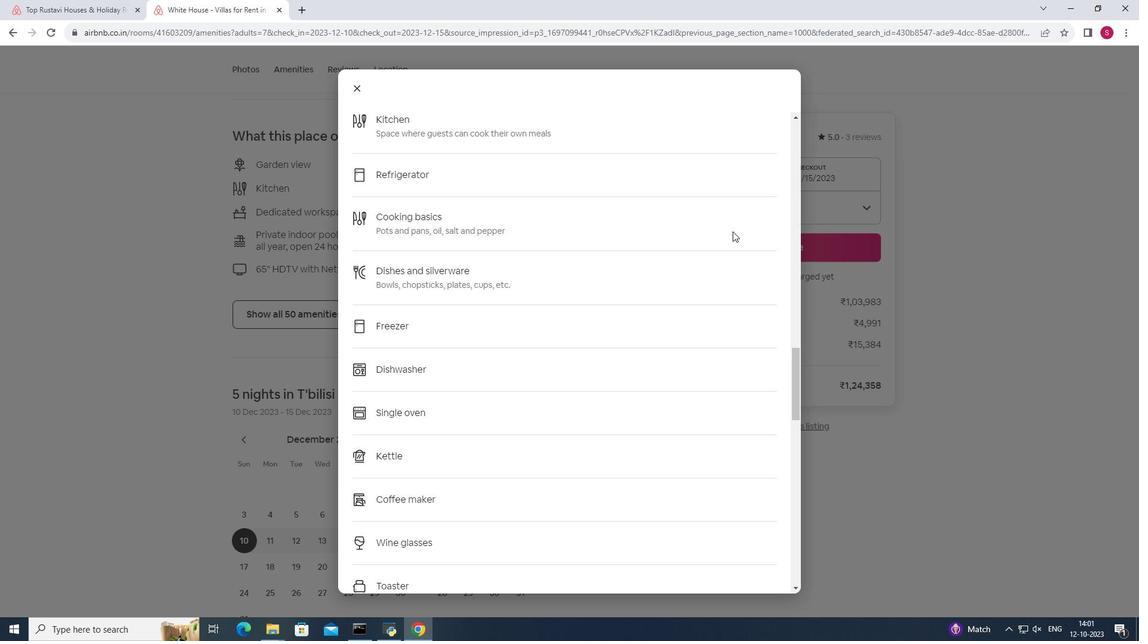 
Action: Mouse scrolled (733, 230) with delta (0, 0)
Screenshot: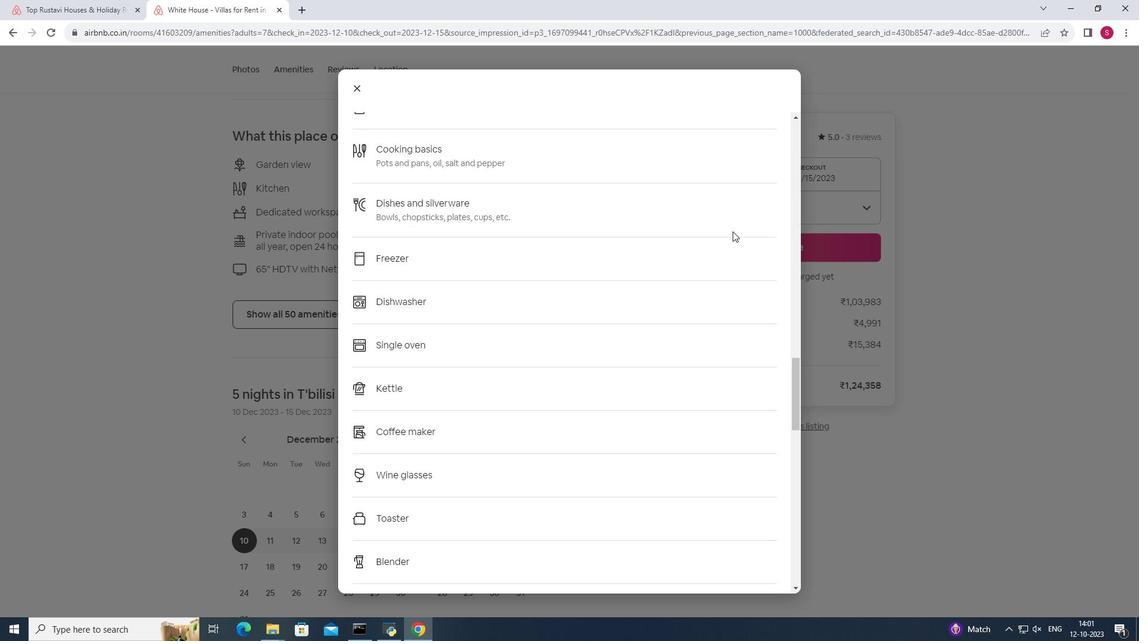 
Action: Mouse scrolled (733, 230) with delta (0, 0)
Screenshot: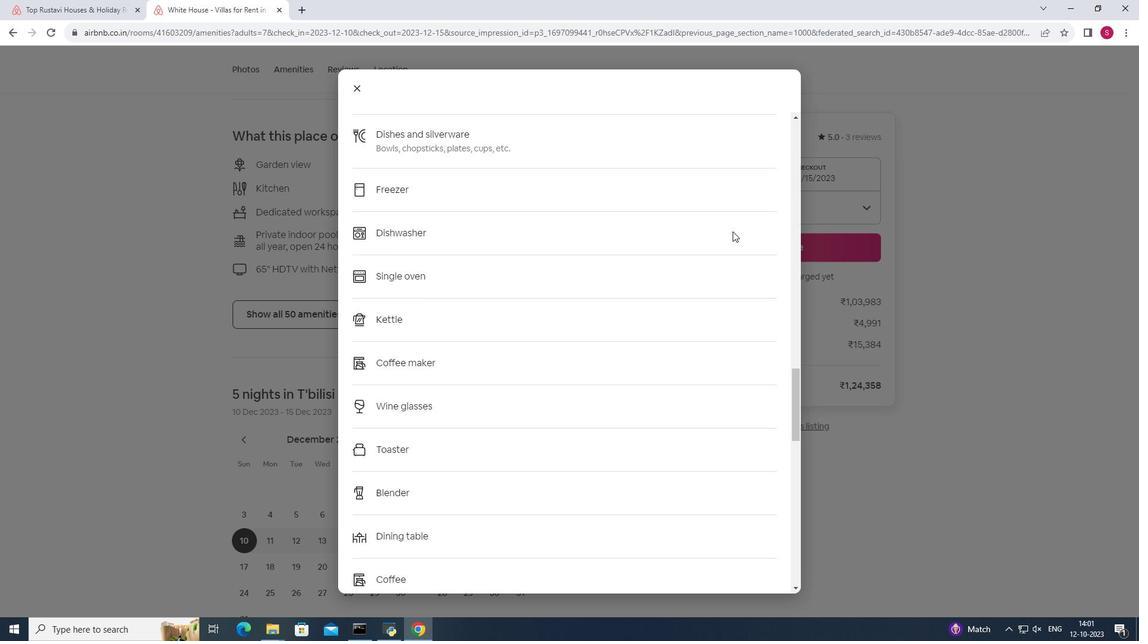
Action: Mouse scrolled (733, 230) with delta (0, 0)
Screenshot: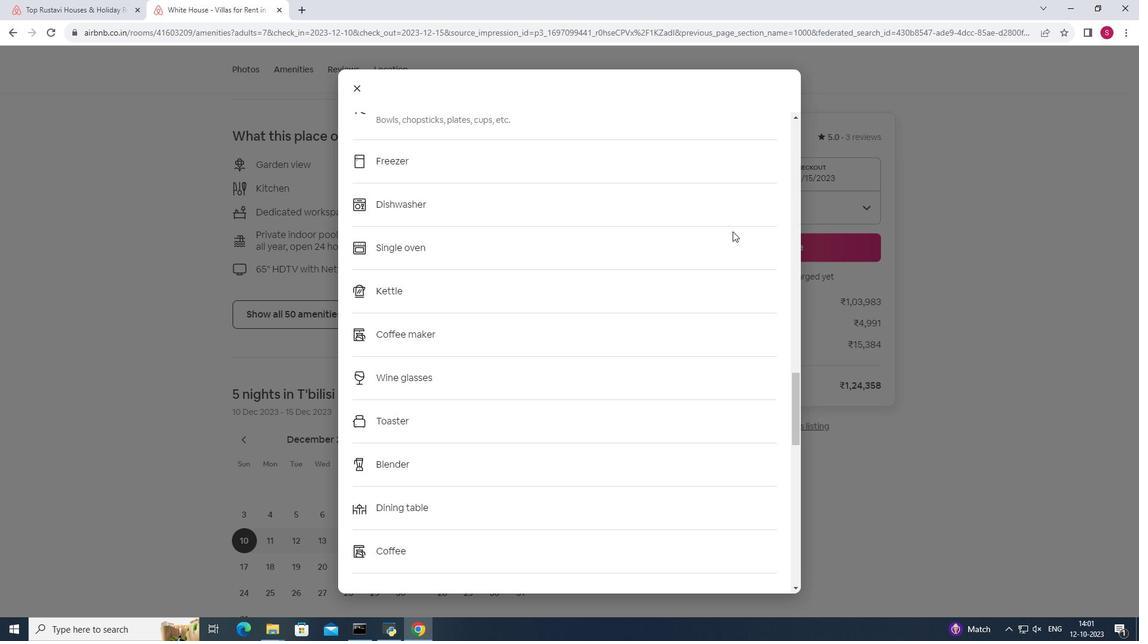 
Action: Mouse moved to (745, 230)
Screenshot: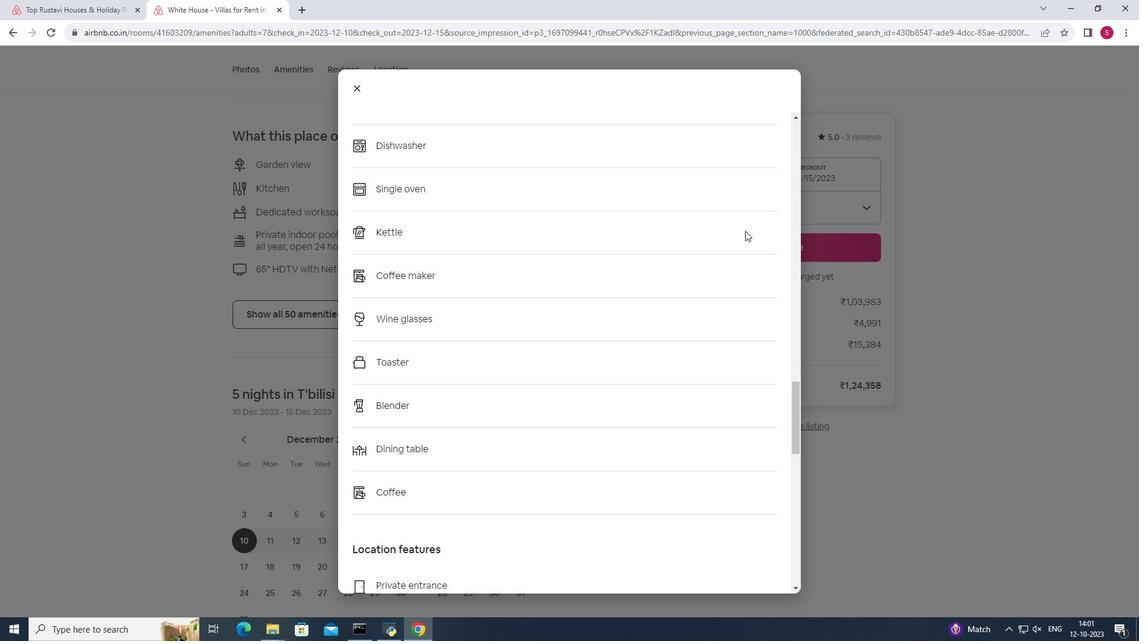 
Action: Mouse scrolled (745, 230) with delta (0, 0)
Screenshot: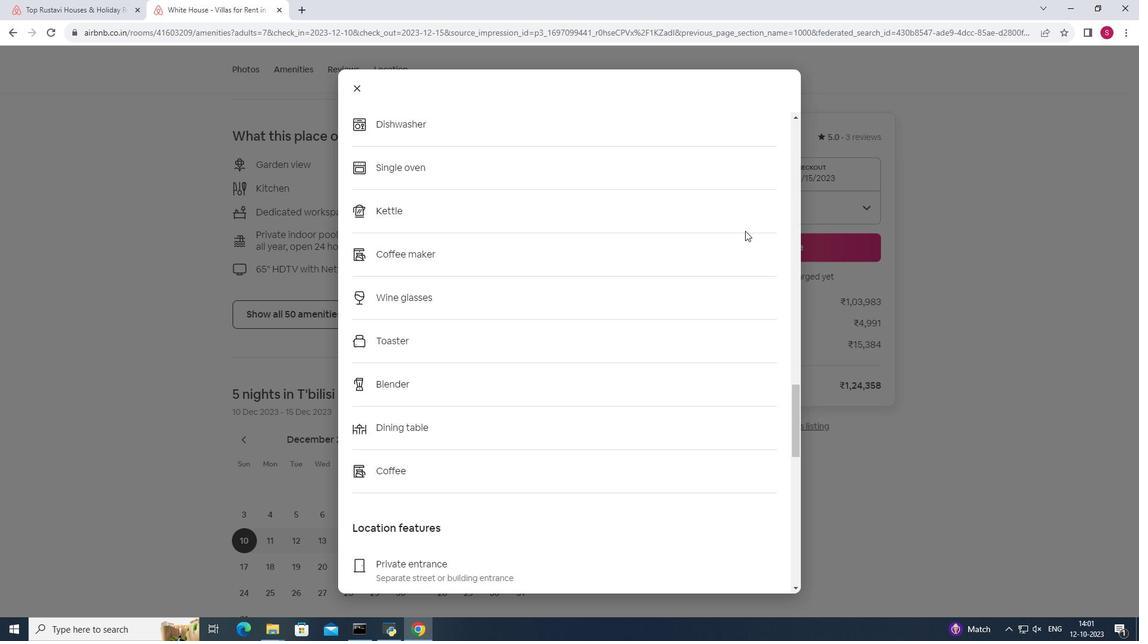 
Action: Mouse scrolled (745, 230) with delta (0, 0)
Screenshot: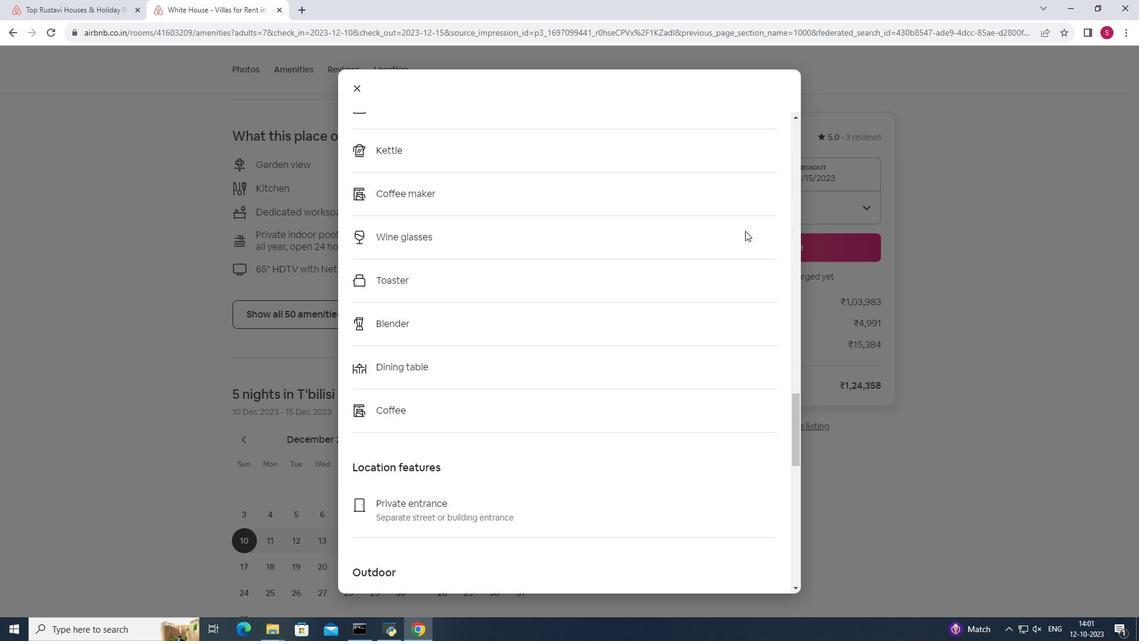 
Action: Mouse scrolled (745, 230) with delta (0, 0)
Screenshot: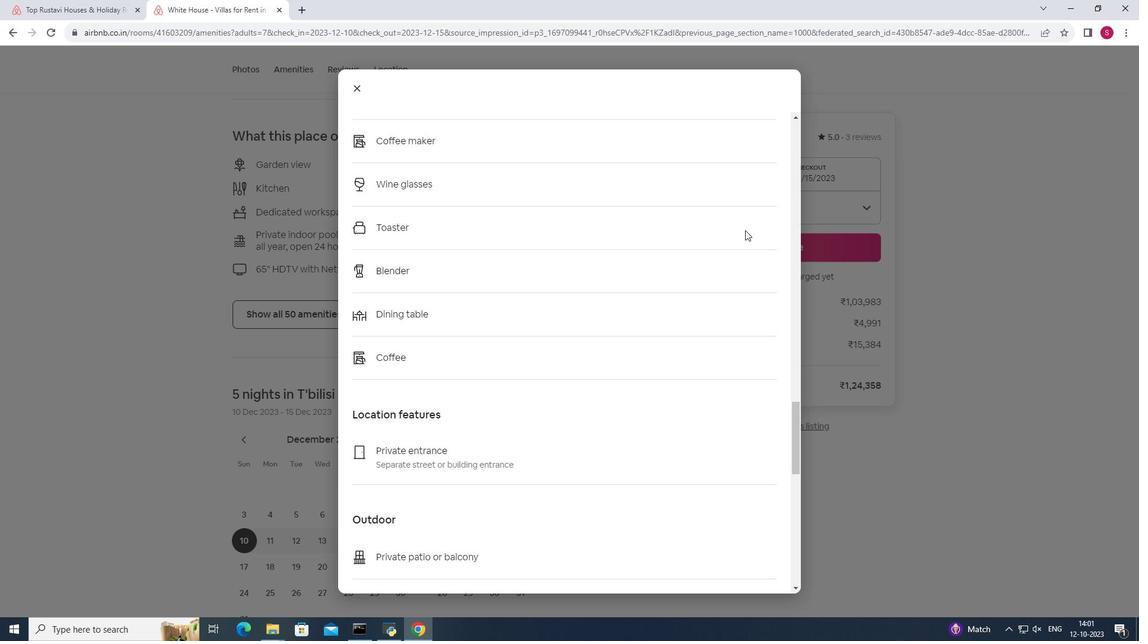 
Action: Mouse moved to (744, 229)
Screenshot: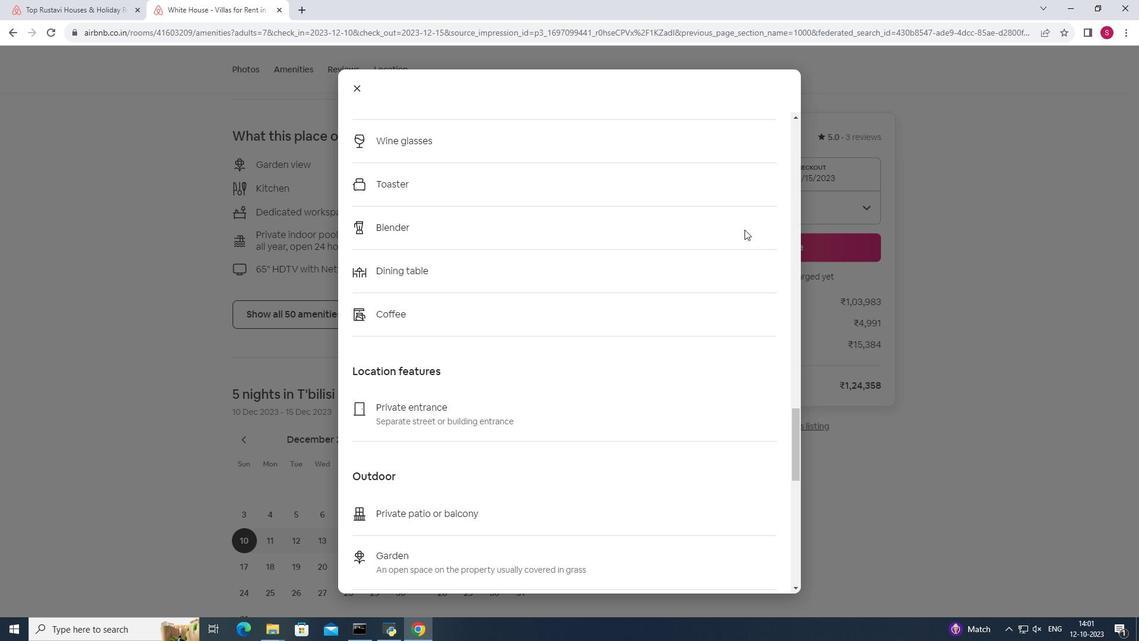 
Action: Mouse scrolled (744, 229) with delta (0, 0)
Screenshot: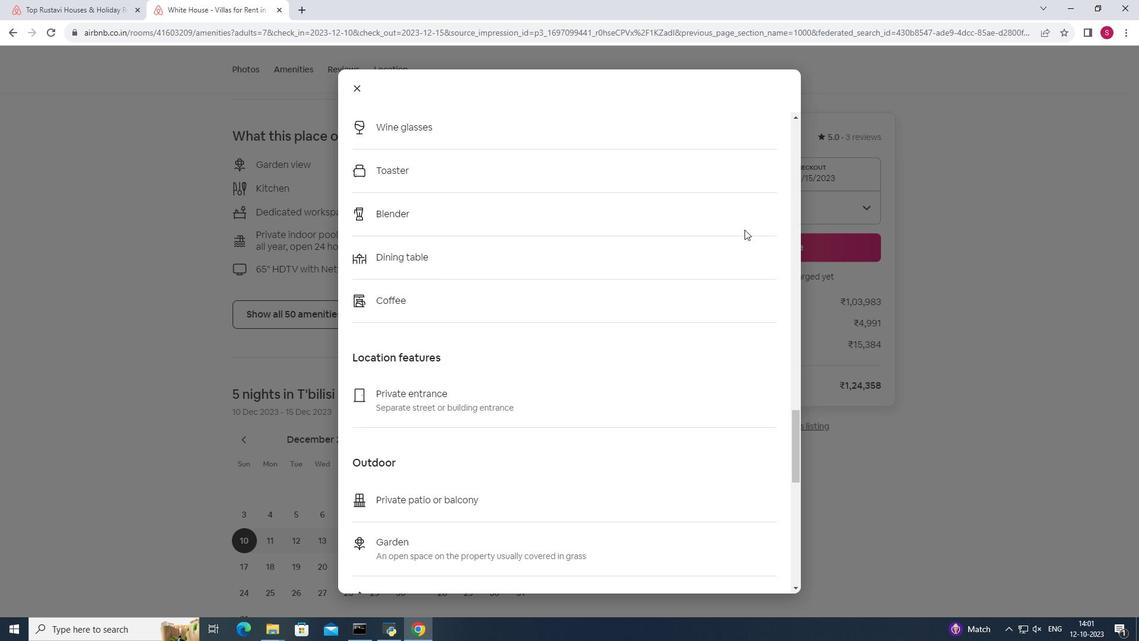 
Action: Mouse scrolled (744, 229) with delta (0, 0)
Screenshot: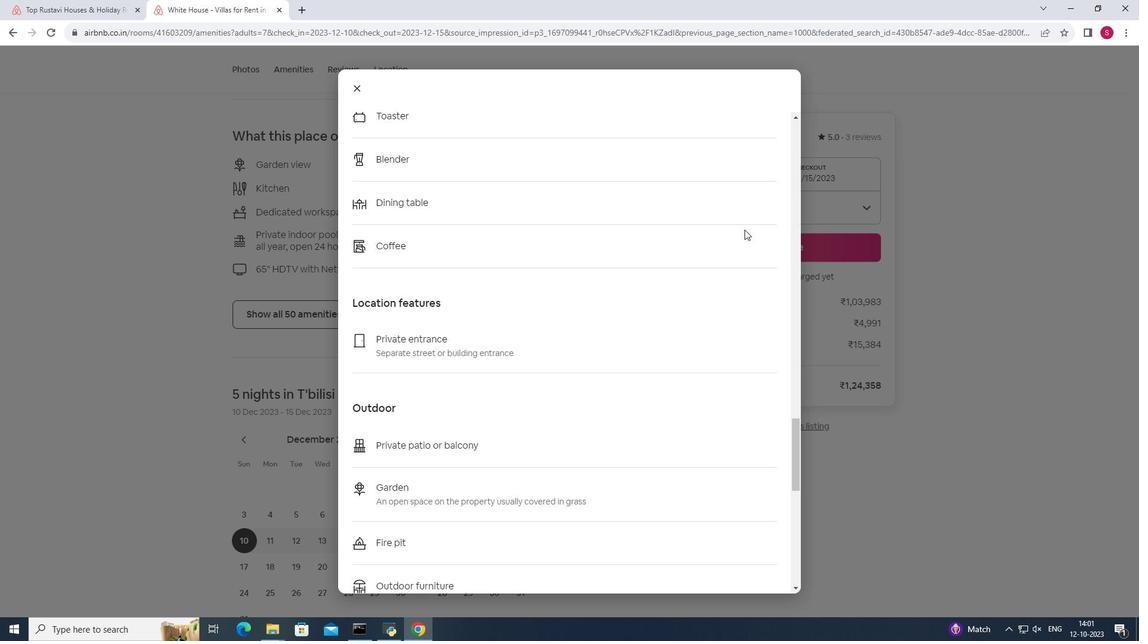 
Action: Mouse moved to (740, 223)
Screenshot: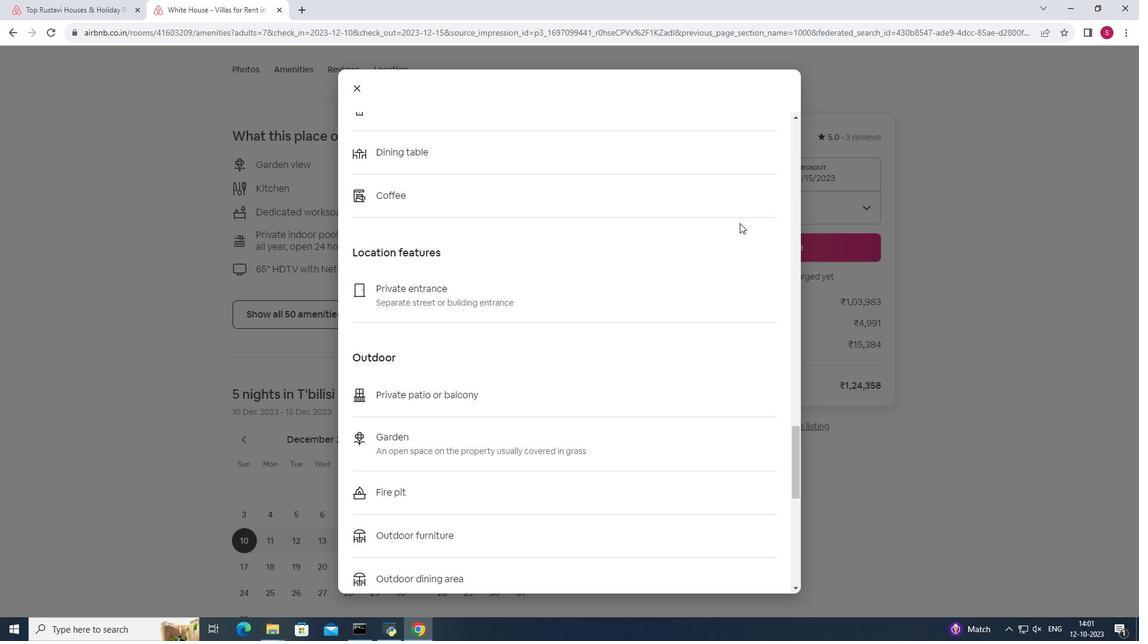 
Action: Mouse scrolled (740, 222) with delta (0, 0)
Screenshot: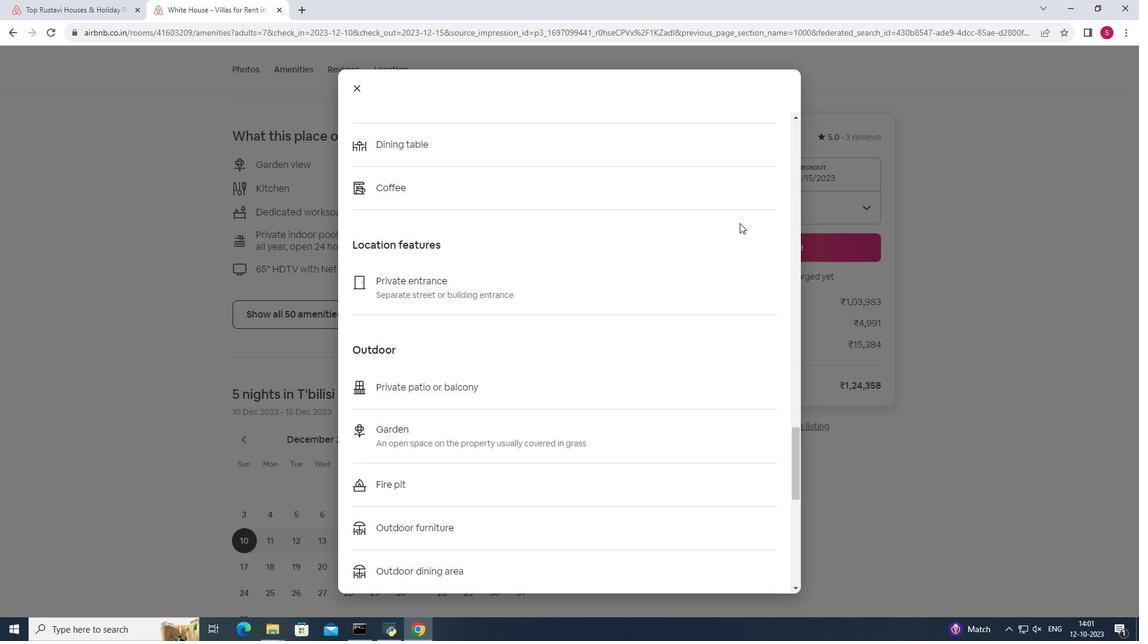 
Action: Mouse scrolled (740, 222) with delta (0, 0)
Screenshot: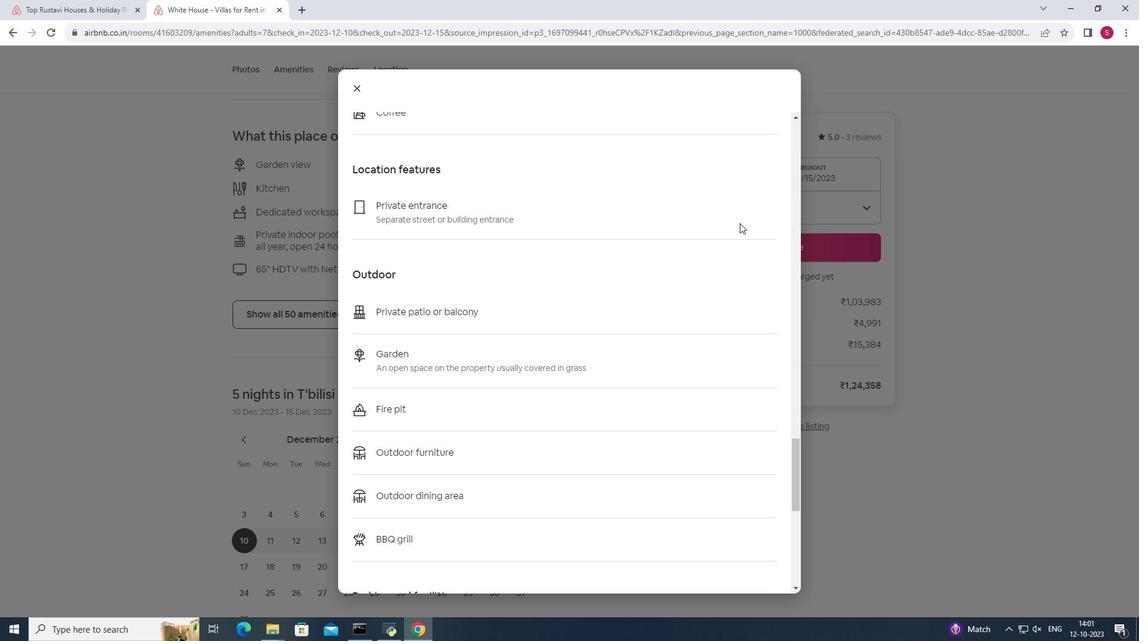 
Action: Mouse scrolled (740, 222) with delta (0, 0)
Screenshot: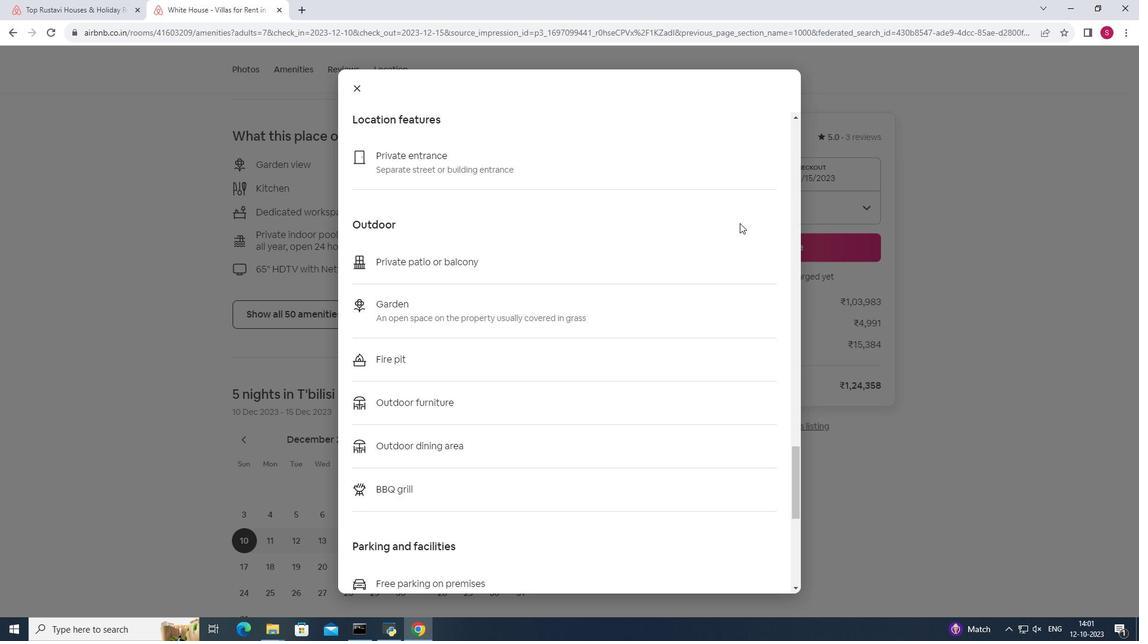 
Action: Mouse scrolled (740, 222) with delta (0, 0)
Screenshot: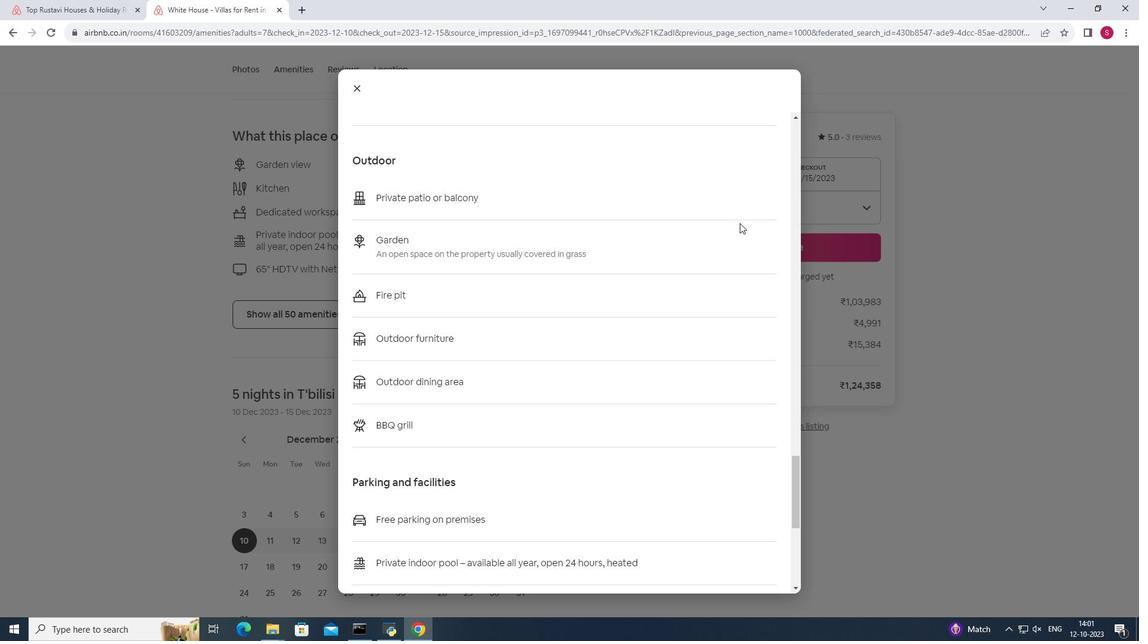 
Action: Mouse moved to (727, 230)
Screenshot: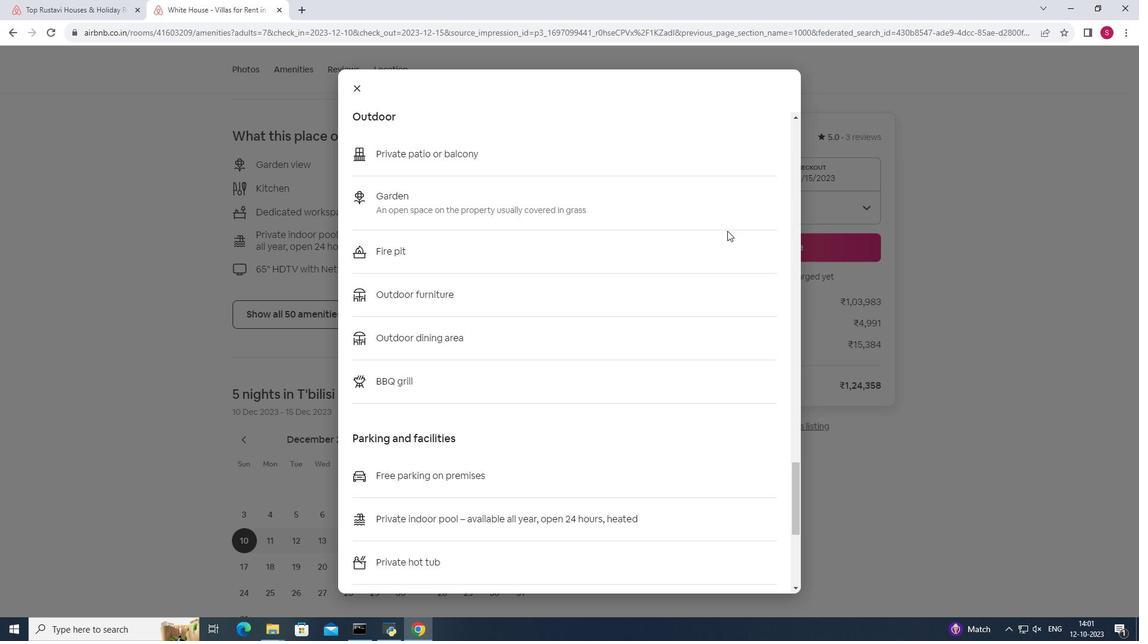 
Action: Mouse scrolled (727, 230) with delta (0, 0)
Screenshot: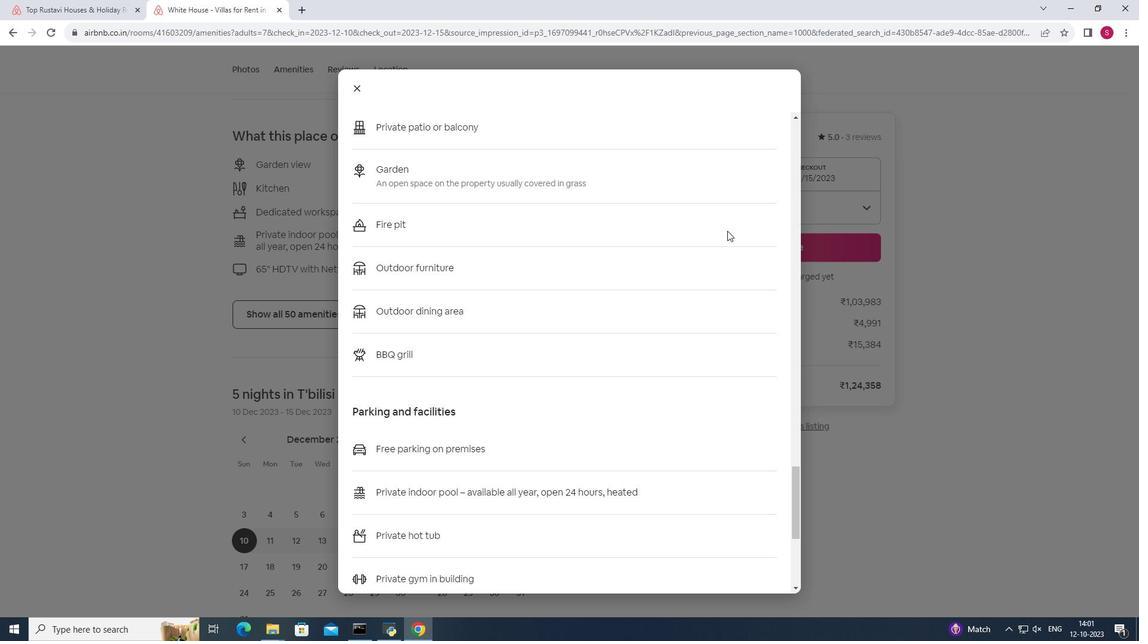 
Action: Mouse moved to (727, 230)
Screenshot: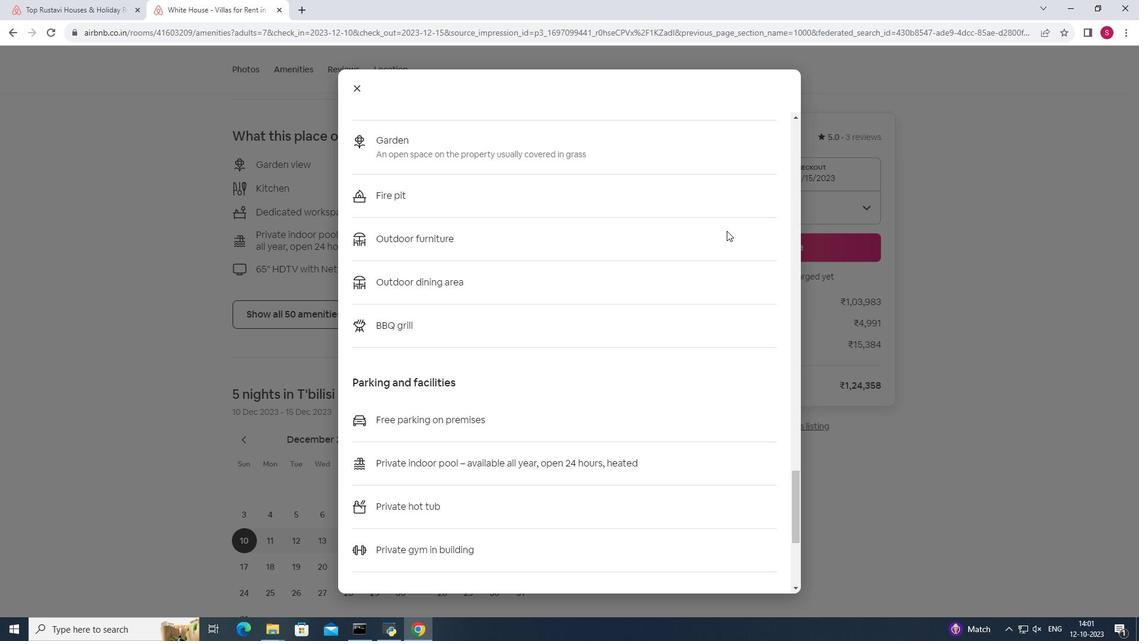 
Action: Mouse scrolled (727, 230) with delta (0, 0)
Screenshot: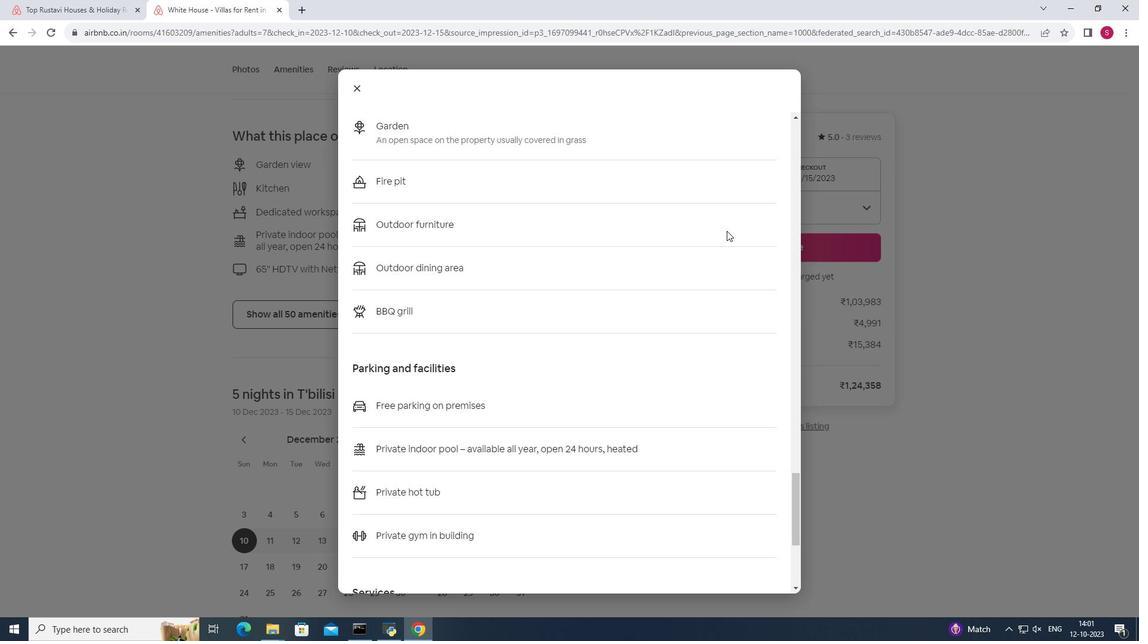 
Action: Mouse scrolled (727, 230) with delta (0, 0)
Screenshot: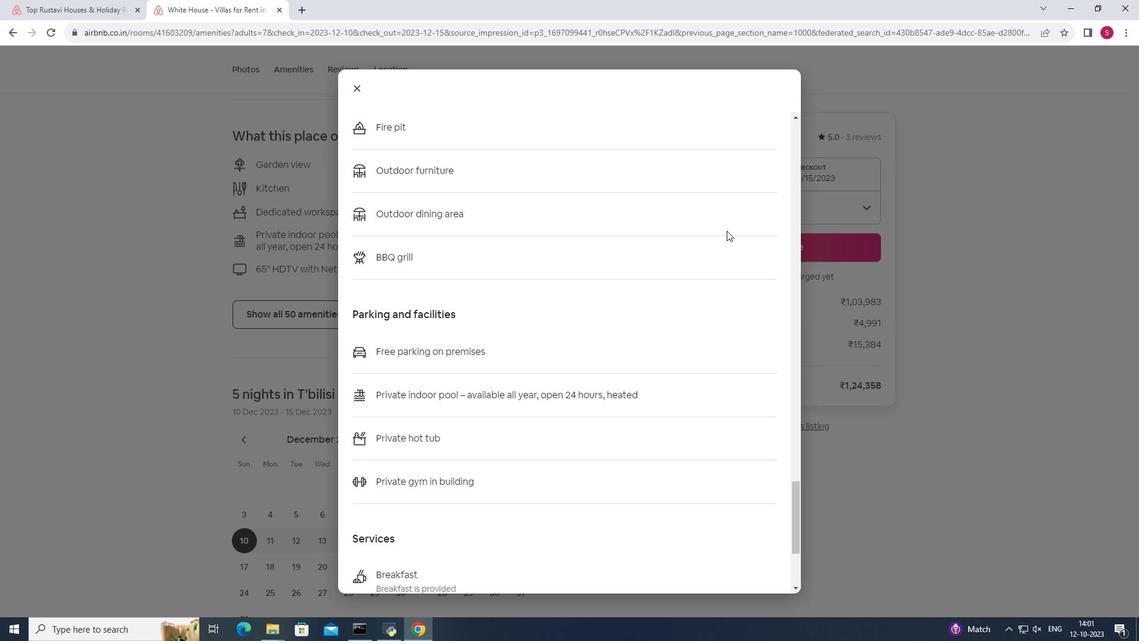 
Action: Mouse moved to (725, 230)
Screenshot: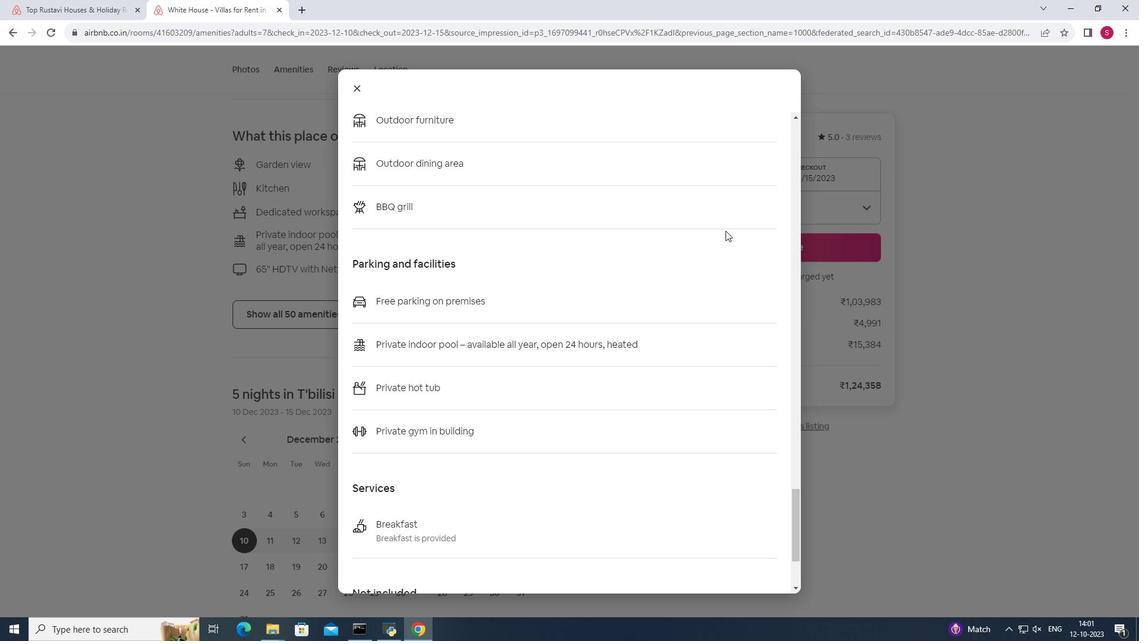 
Action: Mouse scrolled (725, 230) with delta (0, 0)
Screenshot: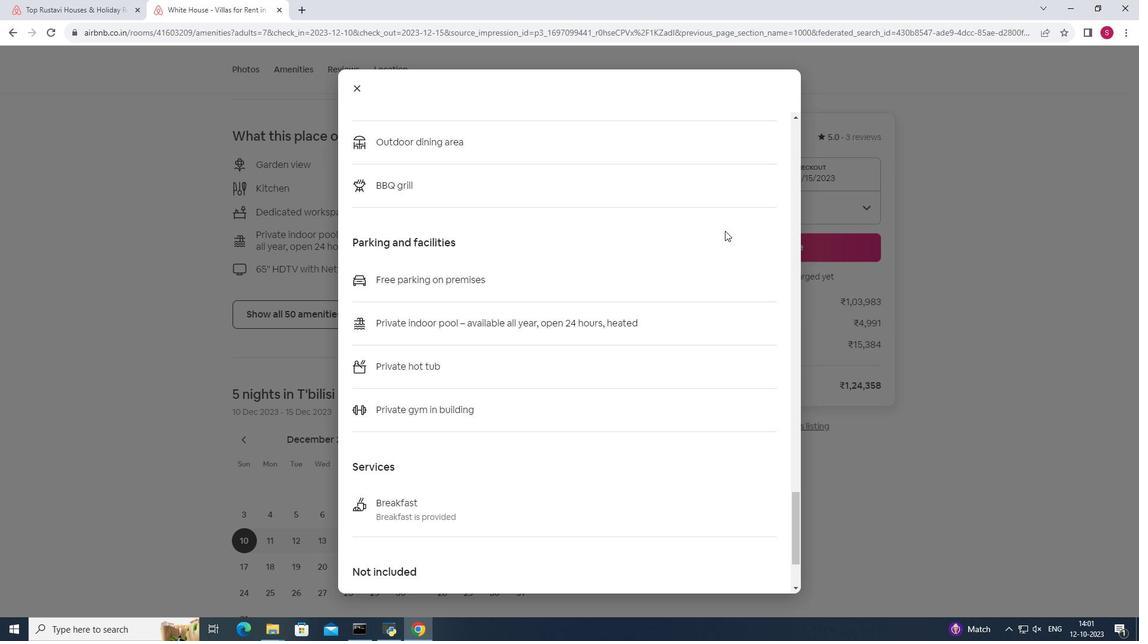 
Action: Mouse moved to (725, 230)
Screenshot: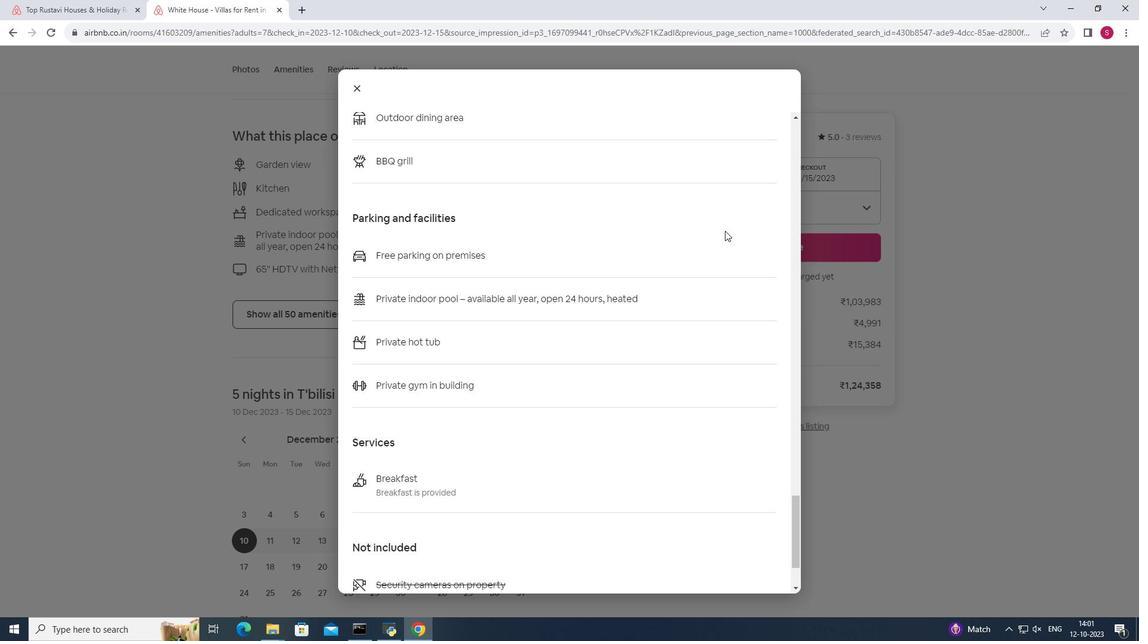 
Action: Mouse scrolled (725, 230) with delta (0, 0)
Screenshot: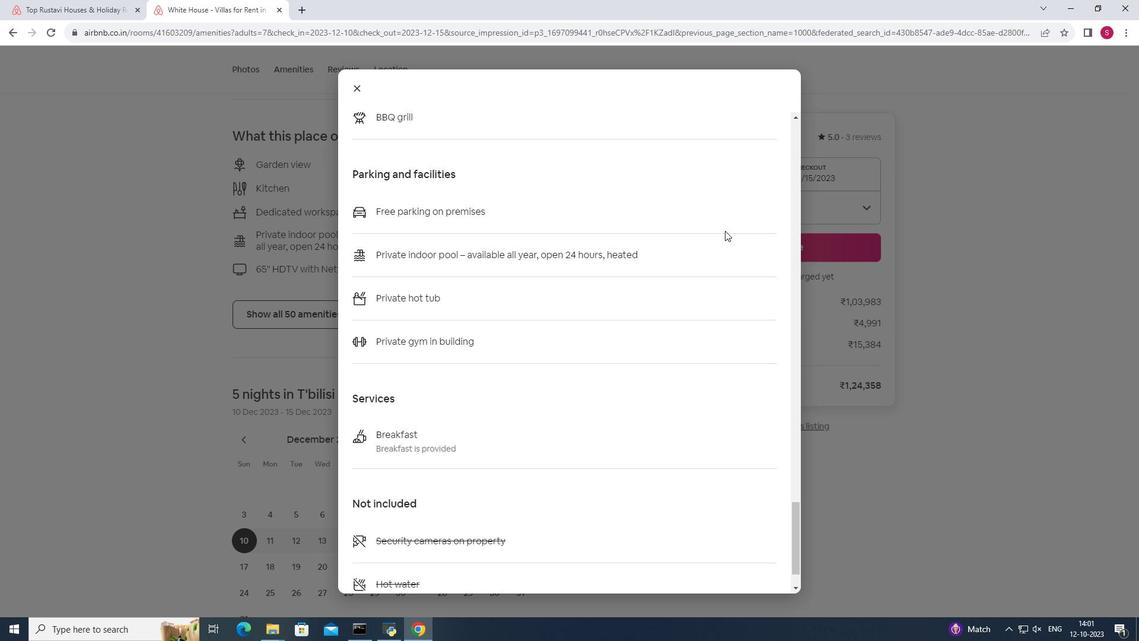 
Action: Mouse moved to (724, 231)
Screenshot: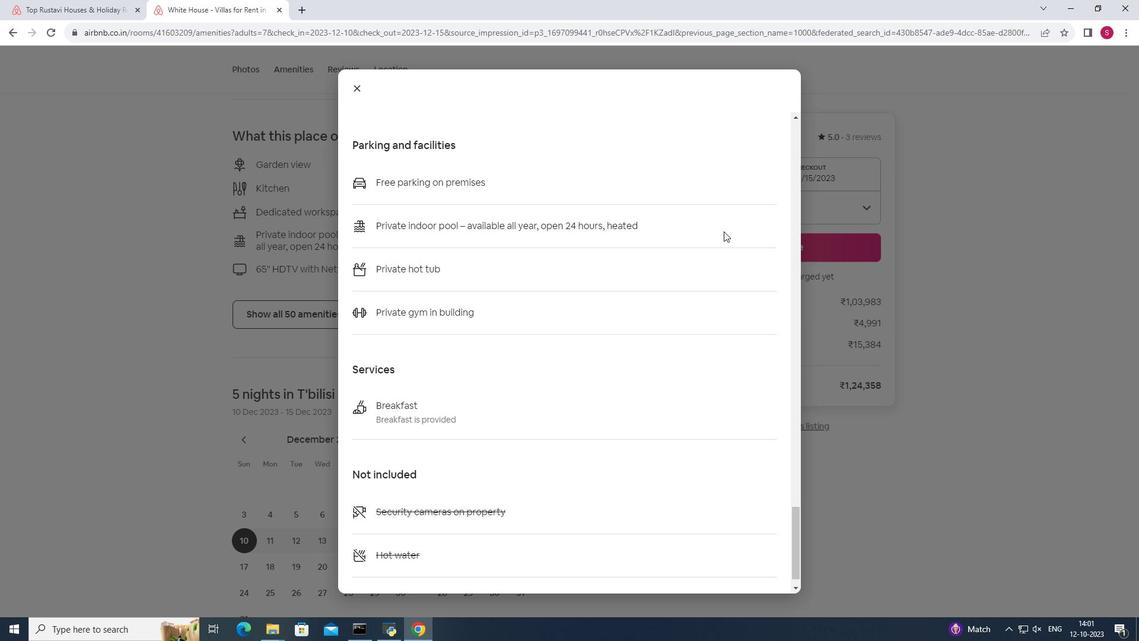 
Action: Mouse scrolled (724, 230) with delta (0, 0)
Screenshot: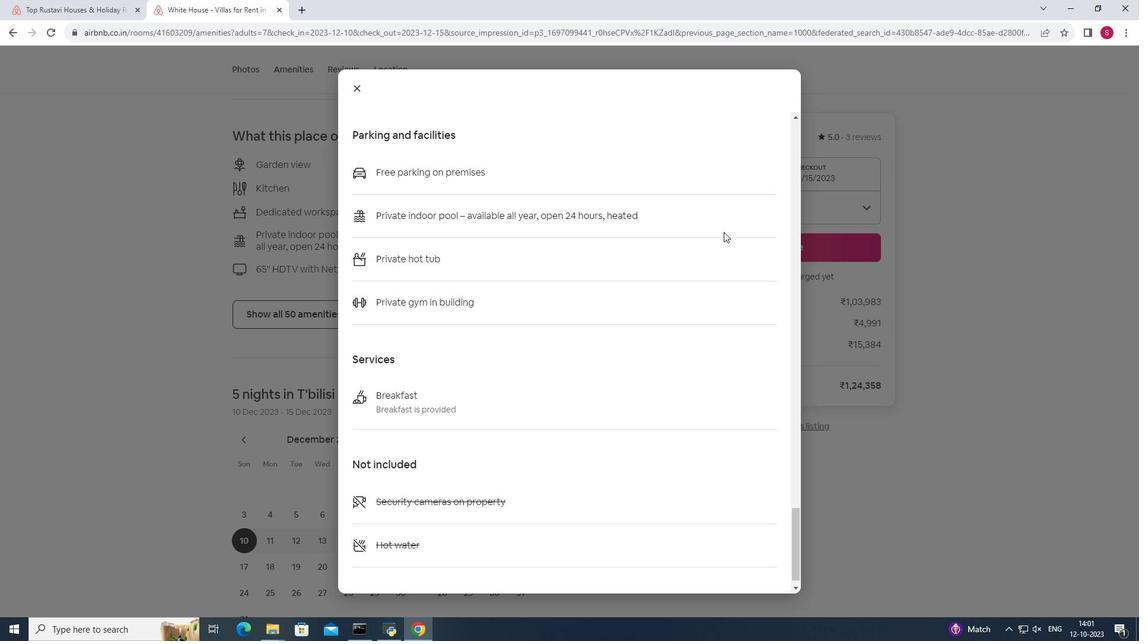 
Action: Mouse moved to (356, 91)
Screenshot: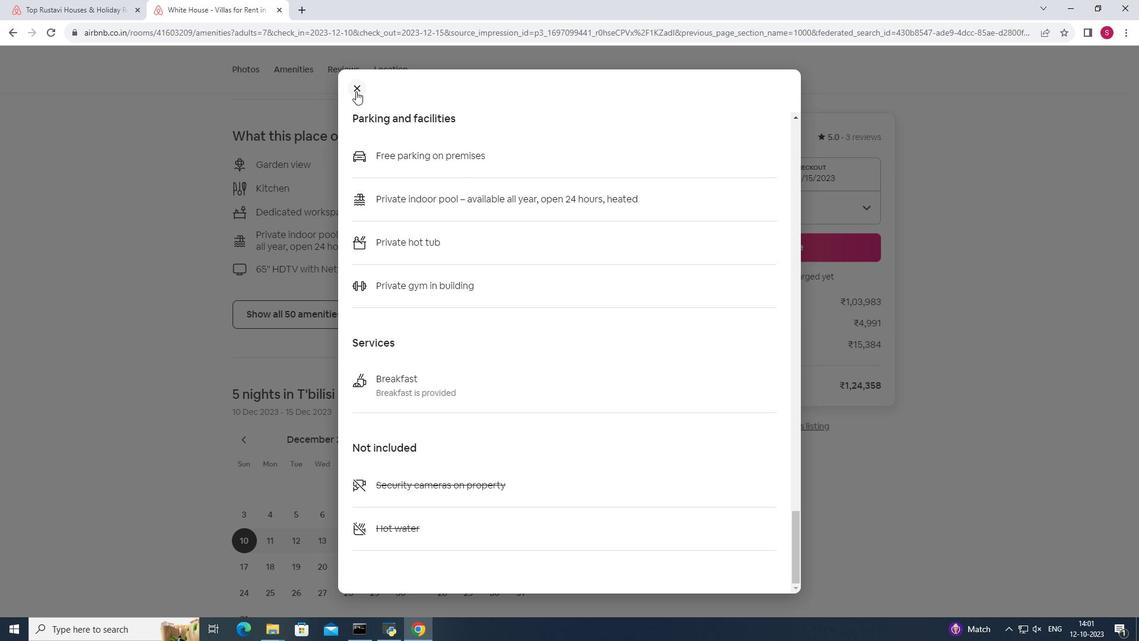 
Action: Mouse pressed left at (356, 91)
Screenshot: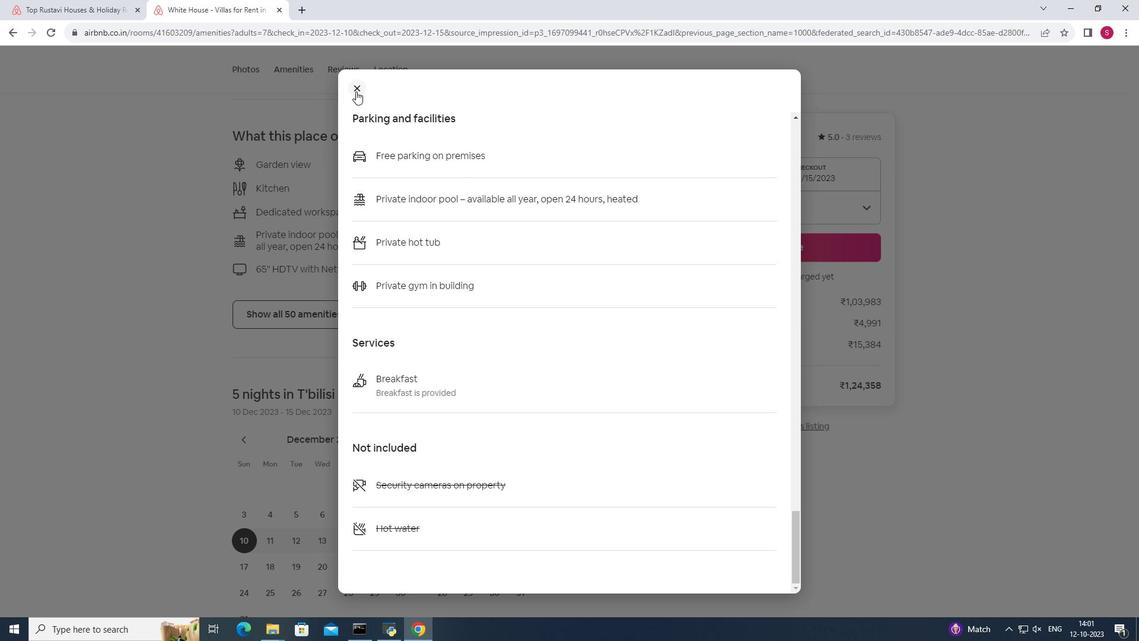 
Action: Mouse moved to (1038, 248)
Screenshot: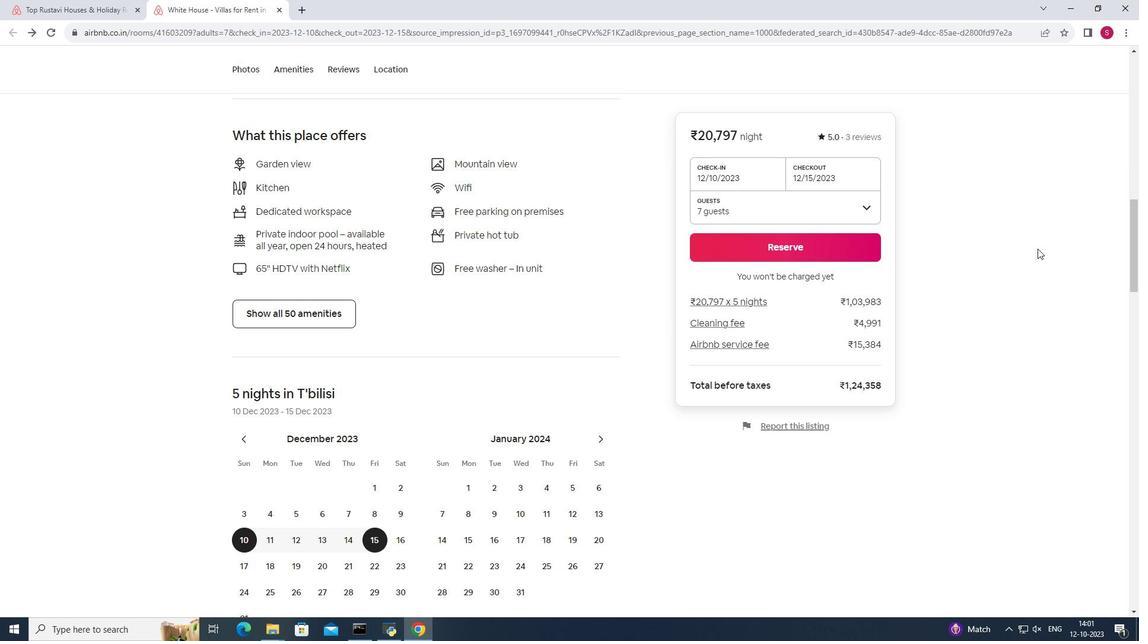 
Action: Mouse scrolled (1038, 247) with delta (0, 0)
Screenshot: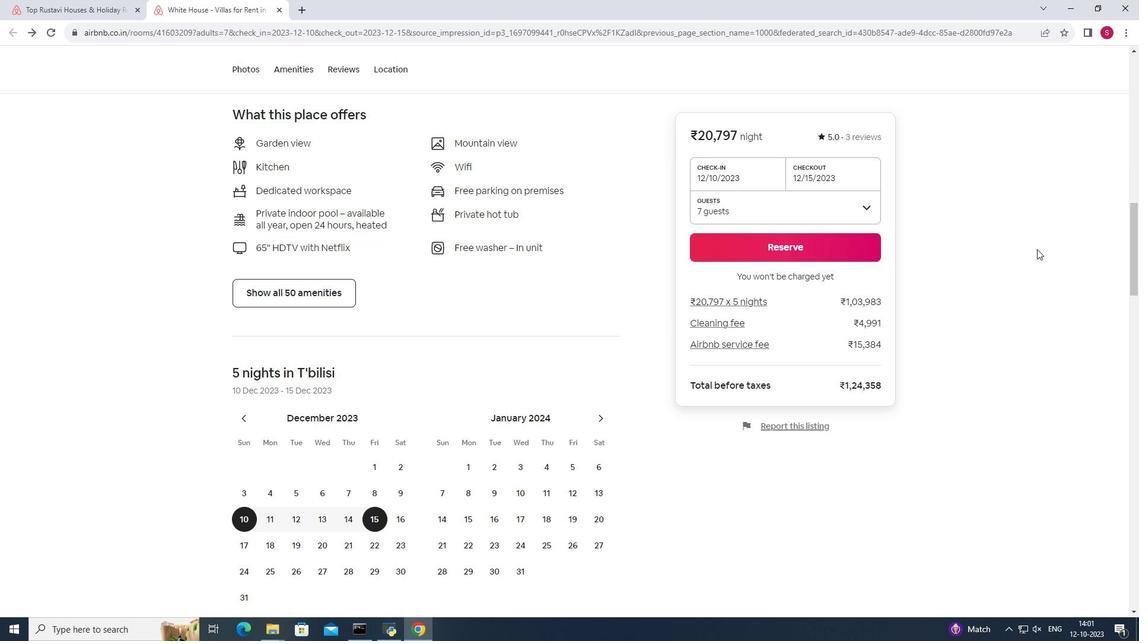 
Action: Mouse moved to (1037, 249)
Screenshot: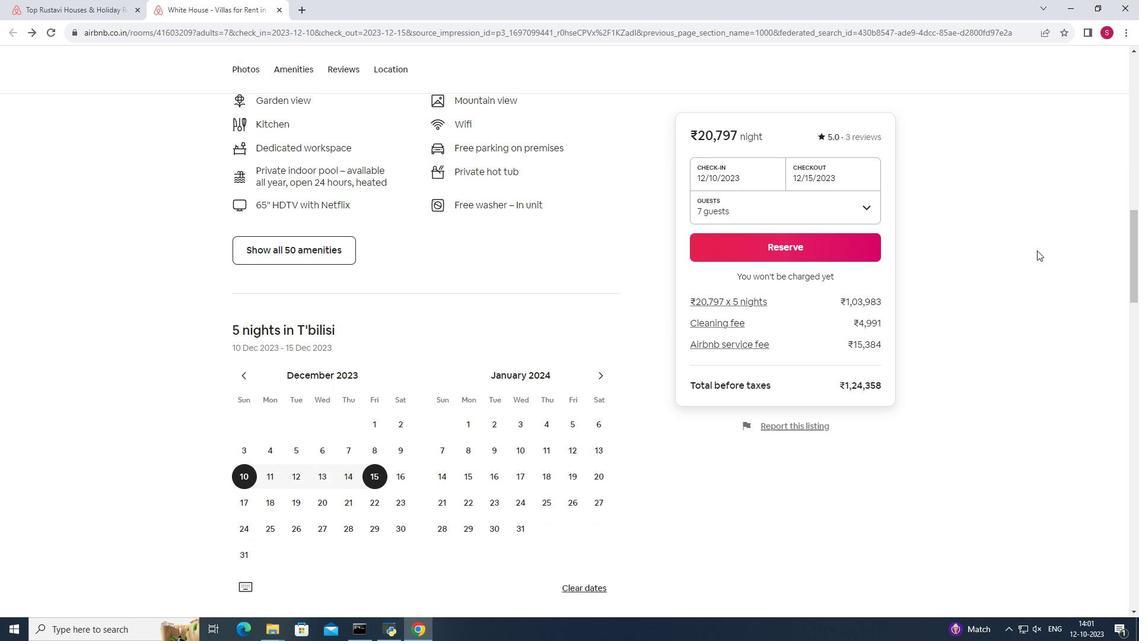 
Action: Mouse scrolled (1037, 248) with delta (0, 0)
Screenshot: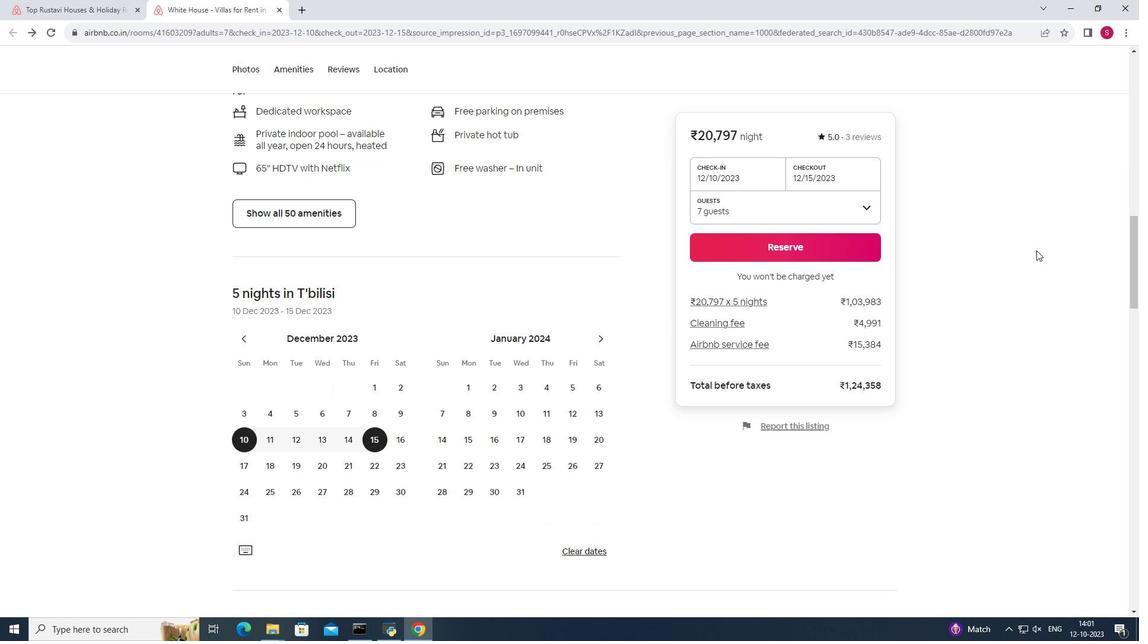 
Action: Mouse moved to (1037, 250)
Screenshot: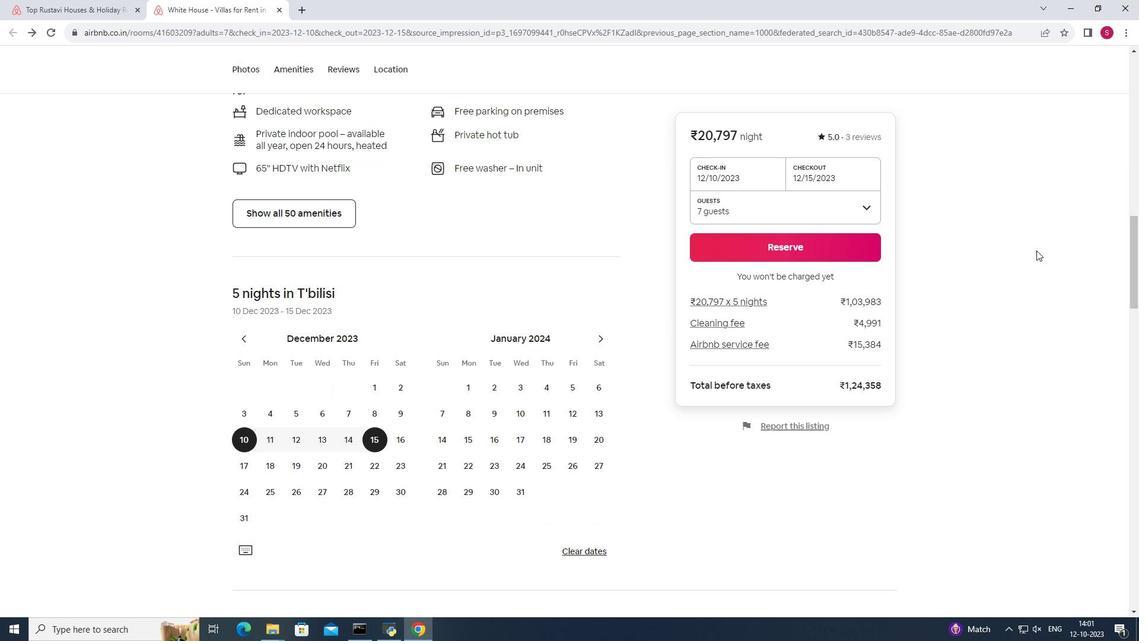 
Action: Mouse scrolled (1037, 249) with delta (0, 0)
Screenshot: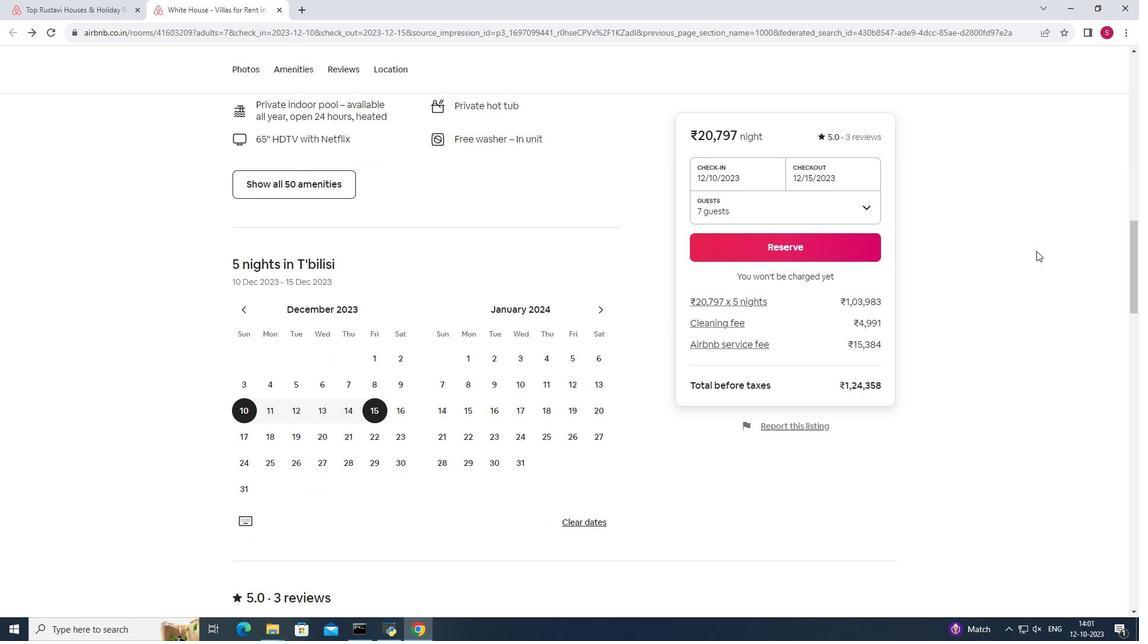 
Action: Mouse moved to (1036, 252)
Screenshot: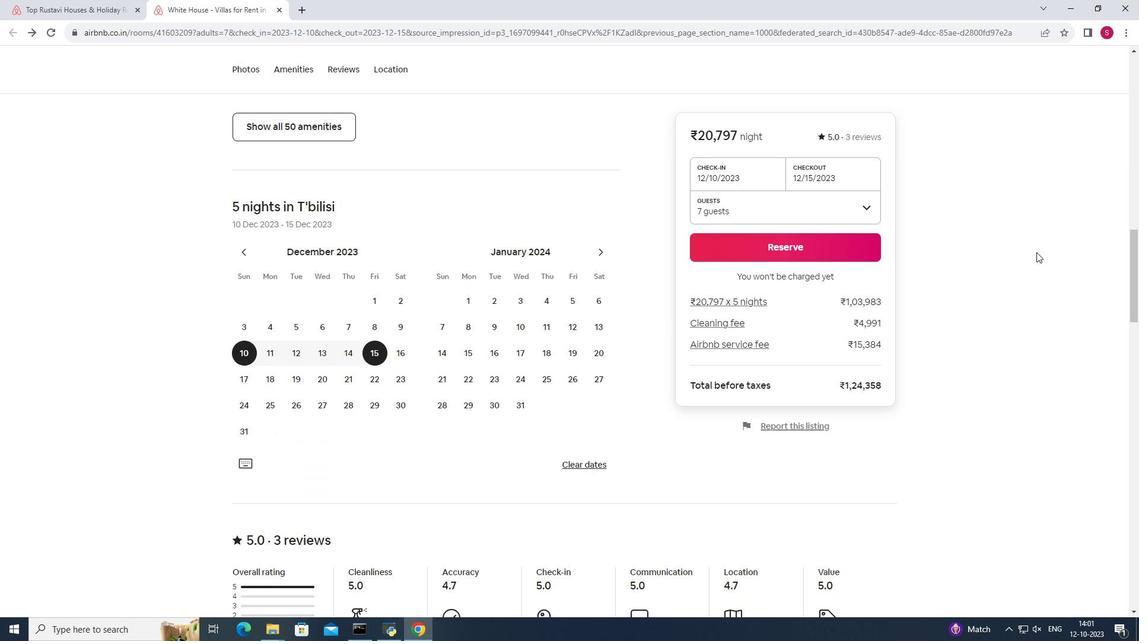 
Action: Mouse scrolled (1036, 251) with delta (0, 0)
Screenshot: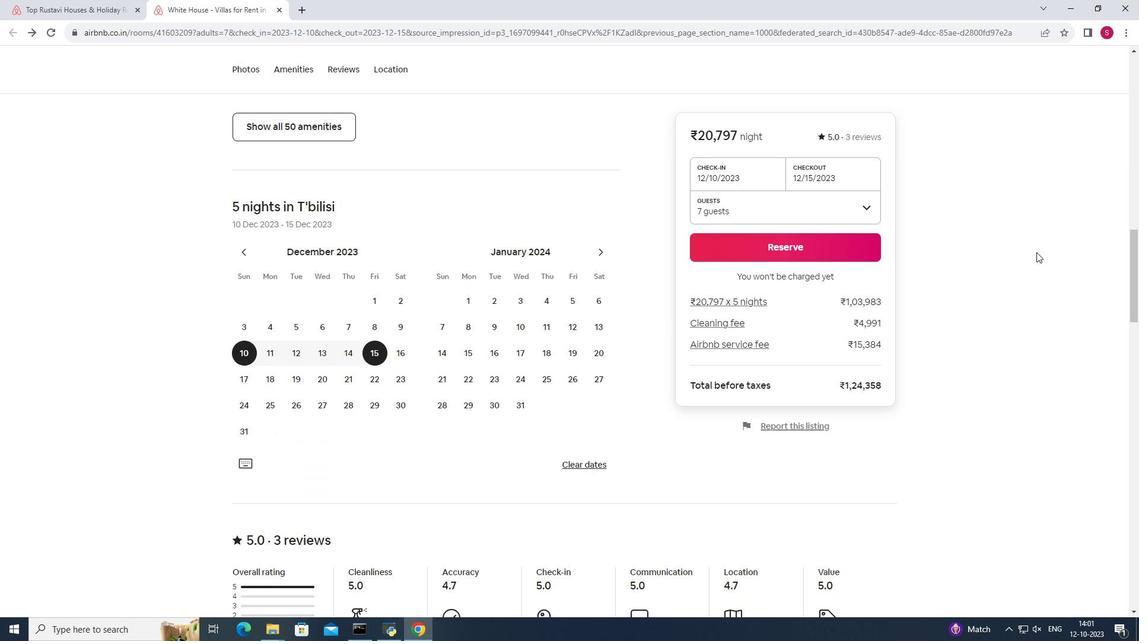 
Action: Mouse moved to (1036, 252)
Screenshot: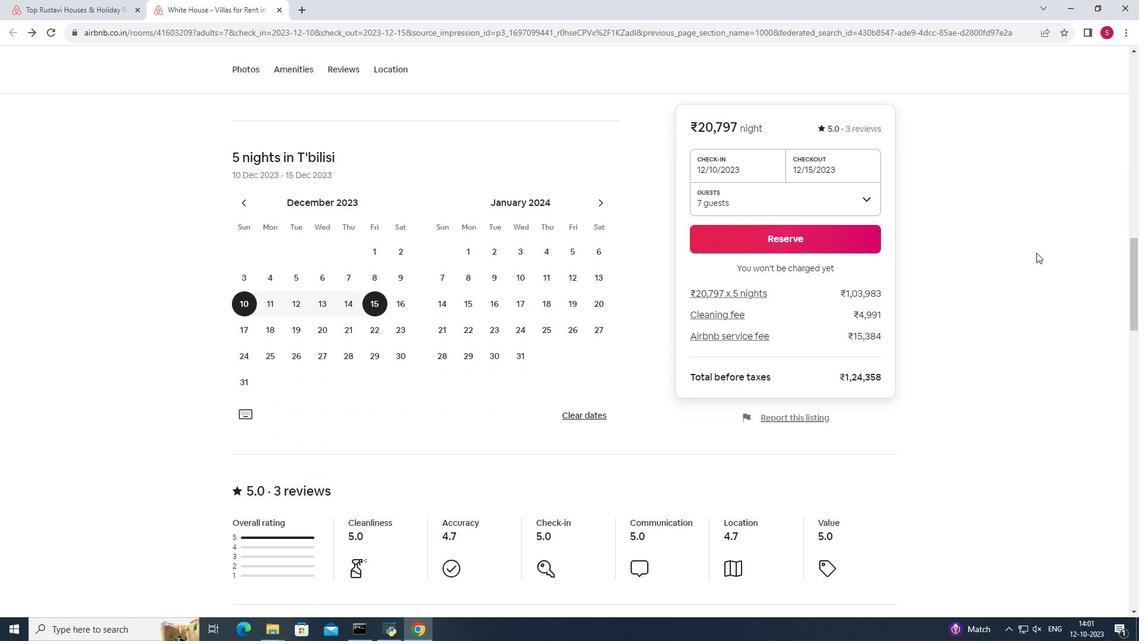 
Action: Mouse scrolled (1036, 252) with delta (0, 0)
Screenshot: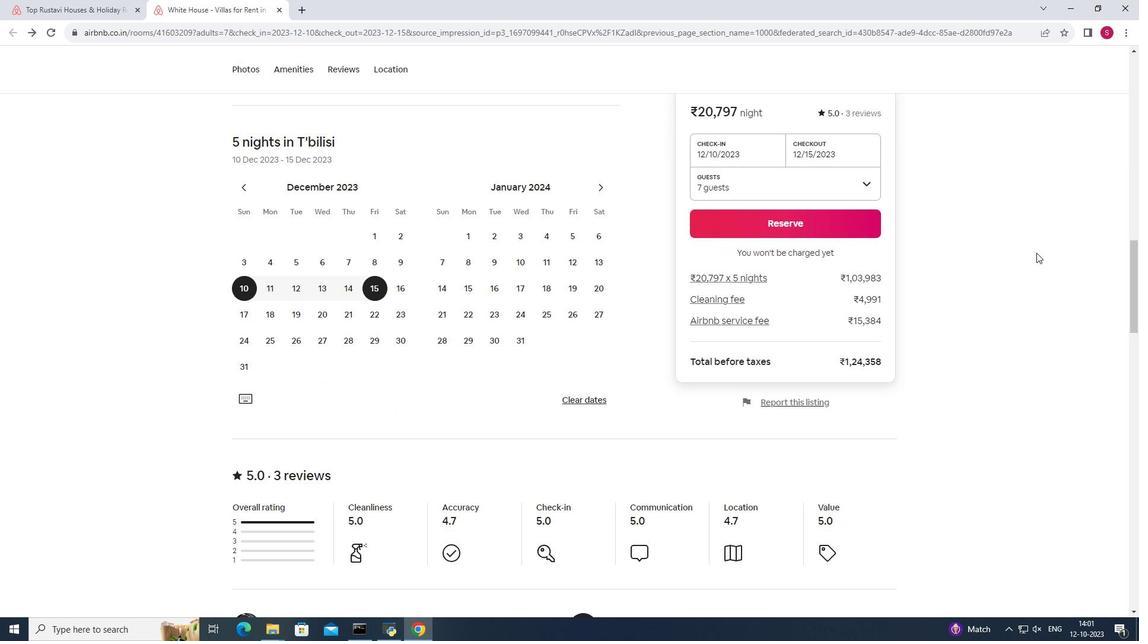 
Action: Mouse scrolled (1036, 252) with delta (0, 0)
Screenshot: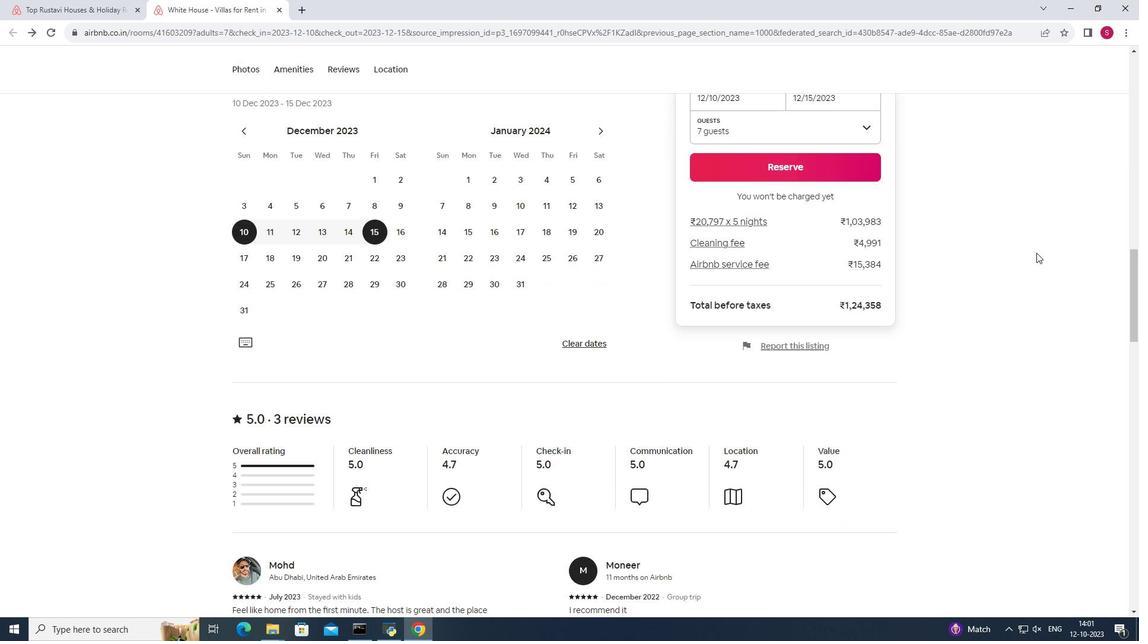 
Action: Mouse scrolled (1036, 252) with delta (0, 0)
Screenshot: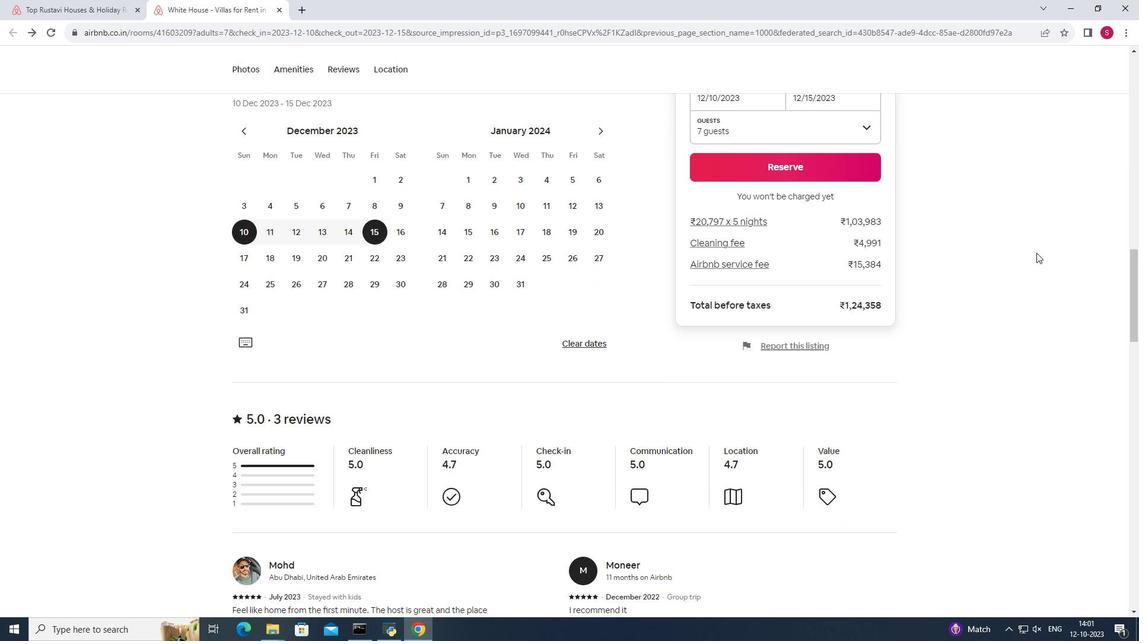 
Action: Mouse scrolled (1036, 252) with delta (0, 0)
Screenshot: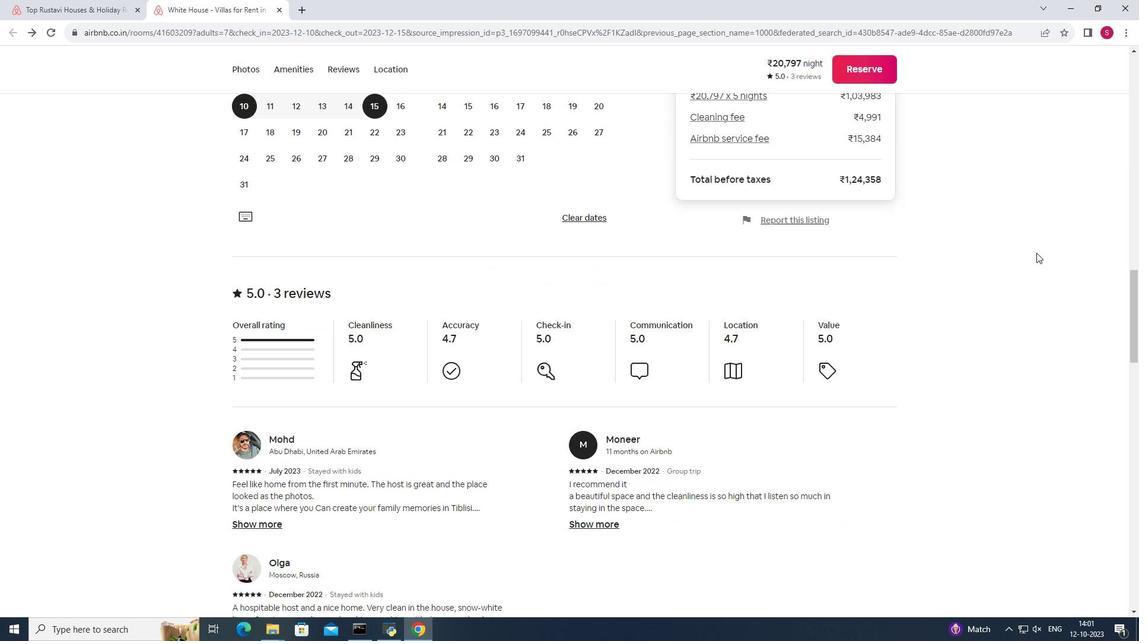
Action: Mouse moved to (1033, 259)
Screenshot: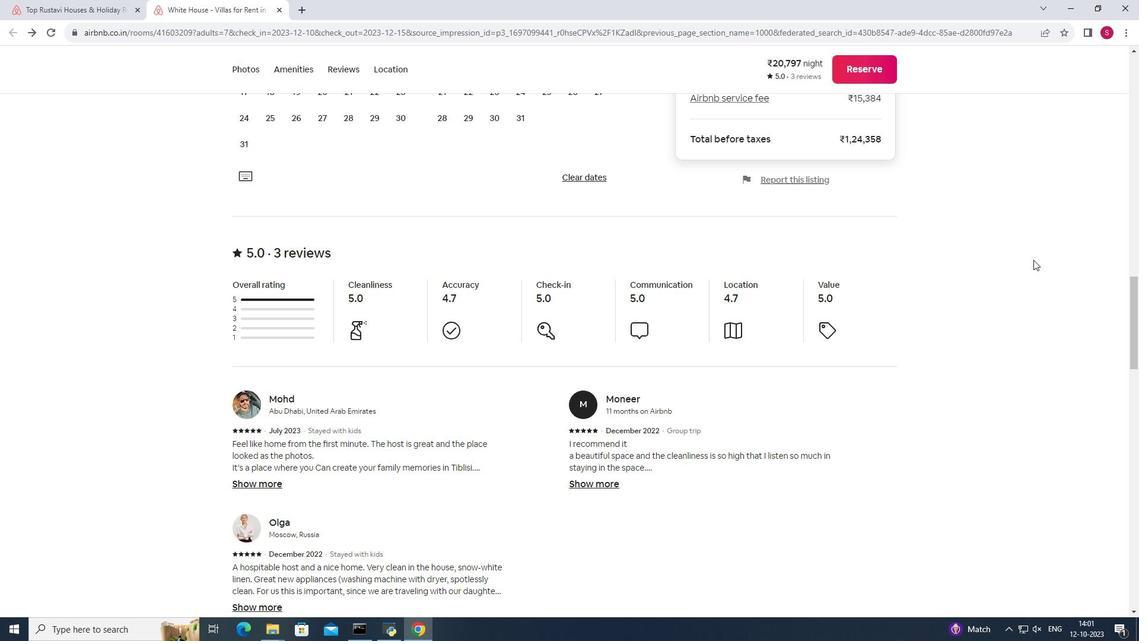 
Action: Mouse scrolled (1033, 259) with delta (0, 0)
Screenshot: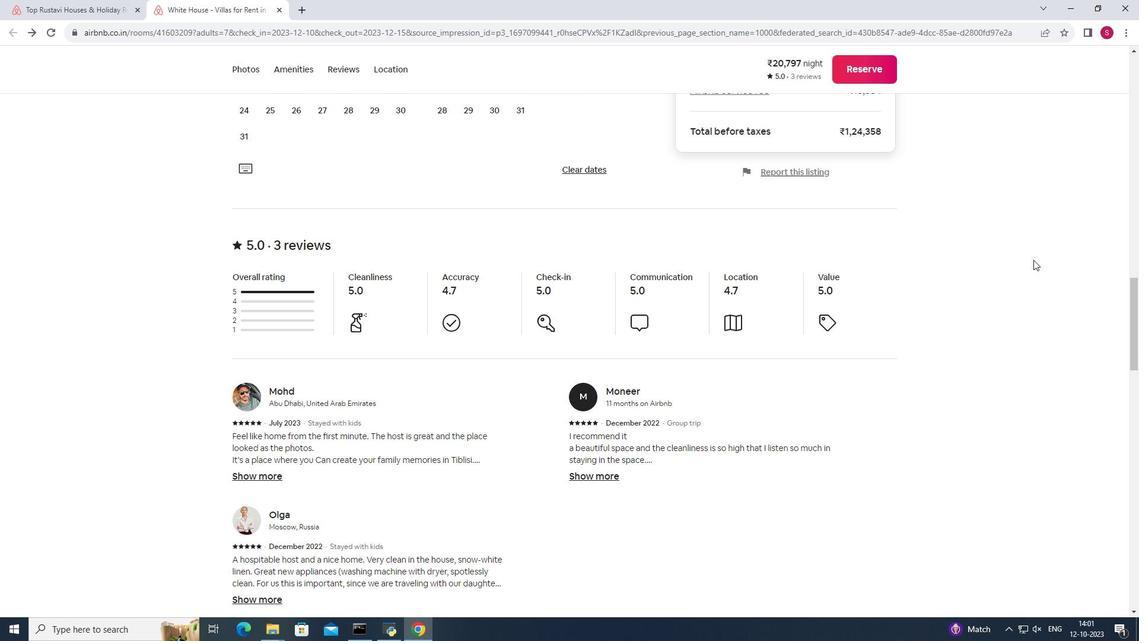 
Action: Mouse scrolled (1033, 259) with delta (0, 0)
Screenshot: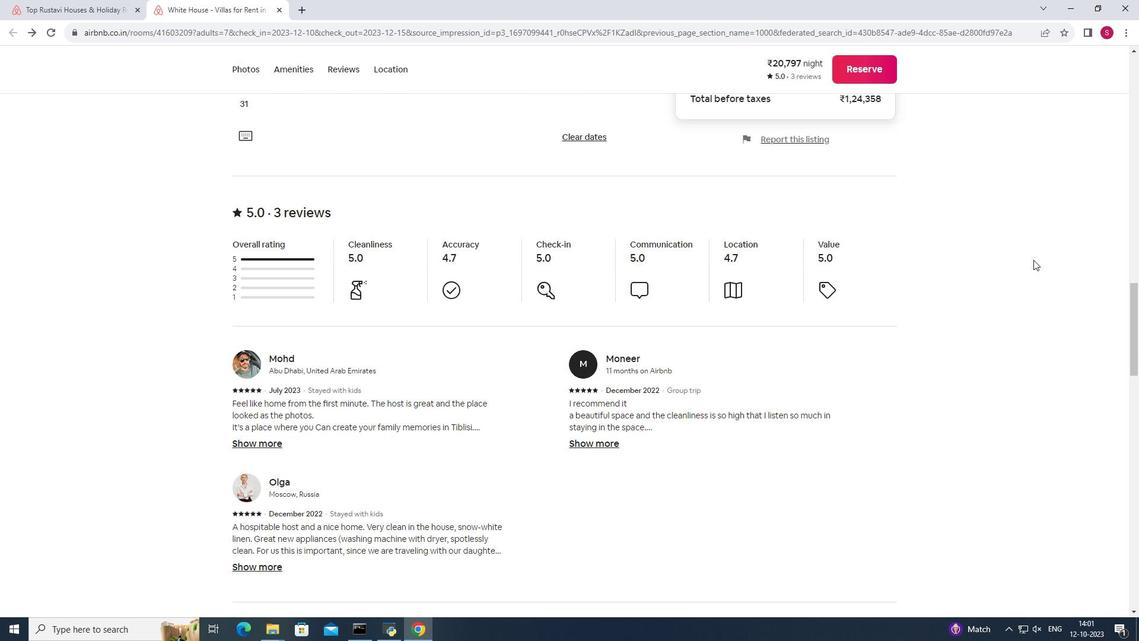 
Action: Mouse scrolled (1033, 259) with delta (0, 0)
Screenshot: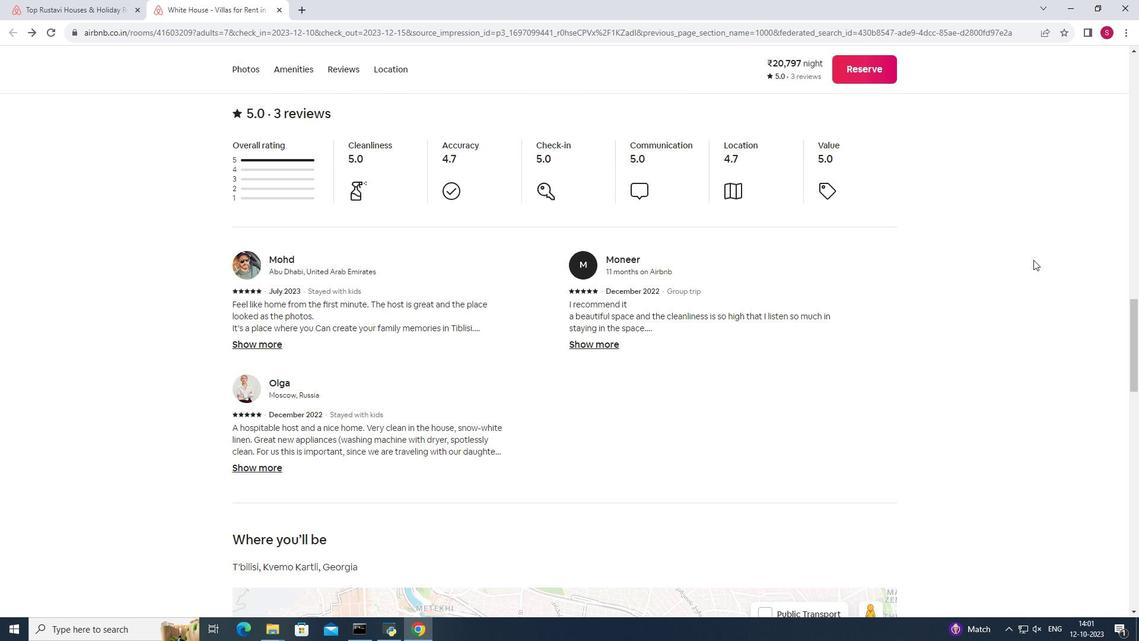 
Action: Mouse moved to (1033, 259)
Screenshot: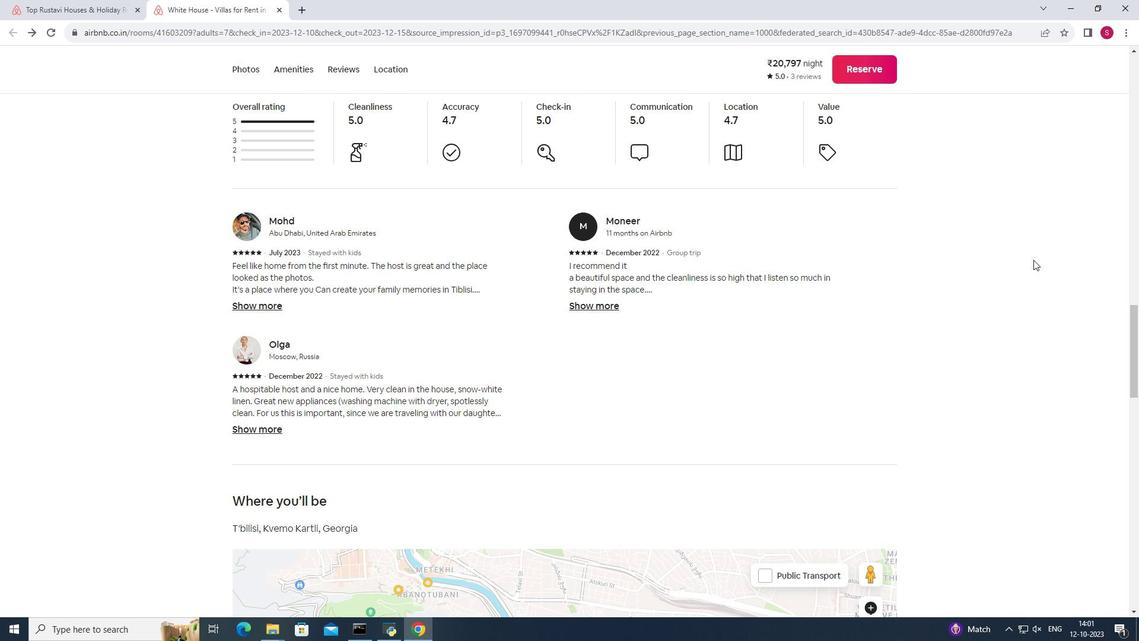 
Action: Mouse scrolled (1033, 259) with delta (0, 0)
Screenshot: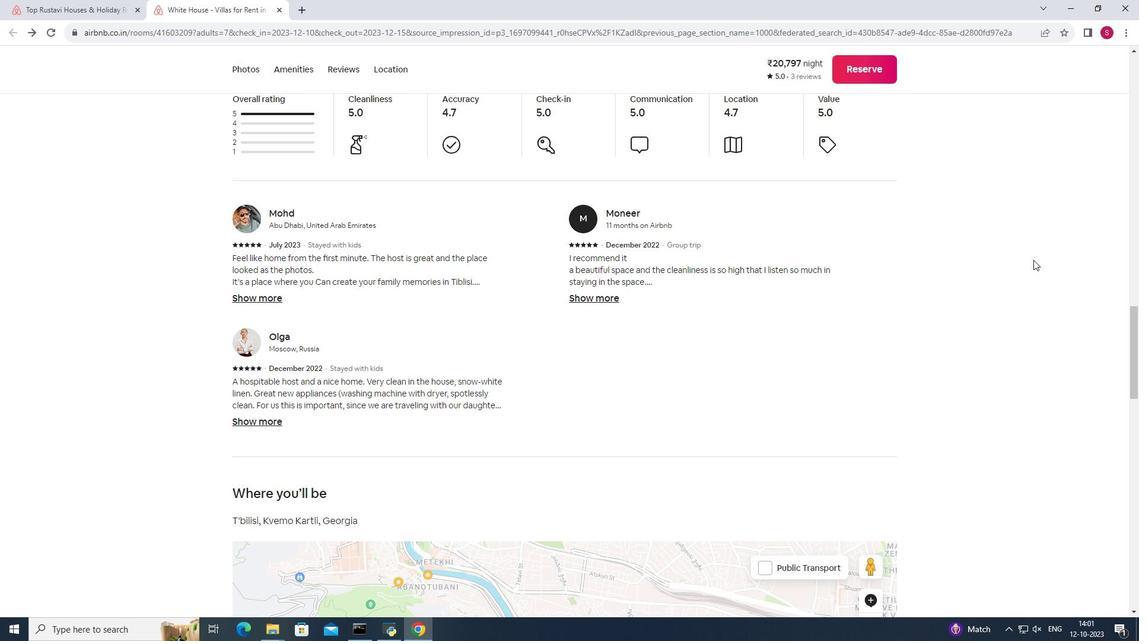 
Action: Mouse scrolled (1033, 259) with delta (0, 0)
Screenshot: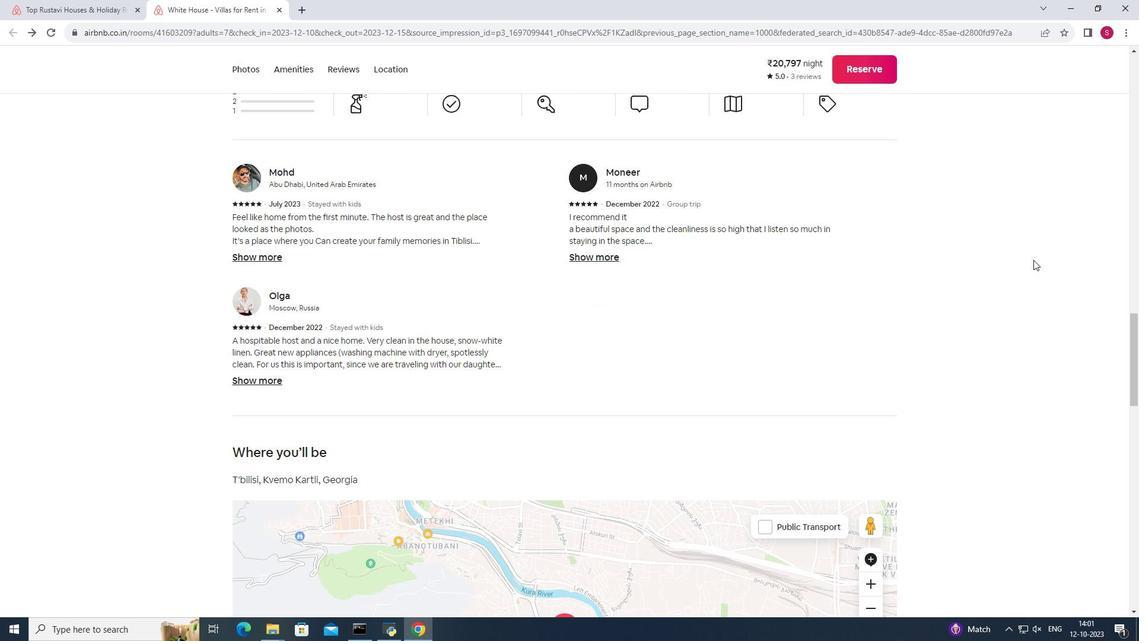 
Action: Mouse scrolled (1033, 259) with delta (0, 0)
Screenshot: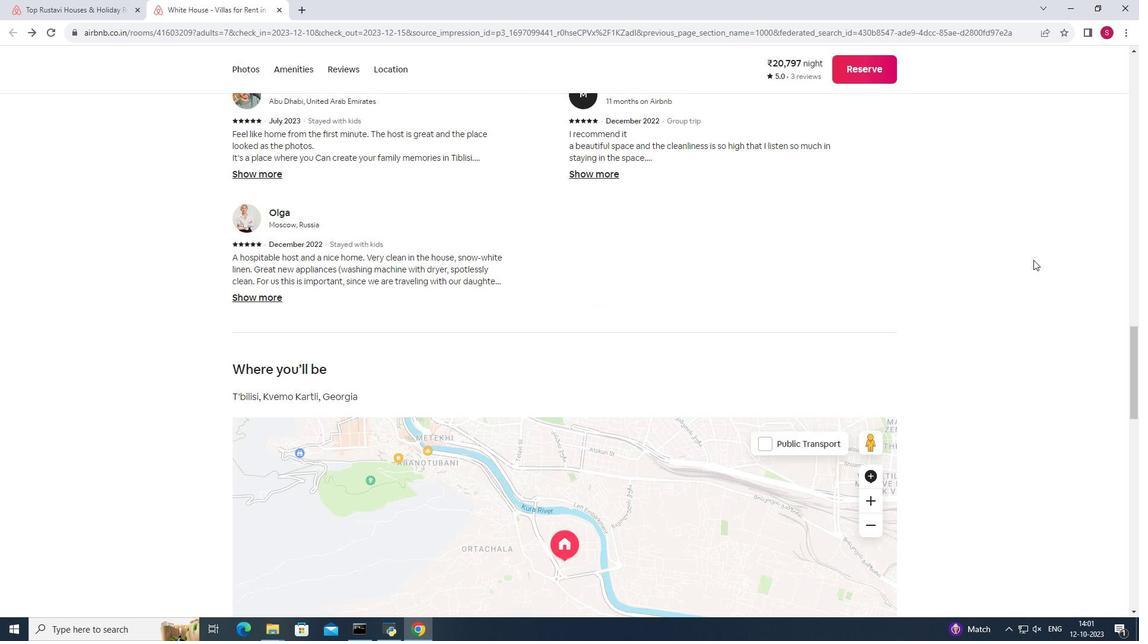 
Action: Mouse scrolled (1033, 259) with delta (0, 0)
Screenshot: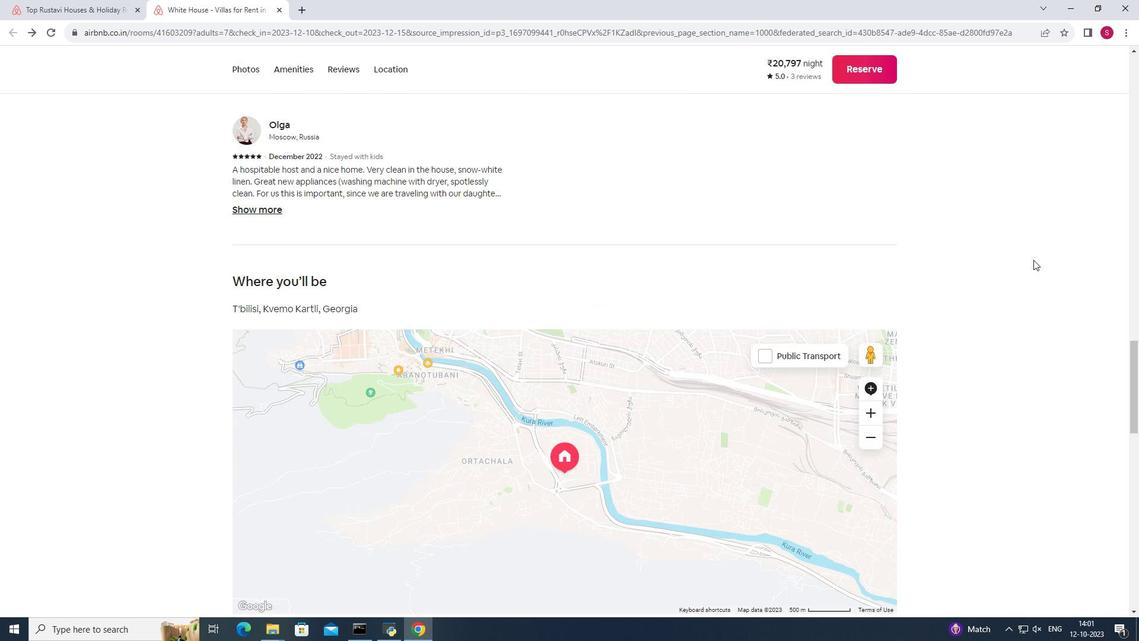 
Action: Mouse scrolled (1033, 259) with delta (0, 0)
Screenshot: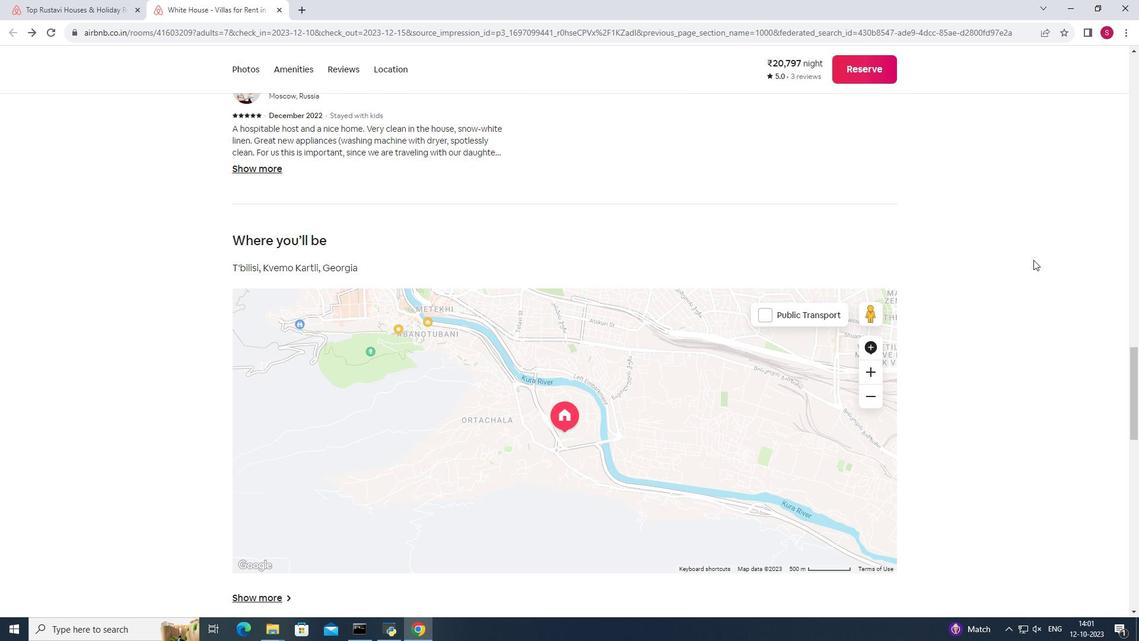 
Action: Mouse scrolled (1033, 259) with delta (0, 0)
Screenshot: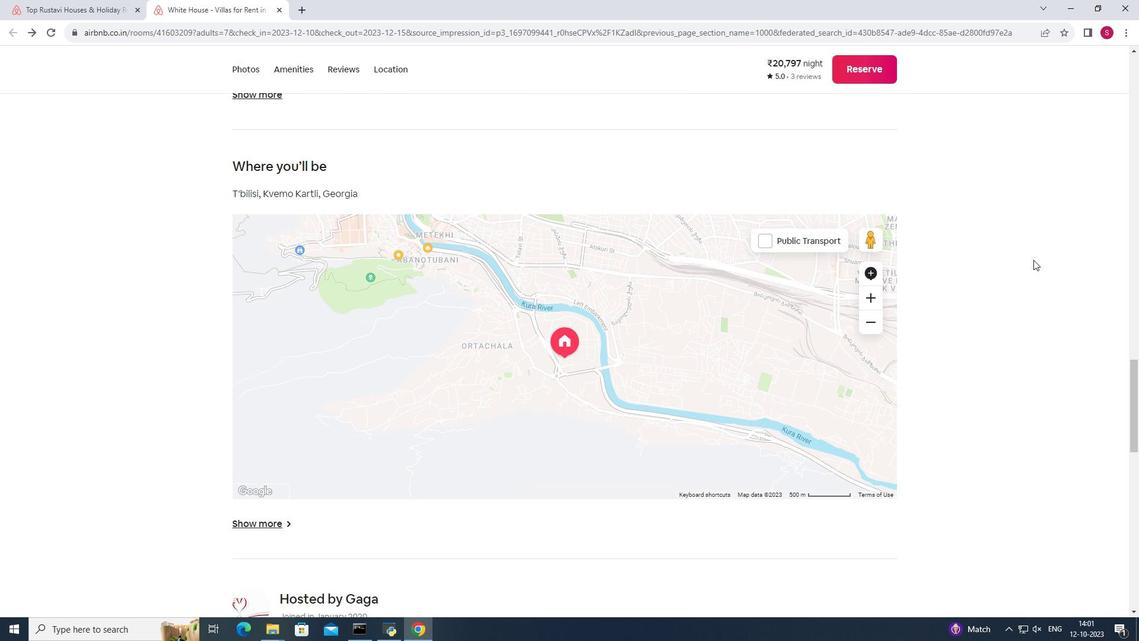 
Action: Mouse scrolled (1033, 259) with delta (0, 0)
Screenshot: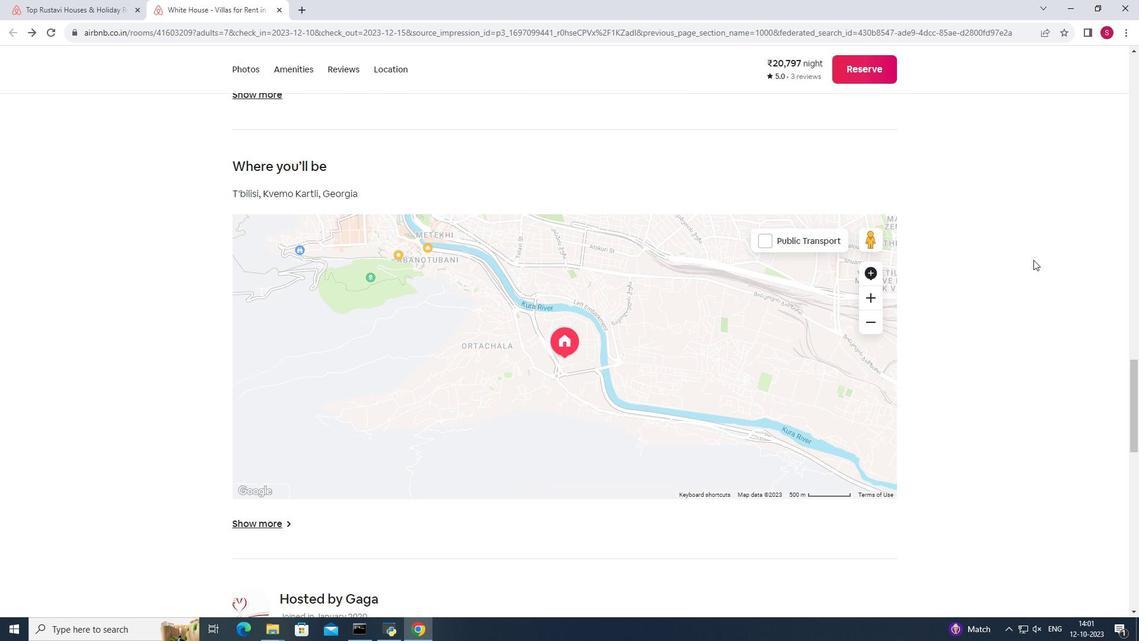 
Action: Mouse scrolled (1033, 259) with delta (0, 0)
Screenshot: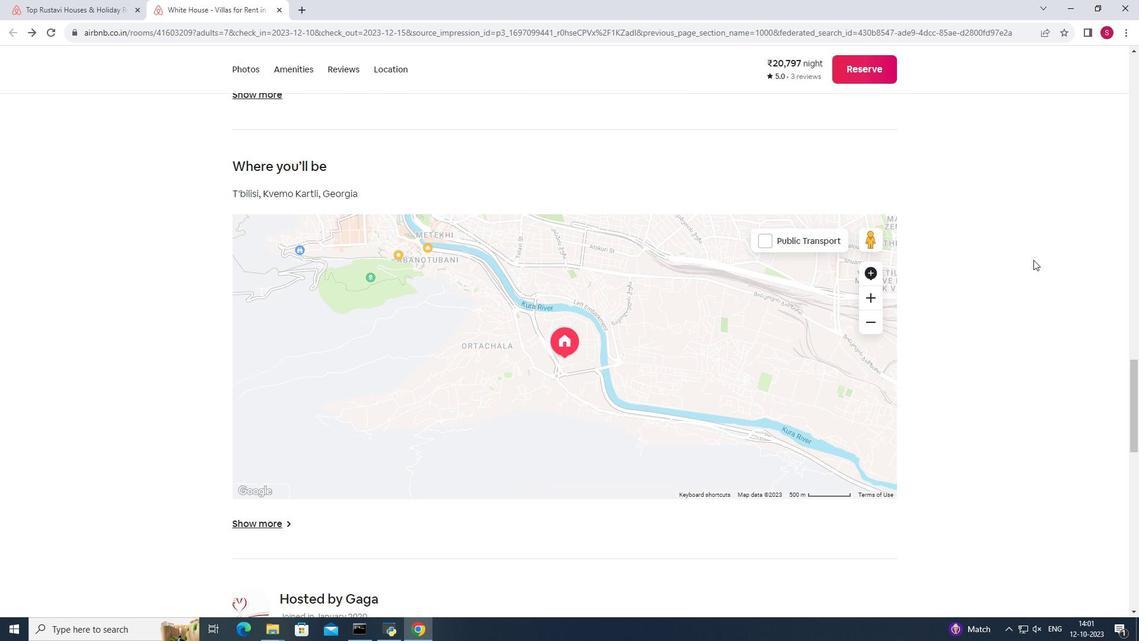 
Action: Mouse scrolled (1033, 259) with delta (0, 0)
Screenshot: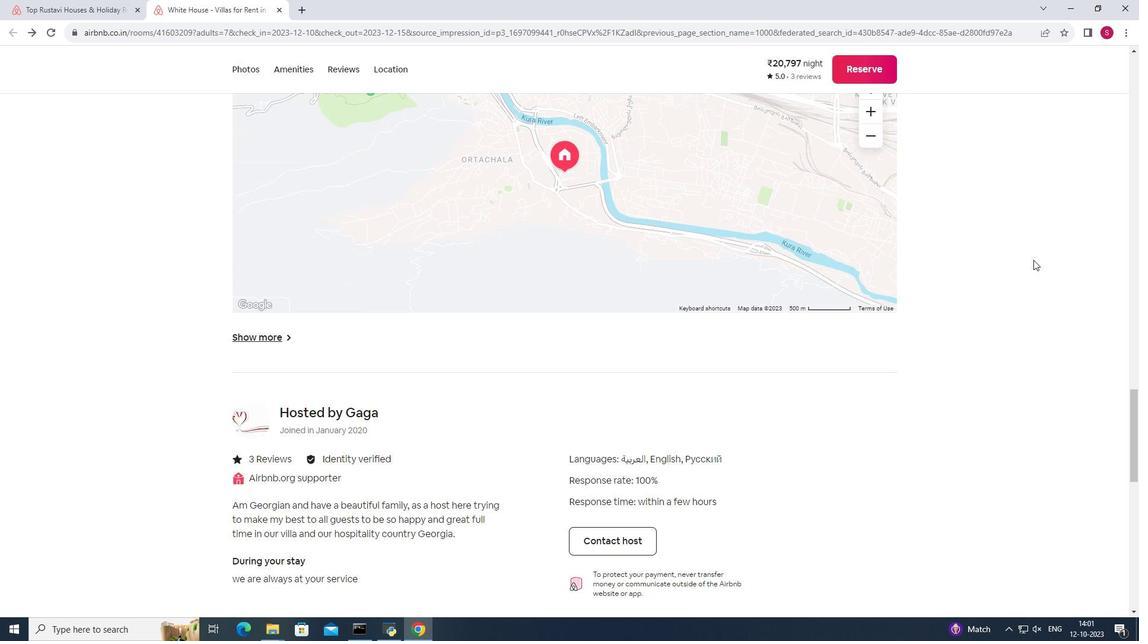 
Action: Mouse moved to (1033, 259)
Screenshot: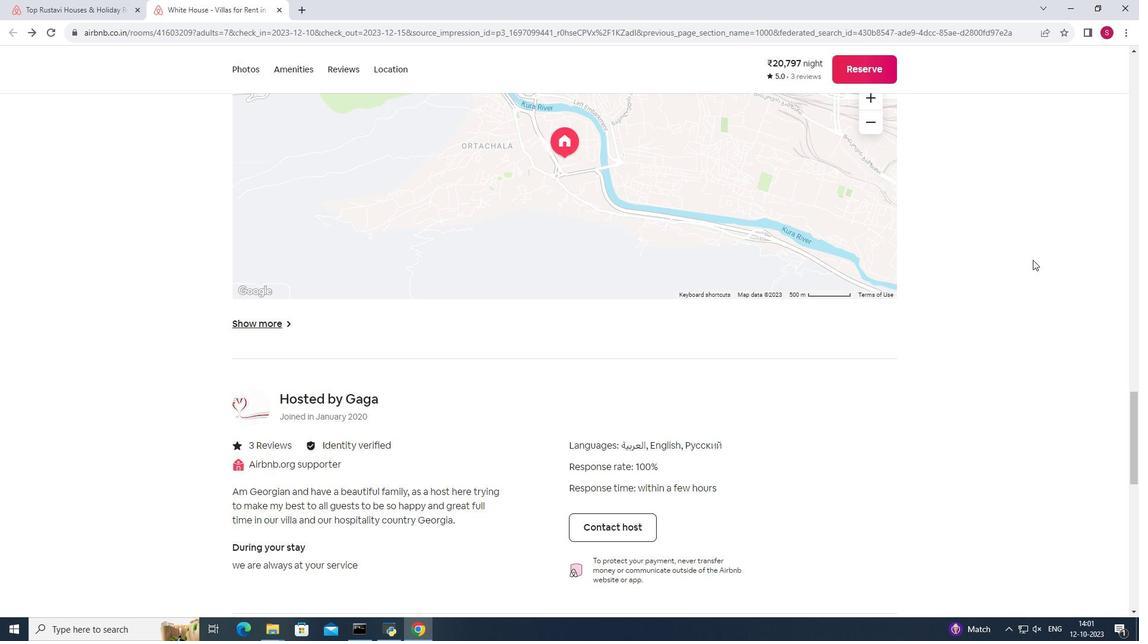 
Action: Mouse scrolled (1033, 259) with delta (0, 0)
Screenshot: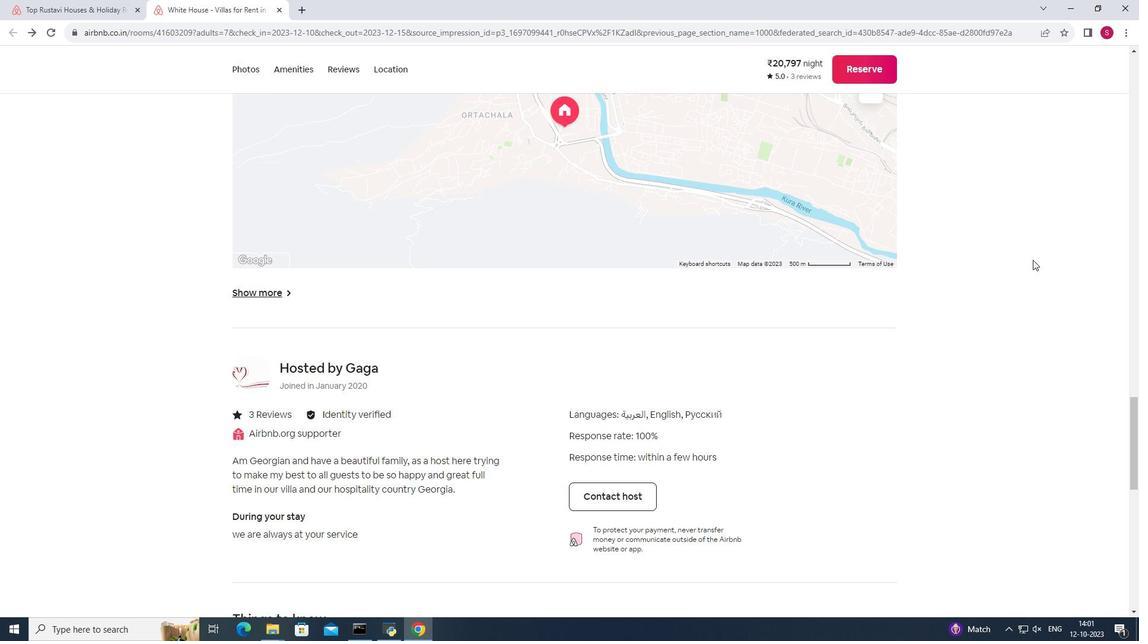 
Action: Mouse scrolled (1033, 259) with delta (0, 0)
Screenshot: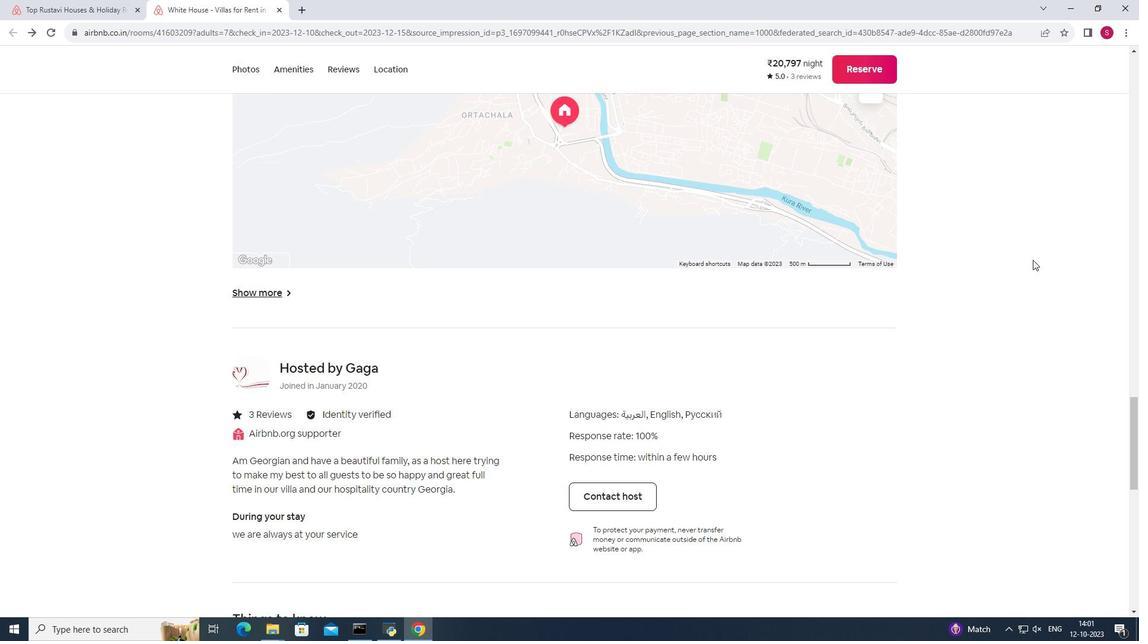 
Action: Mouse scrolled (1033, 259) with delta (0, 0)
Screenshot: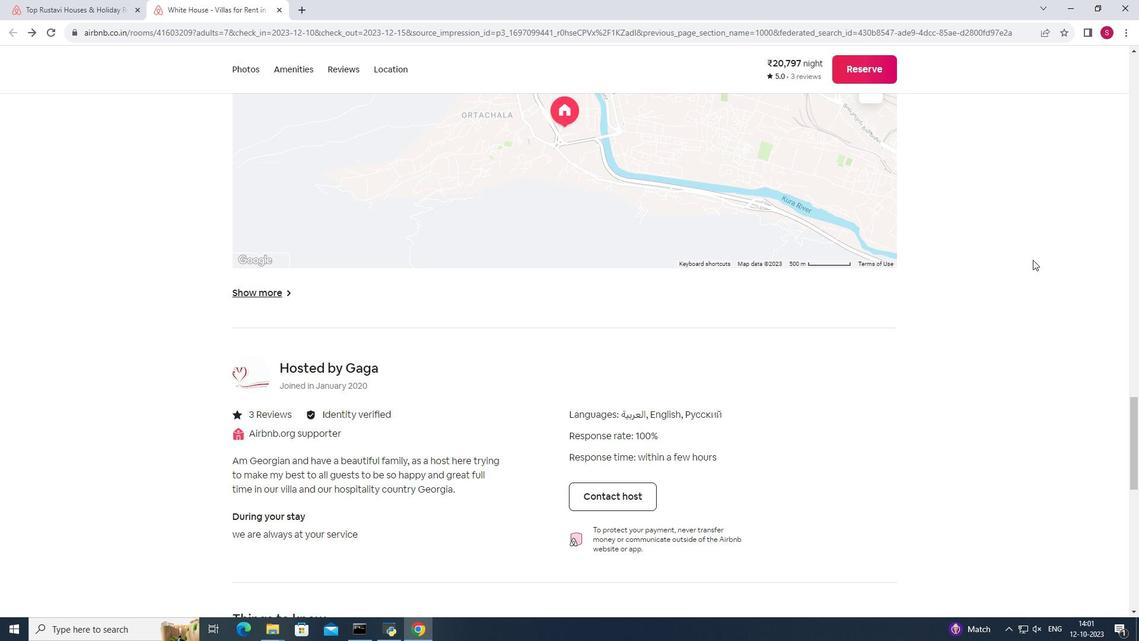 
Action: Mouse scrolled (1033, 259) with delta (0, 0)
Screenshot: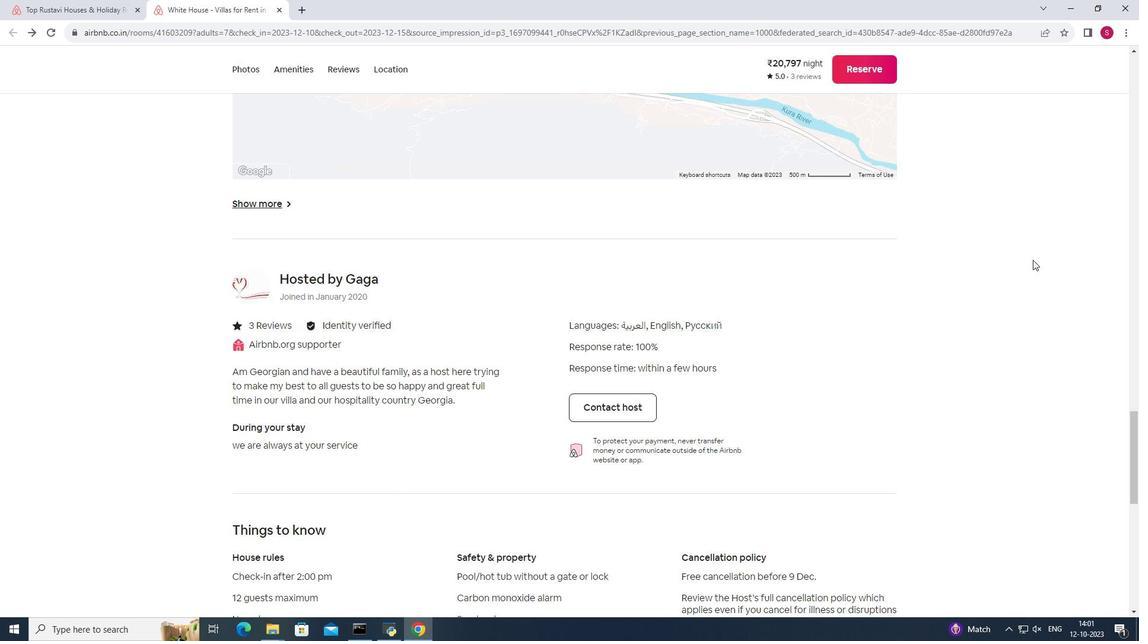 
Action: Mouse scrolled (1033, 259) with delta (0, 0)
Screenshot: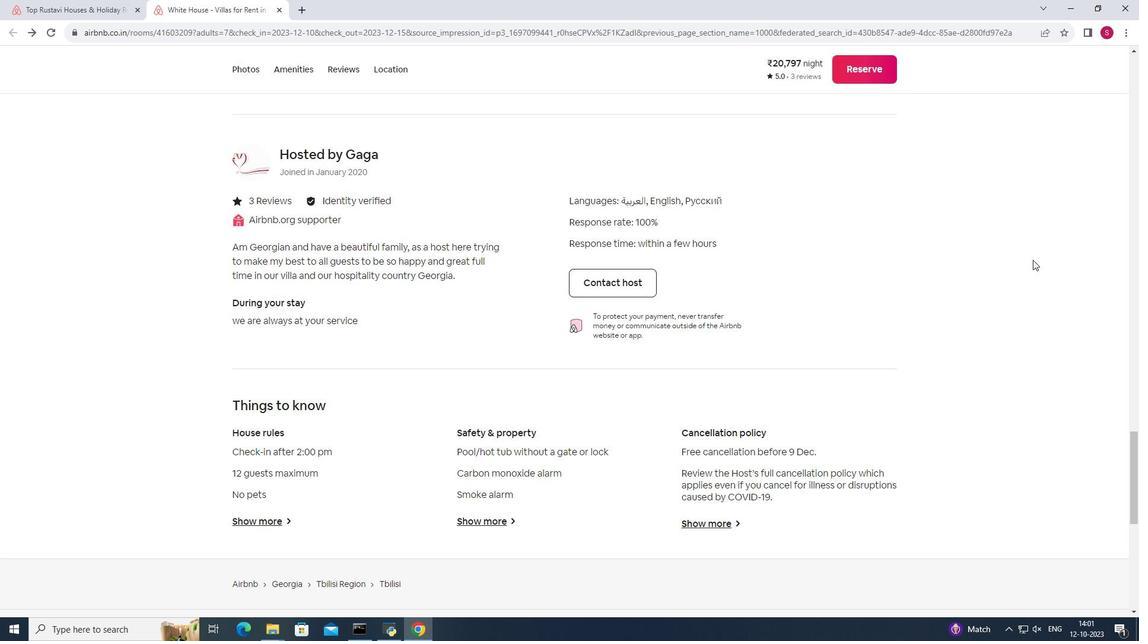 
Action: Mouse scrolled (1033, 259) with delta (0, 0)
Screenshot: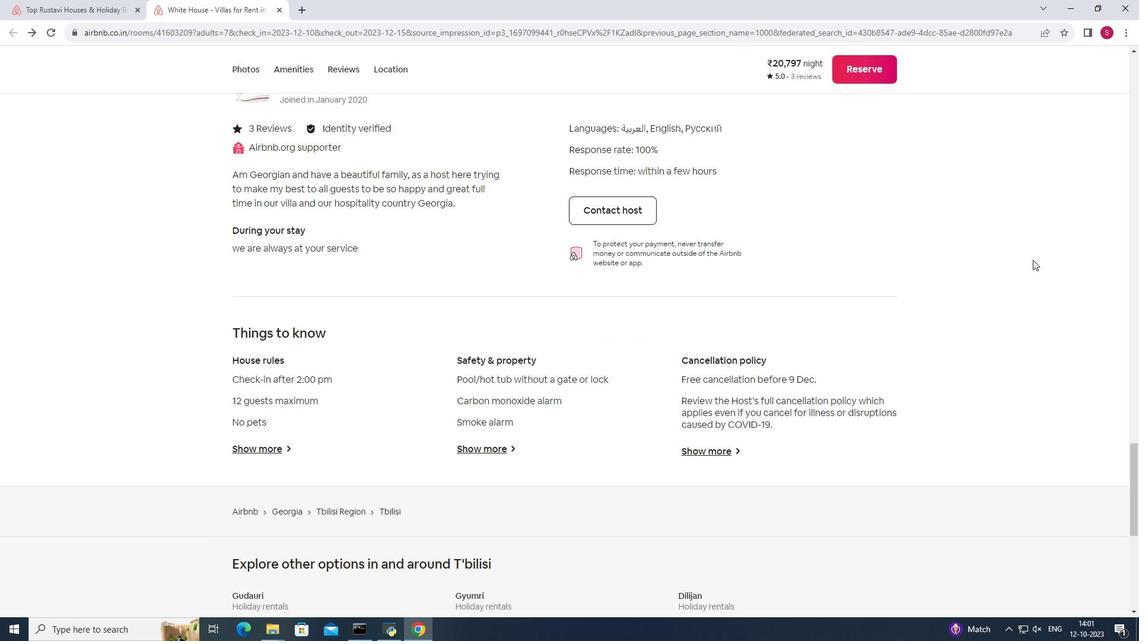 
Action: Mouse scrolled (1033, 259) with delta (0, 0)
Screenshot: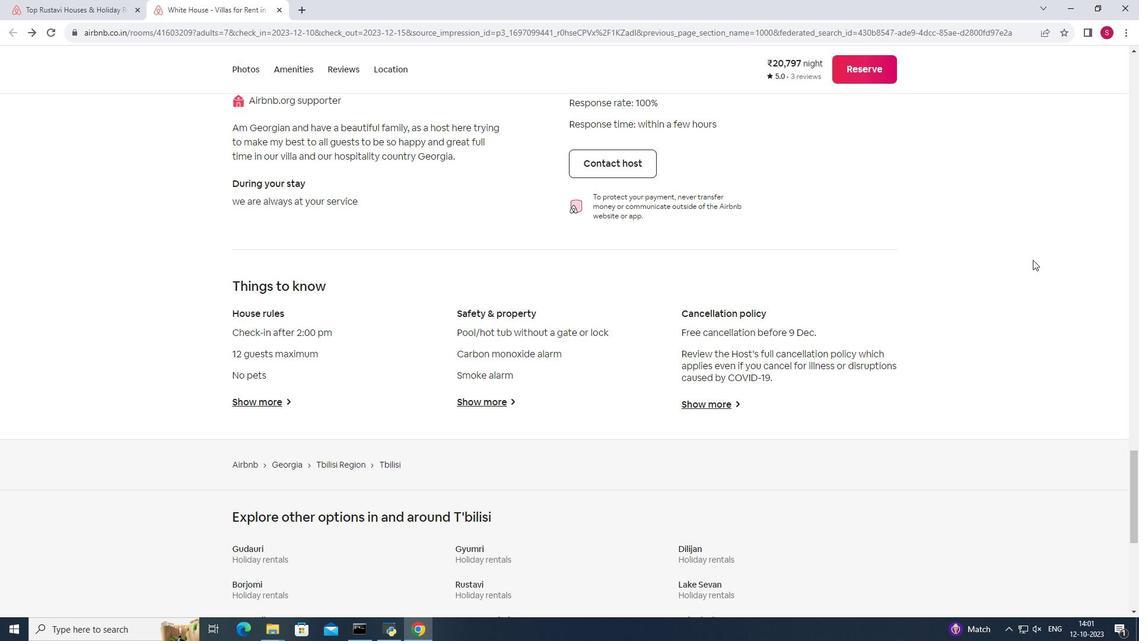 
Action: Mouse scrolled (1033, 259) with delta (0, 0)
